 Task: Adjust the privacy and security settings in Chrome.
Action: Mouse moved to (1281, 41)
Screenshot: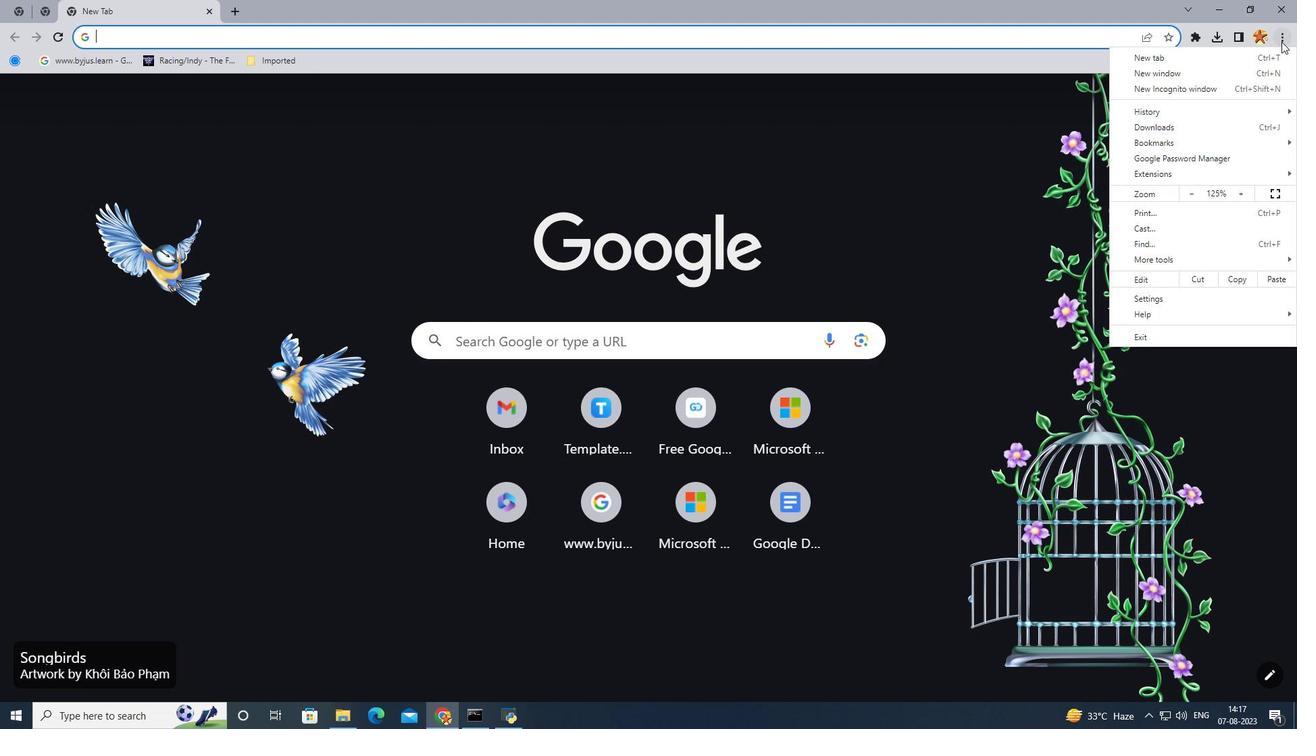 
Action: Mouse pressed left at (1281, 41)
Screenshot: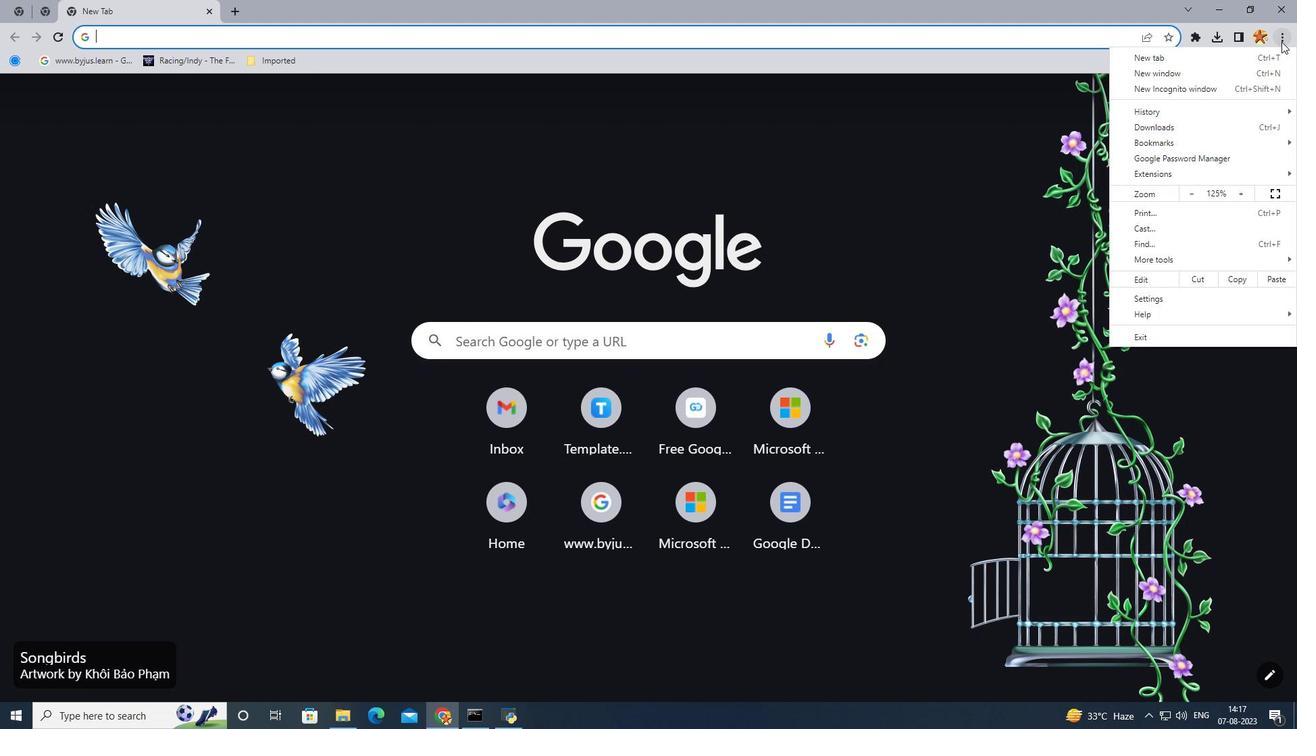 
Action: Mouse moved to (1125, 292)
Screenshot: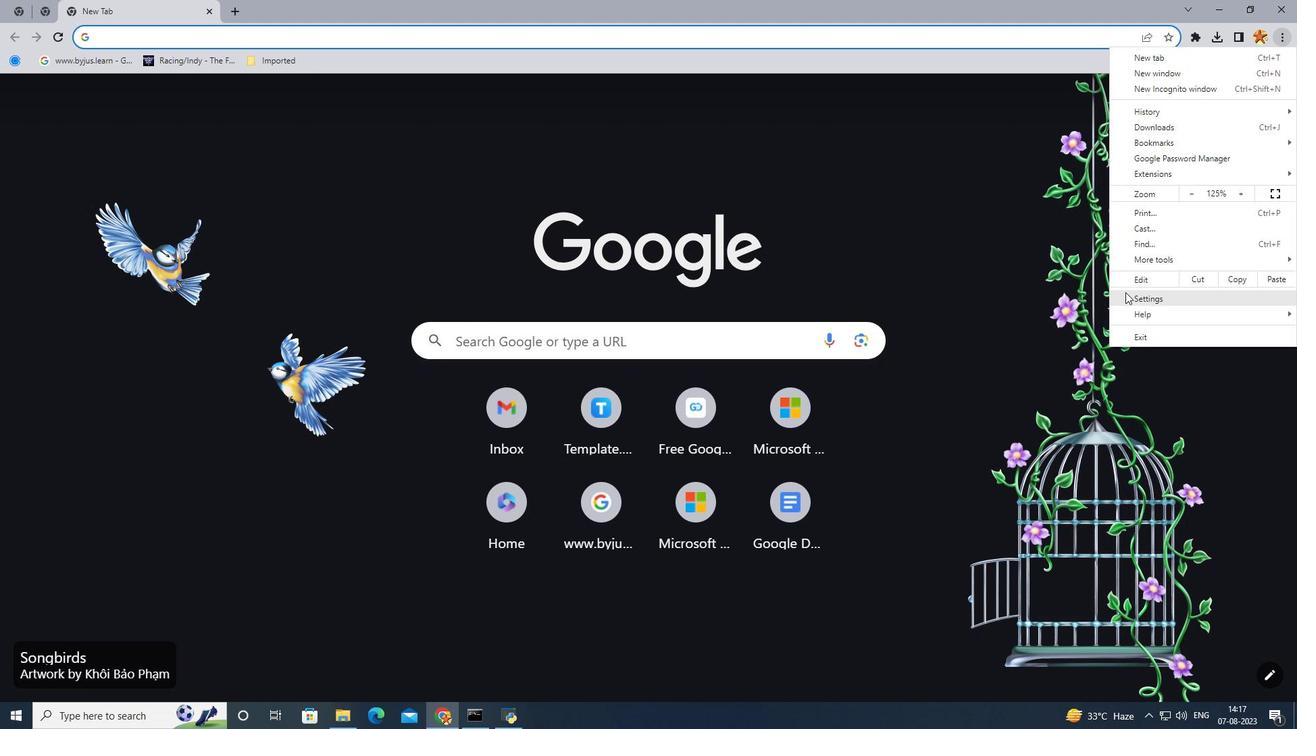 
Action: Mouse pressed left at (1125, 292)
Screenshot: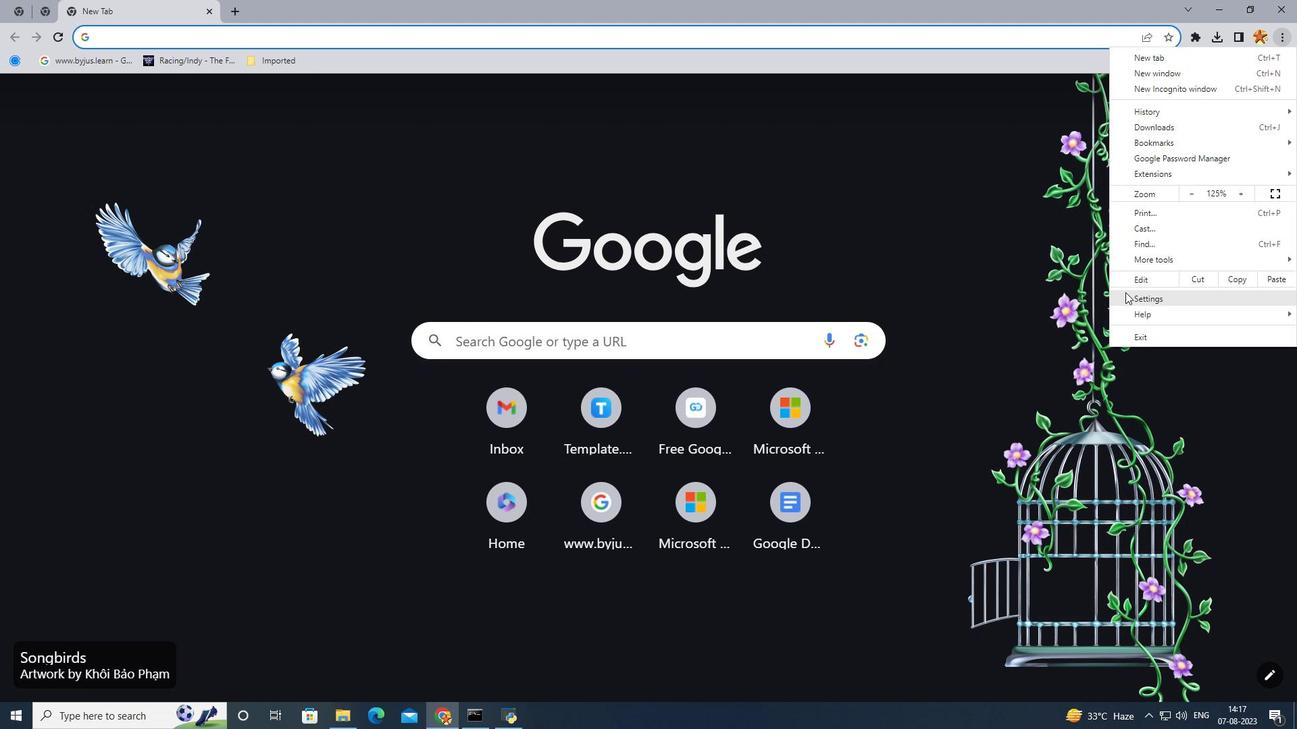 
Action: Mouse moved to (145, 200)
Screenshot: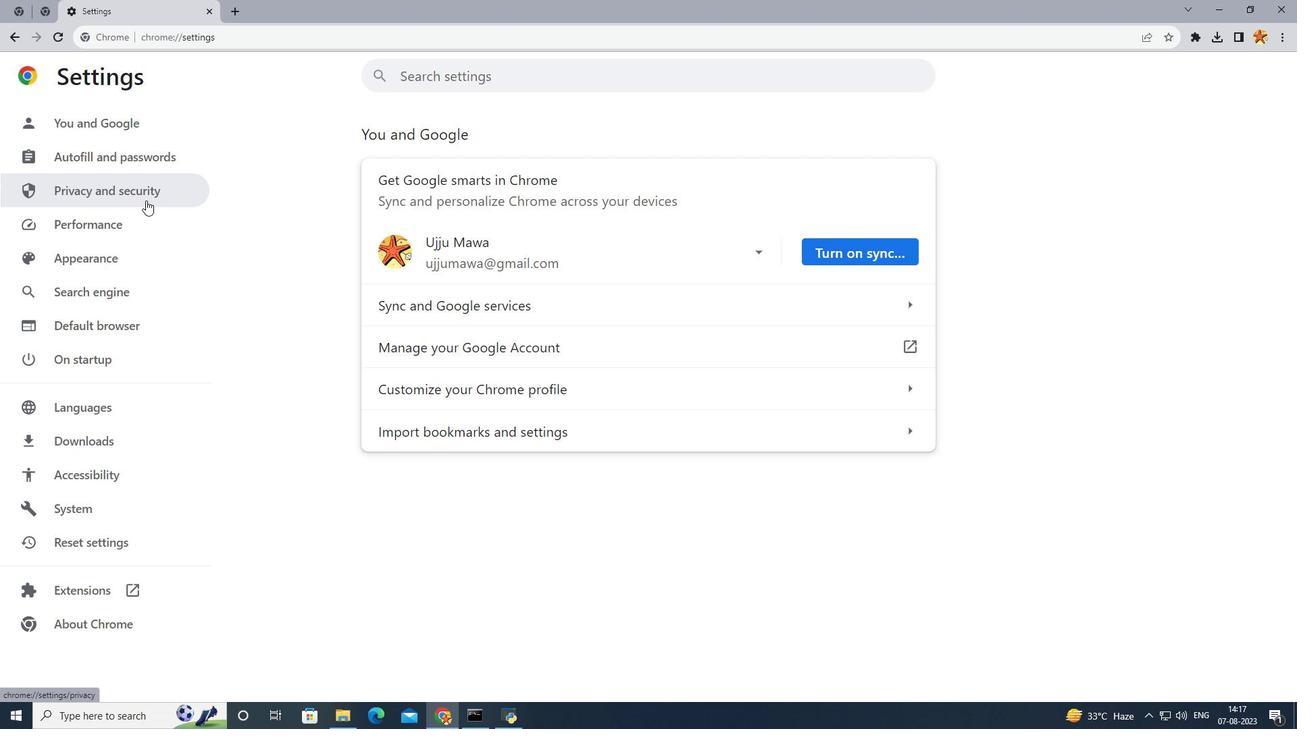 
Action: Mouse pressed left at (145, 200)
Screenshot: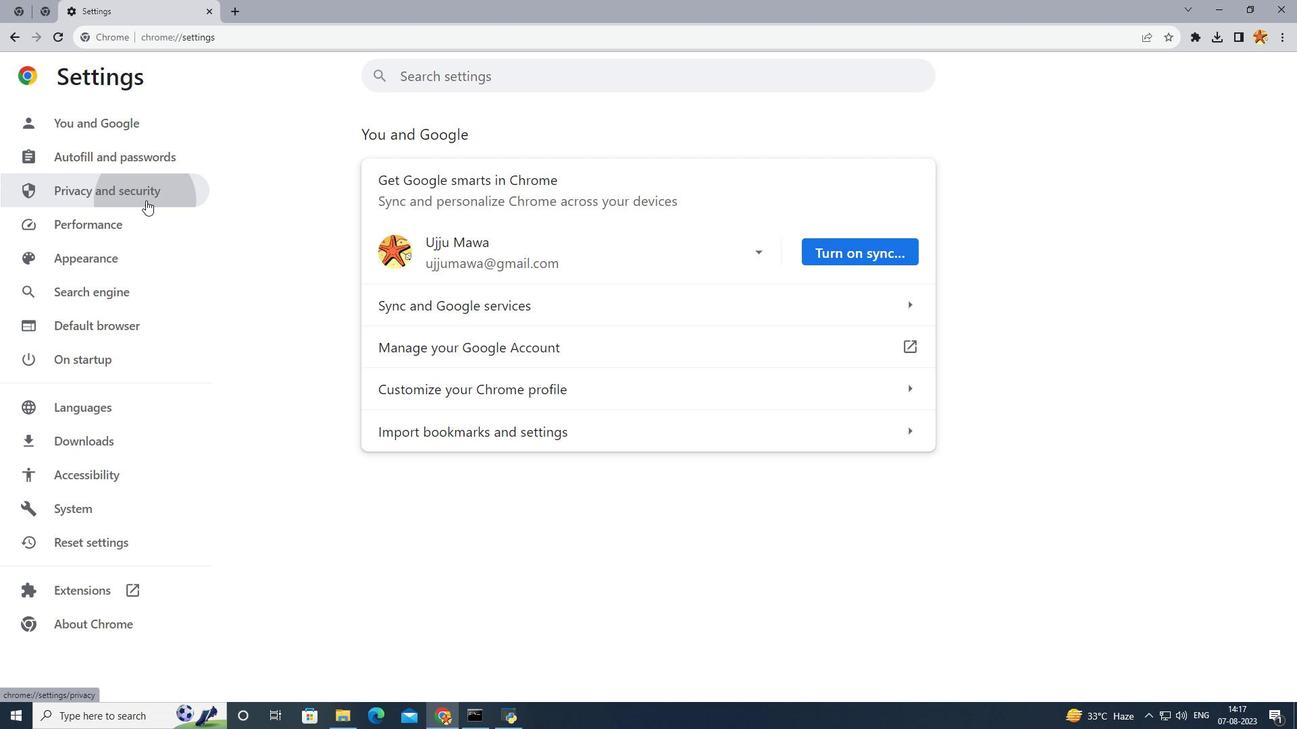 
Action: Mouse moved to (489, 293)
Screenshot: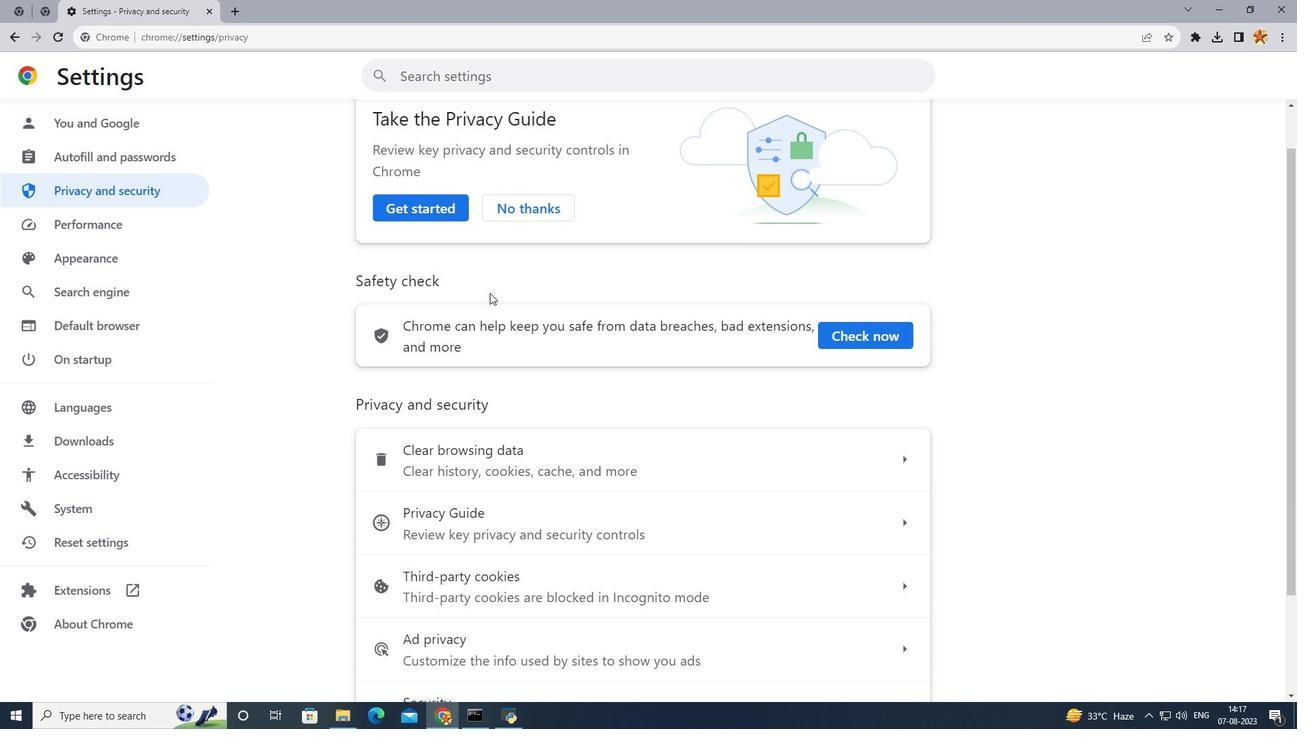 
Action: Mouse scrolled (489, 292) with delta (0, 0)
Screenshot: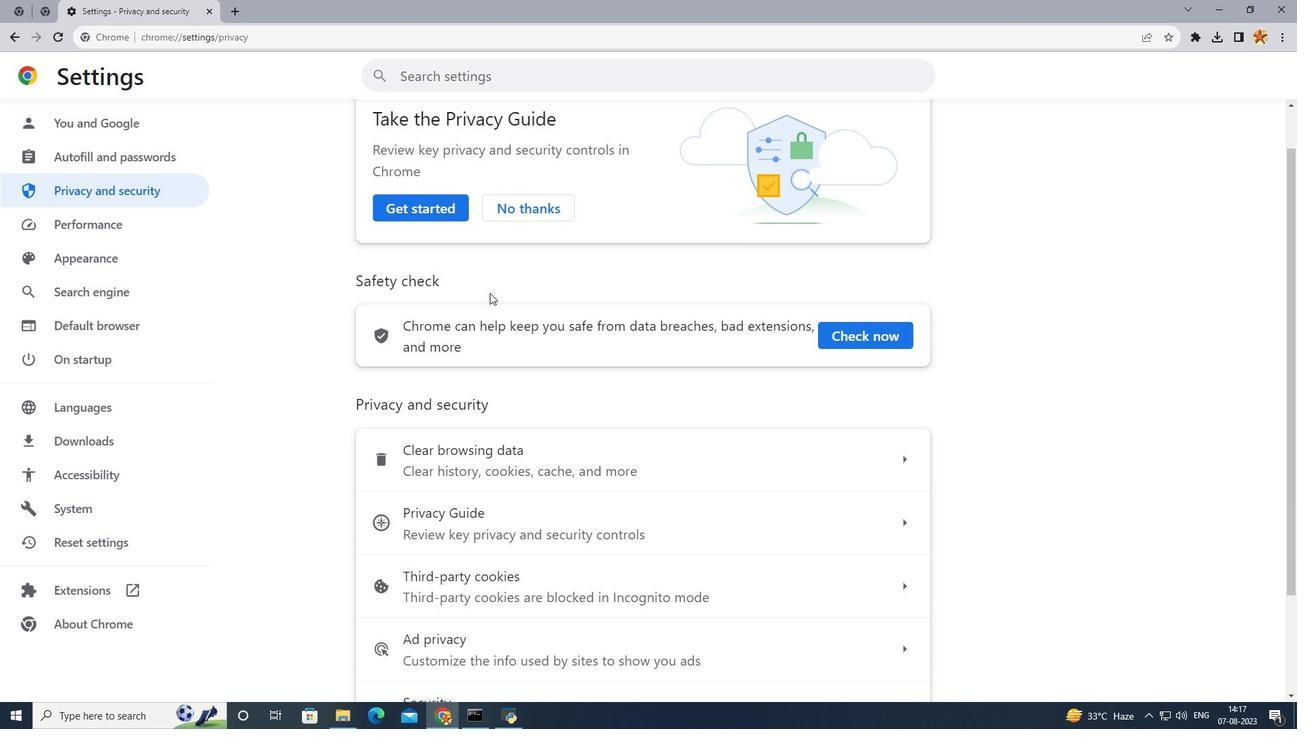 
Action: Mouse scrolled (489, 292) with delta (0, 0)
Screenshot: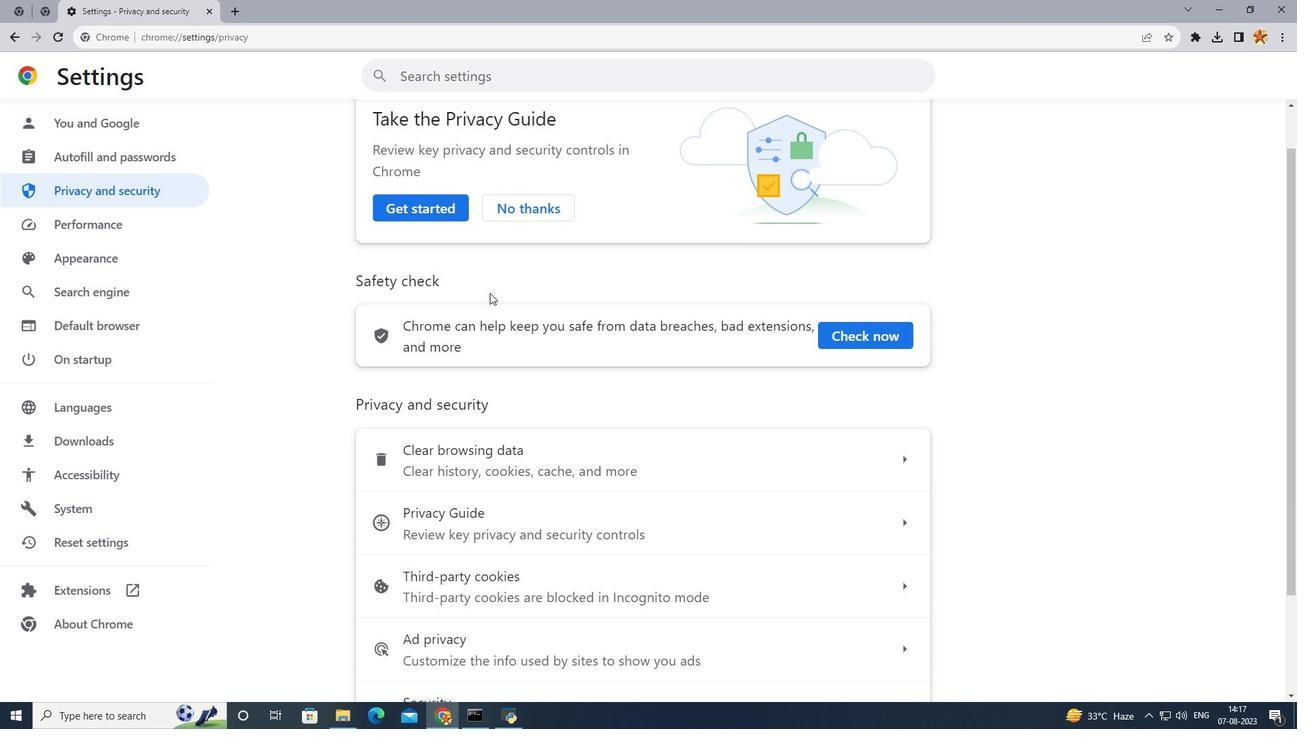 
Action: Mouse scrolled (489, 292) with delta (0, 0)
Screenshot: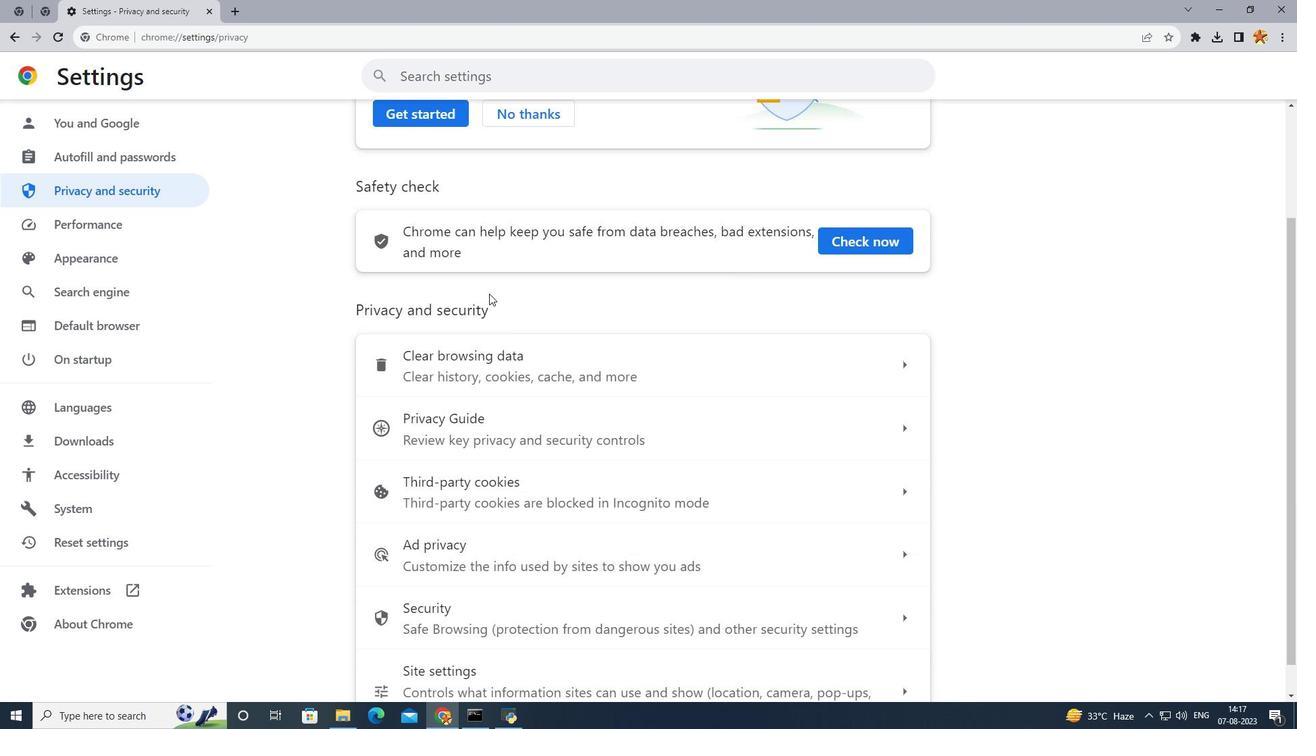 
Action: Mouse scrolled (489, 292) with delta (0, 0)
Screenshot: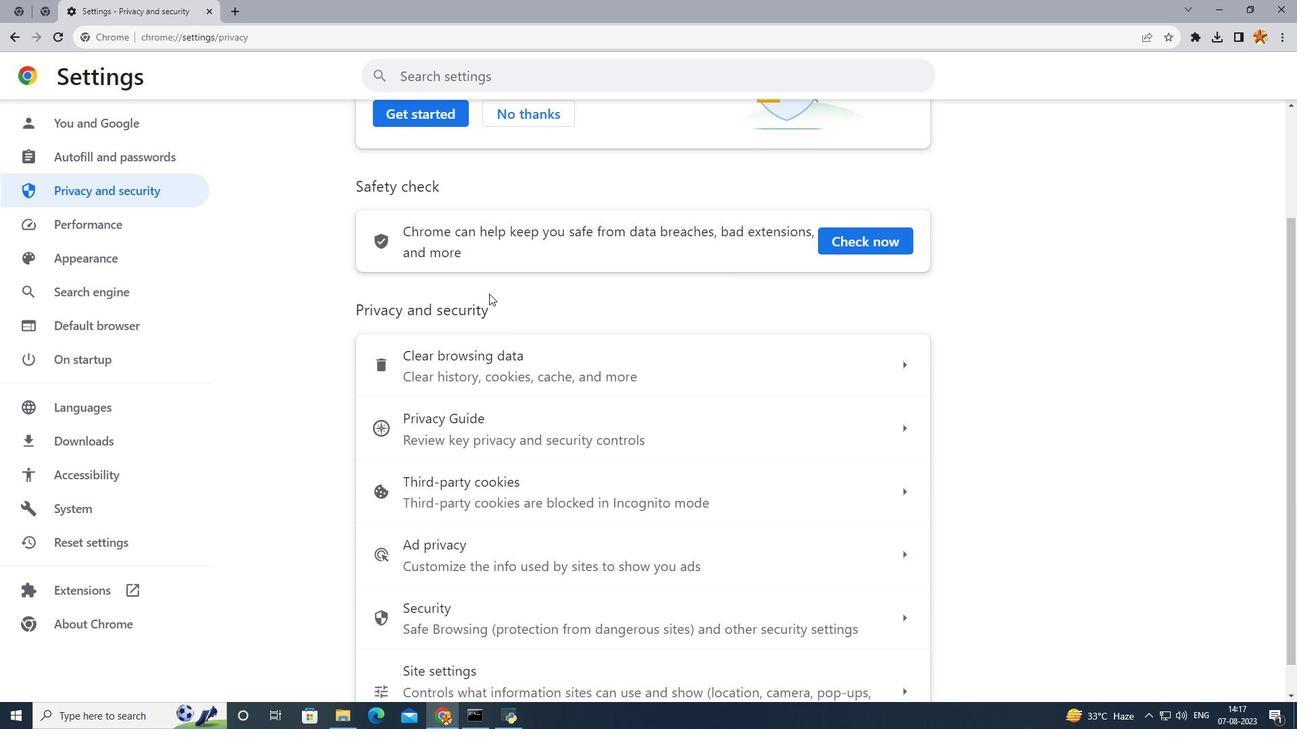 
Action: Mouse moved to (489, 293)
Screenshot: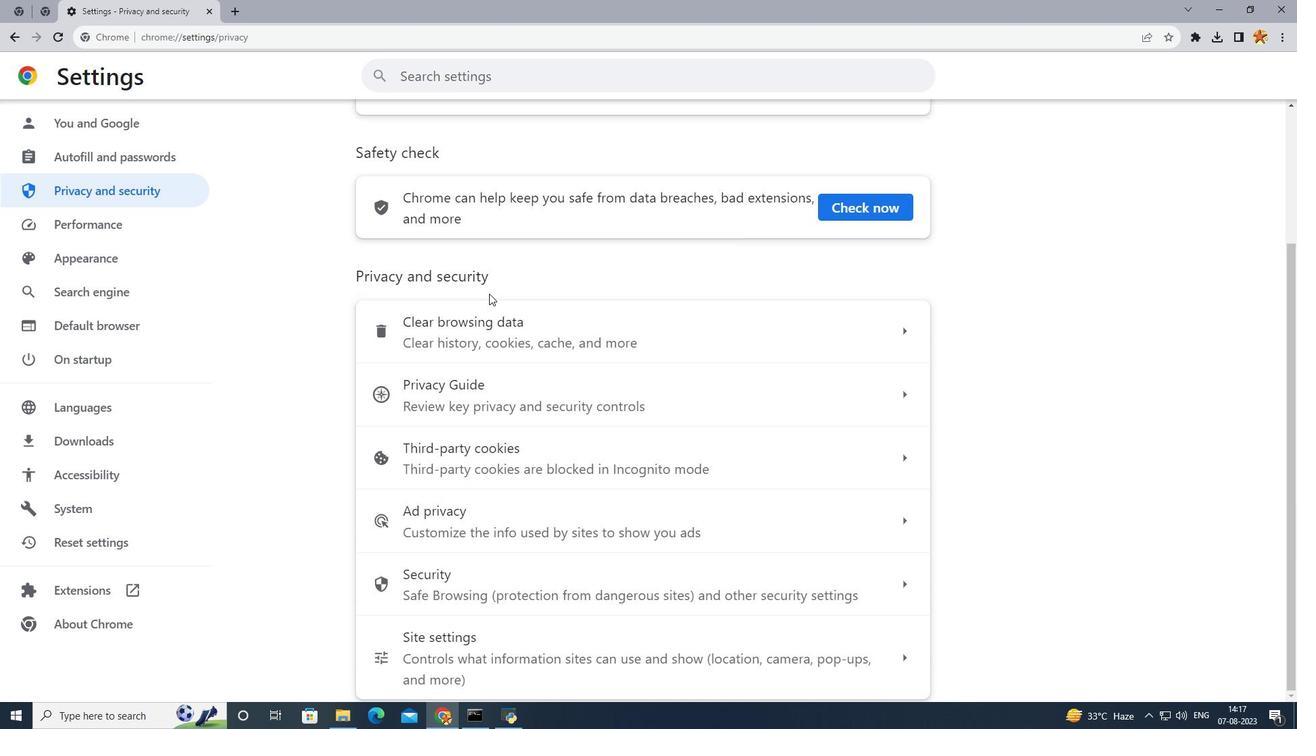 
Action: Mouse scrolled (489, 293) with delta (0, 0)
Screenshot: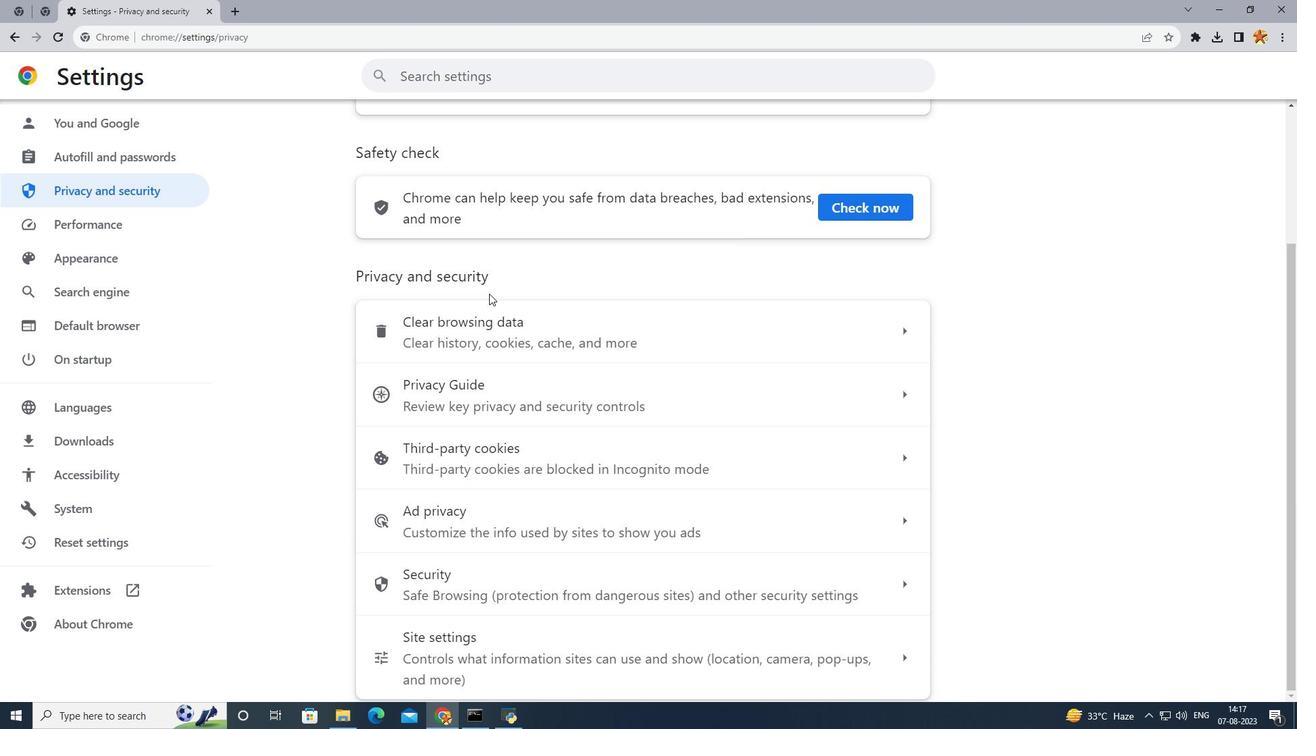 
Action: Mouse scrolled (489, 293) with delta (0, 0)
Screenshot: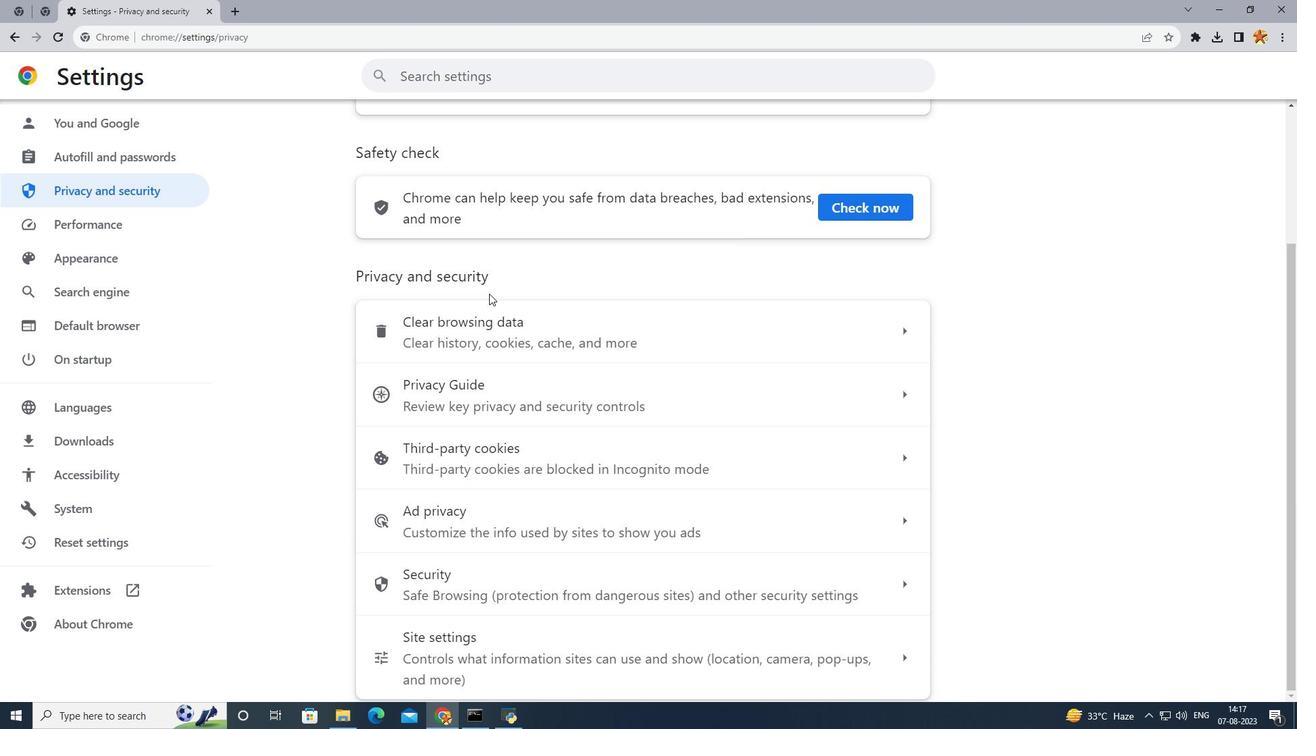 
Action: Mouse scrolled (489, 293) with delta (0, 0)
Screenshot: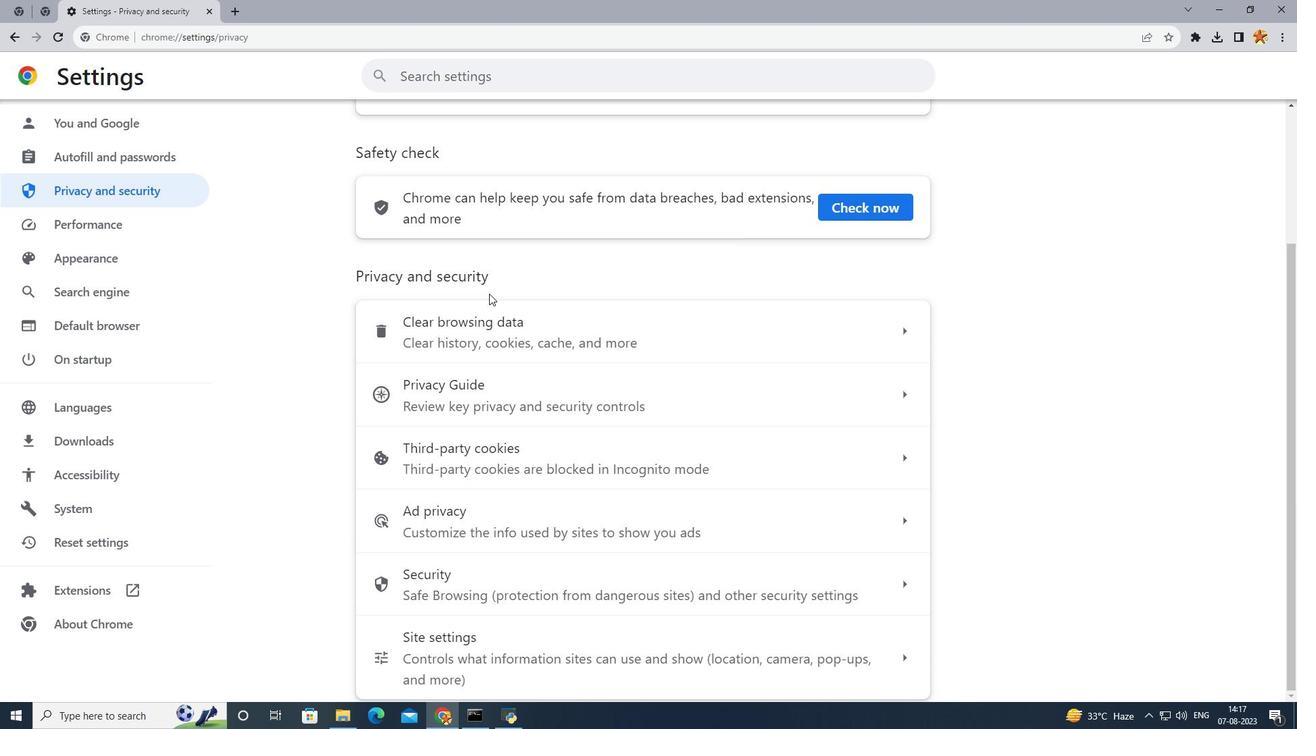 
Action: Mouse moved to (496, 390)
Screenshot: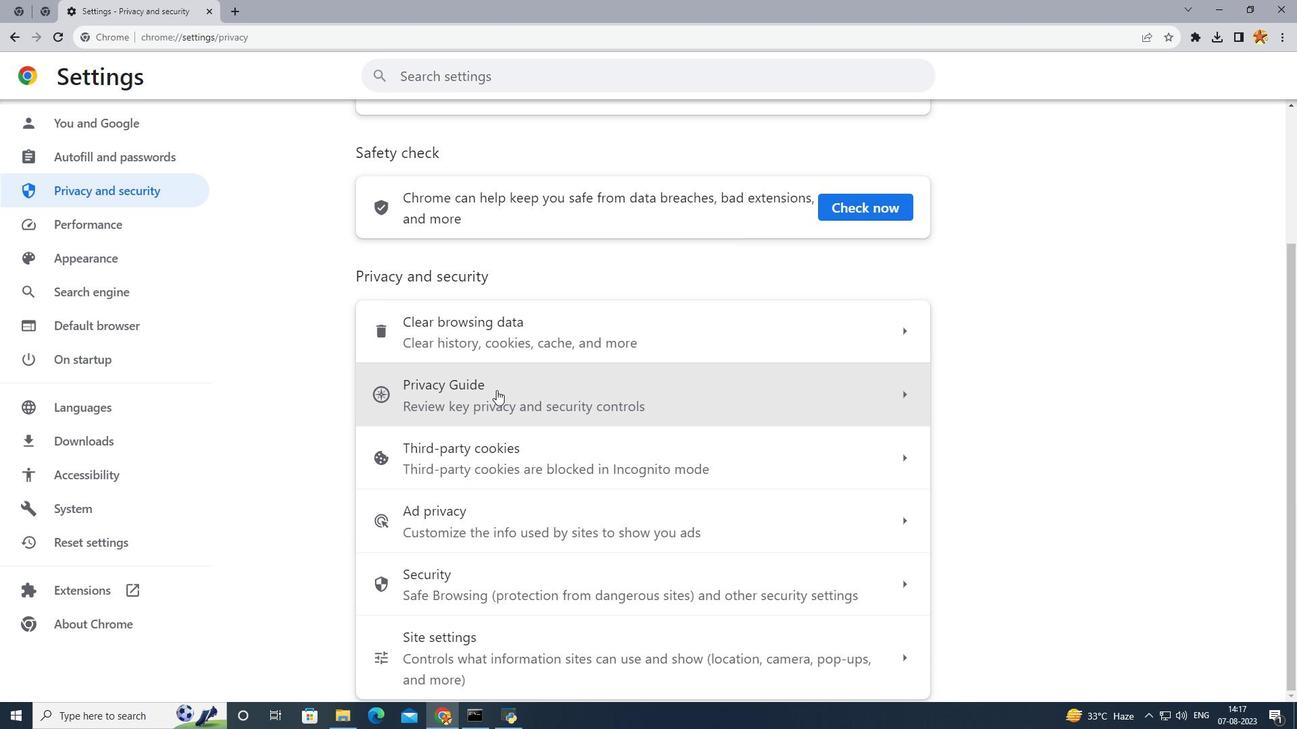 
Action: Mouse scrolled (496, 389) with delta (0, 0)
Screenshot: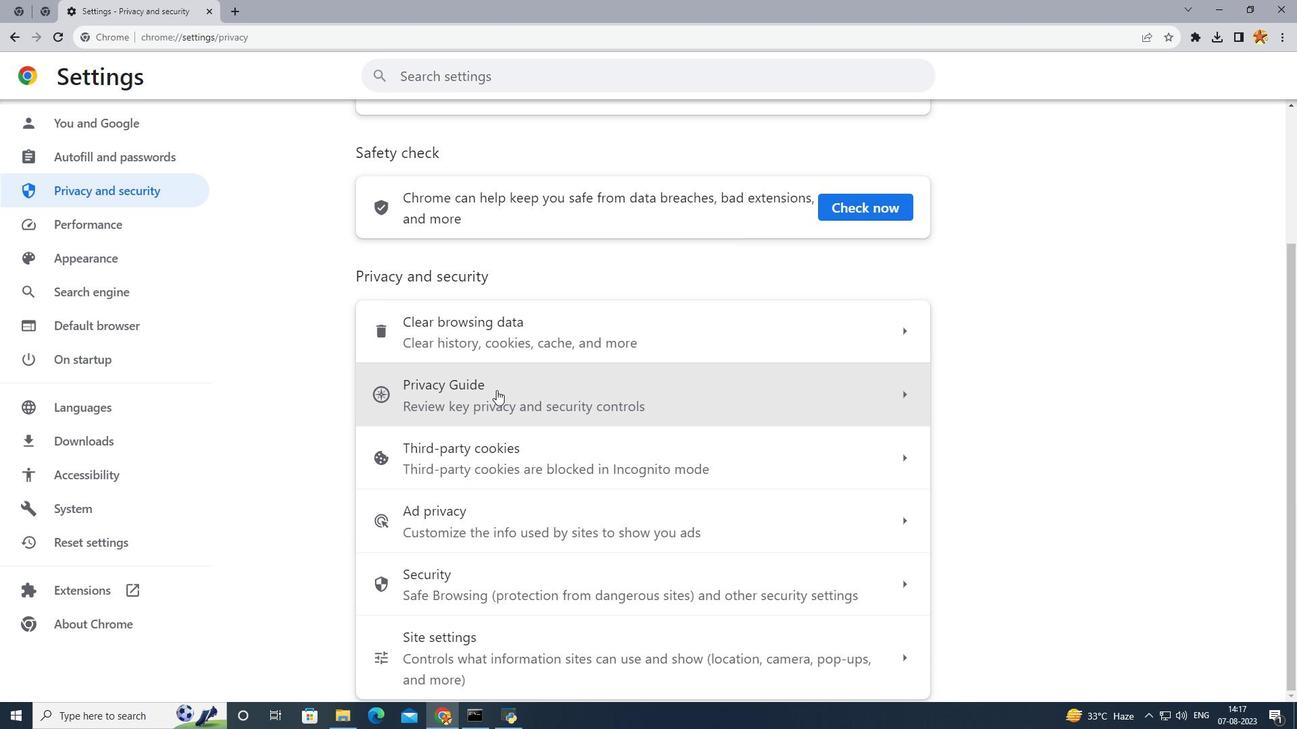 
Action: Mouse scrolled (496, 389) with delta (0, 0)
Screenshot: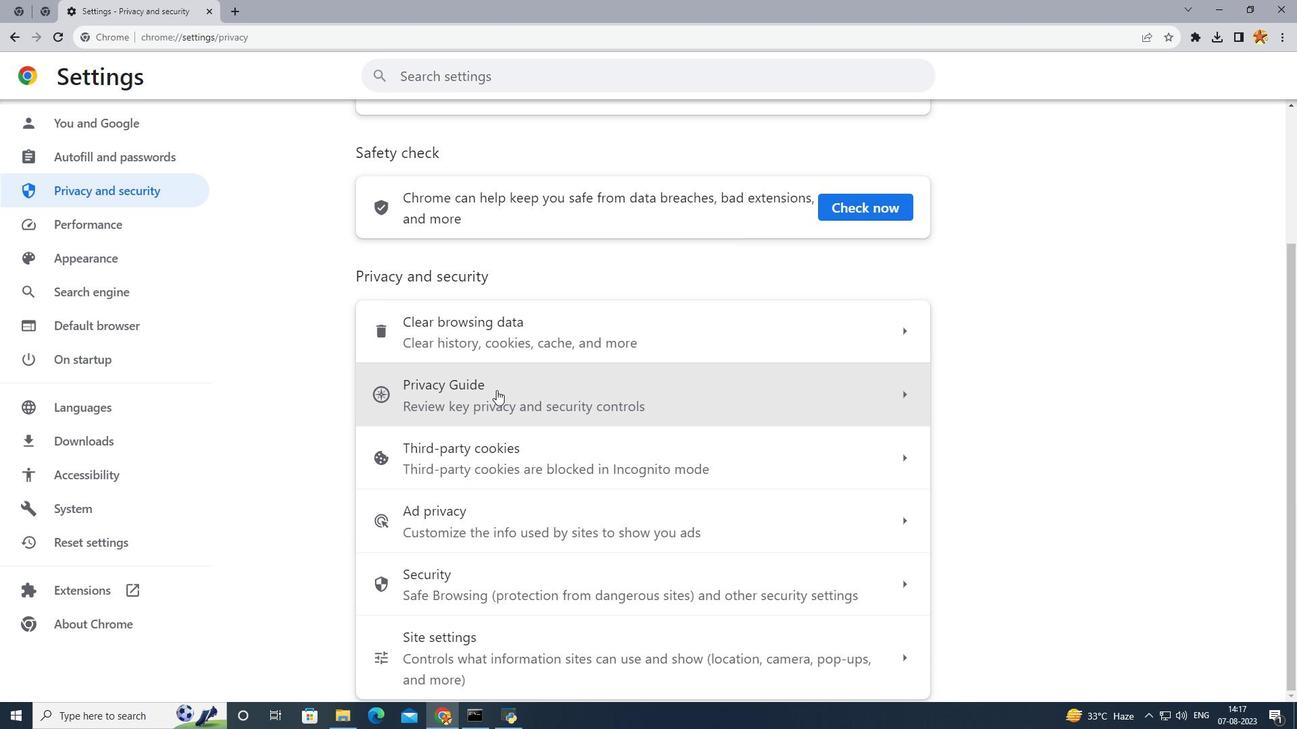 
Action: Mouse scrolled (496, 389) with delta (0, 0)
Screenshot: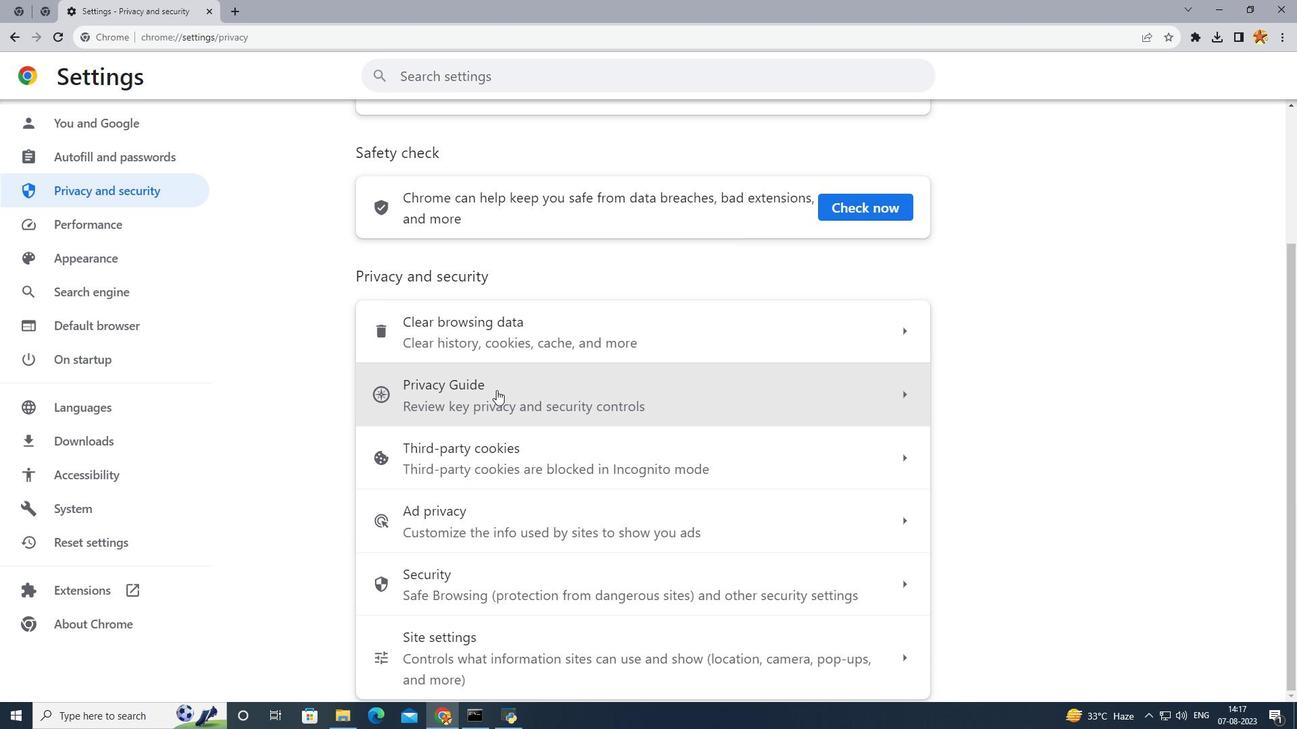 
Action: Mouse scrolled (496, 389) with delta (0, 0)
Screenshot: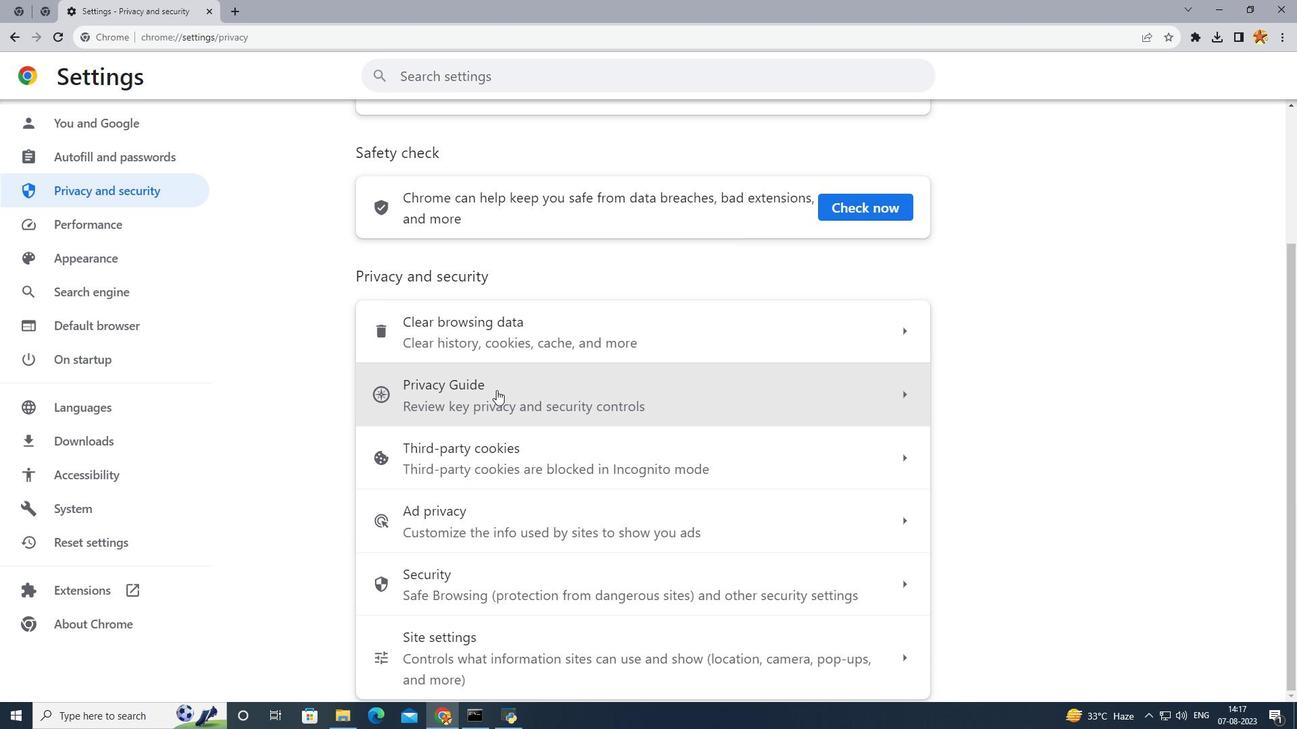 
Action: Mouse scrolled (496, 389) with delta (0, 0)
Screenshot: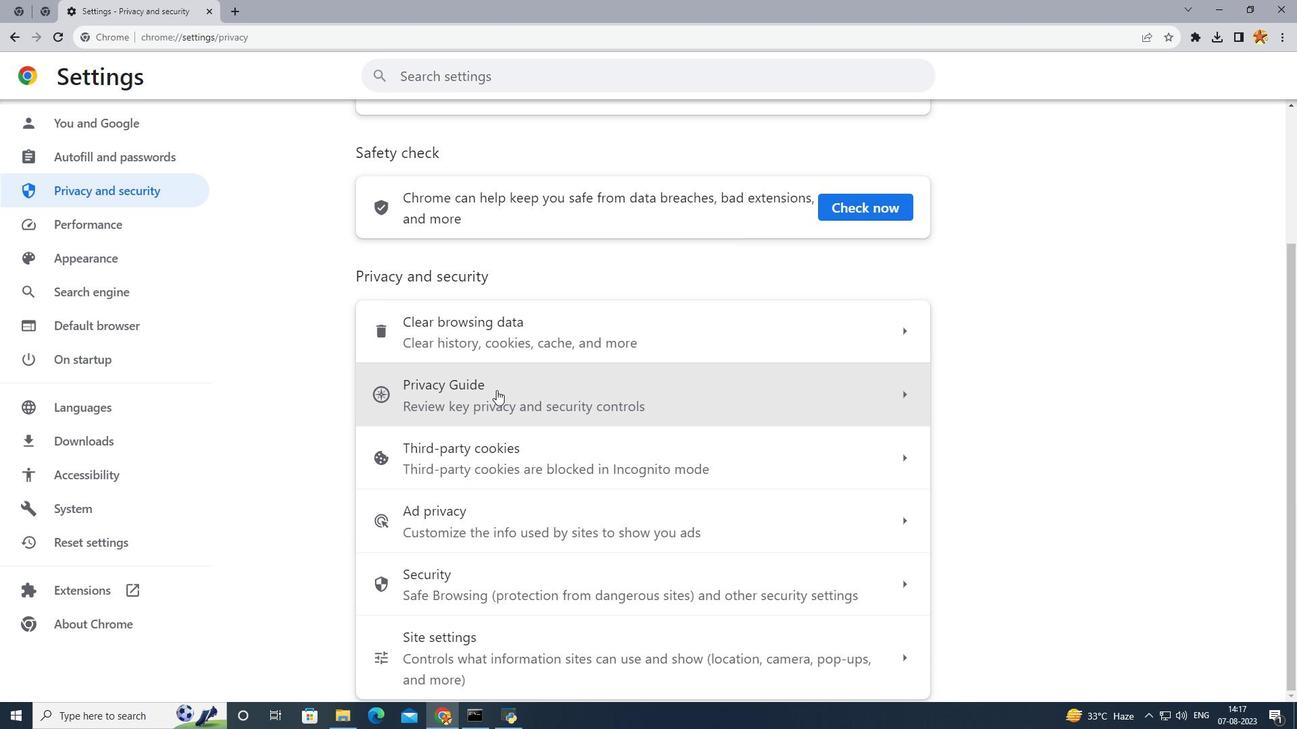 
Action: Mouse moved to (496, 448)
Screenshot: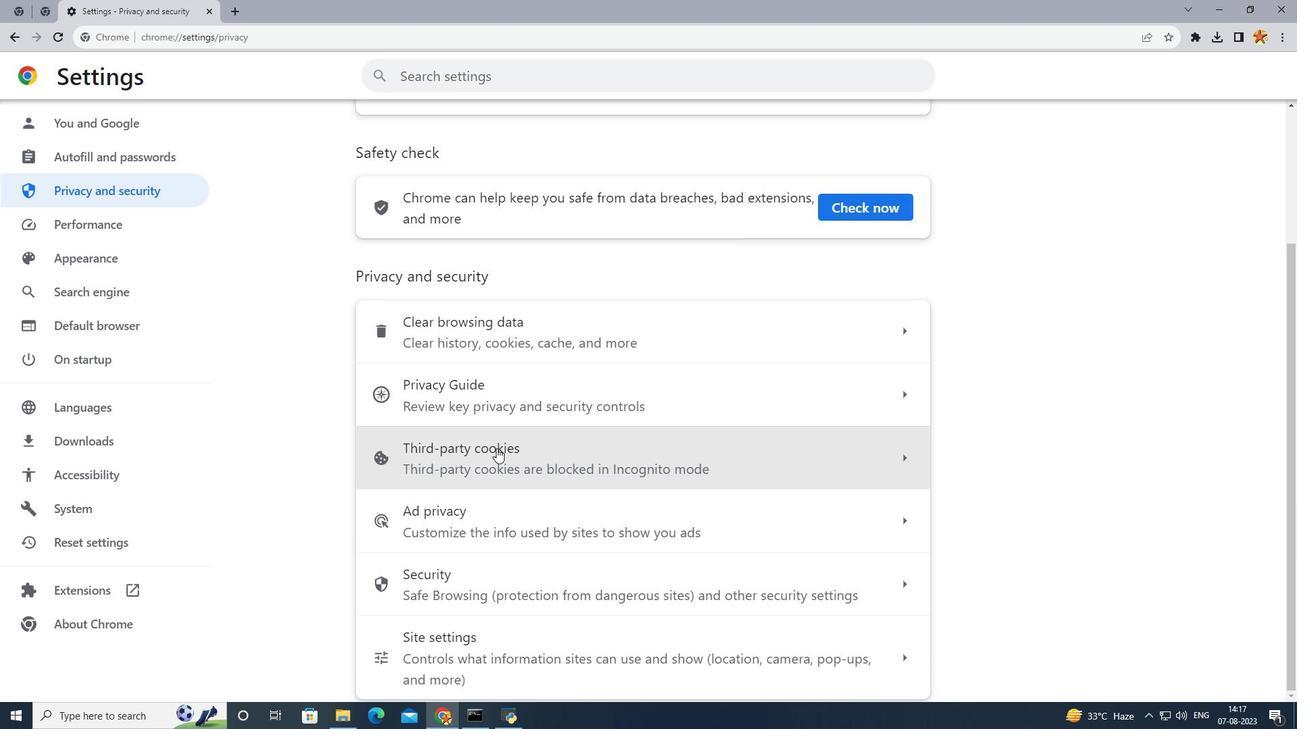 
Action: Mouse pressed left at (496, 448)
Screenshot: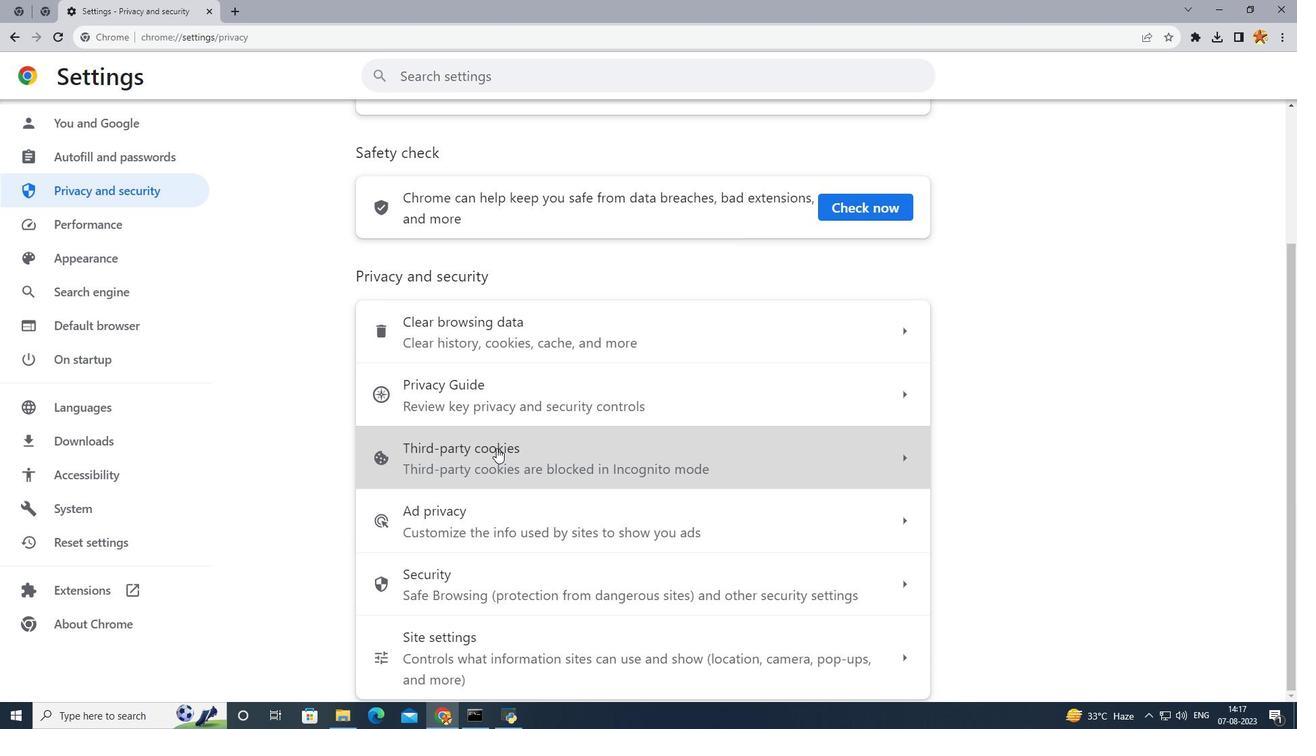 
Action: Mouse moved to (497, 446)
Screenshot: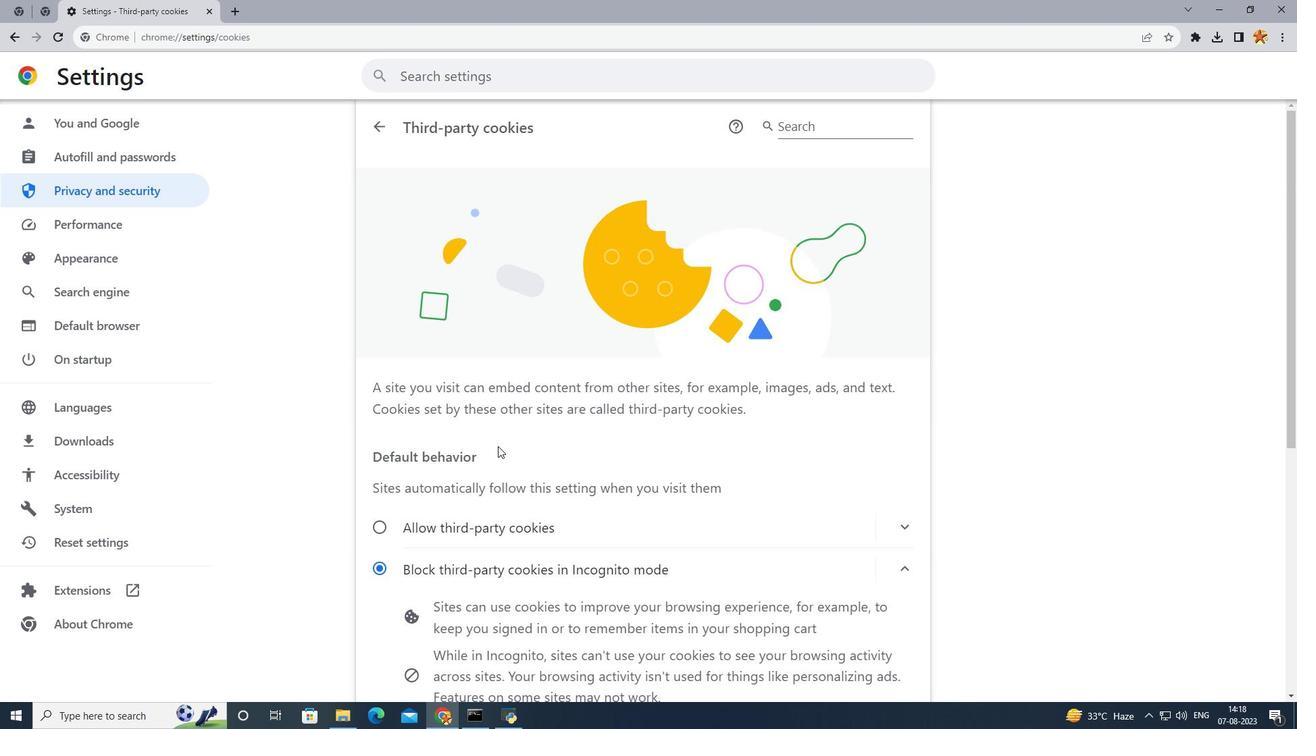 
Action: Mouse scrolled (497, 445) with delta (0, 0)
Screenshot: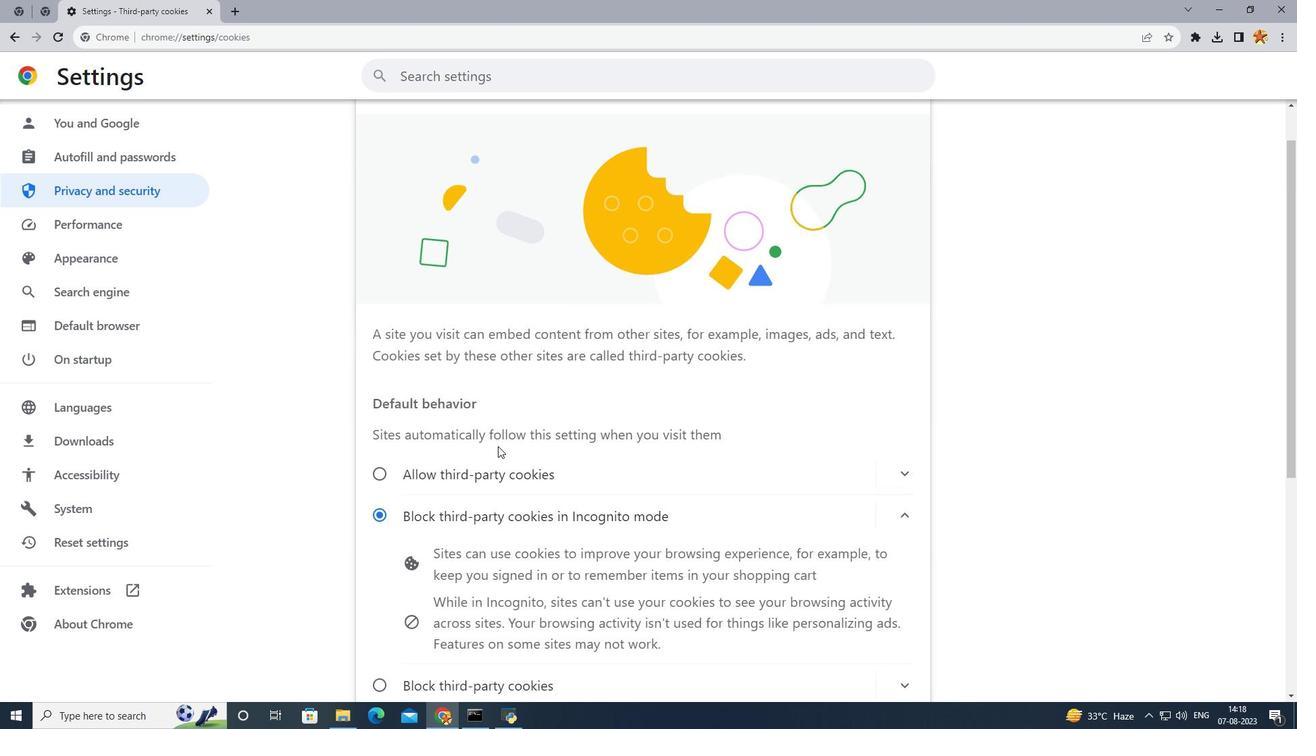 
Action: Mouse scrolled (497, 445) with delta (0, 0)
Screenshot: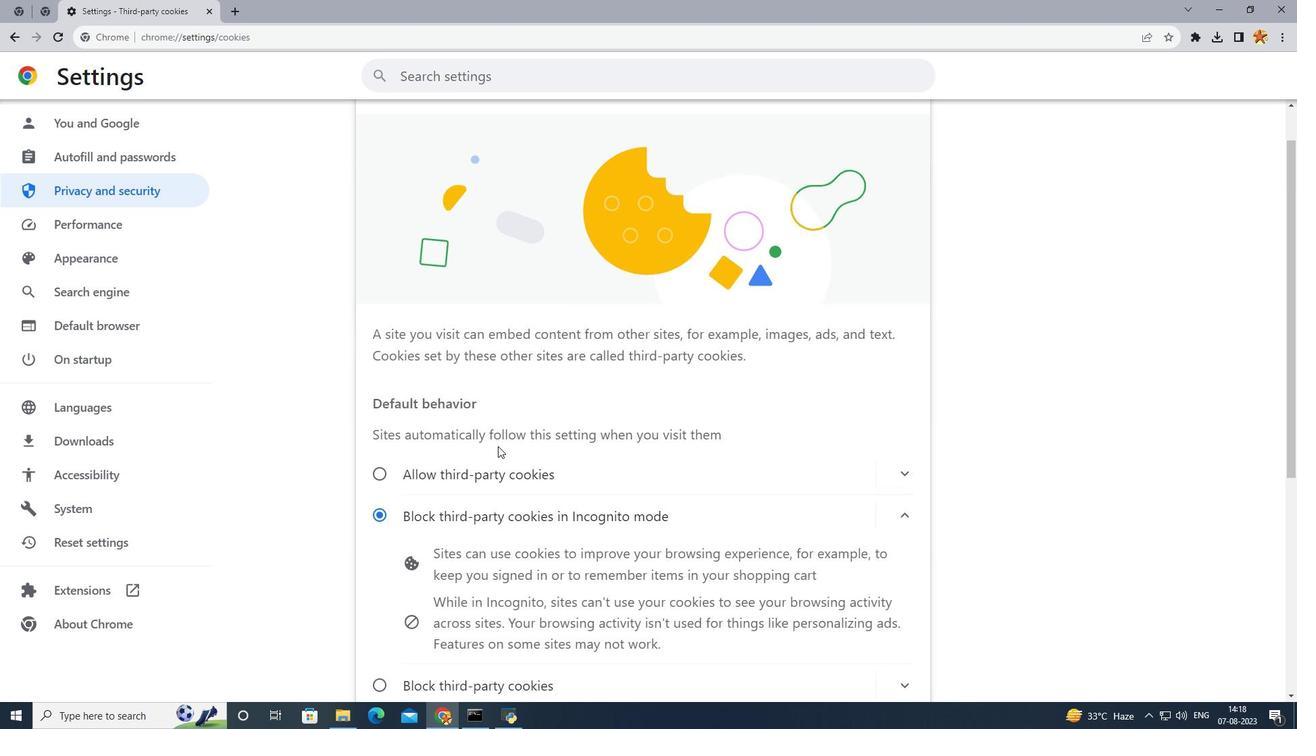 
Action: Mouse scrolled (497, 445) with delta (0, 0)
Screenshot: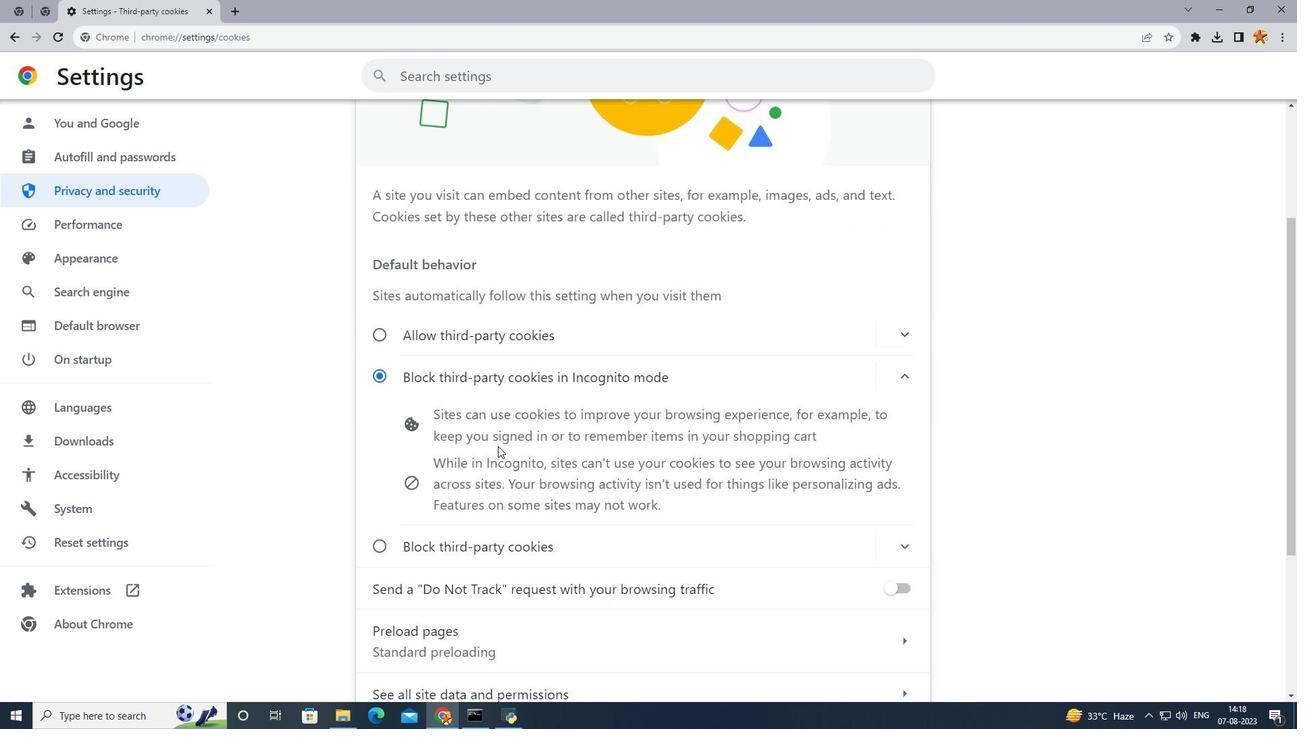 
Action: Mouse scrolled (497, 445) with delta (0, 0)
Screenshot: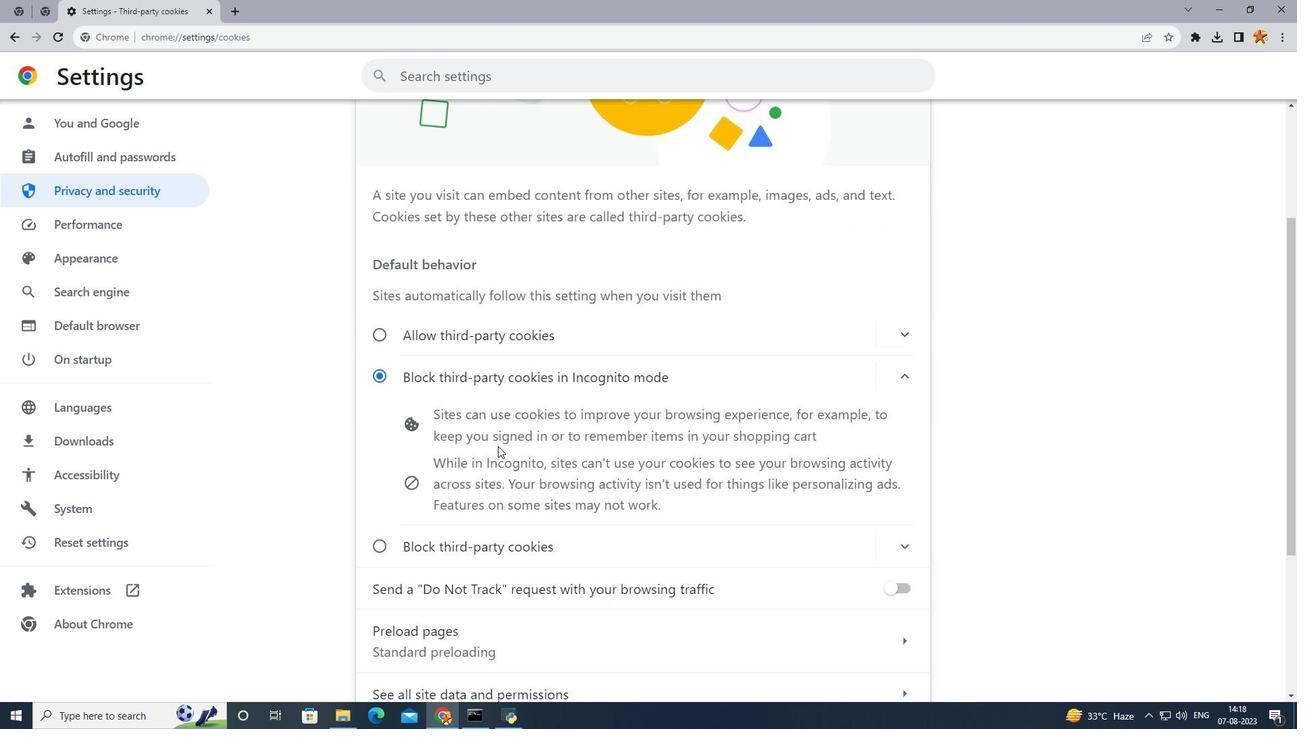 
Action: Mouse scrolled (497, 445) with delta (0, 0)
Screenshot: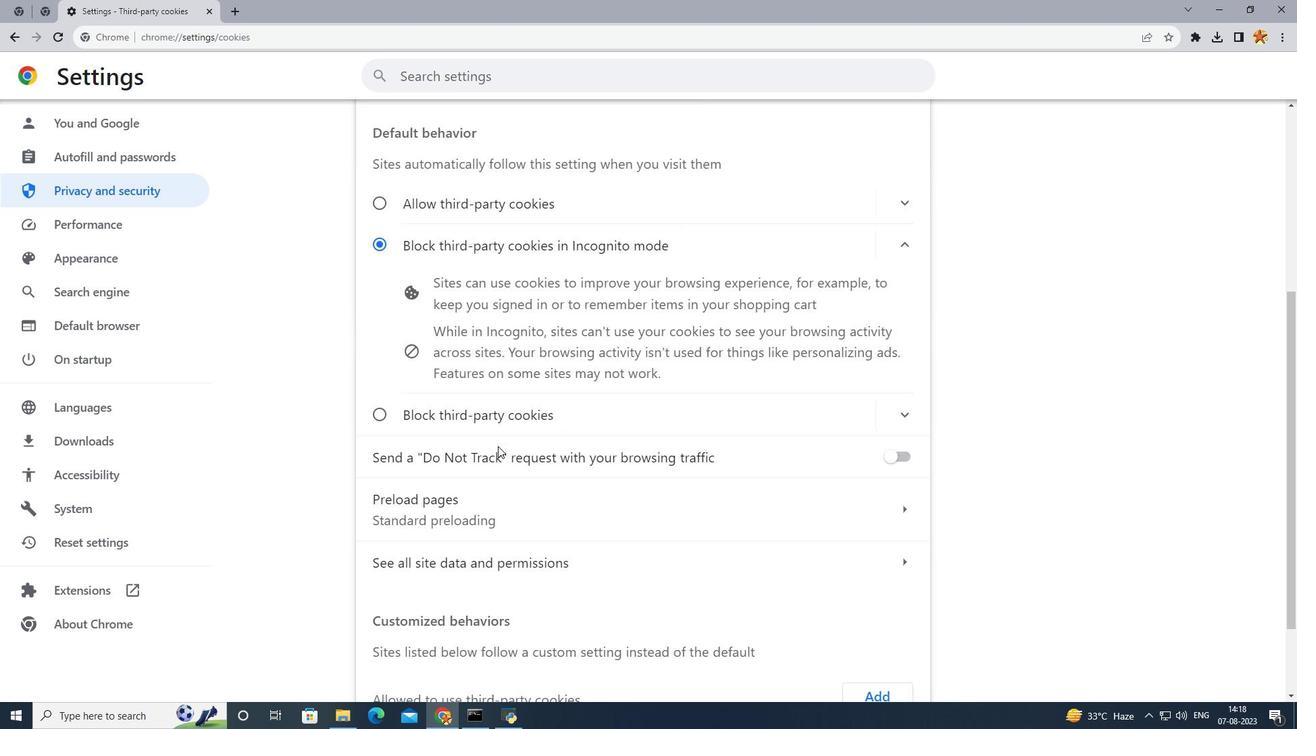 
Action: Mouse moved to (394, 399)
Screenshot: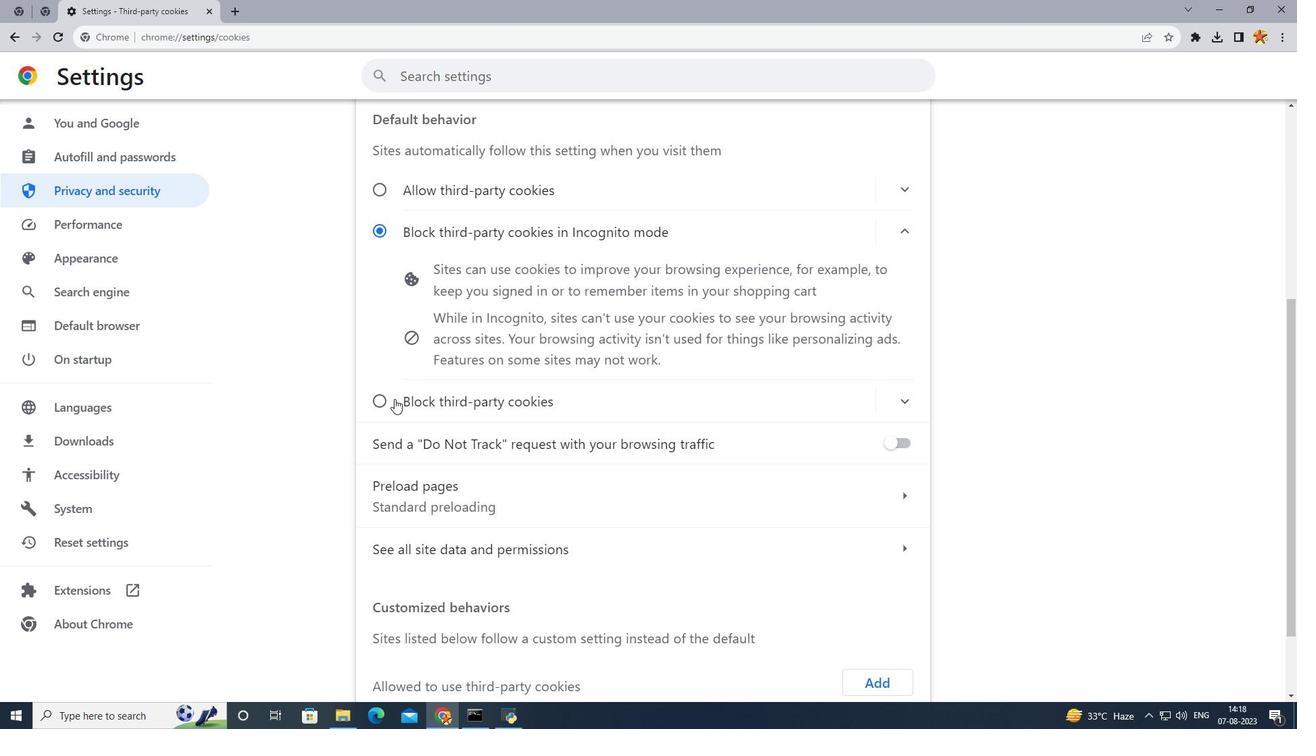 
Action: Mouse pressed left at (394, 399)
Screenshot: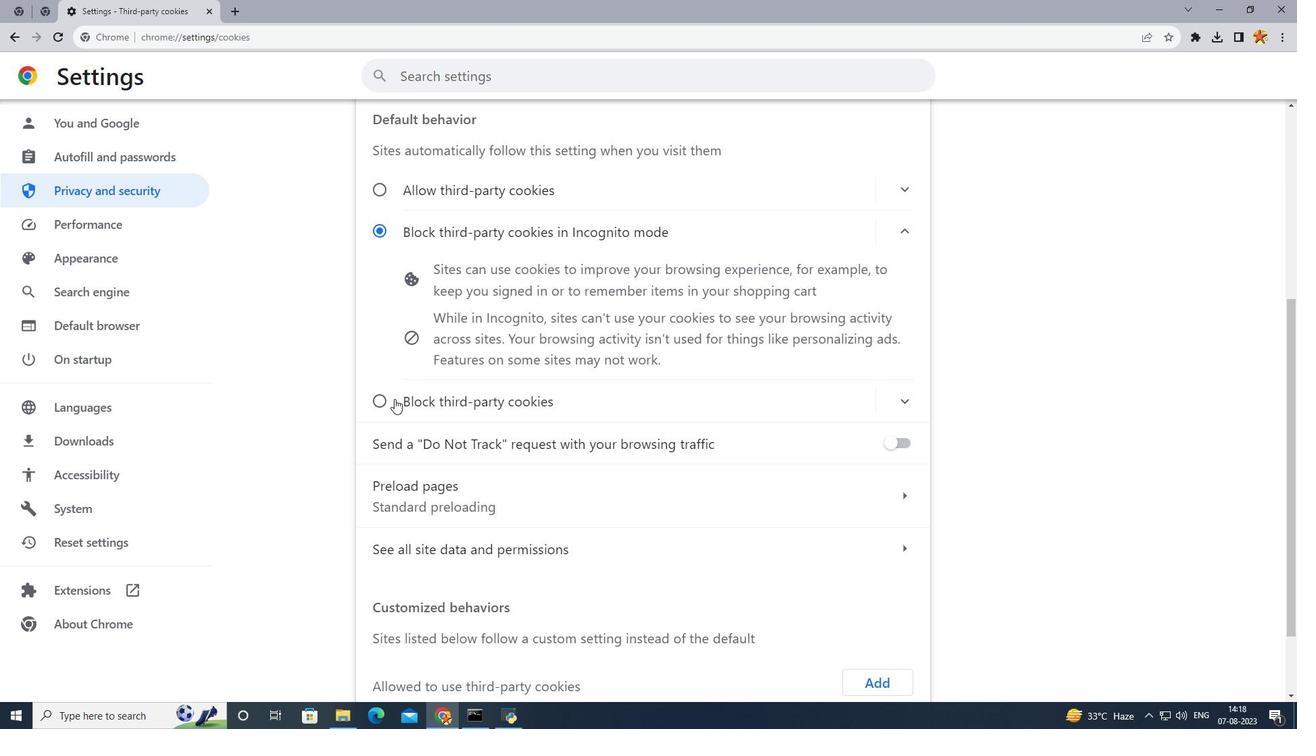 
Action: Mouse moved to (393, 237)
Screenshot: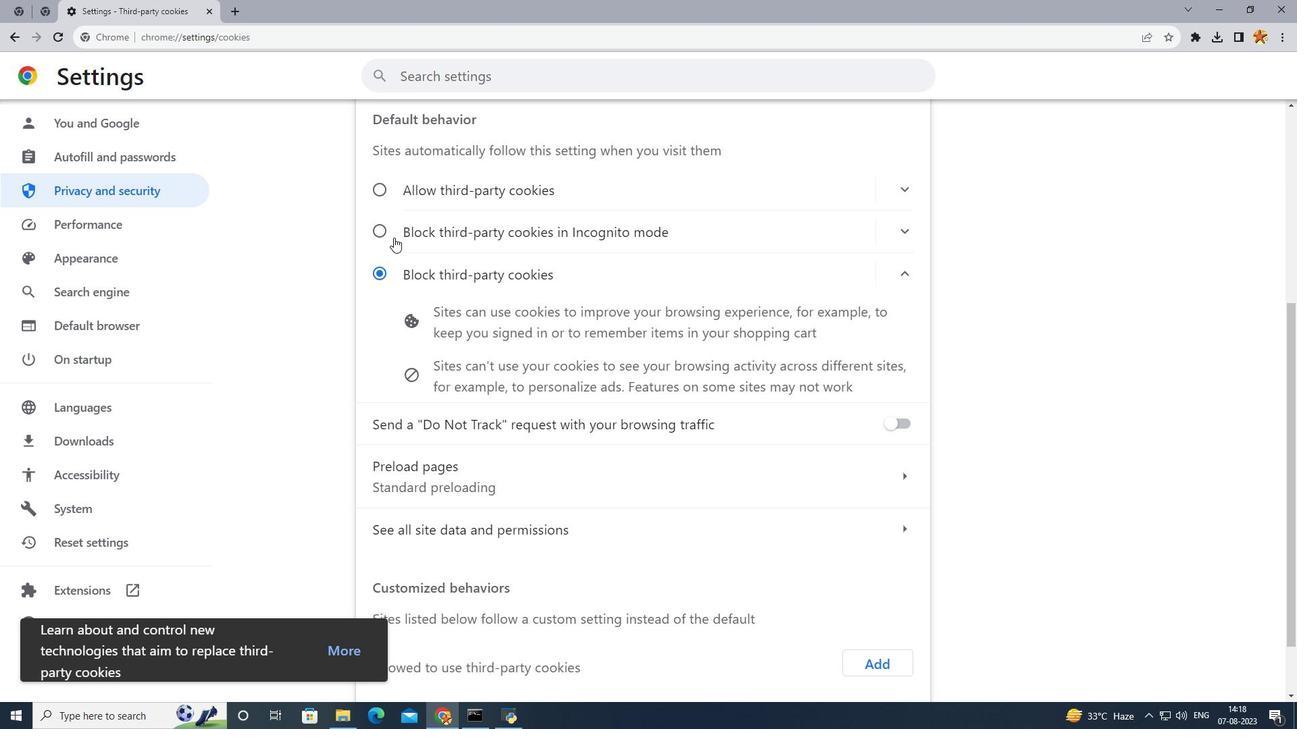 
Action: Mouse pressed left at (393, 237)
Screenshot: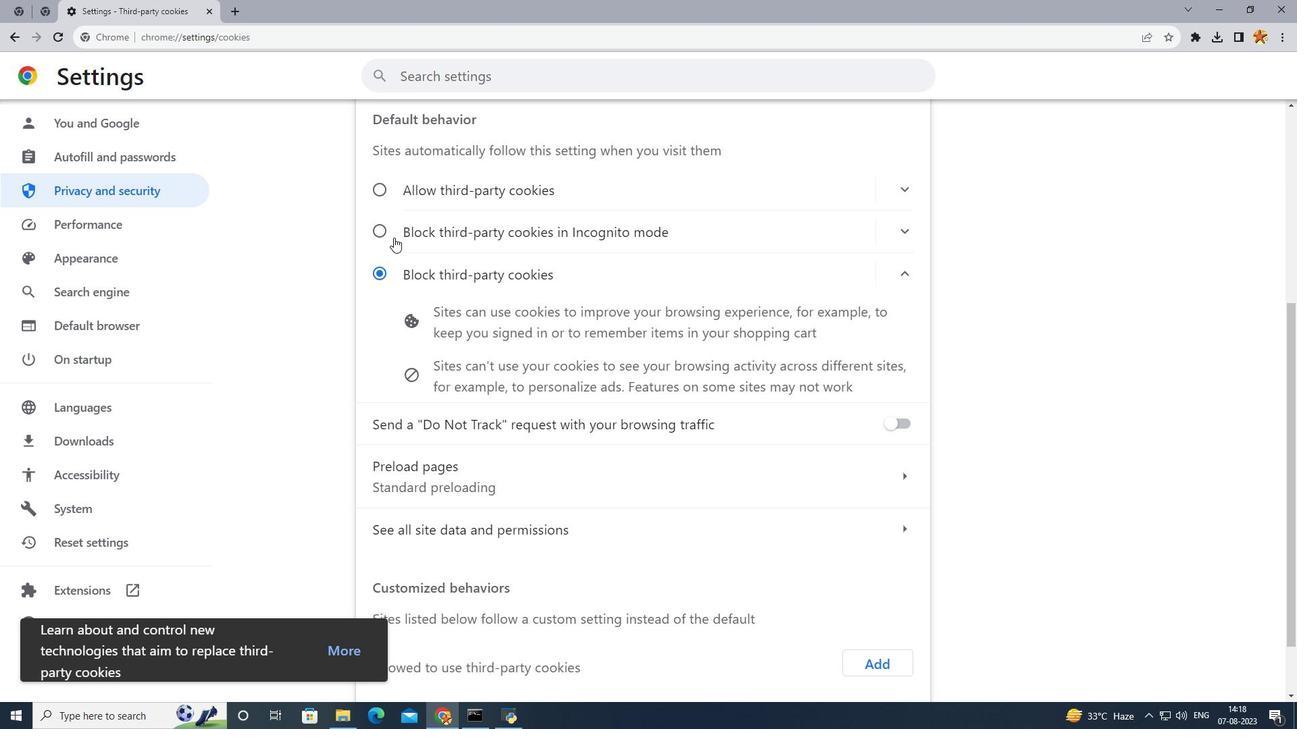 
Action: Mouse moved to (389, 395)
Screenshot: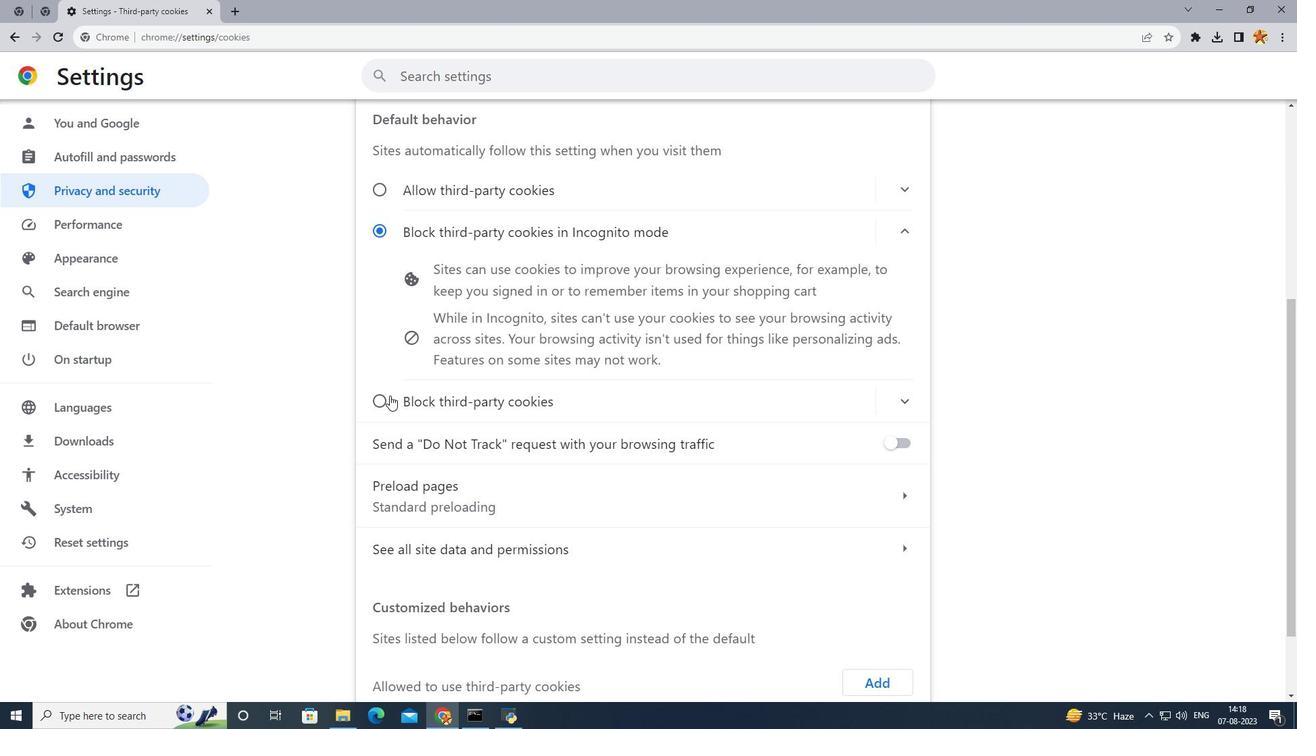 
Action: Mouse pressed left at (389, 395)
Screenshot: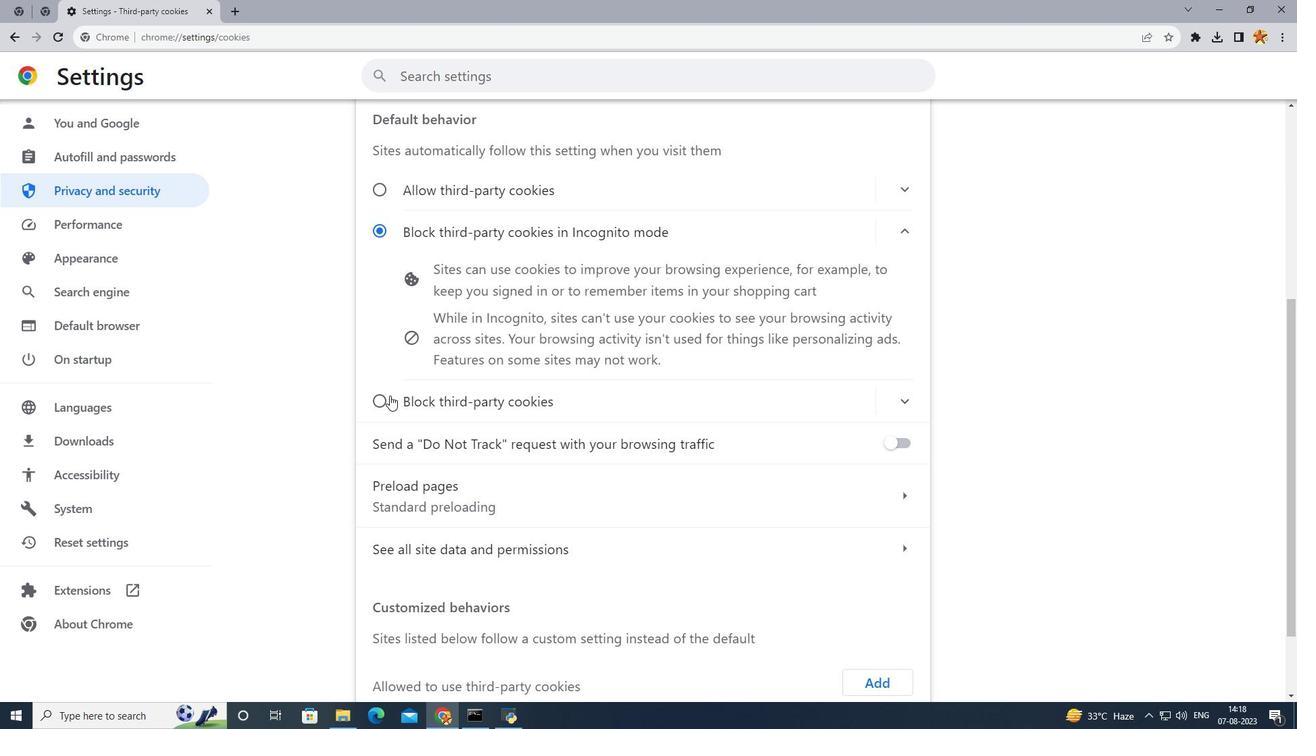 
Action: Mouse moved to (16, 35)
Screenshot: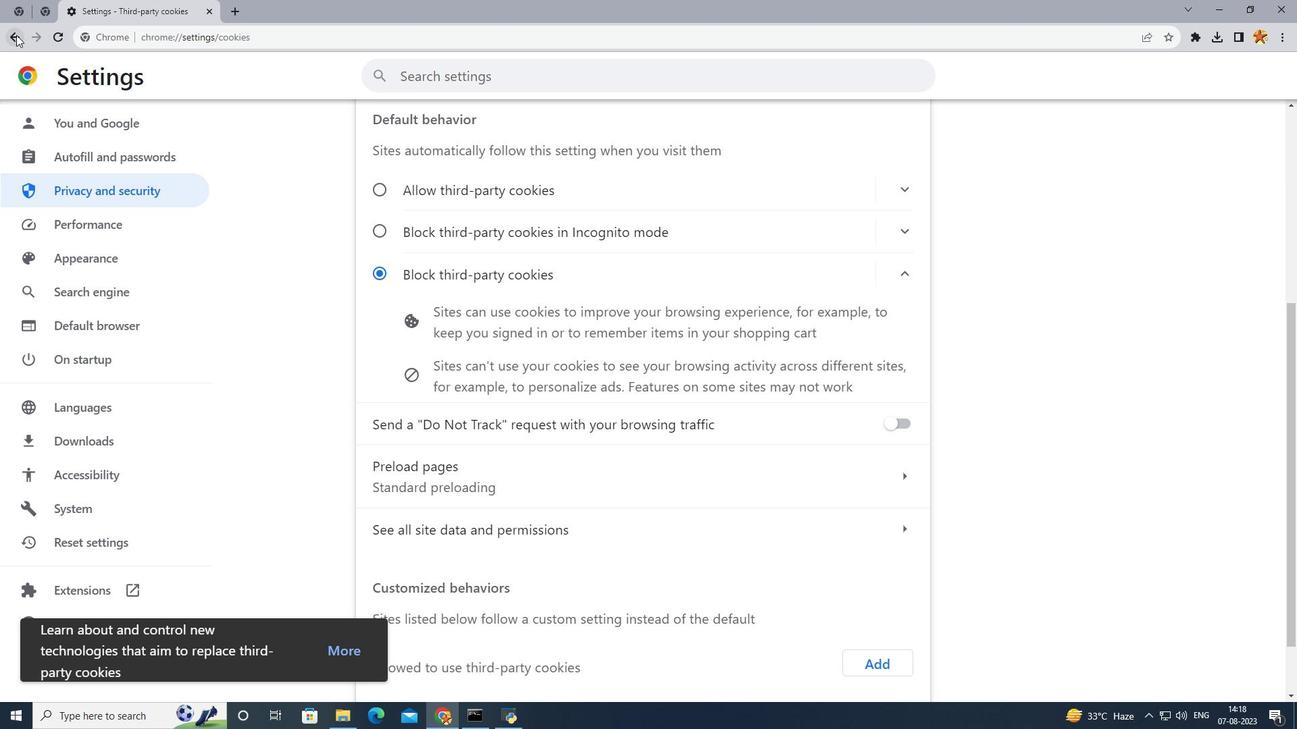 
Action: Mouse pressed left at (16, 35)
Screenshot: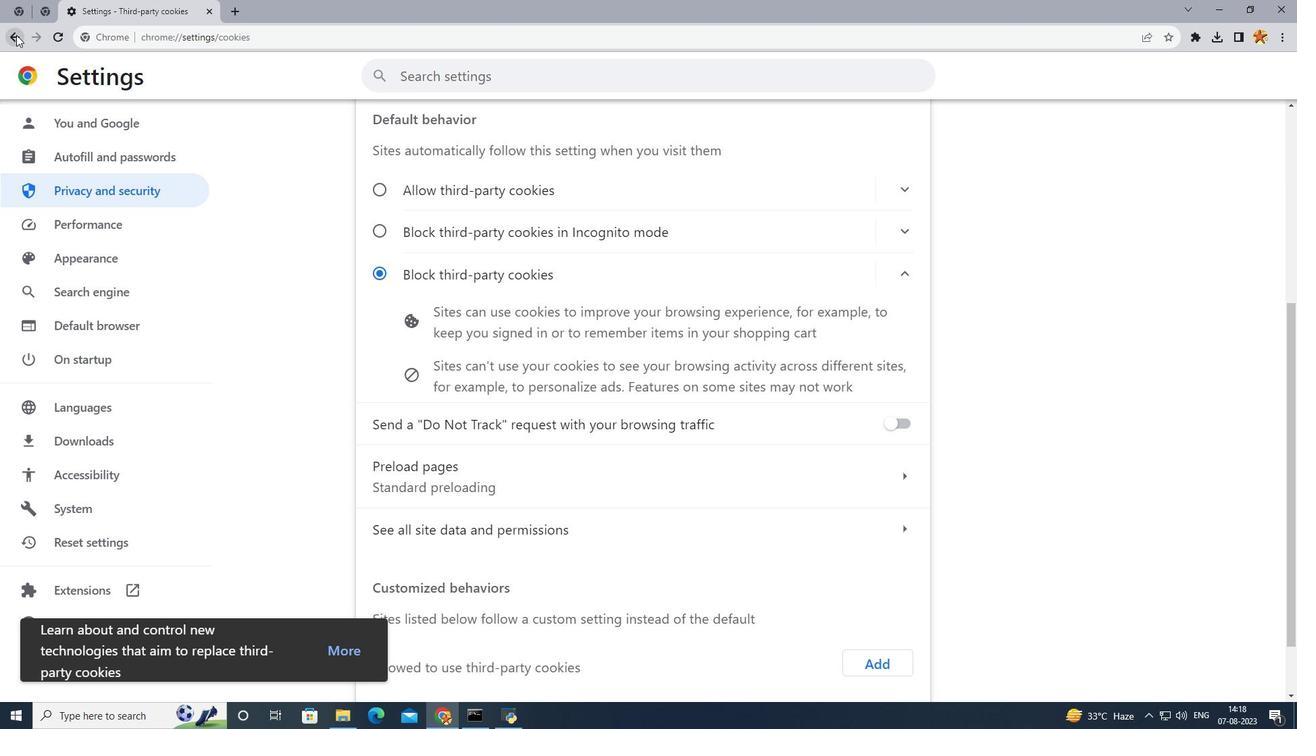 
Action: Mouse moved to (490, 391)
Screenshot: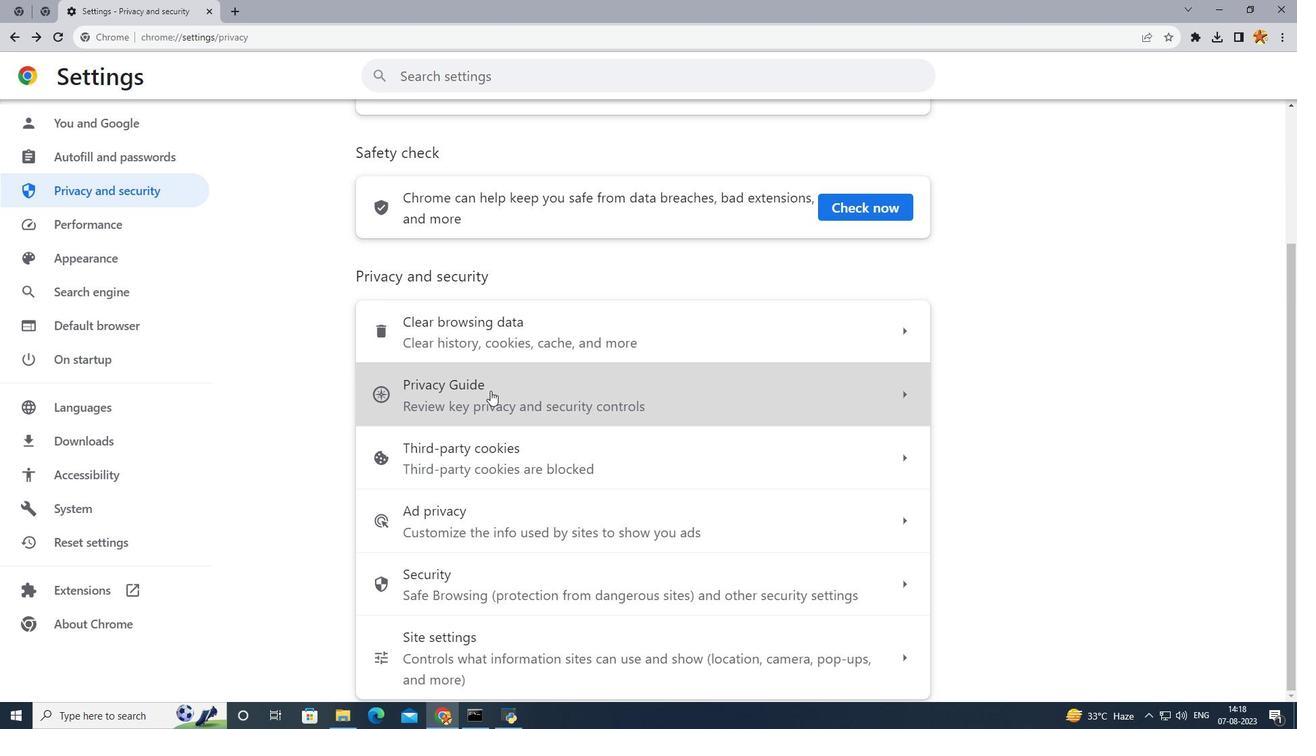
Action: Mouse pressed left at (490, 391)
Screenshot: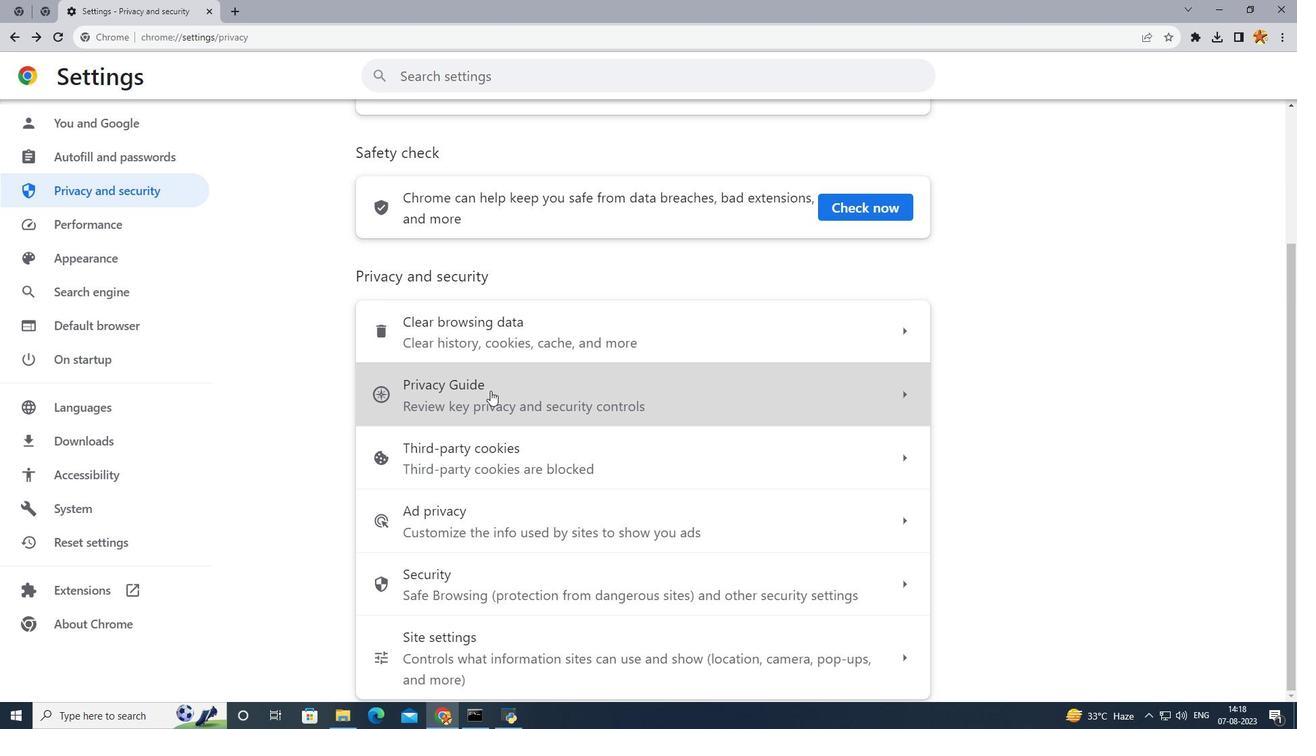 
Action: Mouse moved to (898, 445)
Screenshot: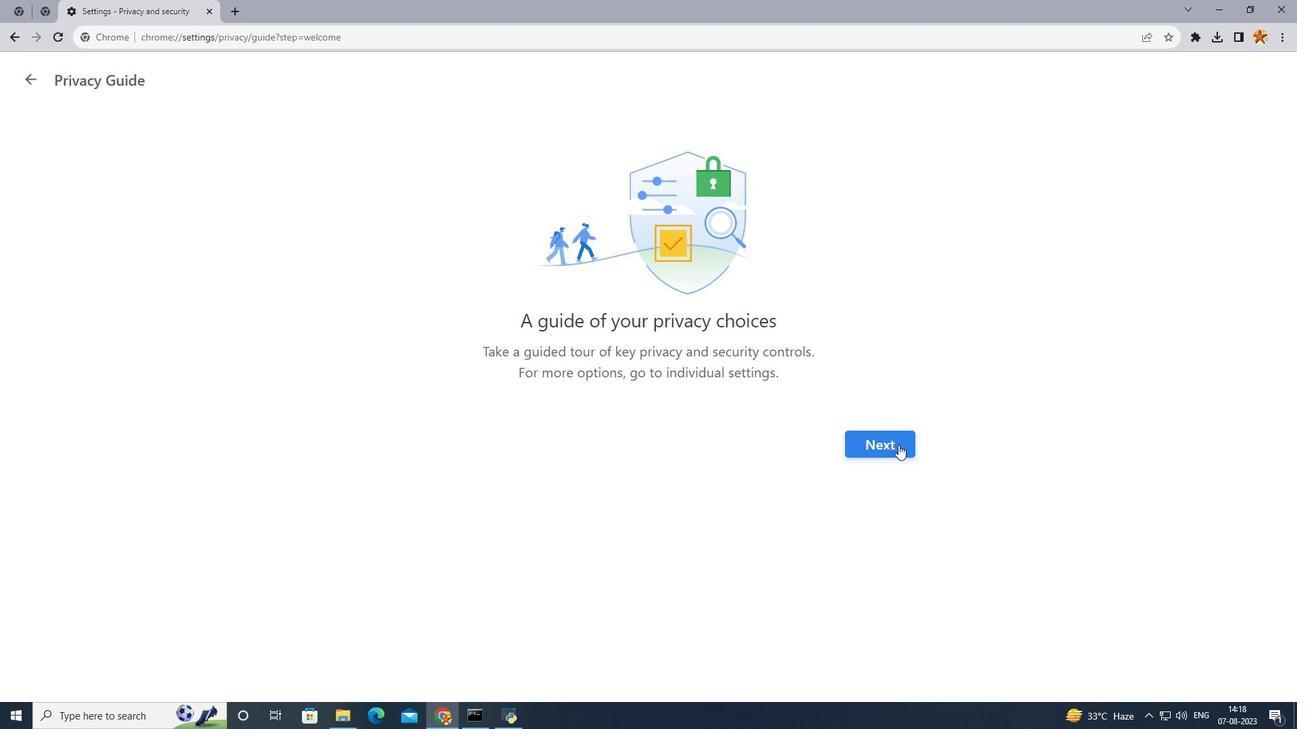 
Action: Mouse pressed left at (898, 445)
Screenshot: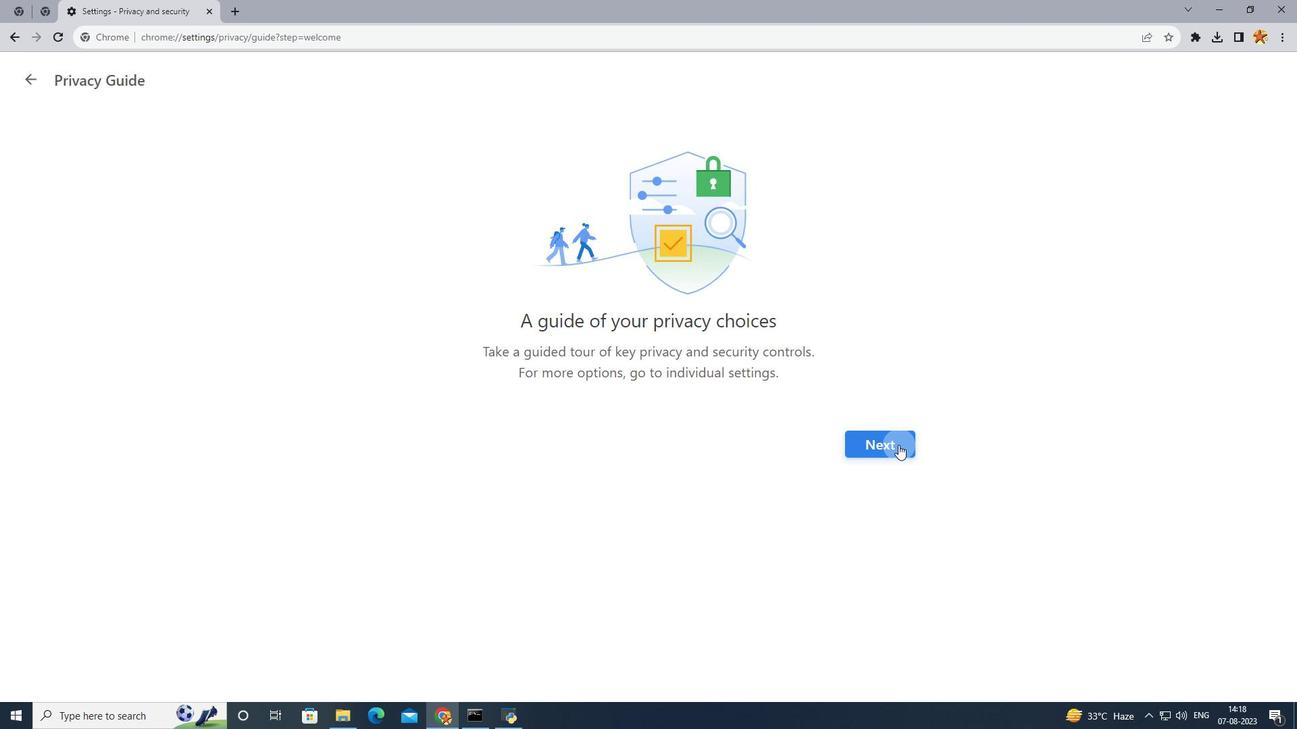 
Action: Mouse moved to (858, 564)
Screenshot: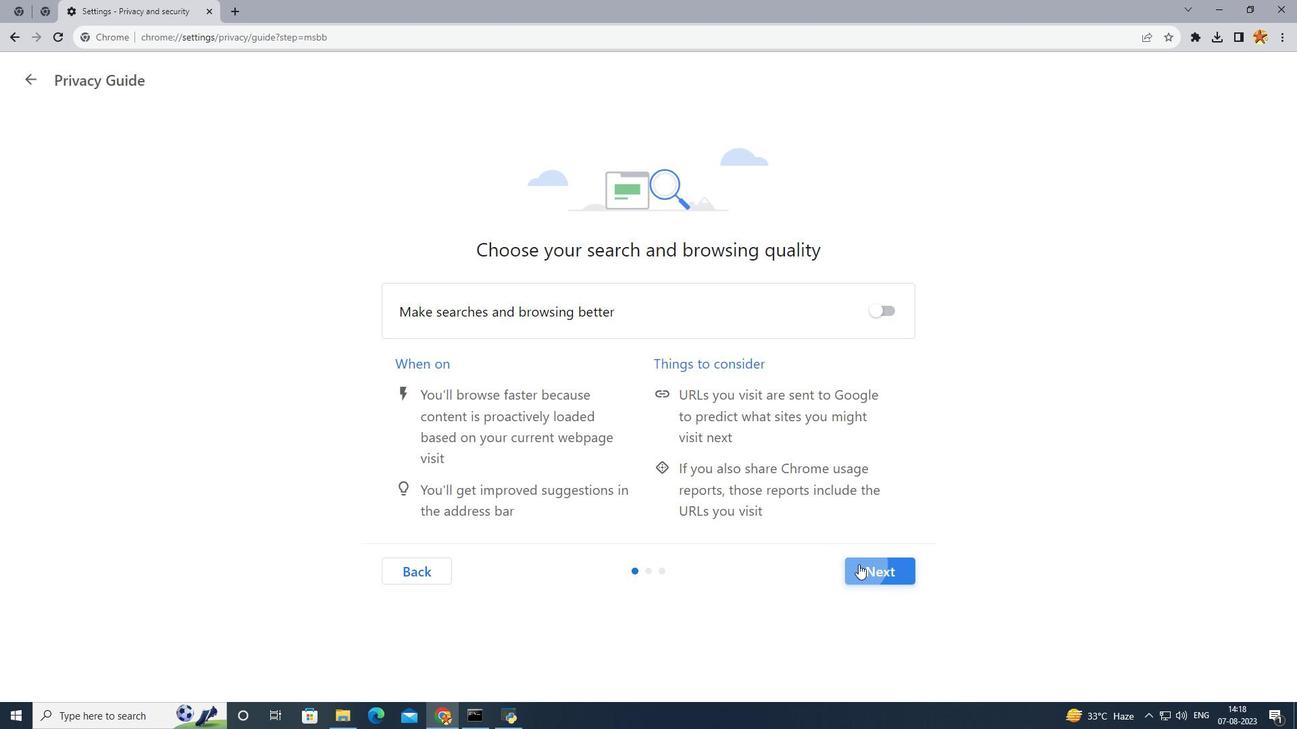
Action: Mouse pressed left at (858, 564)
Screenshot: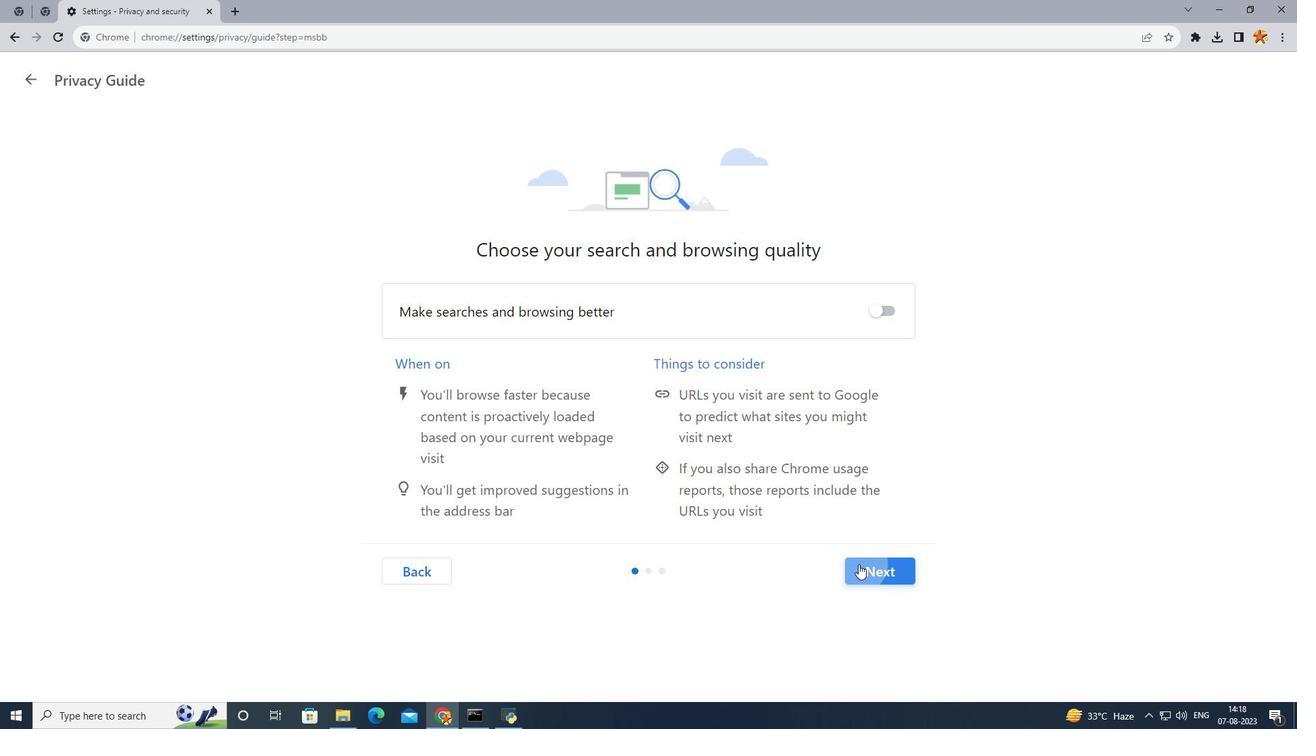 
Action: Mouse moved to (873, 655)
Screenshot: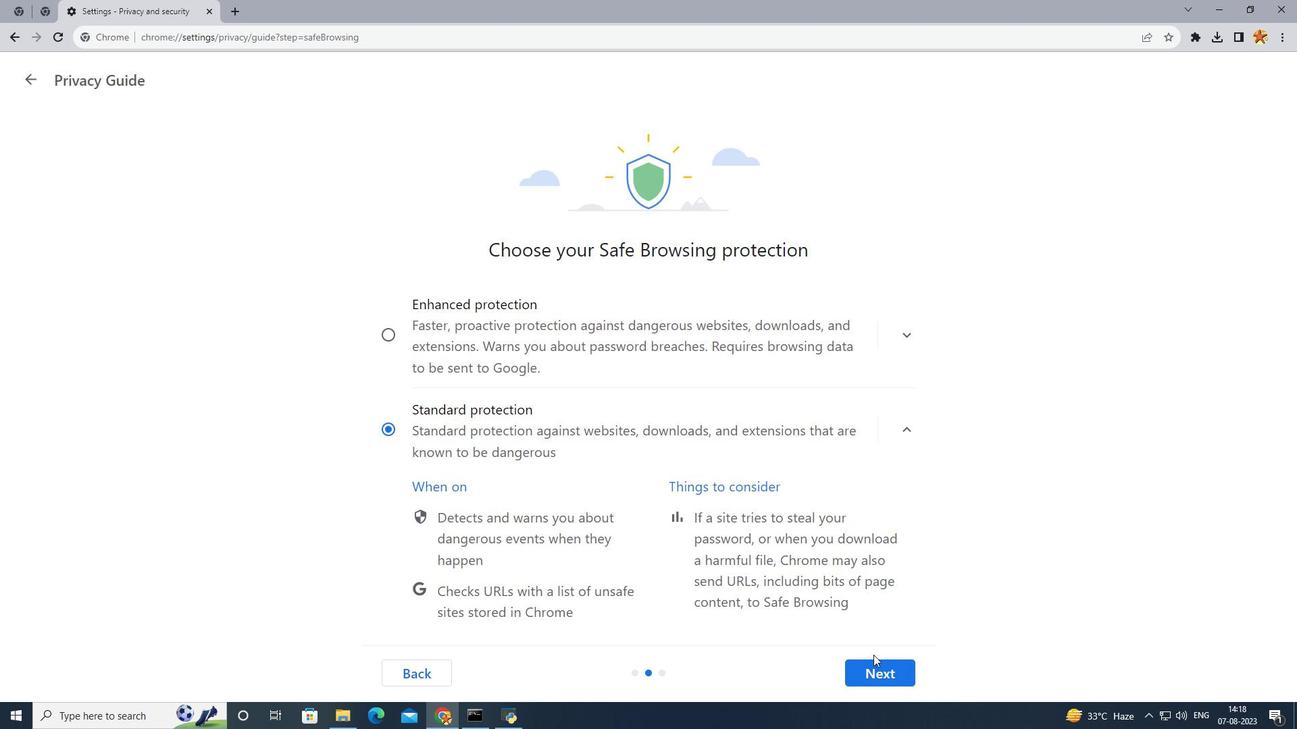
Action: Mouse pressed left at (873, 655)
Screenshot: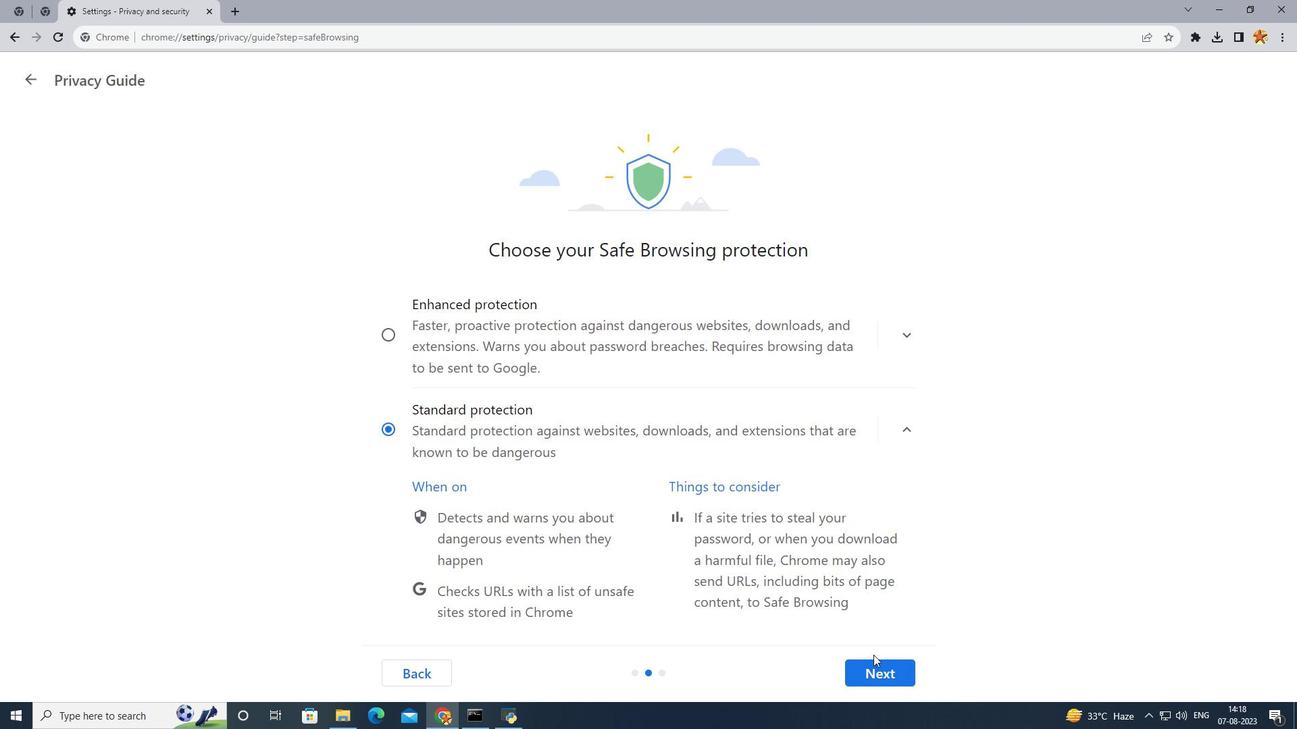 
Action: Mouse moved to (870, 670)
Screenshot: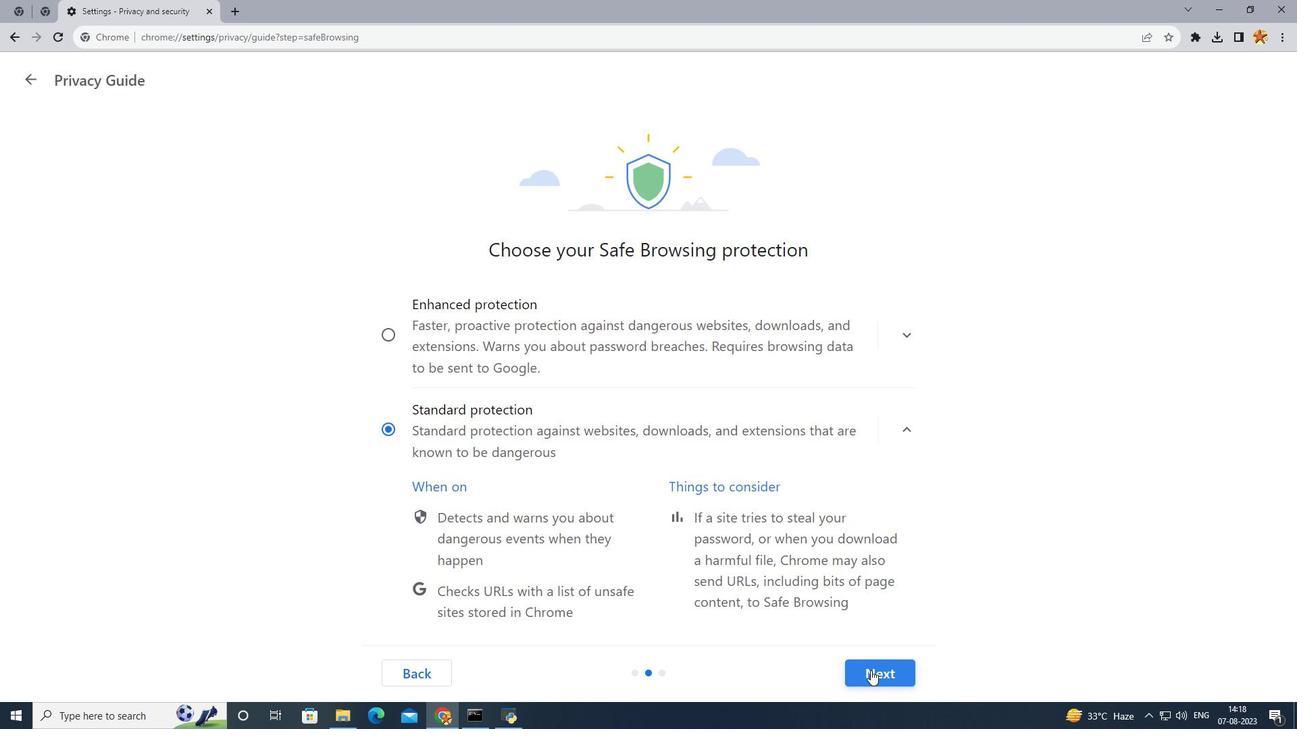 
Action: Mouse pressed left at (870, 670)
Screenshot: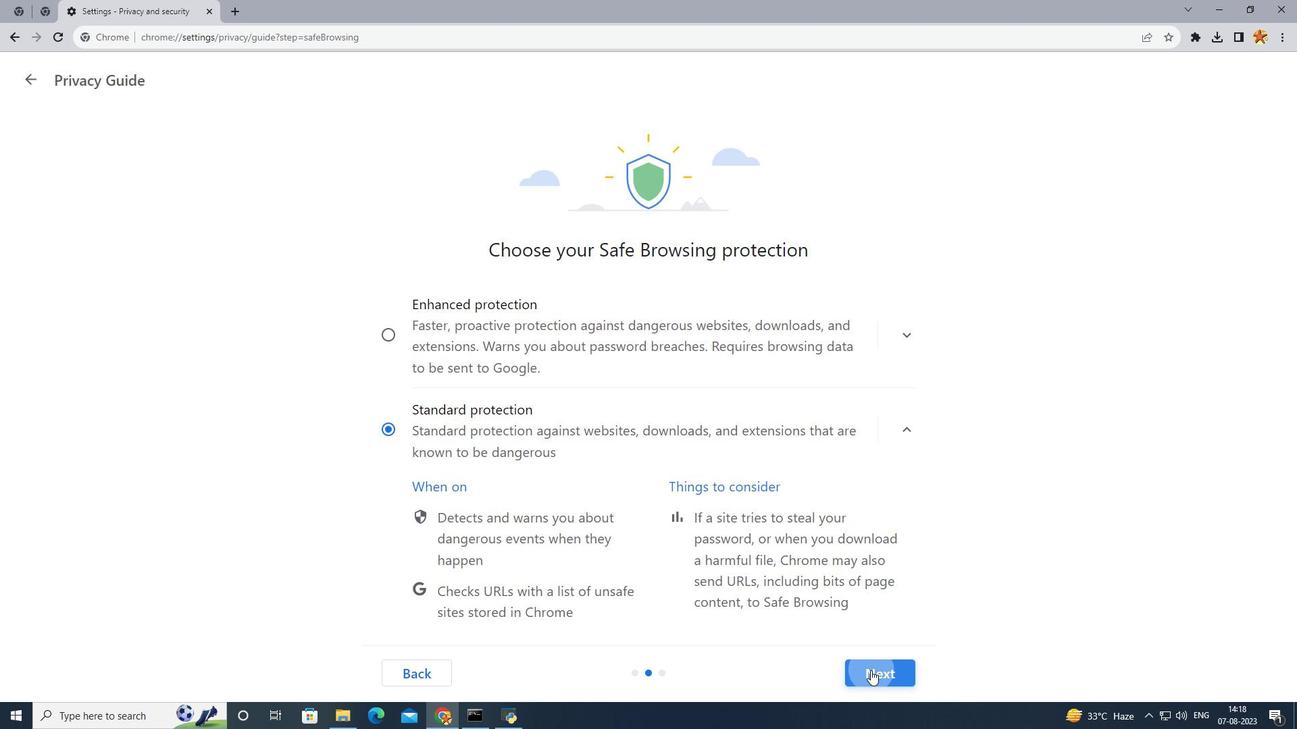 
Action: Mouse moved to (892, 620)
Screenshot: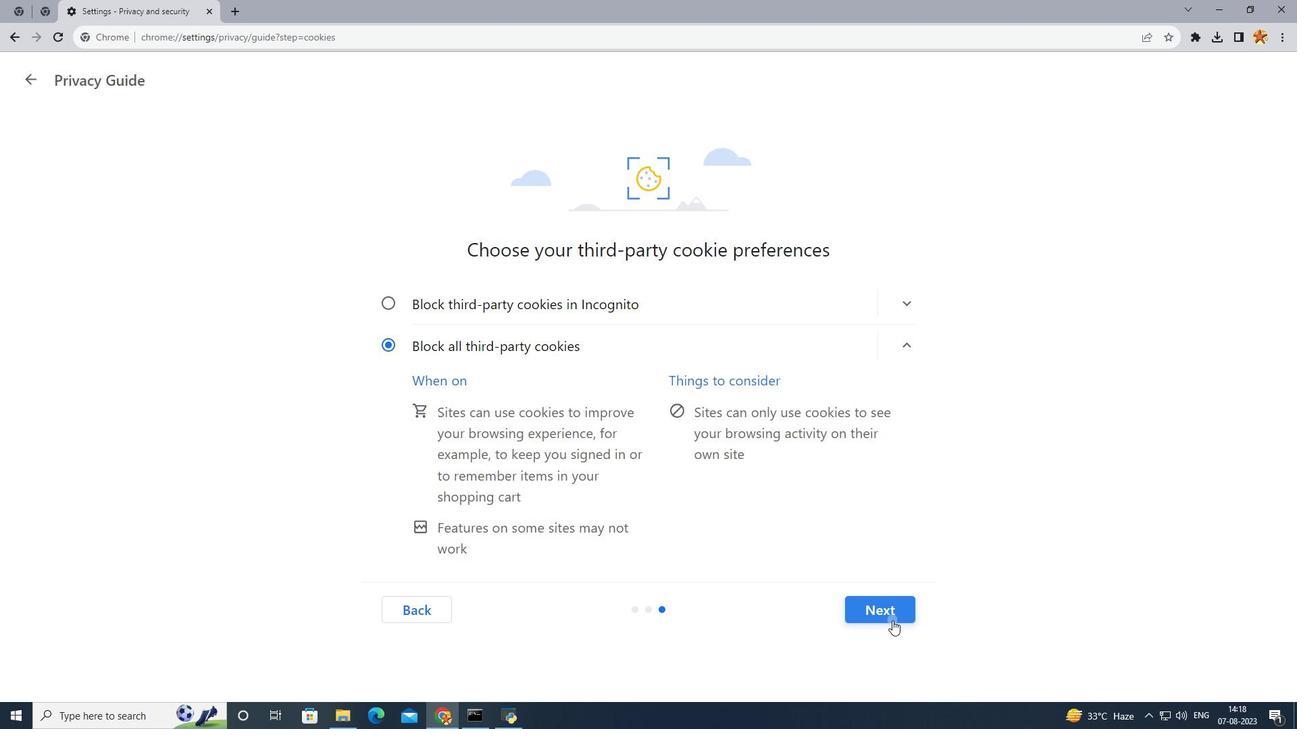
Action: Mouse pressed left at (892, 620)
Screenshot: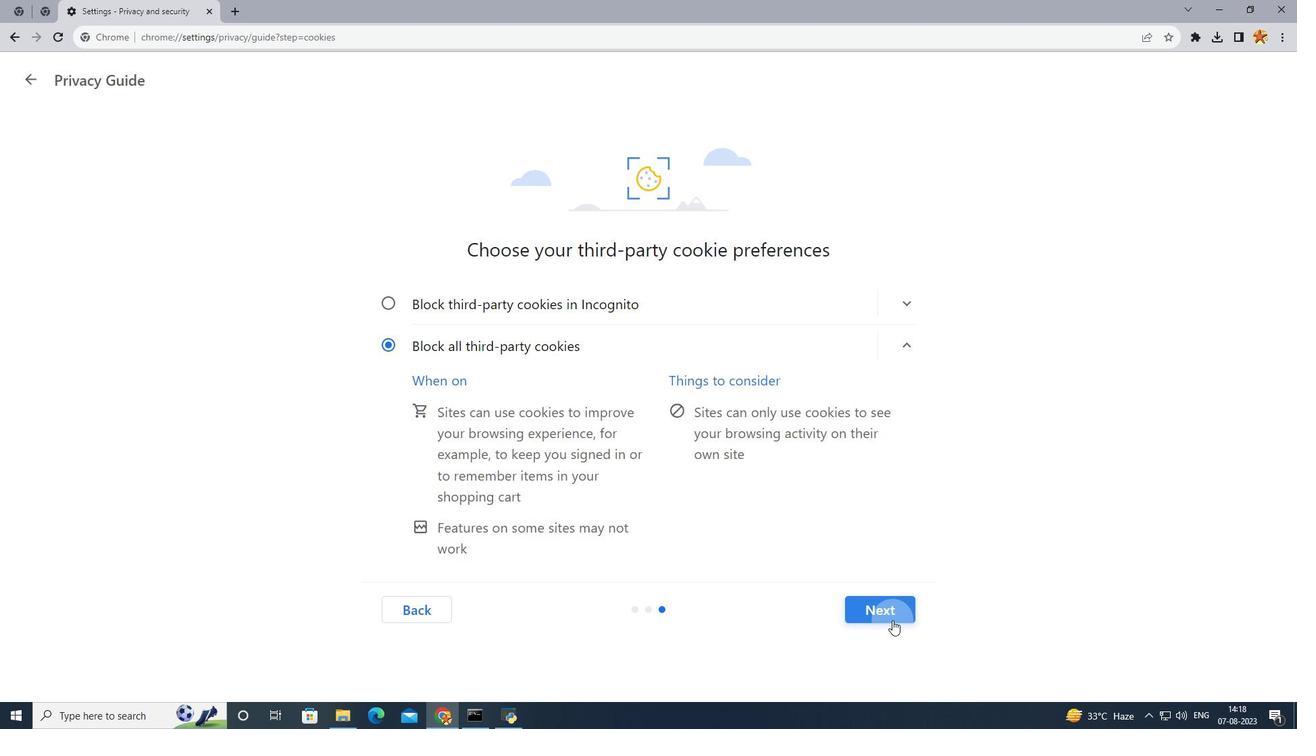 
Action: Mouse moved to (860, 506)
Screenshot: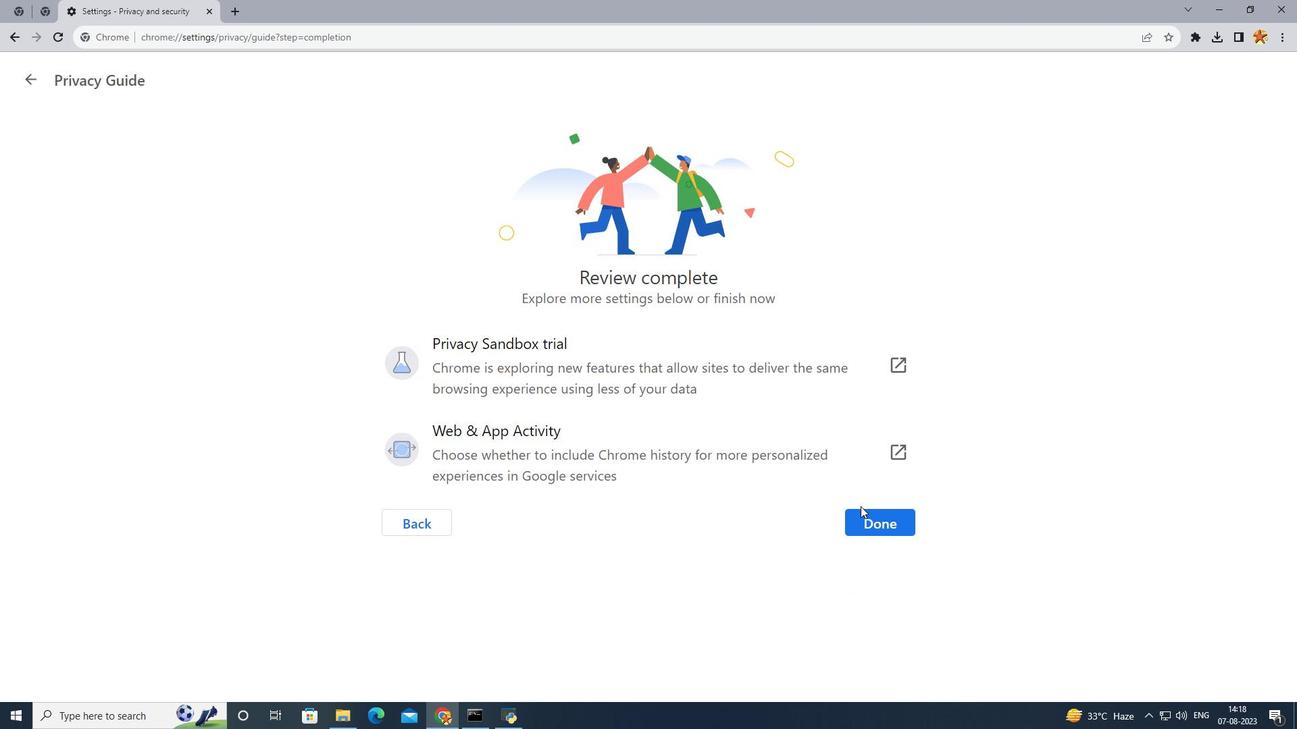 
Action: Mouse pressed left at (860, 506)
Screenshot: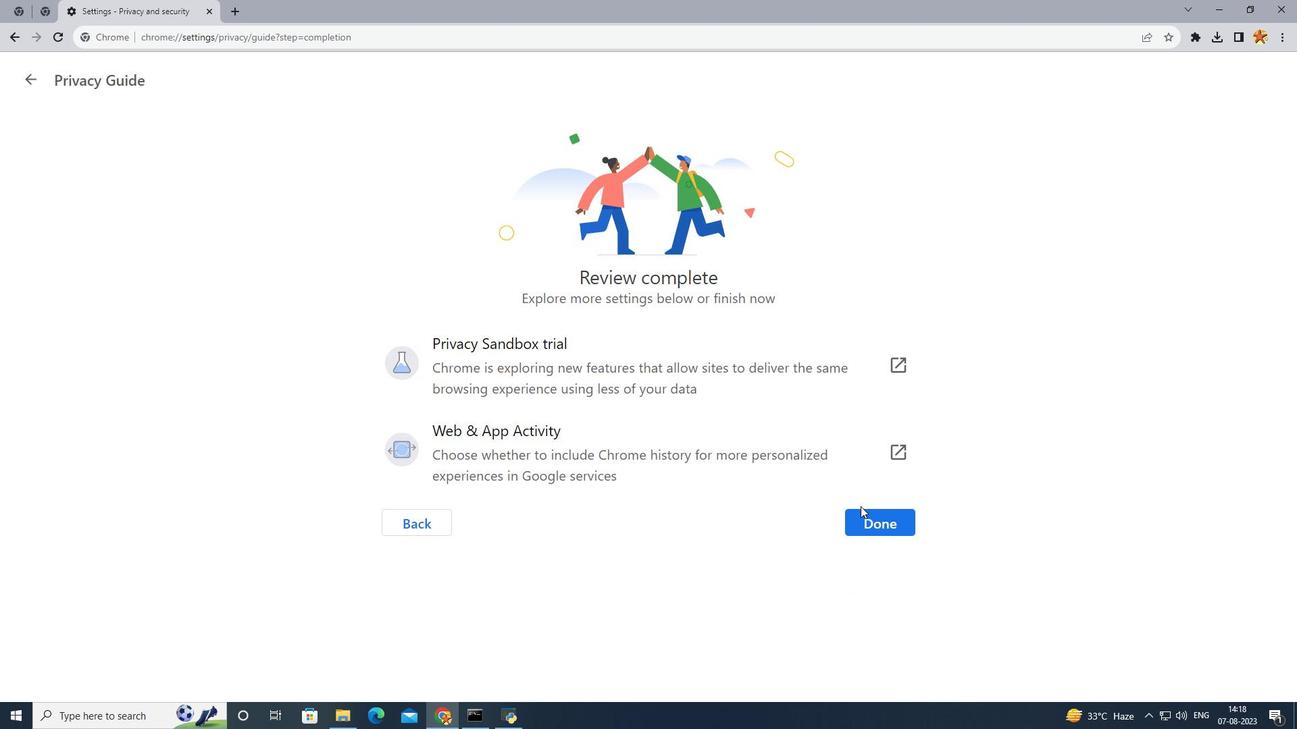 
Action: Mouse moved to (857, 522)
Screenshot: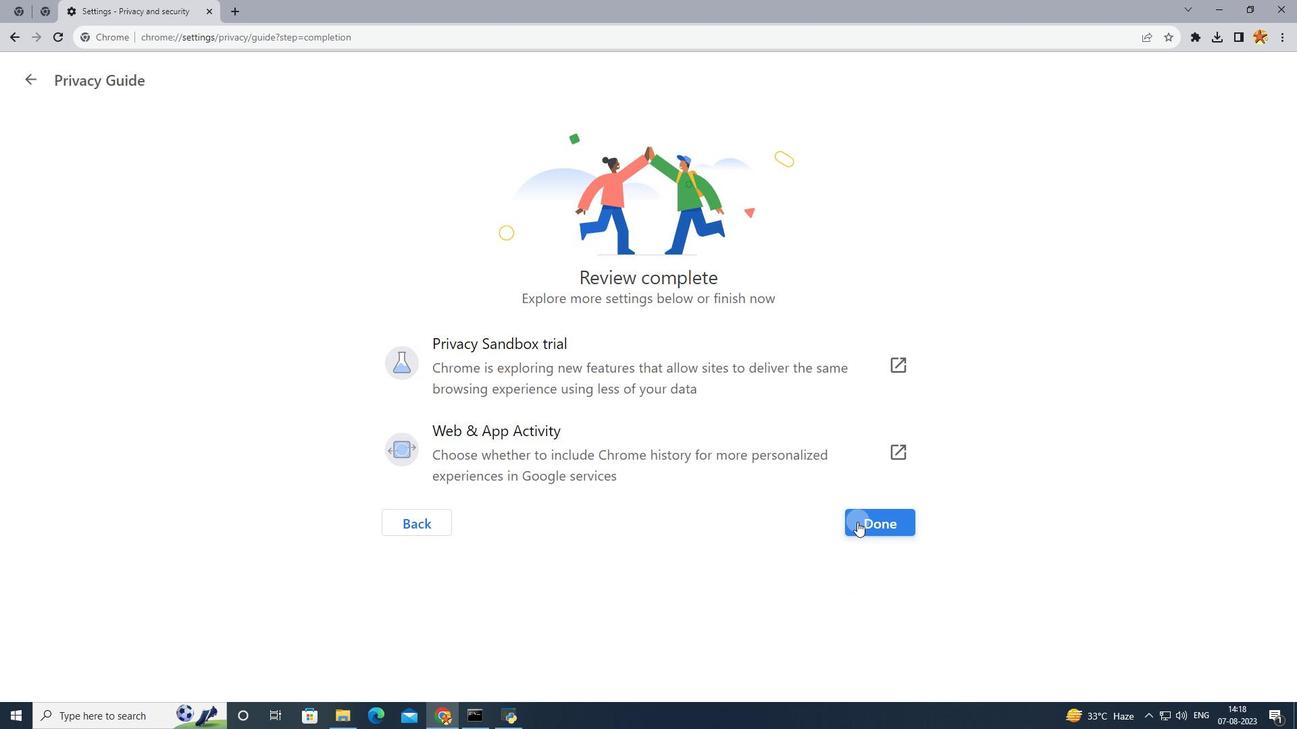 
Action: Mouse pressed left at (857, 522)
Screenshot: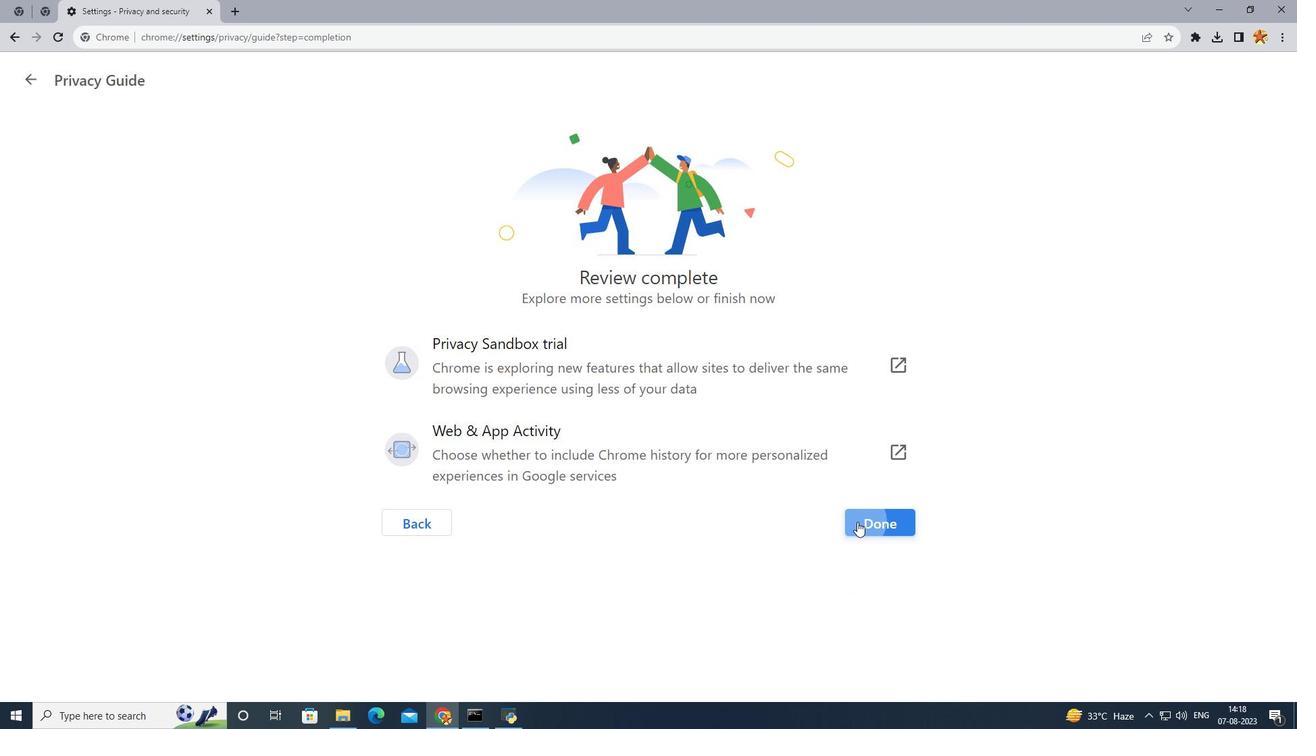 
Action: Mouse moved to (547, 367)
Screenshot: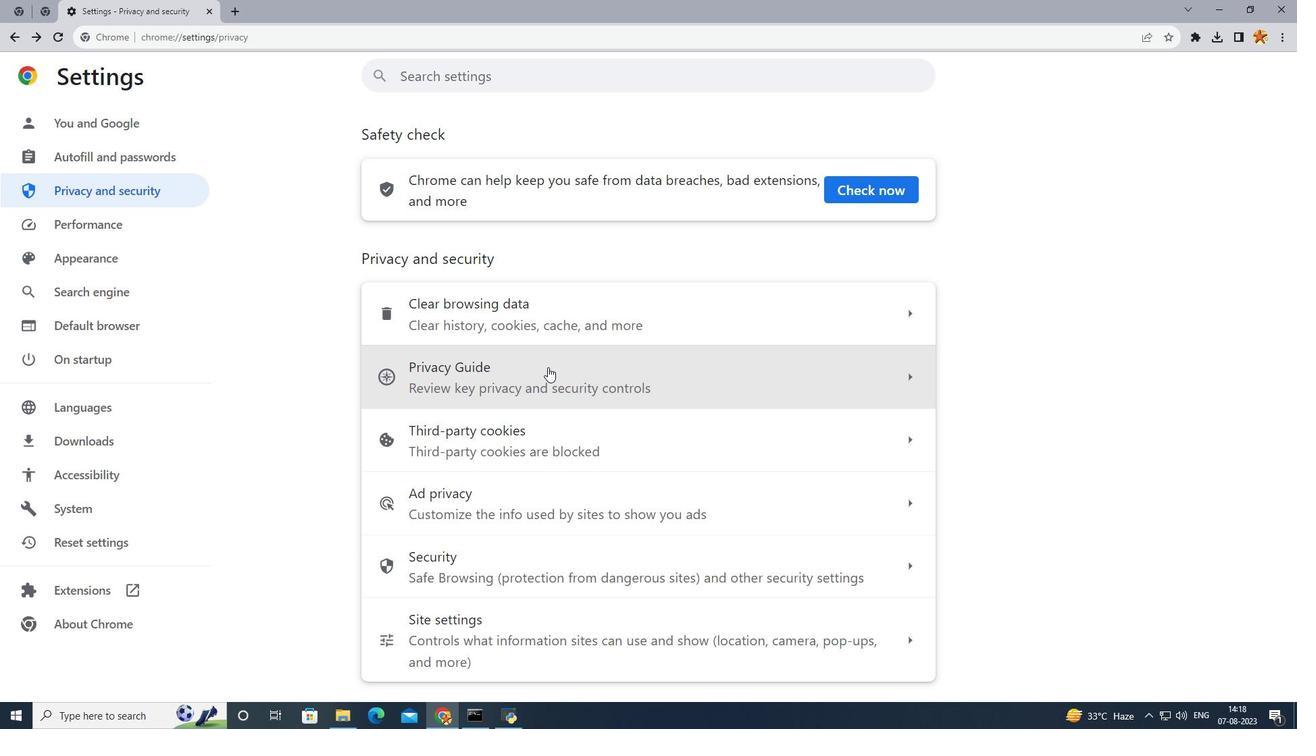 
Action: Mouse scrolled (547, 366) with delta (0, 0)
Screenshot: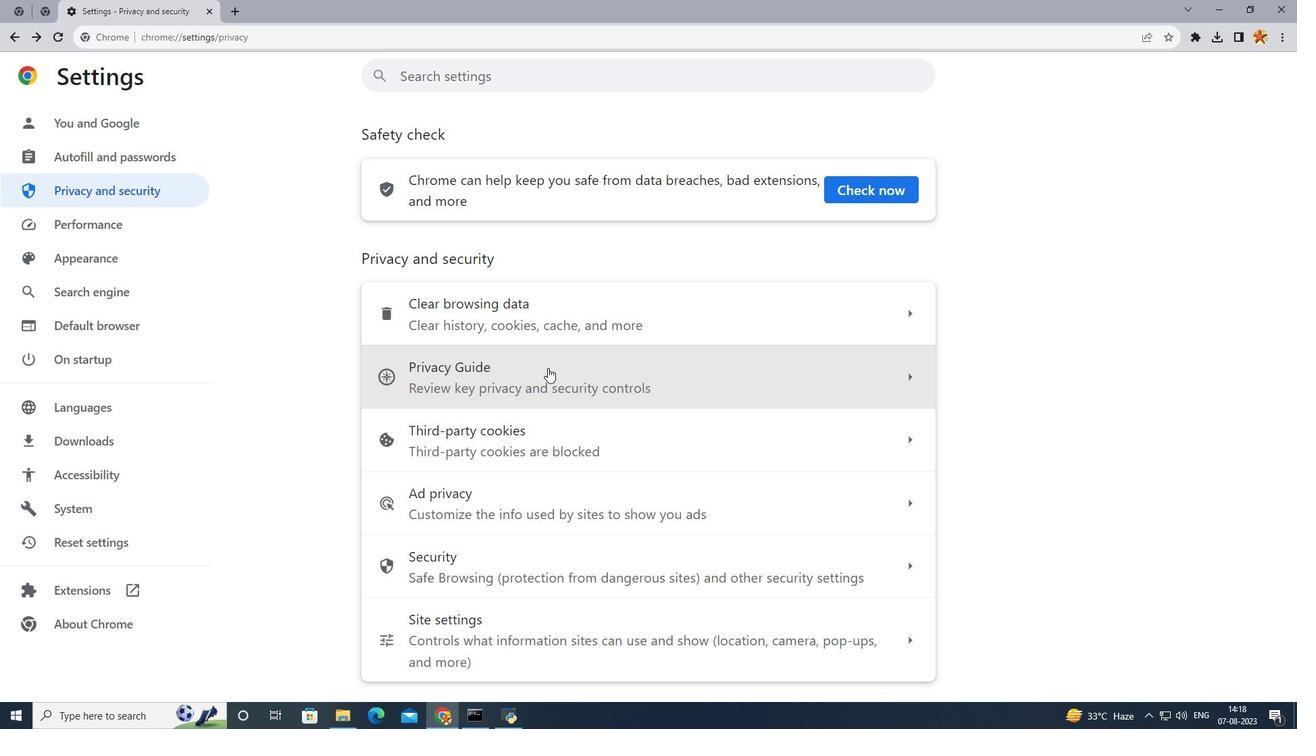 
Action: Mouse scrolled (547, 366) with delta (0, 0)
Screenshot: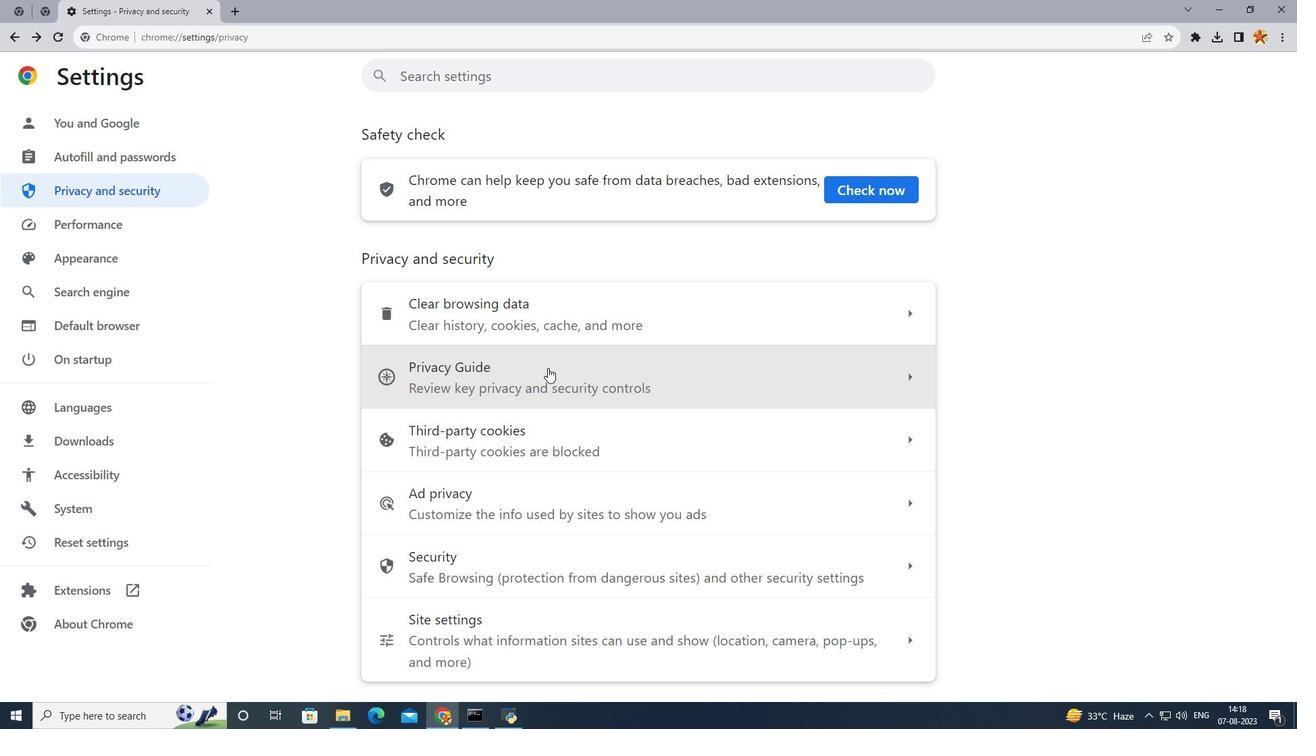 
Action: Mouse moved to (547, 367)
Screenshot: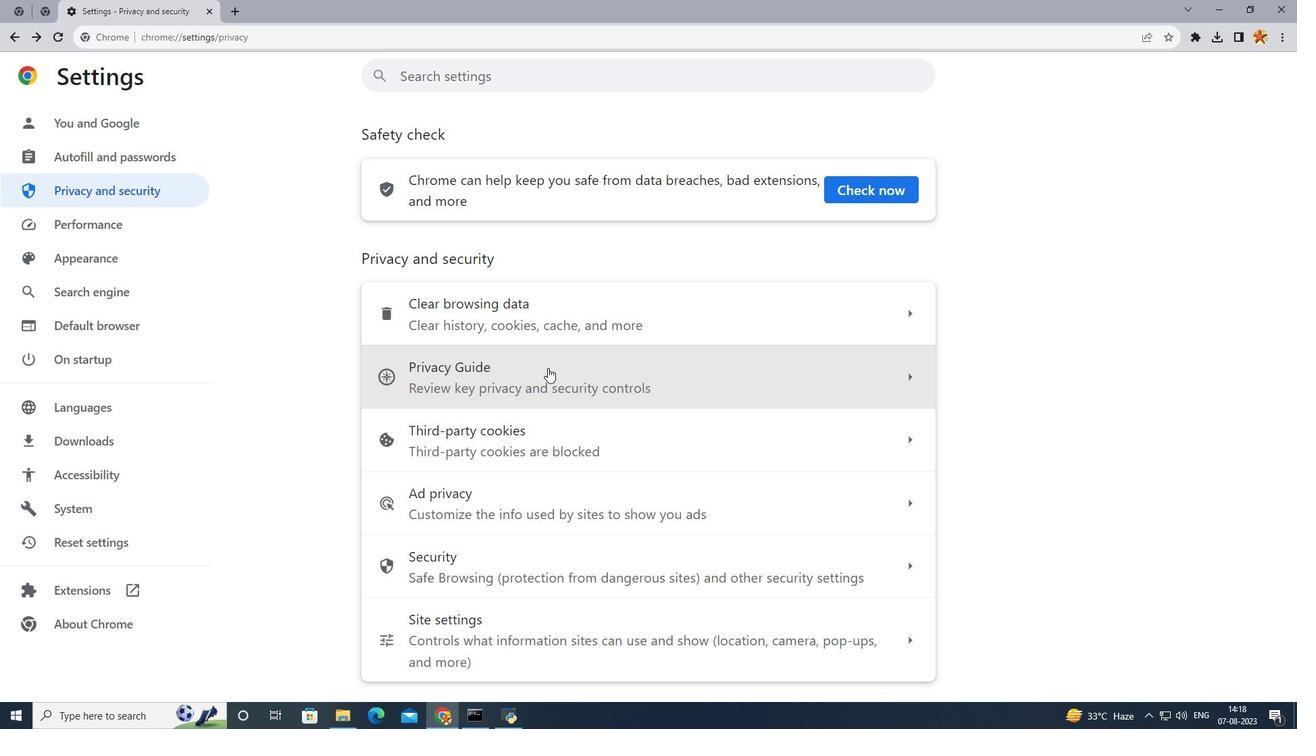 
Action: Mouse scrolled (547, 366) with delta (0, 0)
Screenshot: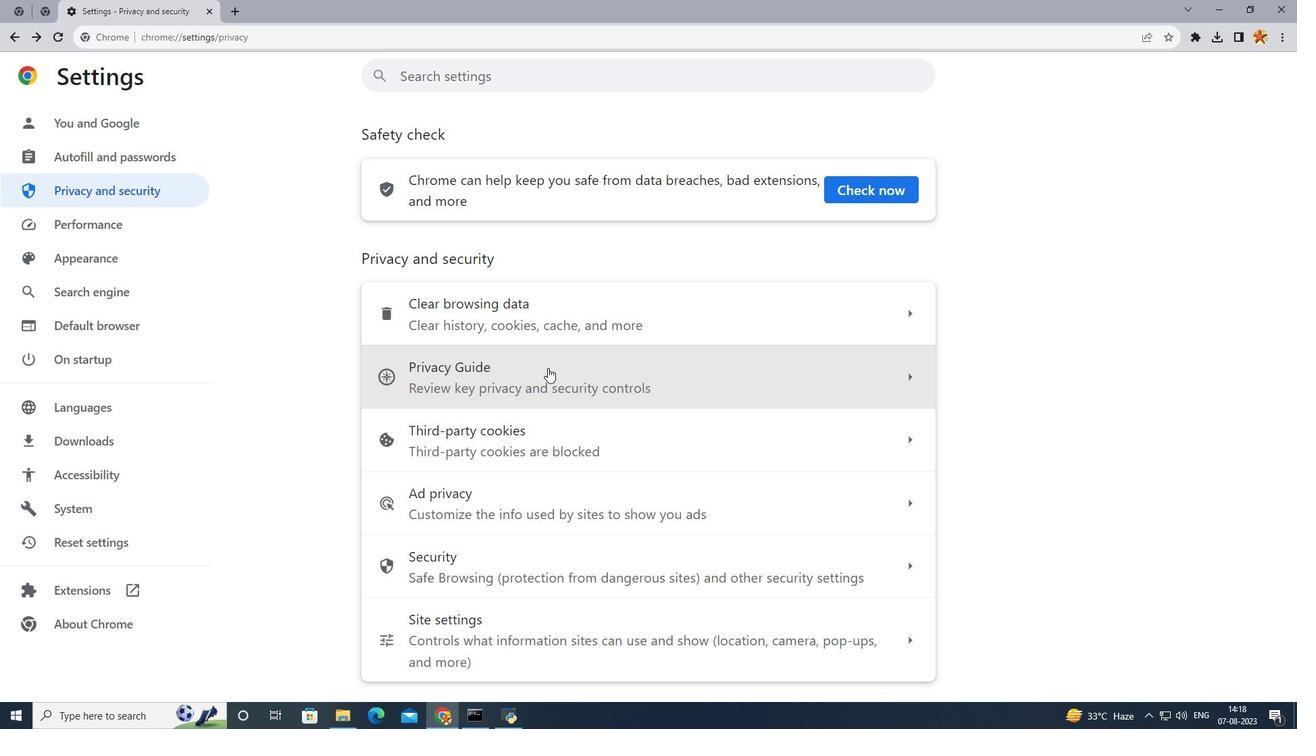 
Action: Mouse moved to (547, 368)
Screenshot: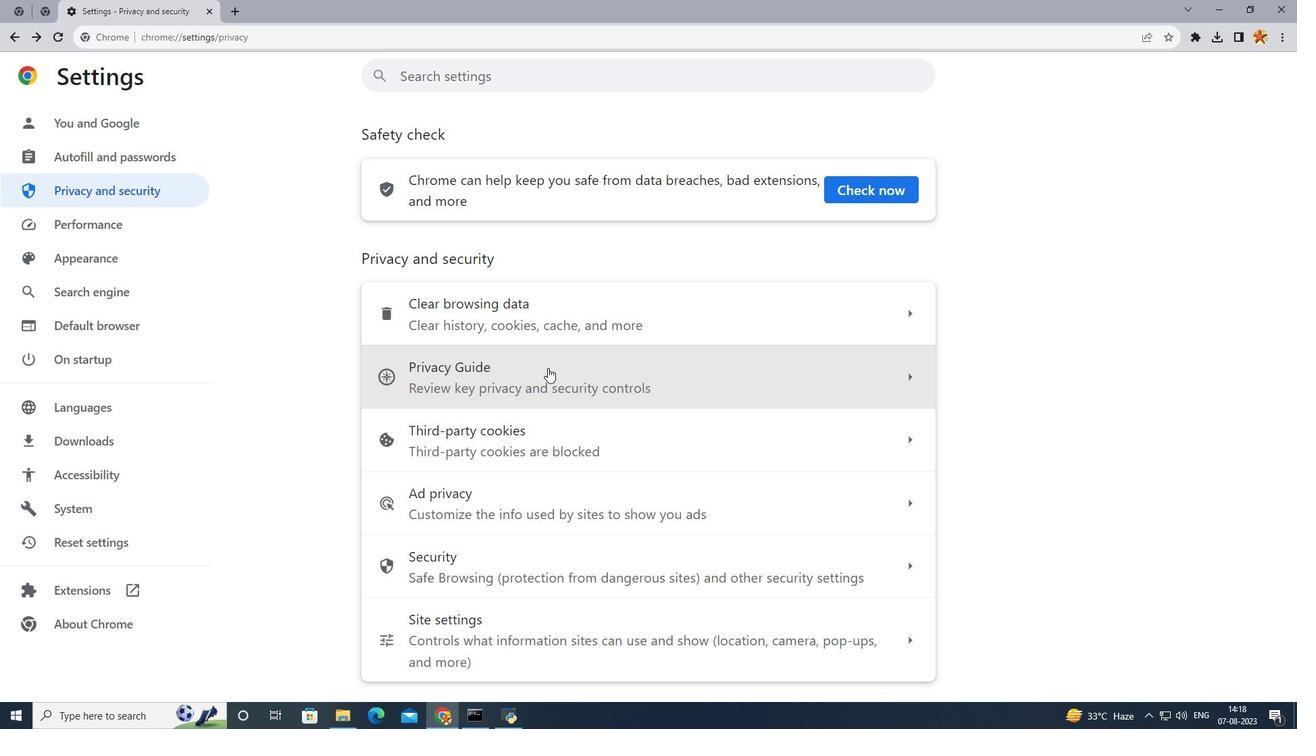 
Action: Mouse scrolled (547, 367) with delta (0, 0)
Screenshot: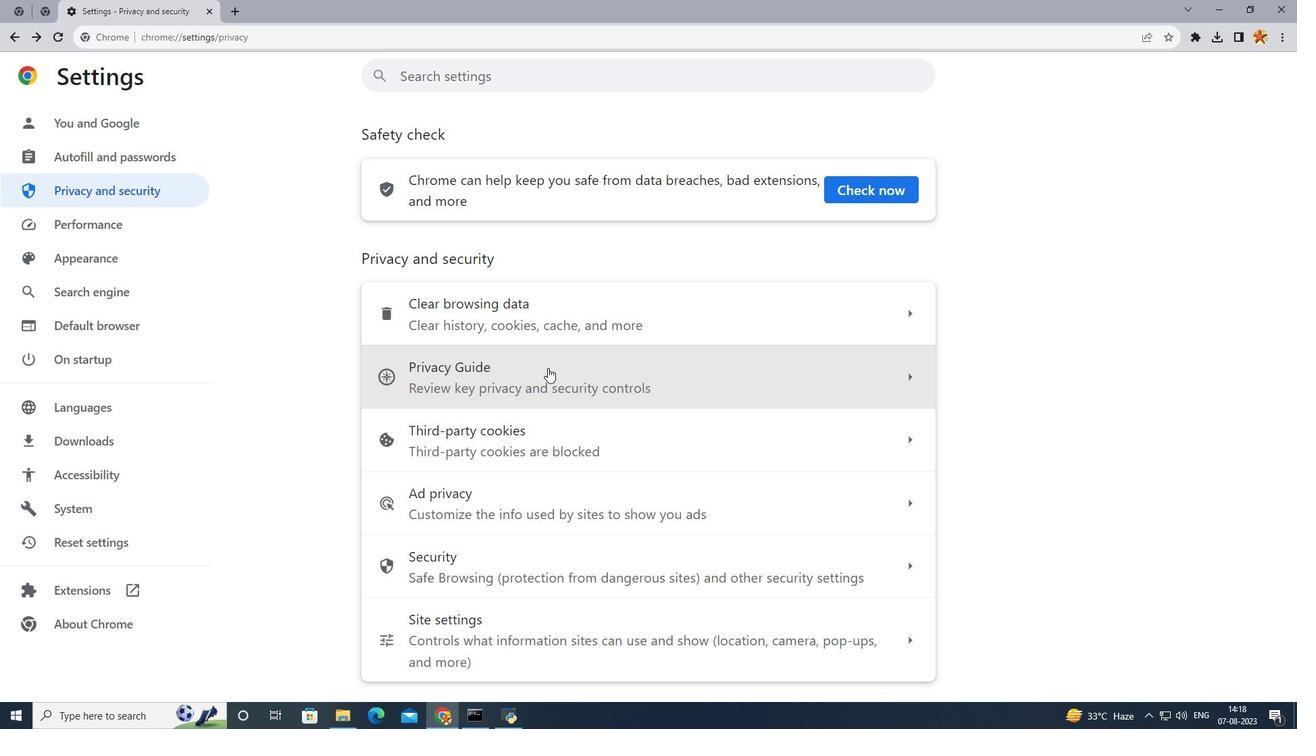 
Action: Mouse moved to (545, 493)
Screenshot: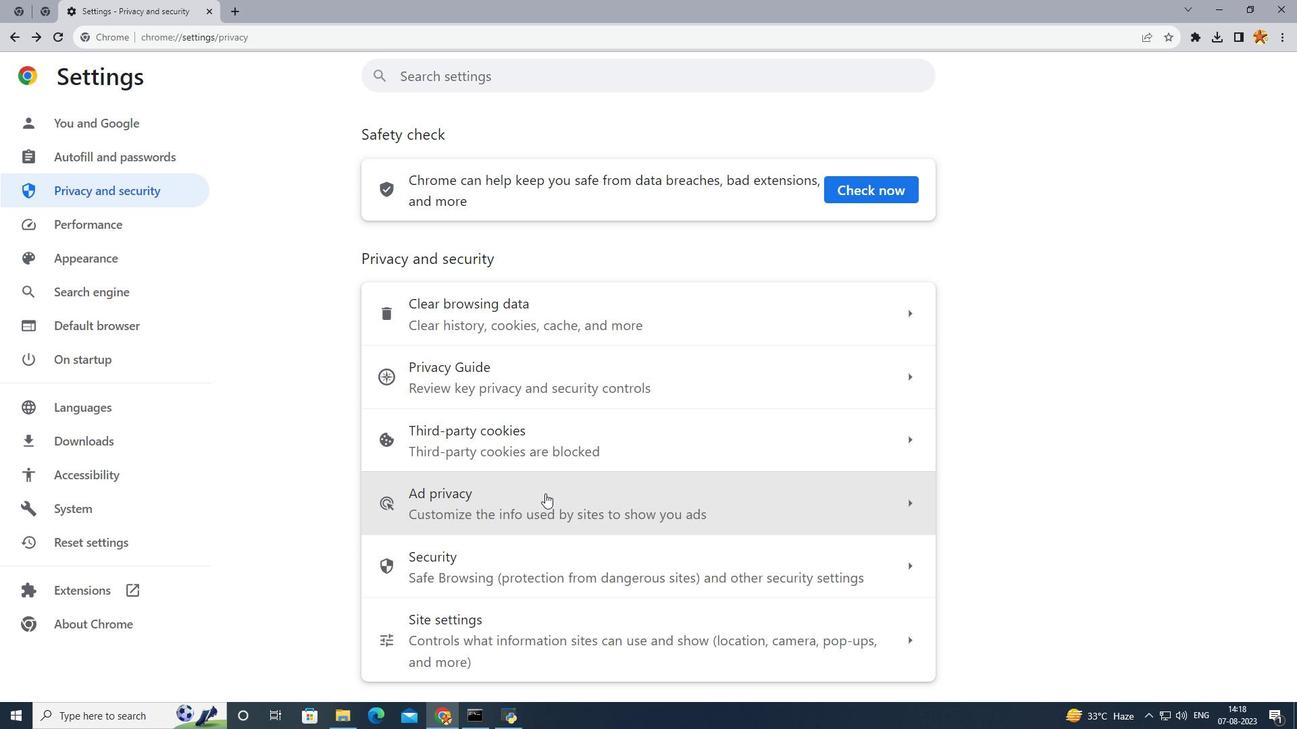 
Action: Mouse pressed left at (545, 493)
Screenshot: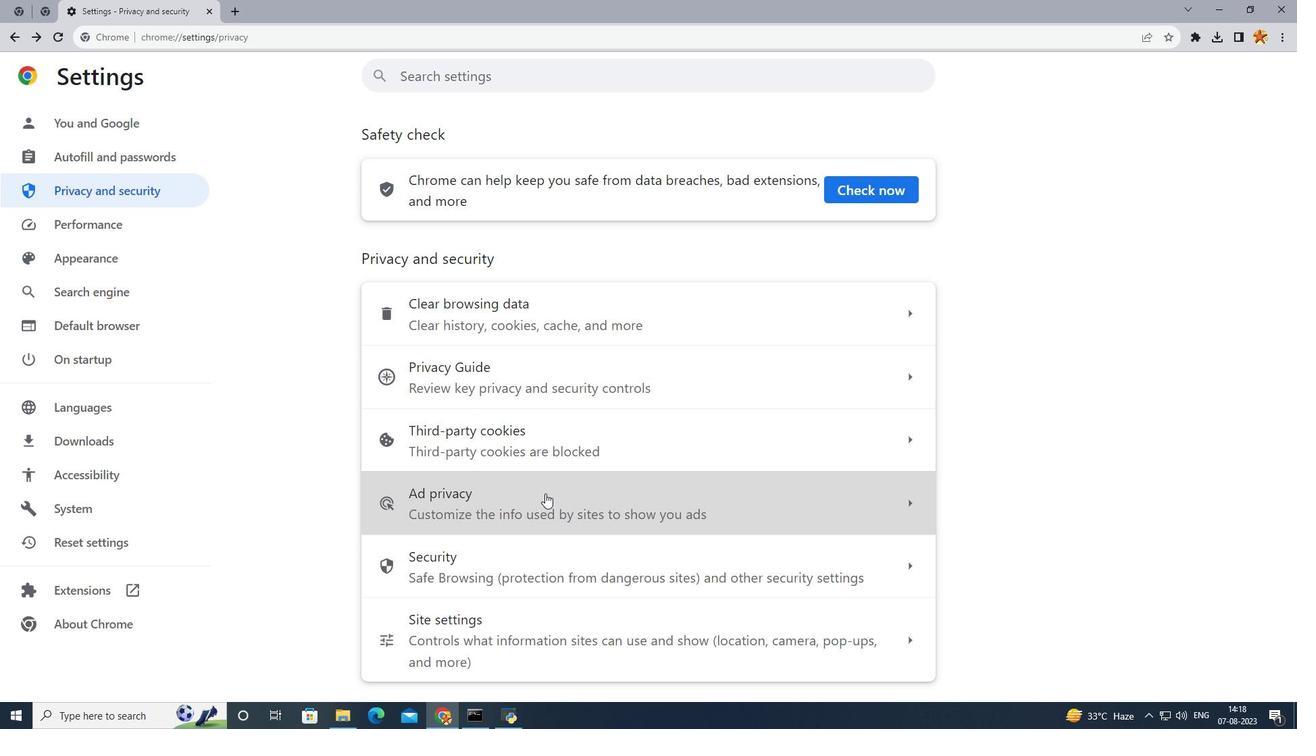 
Action: Mouse moved to (677, 413)
Screenshot: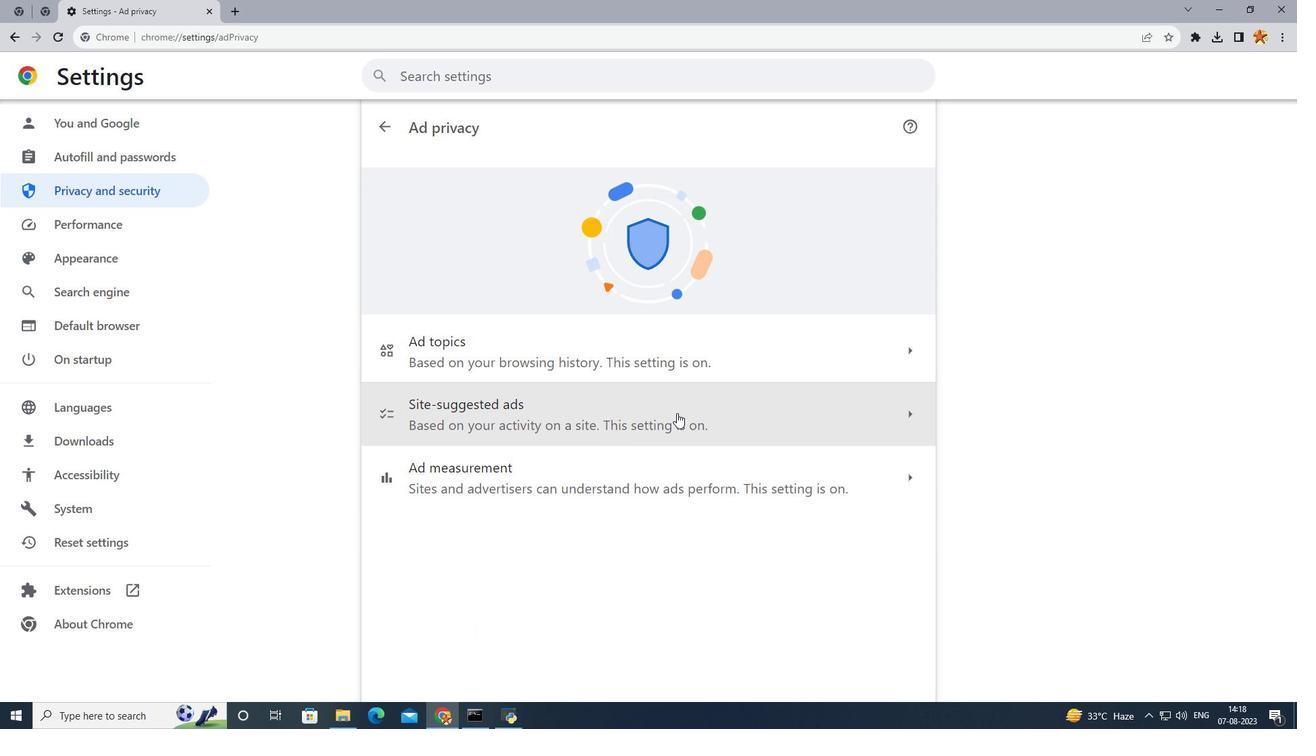 
Action: Mouse pressed left at (677, 413)
Screenshot: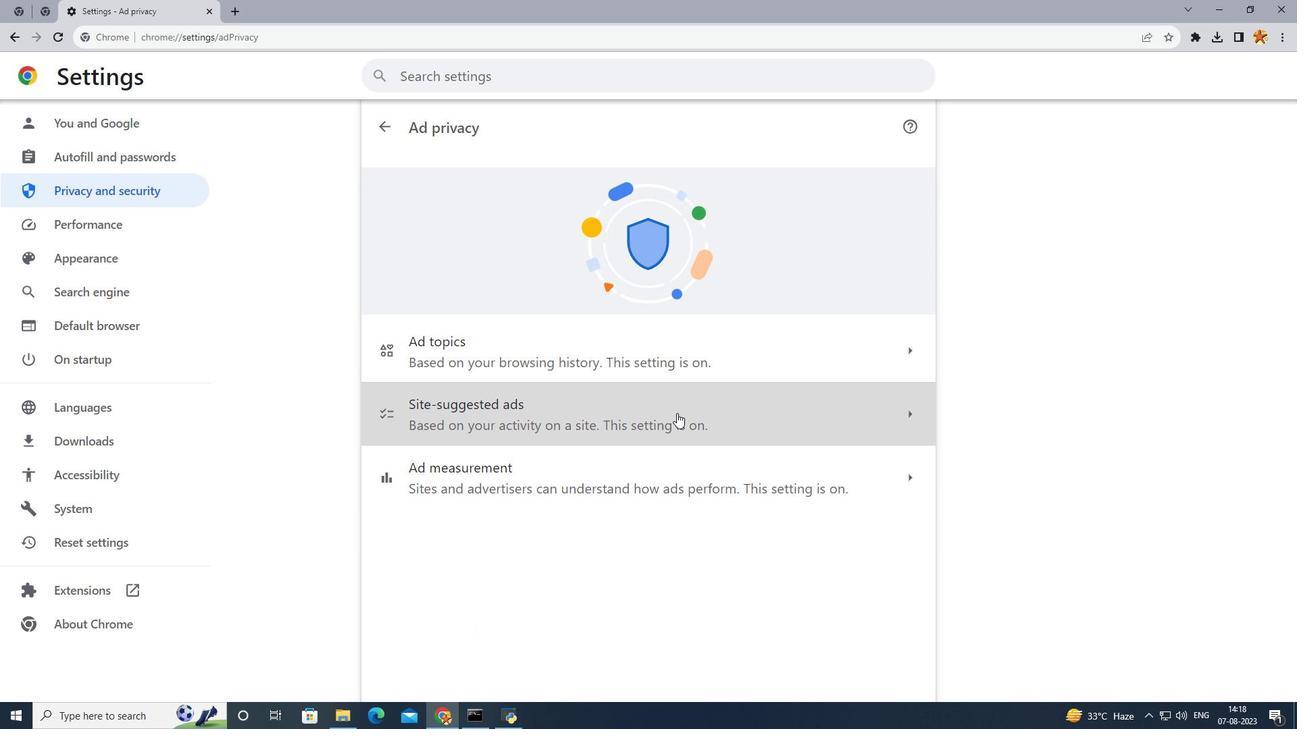 
Action: Mouse moved to (904, 214)
Screenshot: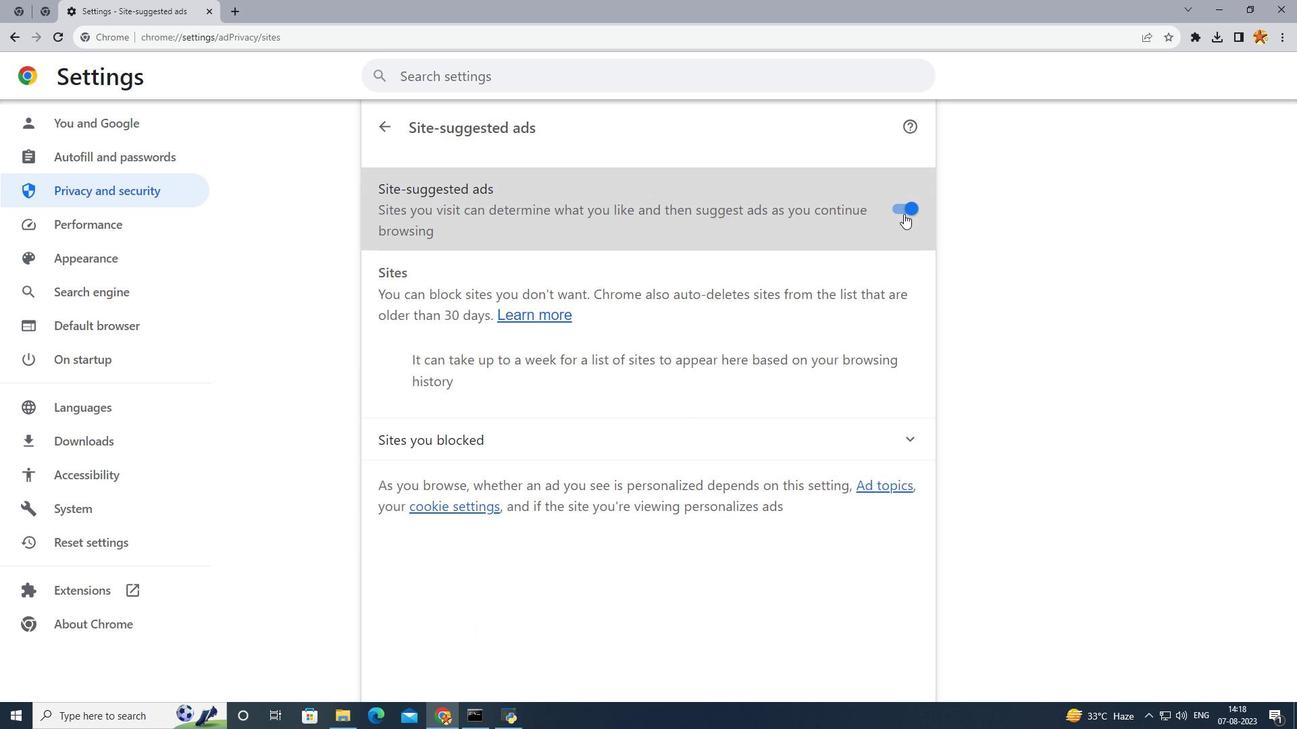 
Action: Mouse pressed left at (904, 214)
Screenshot: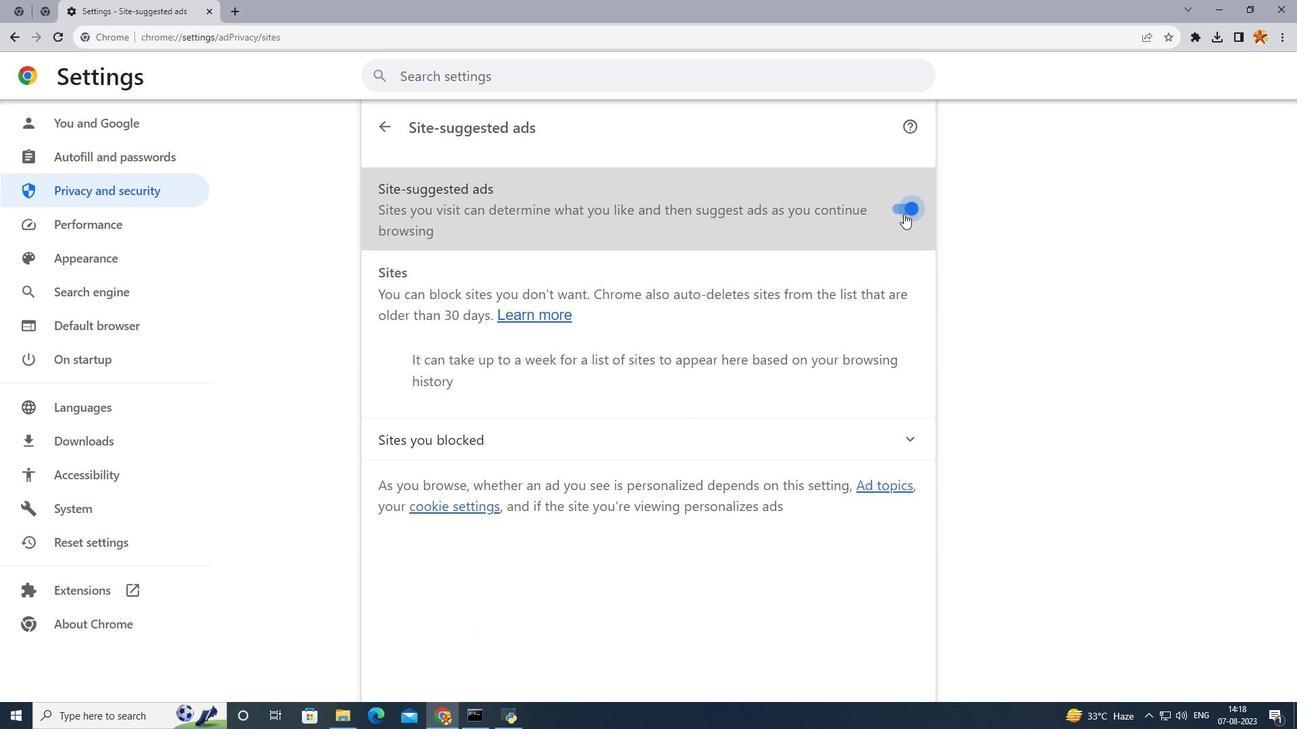 
Action: Mouse moved to (902, 215)
Screenshot: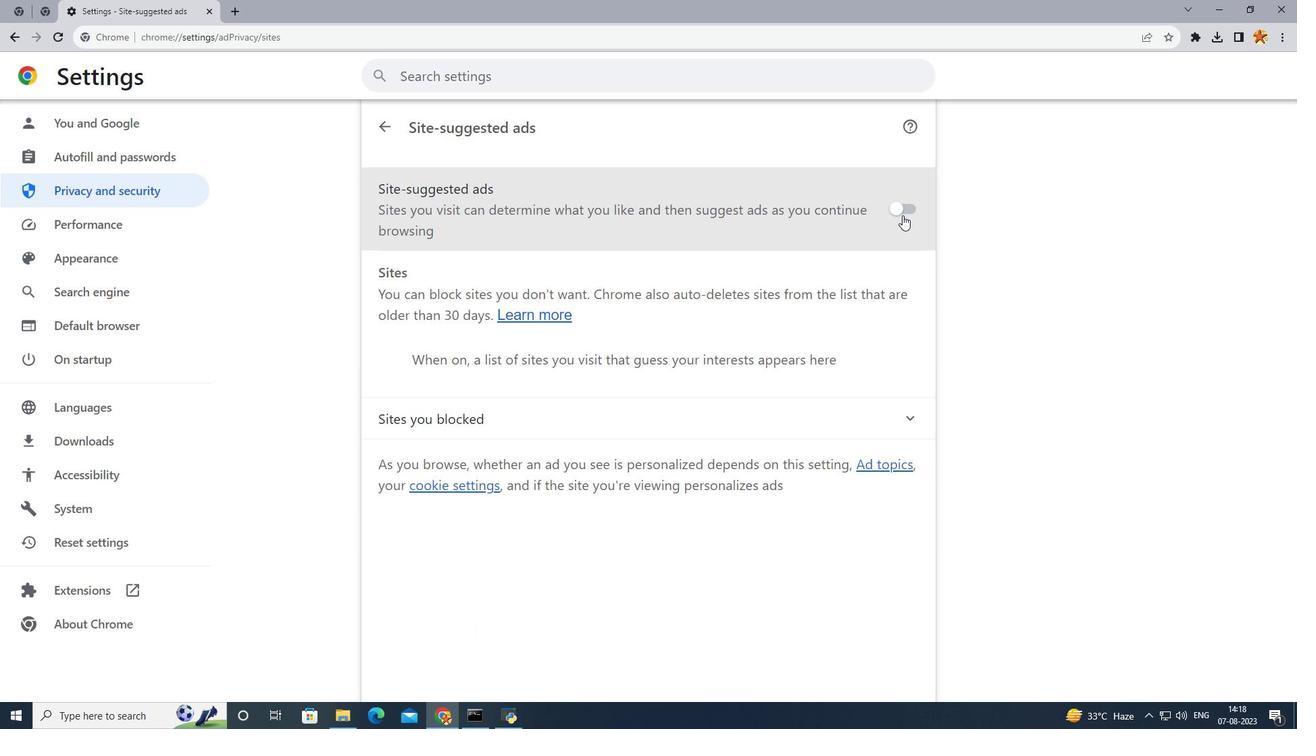 
Action: Mouse pressed left at (902, 215)
Screenshot: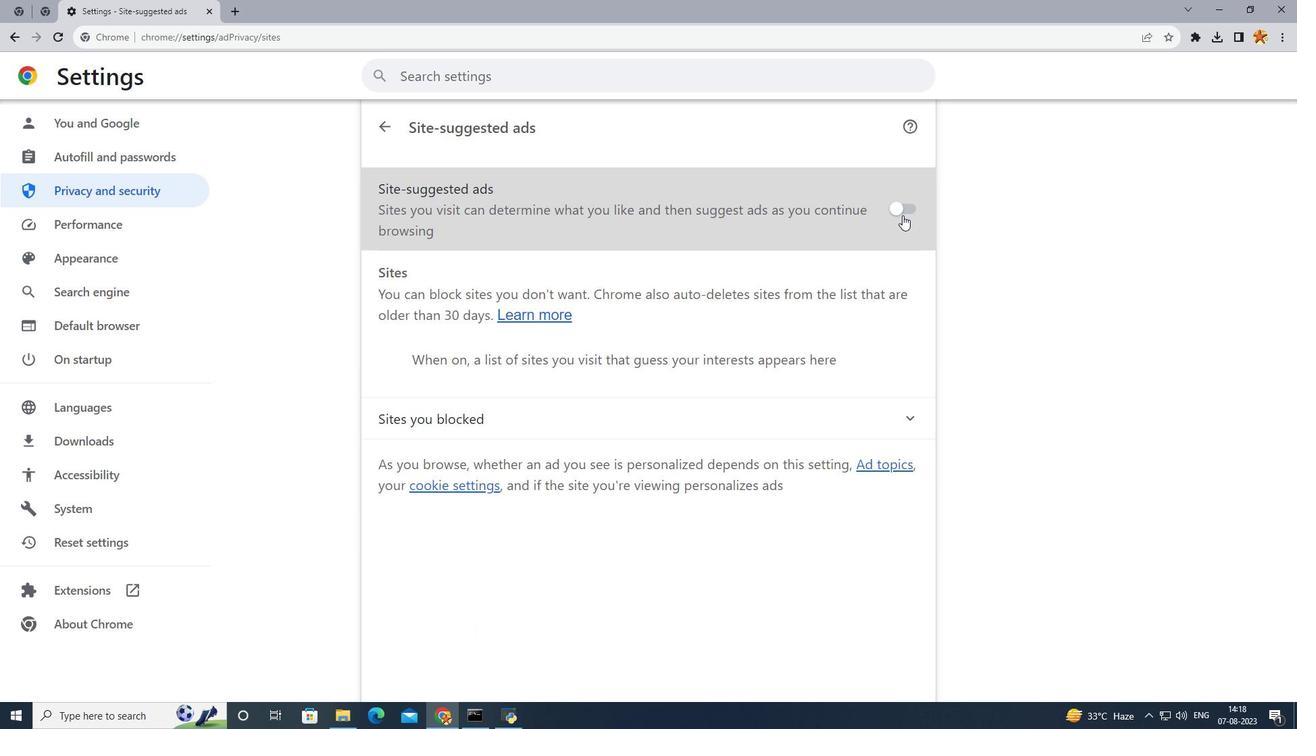 
Action: Mouse pressed left at (902, 215)
Screenshot: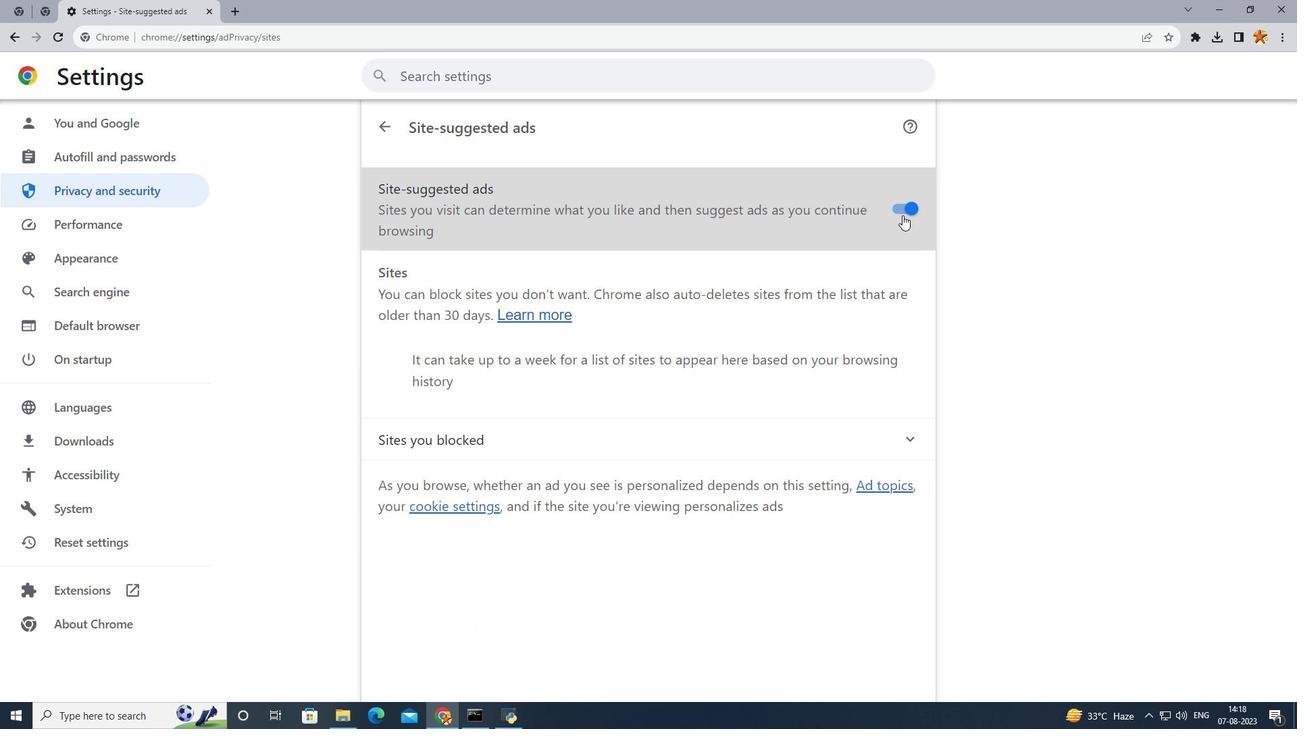 
Action: Mouse pressed left at (902, 215)
Screenshot: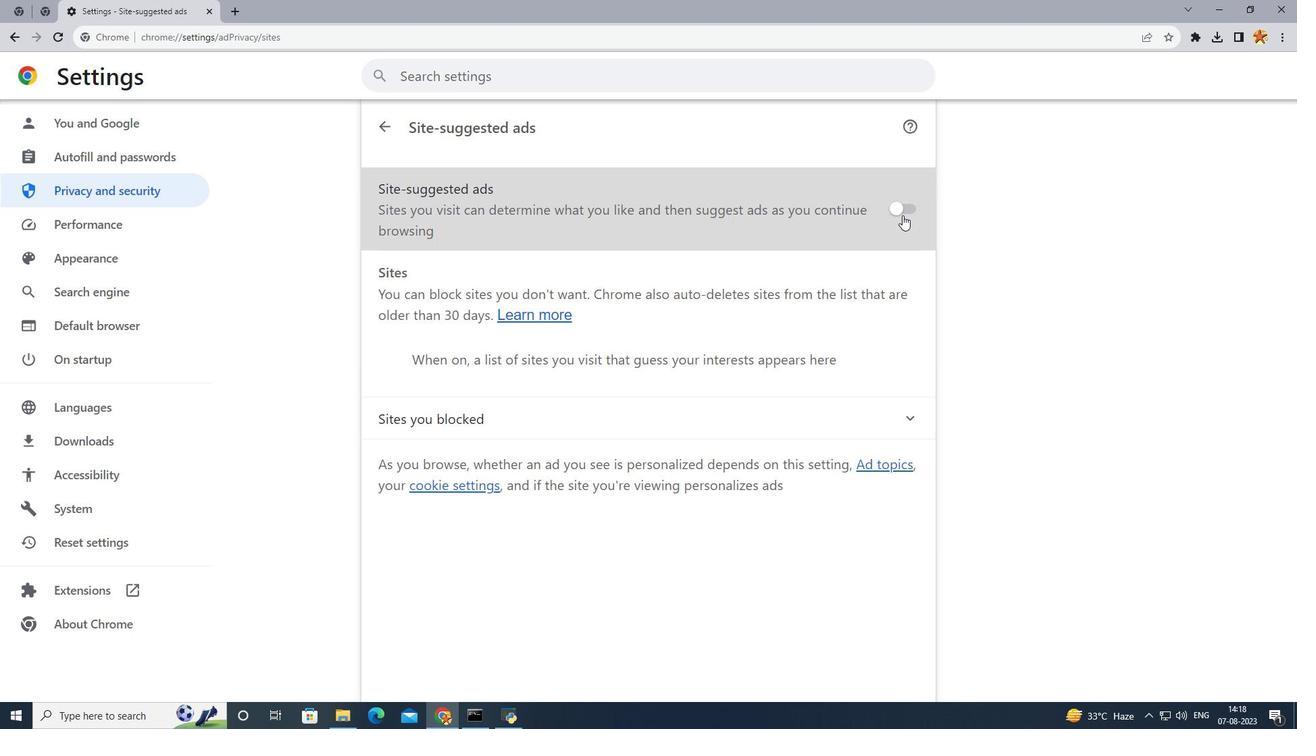 
Action: Mouse pressed left at (902, 215)
Screenshot: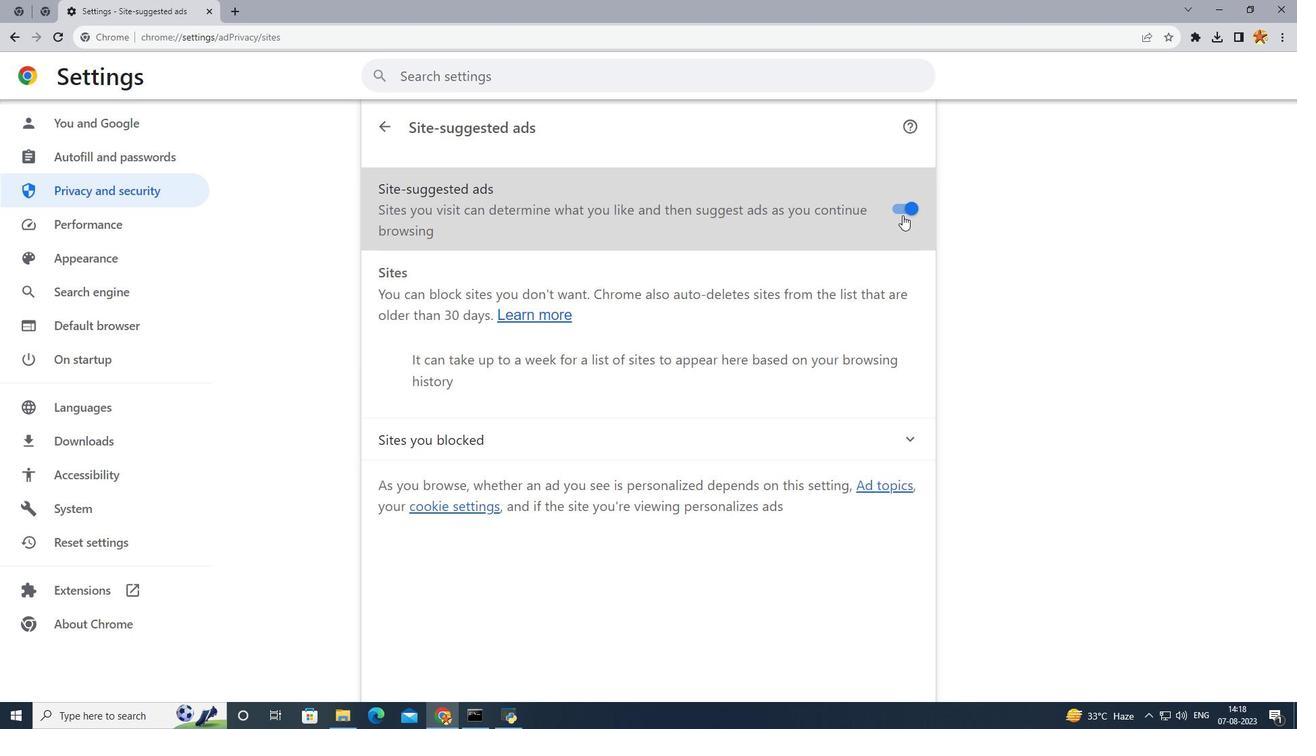 
Action: Mouse pressed left at (902, 215)
Screenshot: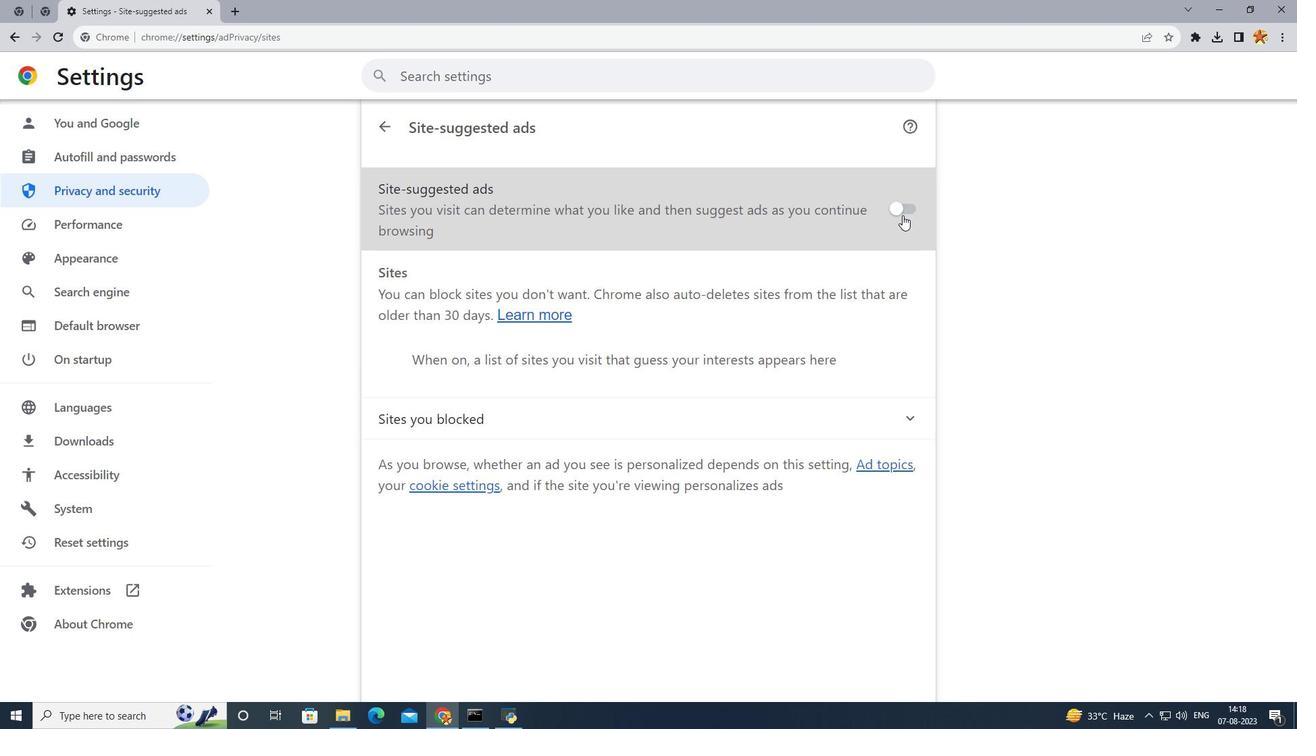 
Action: Mouse moved to (22, 34)
Screenshot: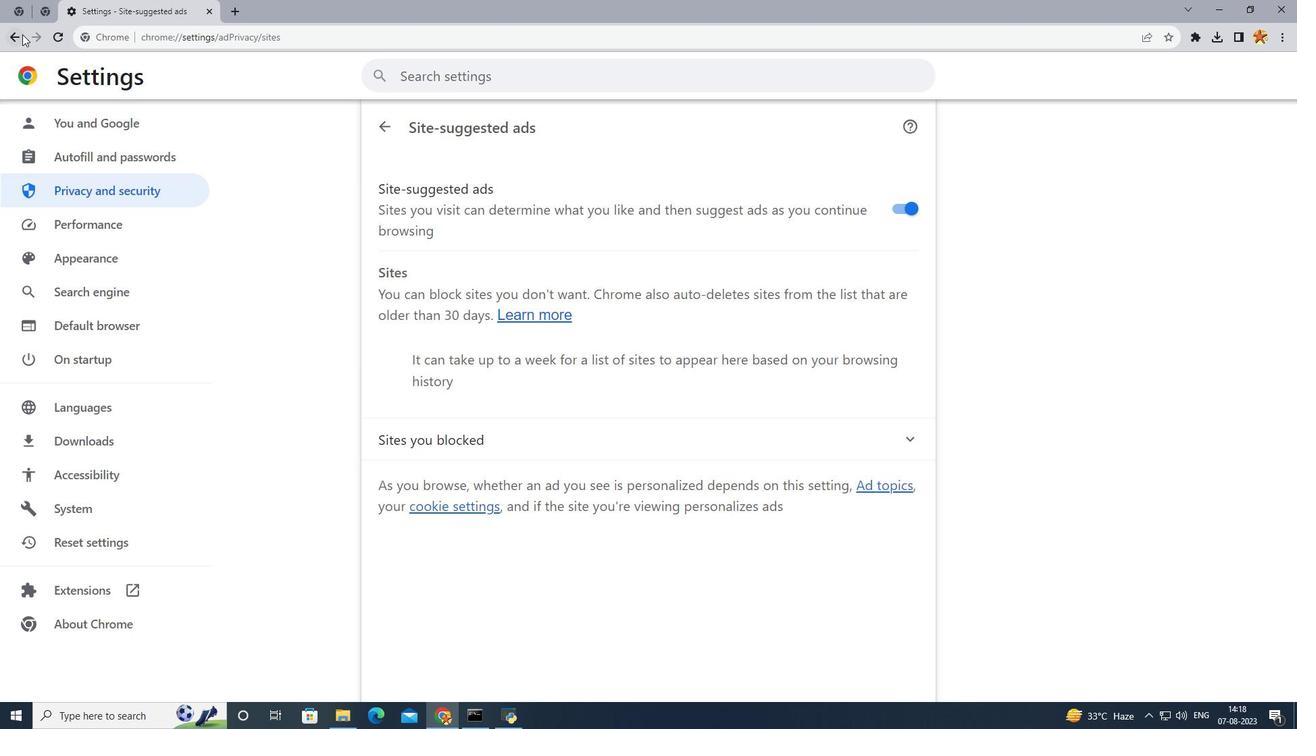 
Action: Mouse pressed left at (22, 34)
Screenshot: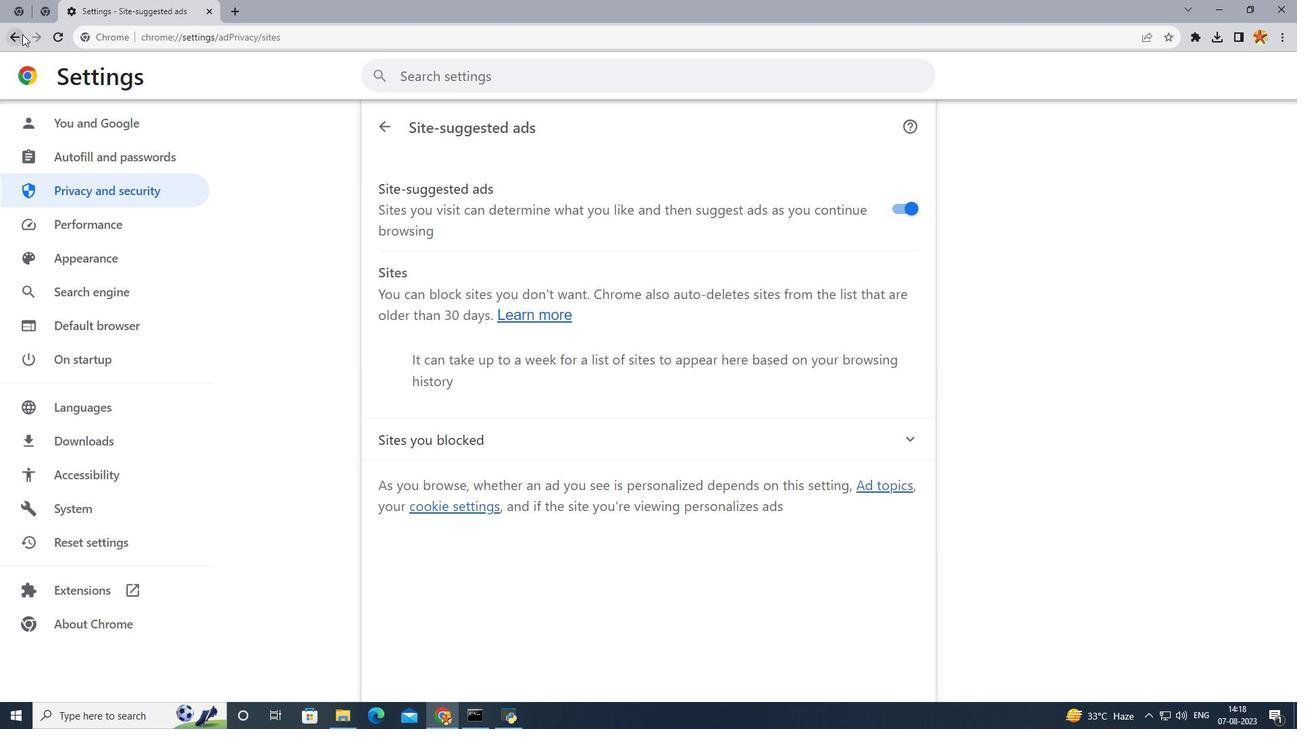 
Action: Mouse moved to (390, 130)
Screenshot: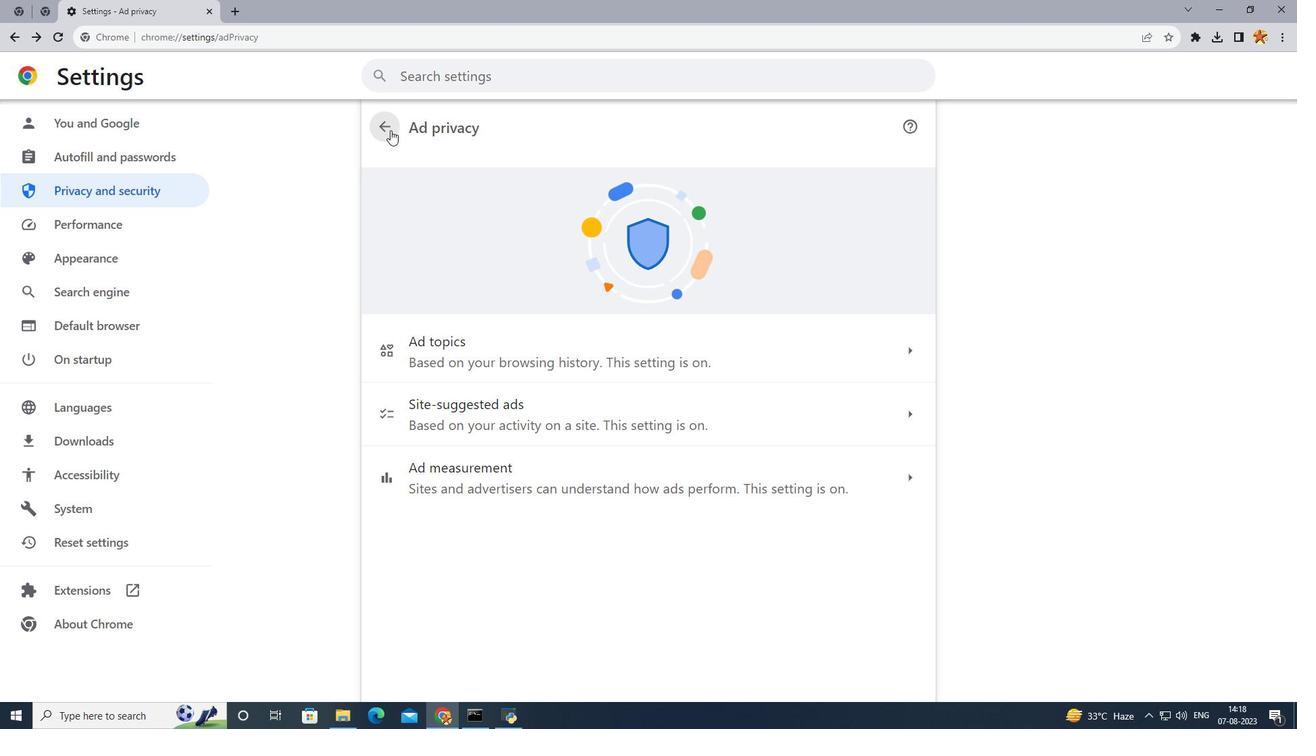 
Action: Mouse pressed left at (390, 130)
Screenshot: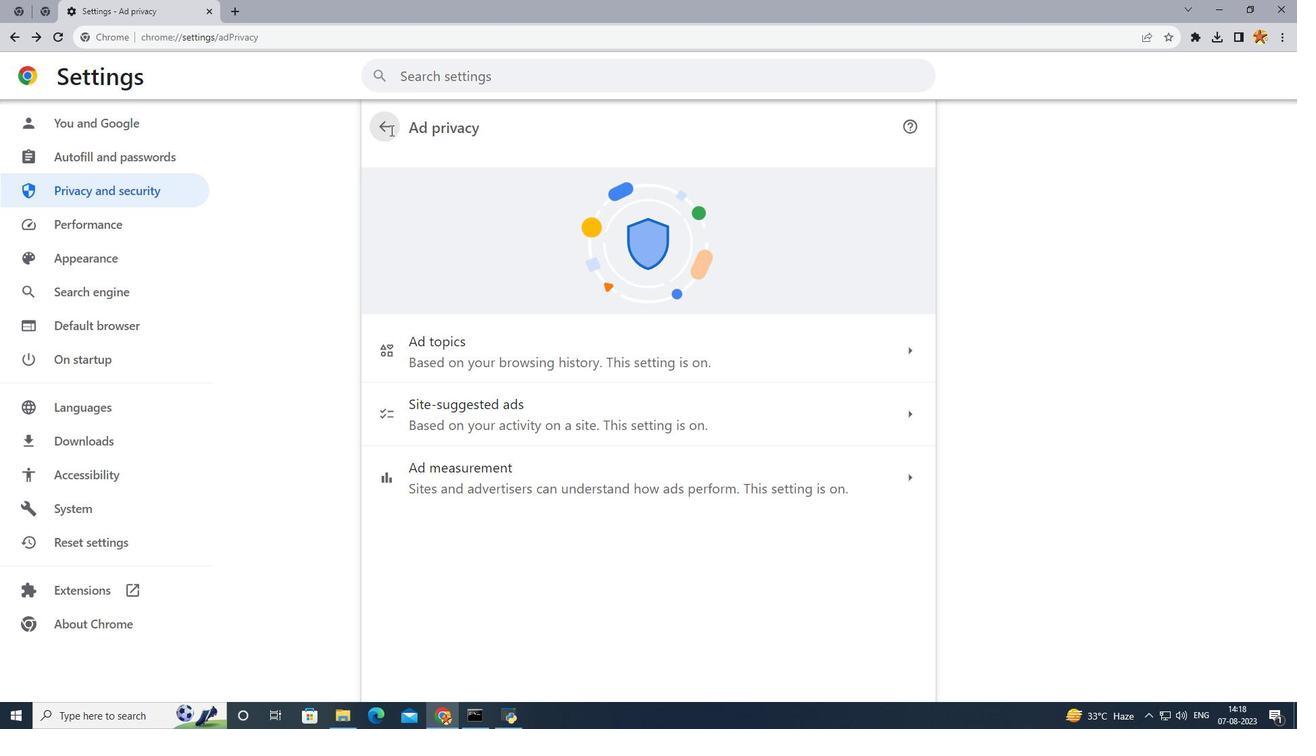 
Action: Mouse moved to (552, 471)
Screenshot: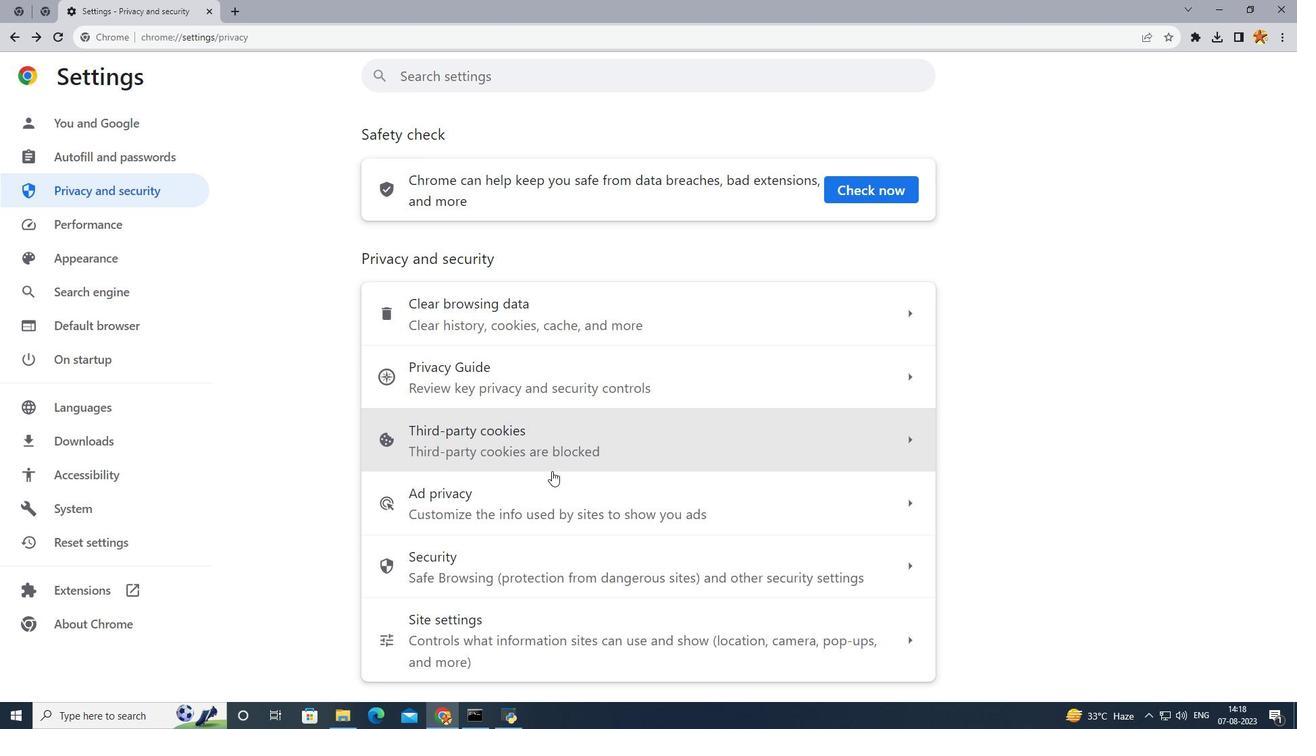 
Action: Mouse scrolled (552, 470) with delta (0, 0)
Screenshot: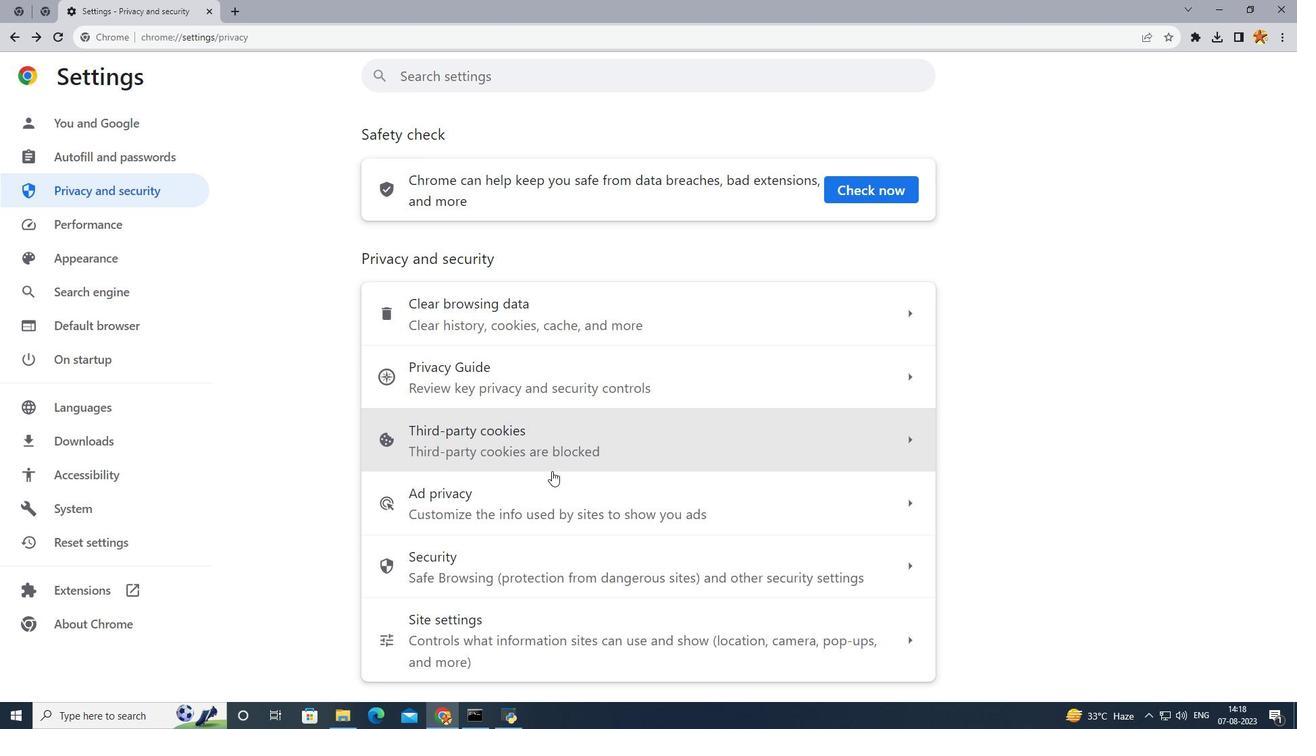 
Action: Mouse scrolled (552, 470) with delta (0, 0)
Screenshot: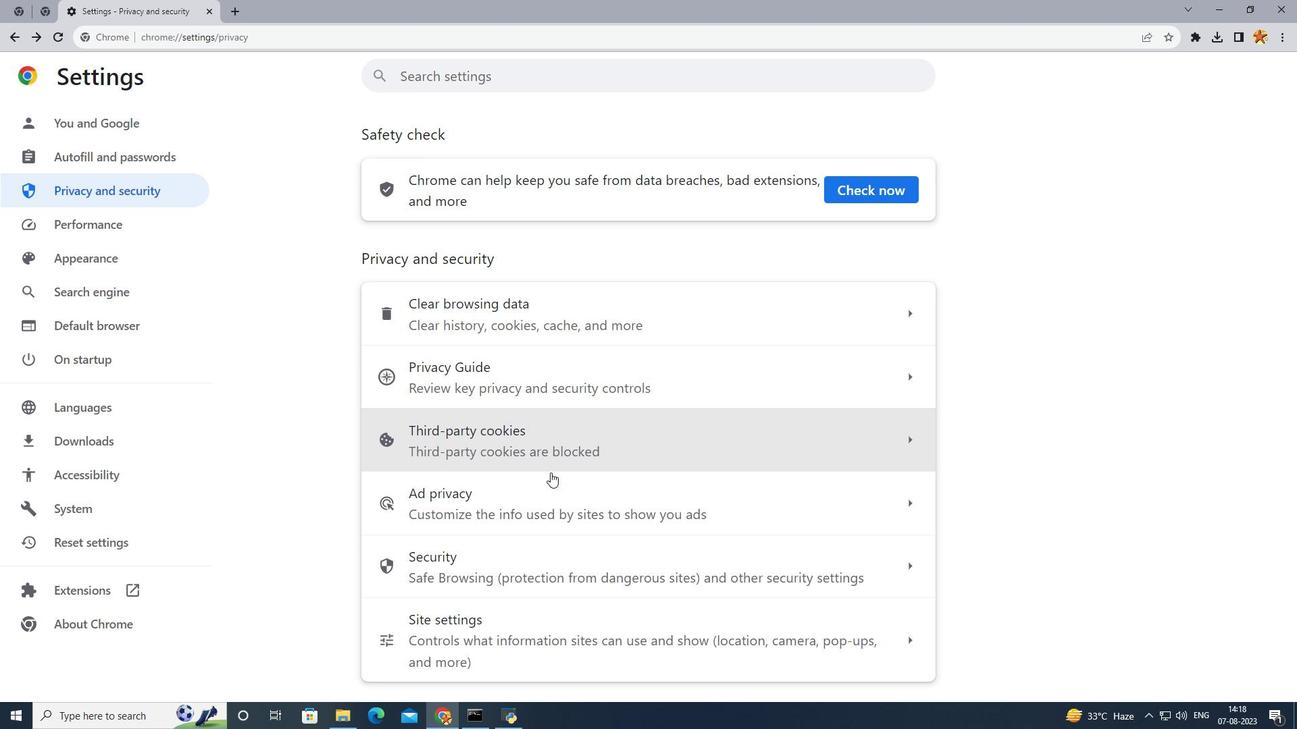 
Action: Mouse moved to (487, 561)
Screenshot: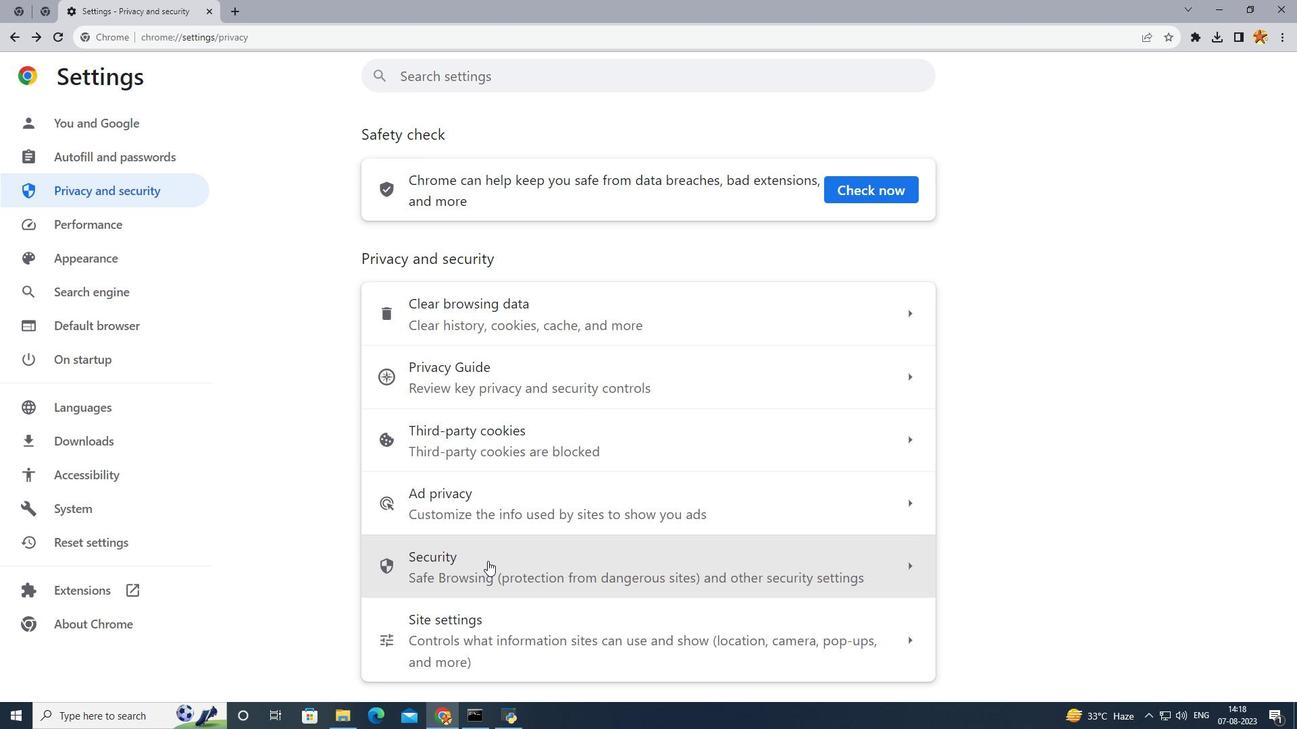 
Action: Mouse pressed left at (487, 561)
Screenshot: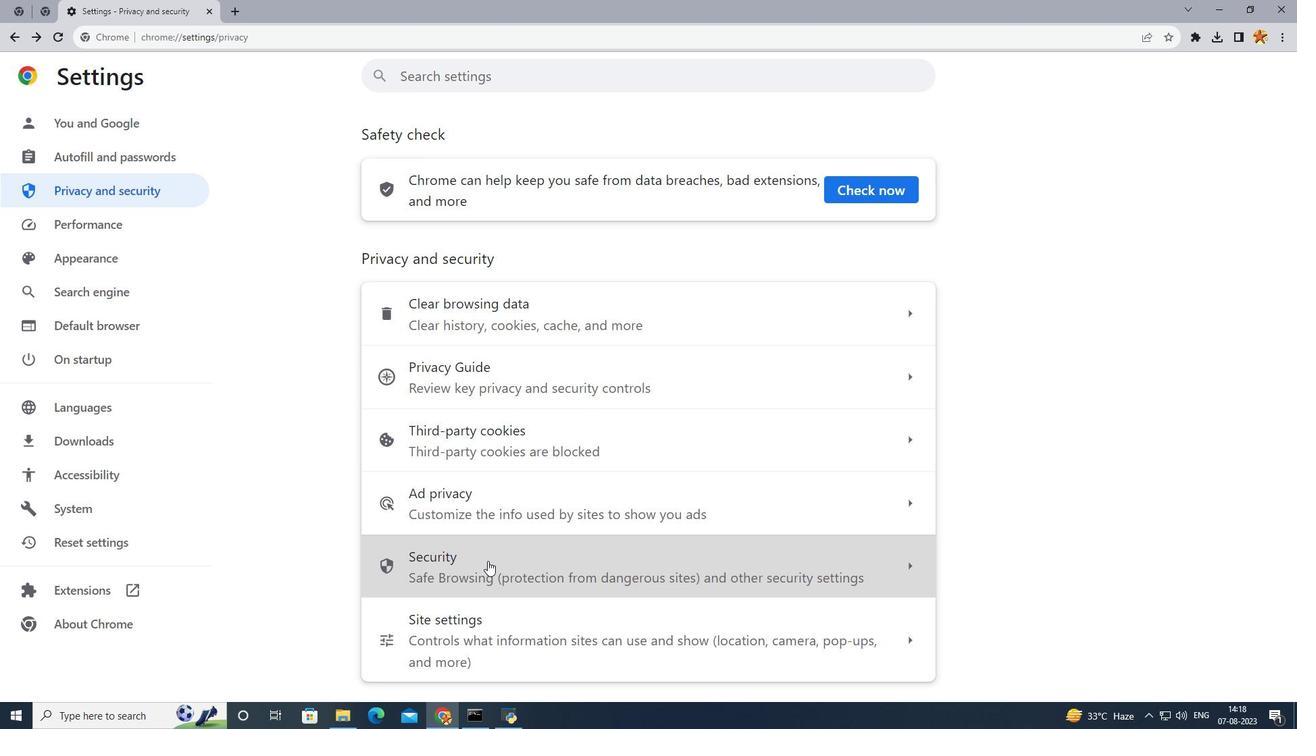
Action: Mouse moved to (773, 472)
Screenshot: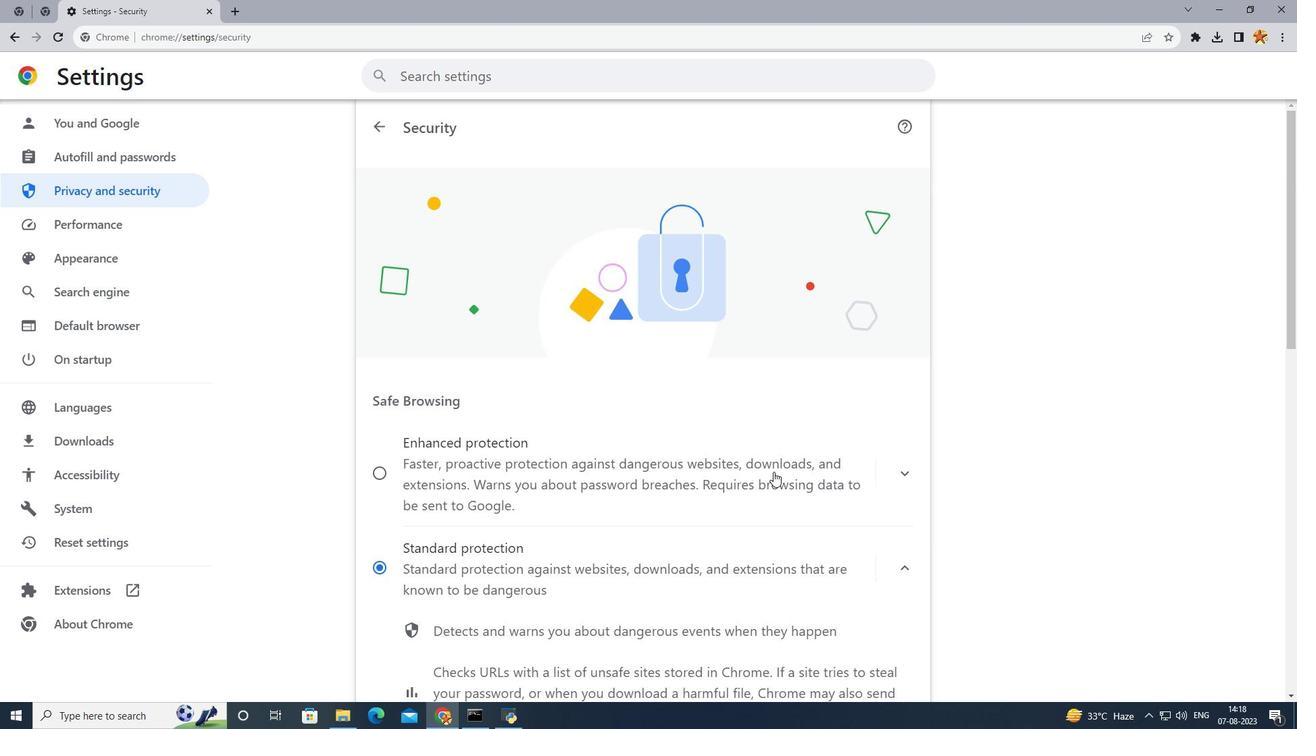 
Action: Mouse scrolled (773, 471) with delta (0, 0)
Screenshot: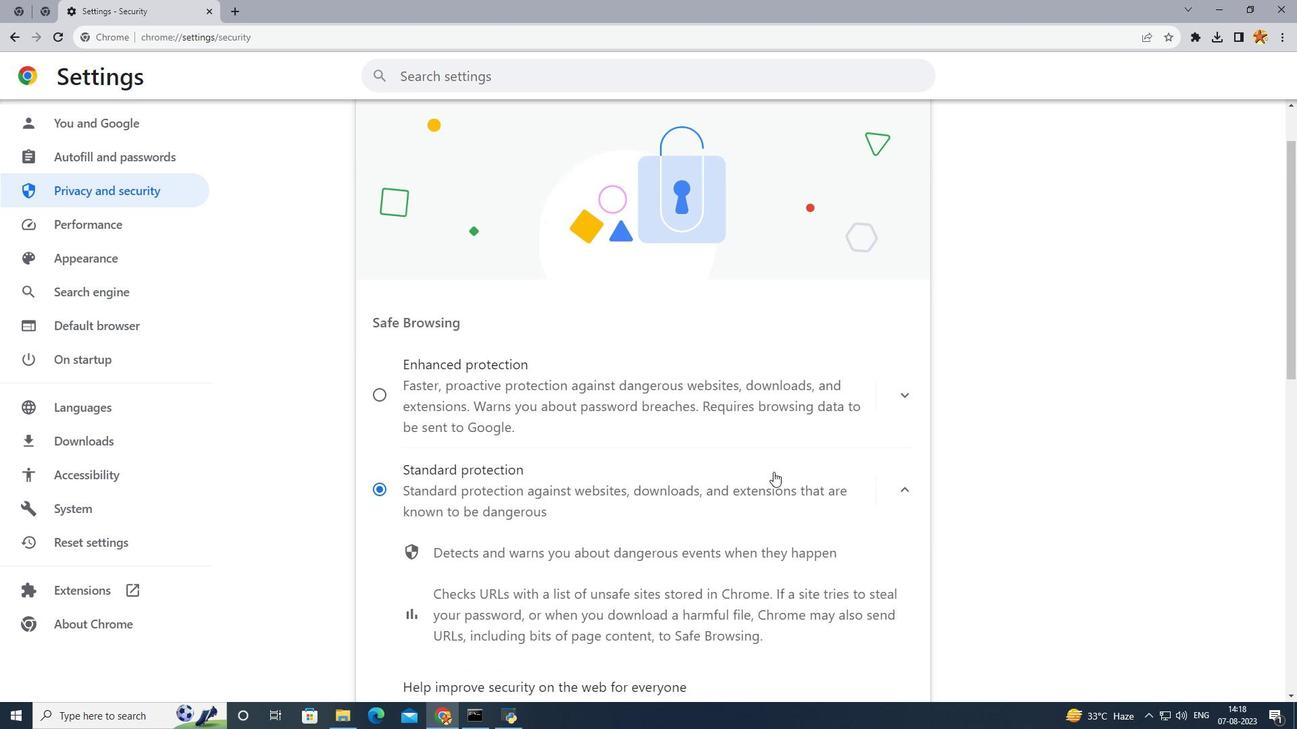 
Action: Mouse scrolled (773, 471) with delta (0, 0)
Screenshot: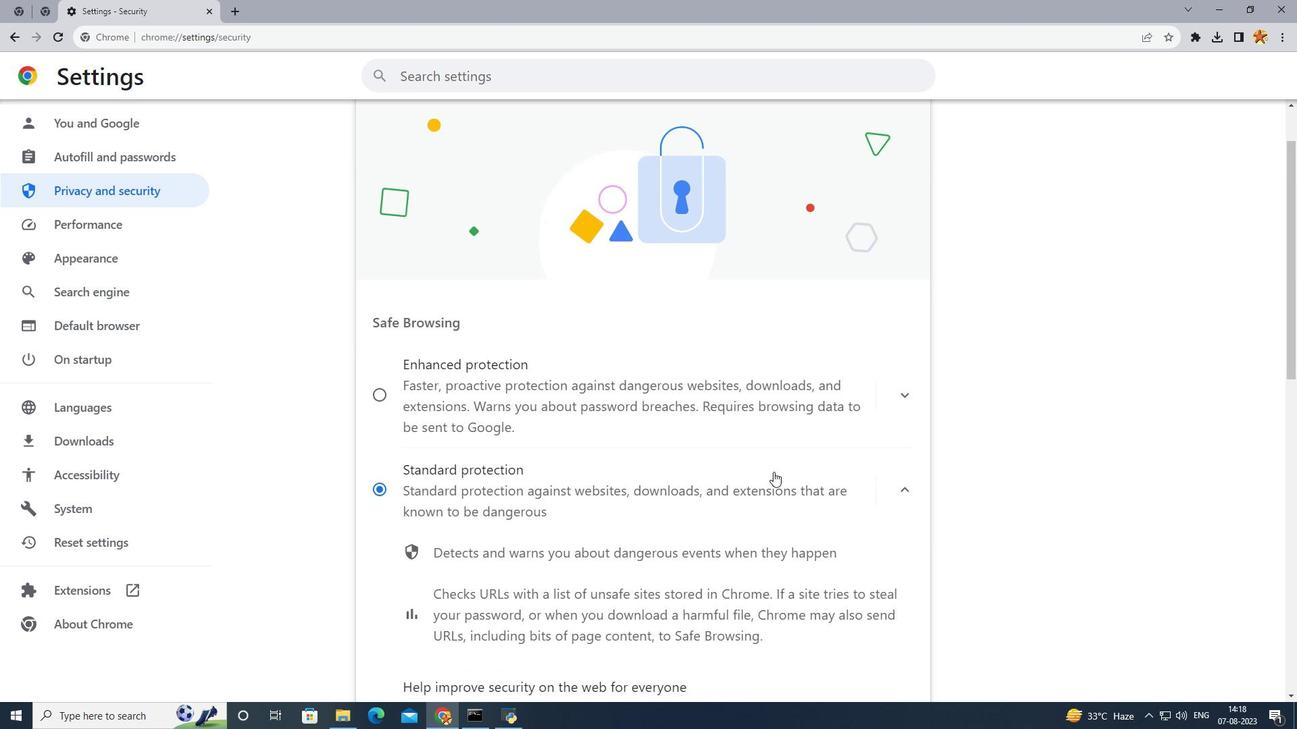 
Action: Mouse scrolled (773, 471) with delta (0, 0)
Screenshot: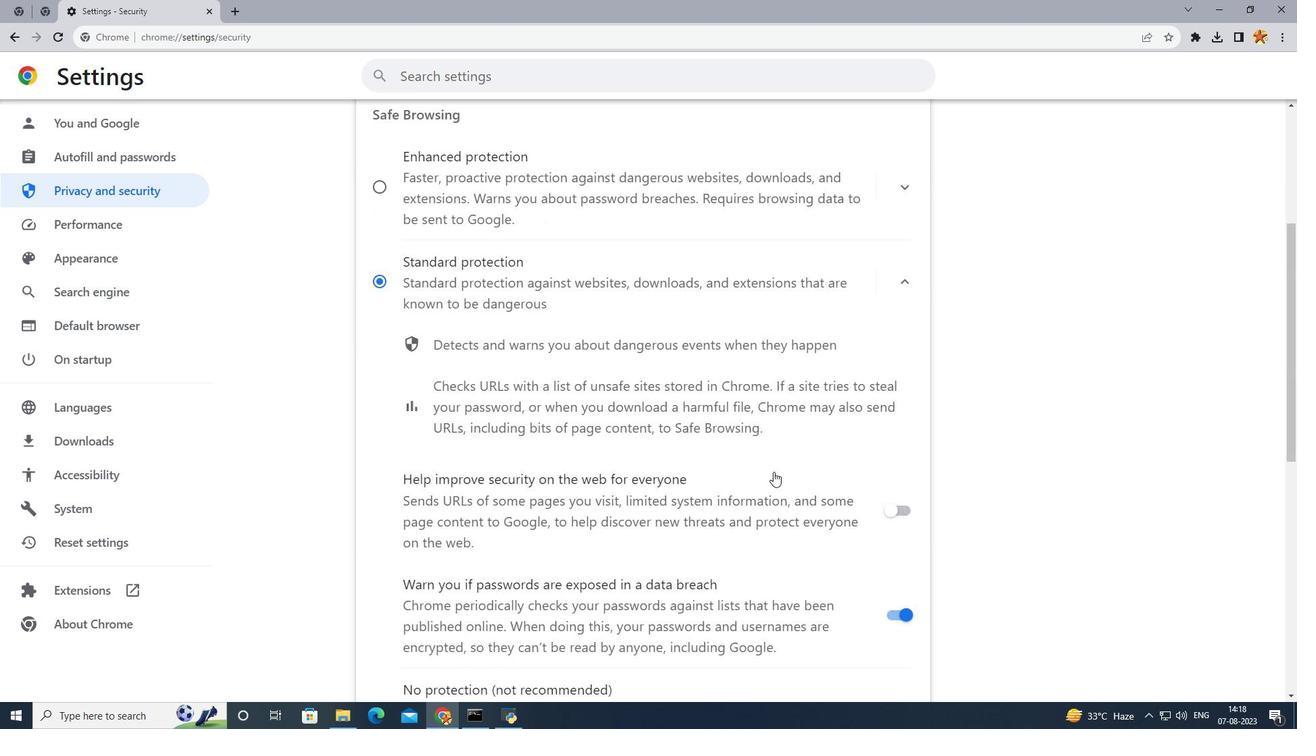 
Action: Mouse scrolled (773, 471) with delta (0, 0)
Screenshot: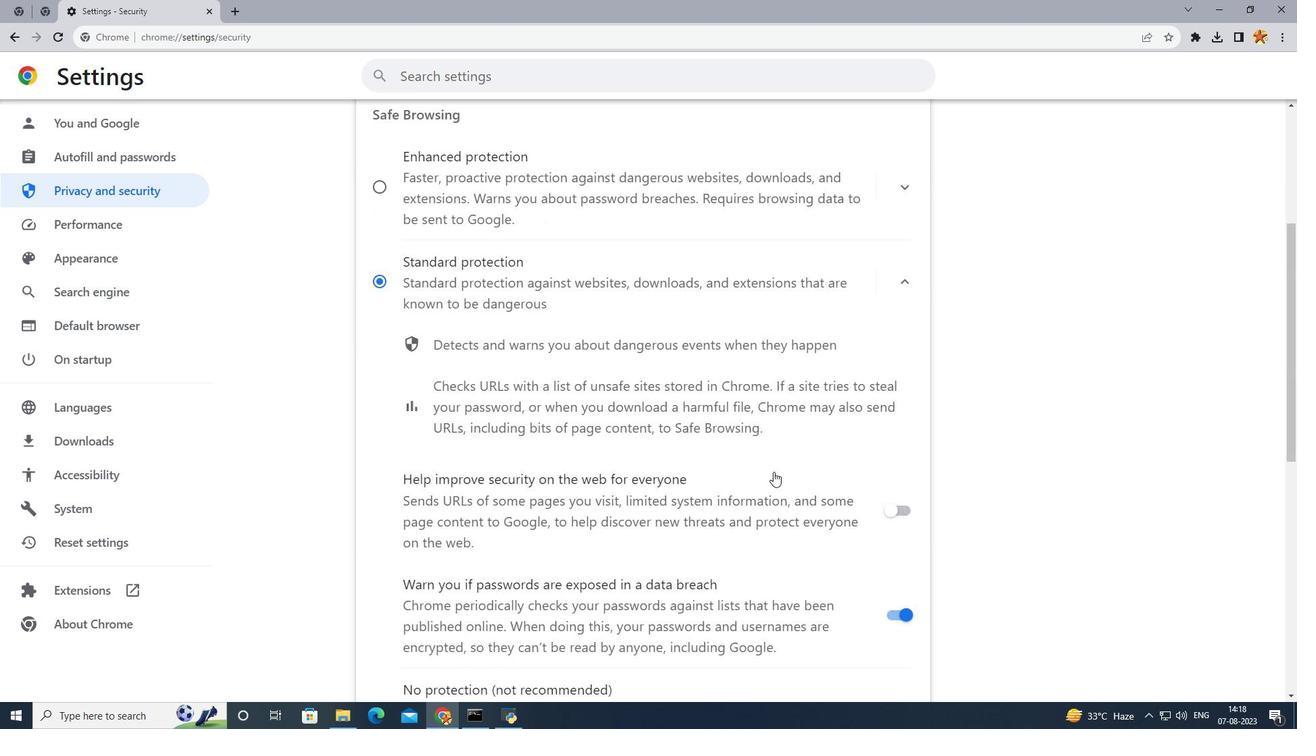 
Action: Mouse scrolled (773, 471) with delta (0, 0)
Screenshot: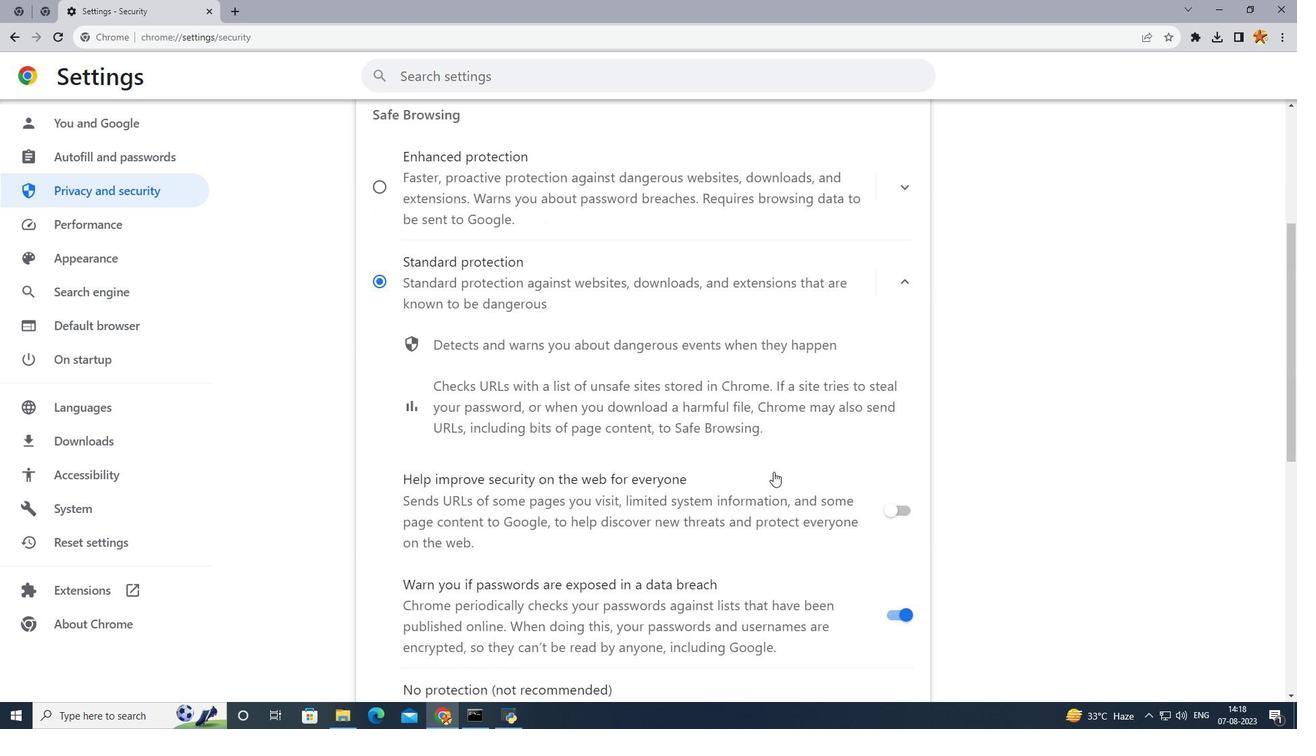 
Action: Mouse moved to (490, 298)
Screenshot: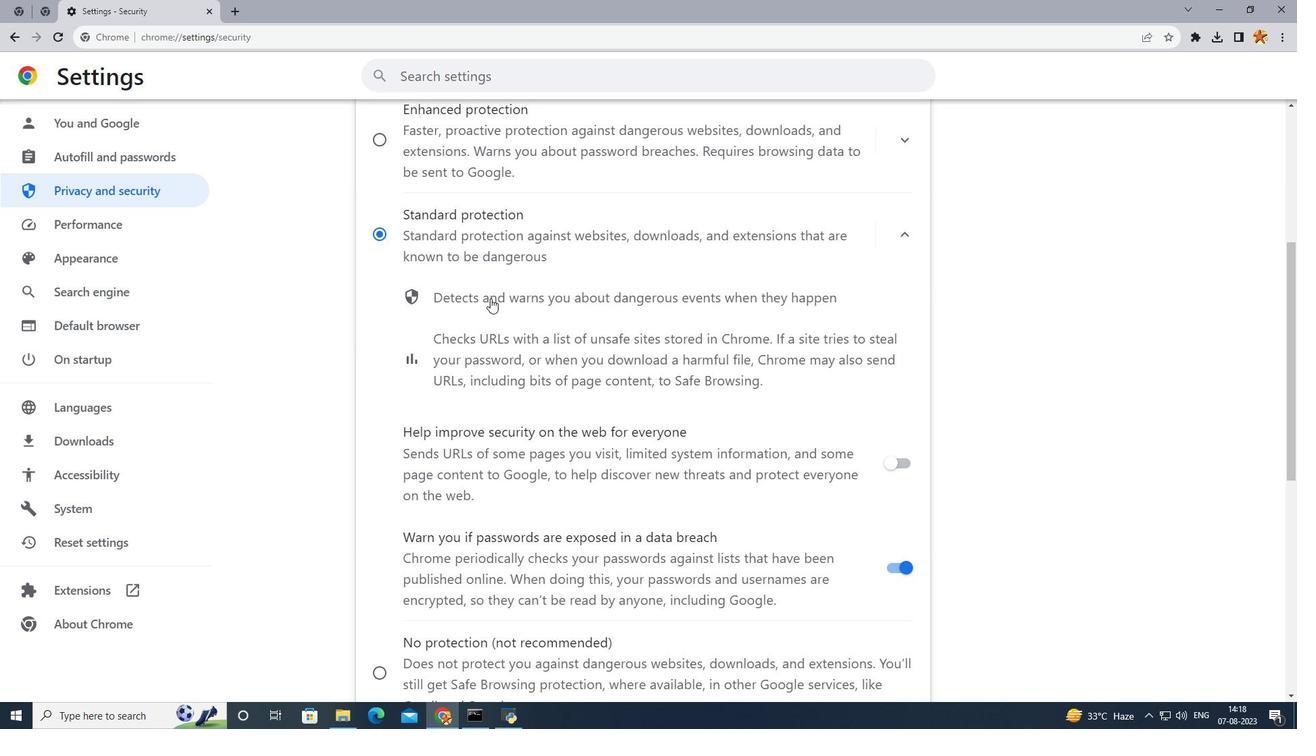 
Action: Mouse scrolled (490, 299) with delta (0, 0)
Screenshot: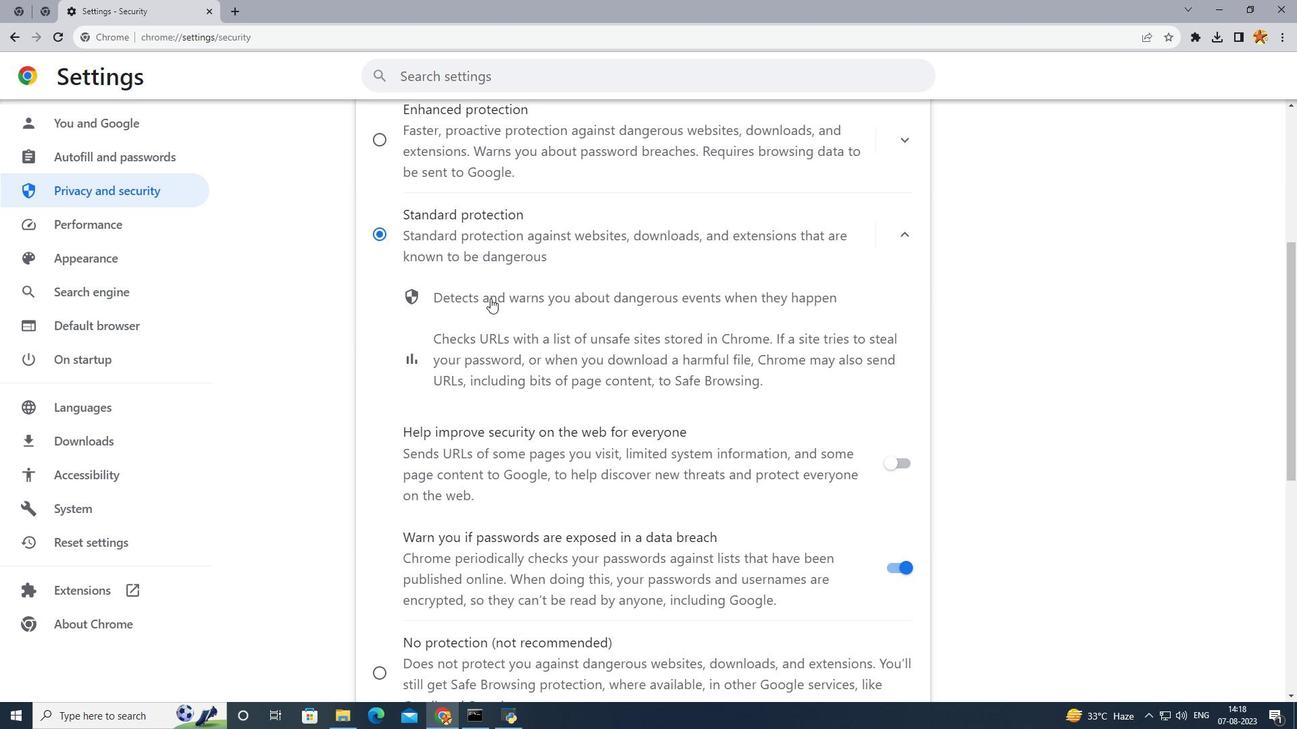 
Action: Mouse scrolled (490, 299) with delta (0, 0)
Screenshot: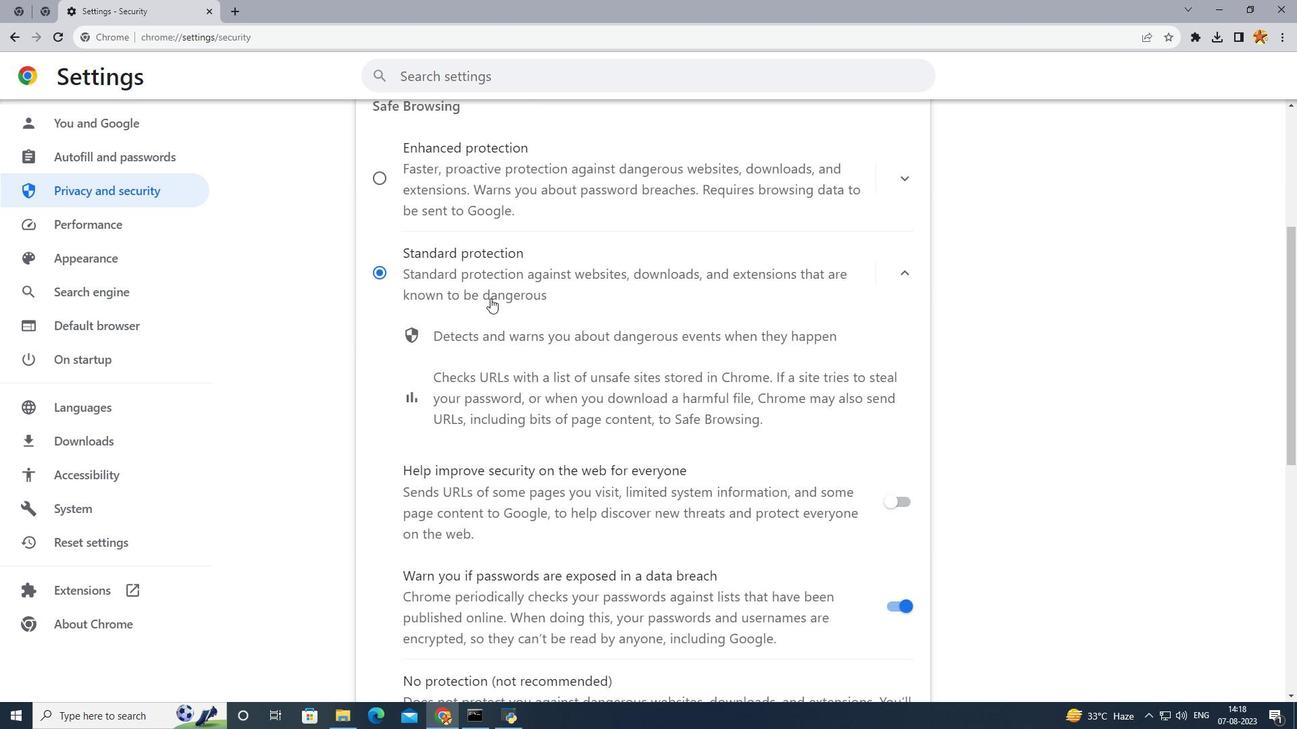 
Action: Mouse scrolled (490, 299) with delta (0, 0)
Screenshot: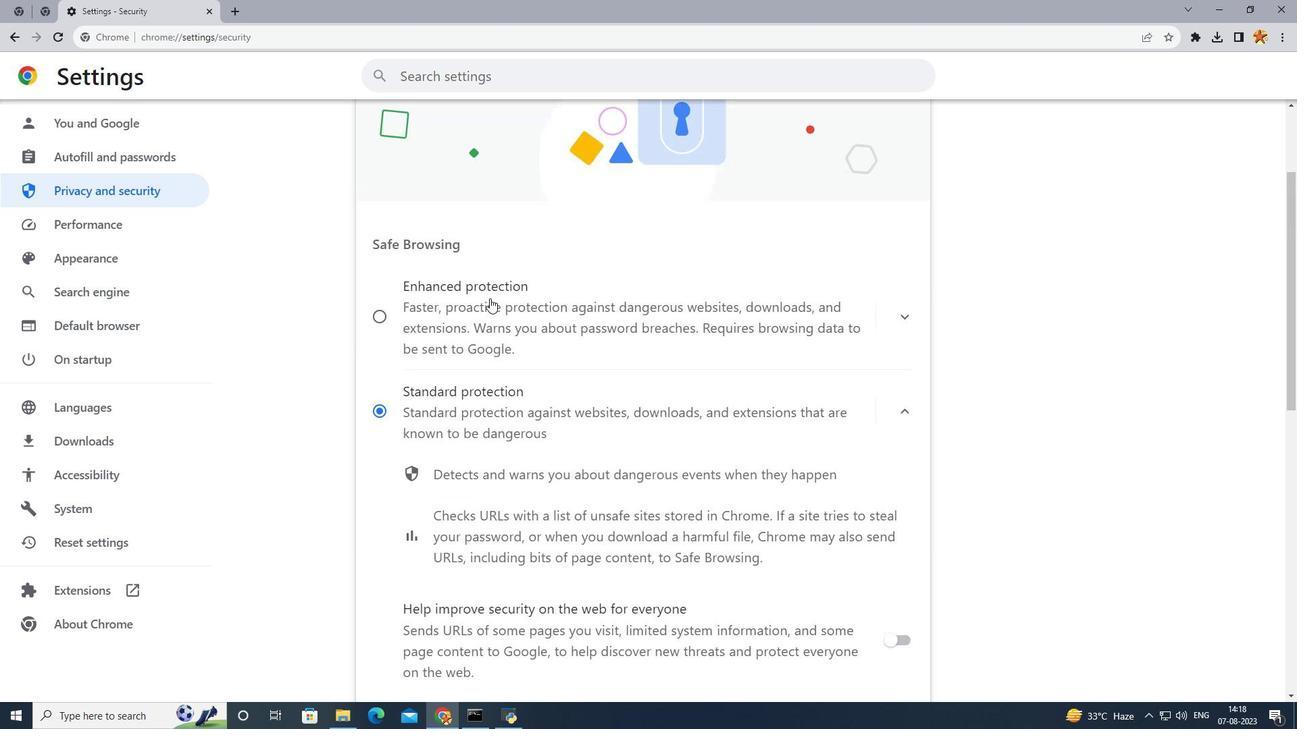 
Action: Mouse moved to (464, 324)
Screenshot: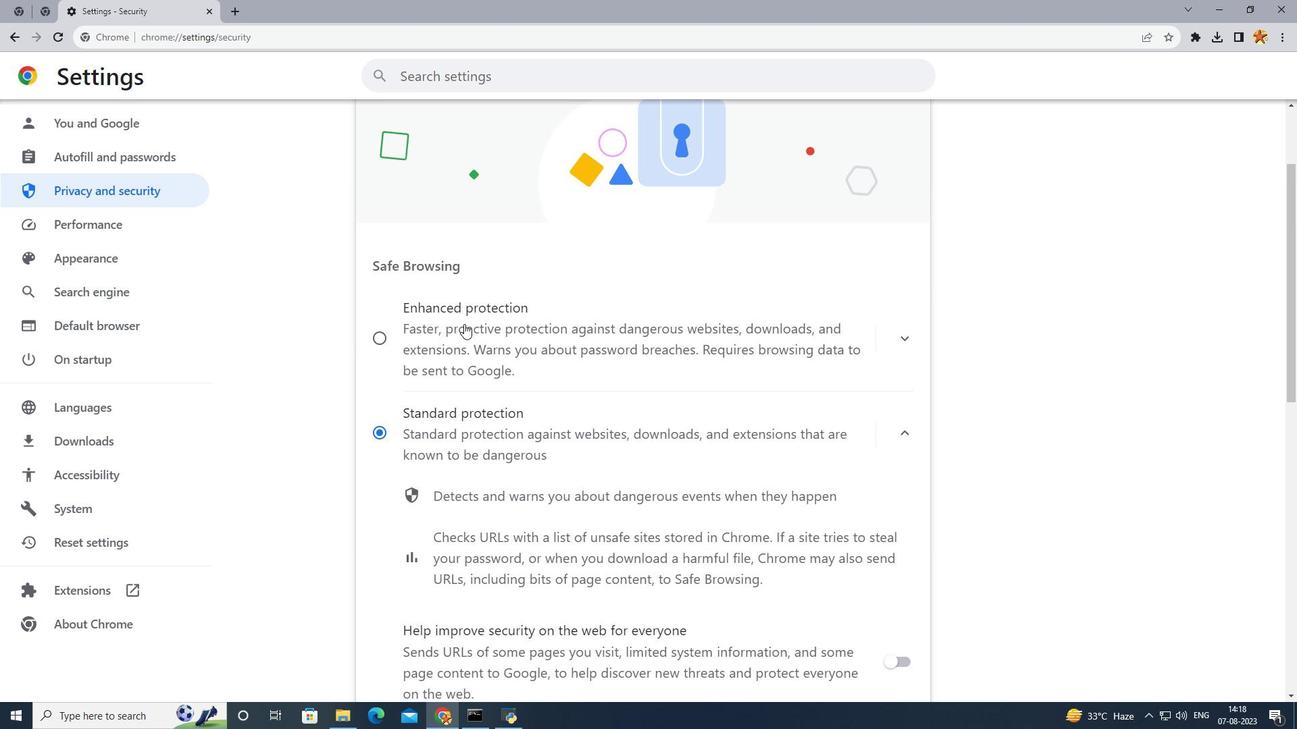
Action: Mouse pressed left at (464, 324)
Screenshot: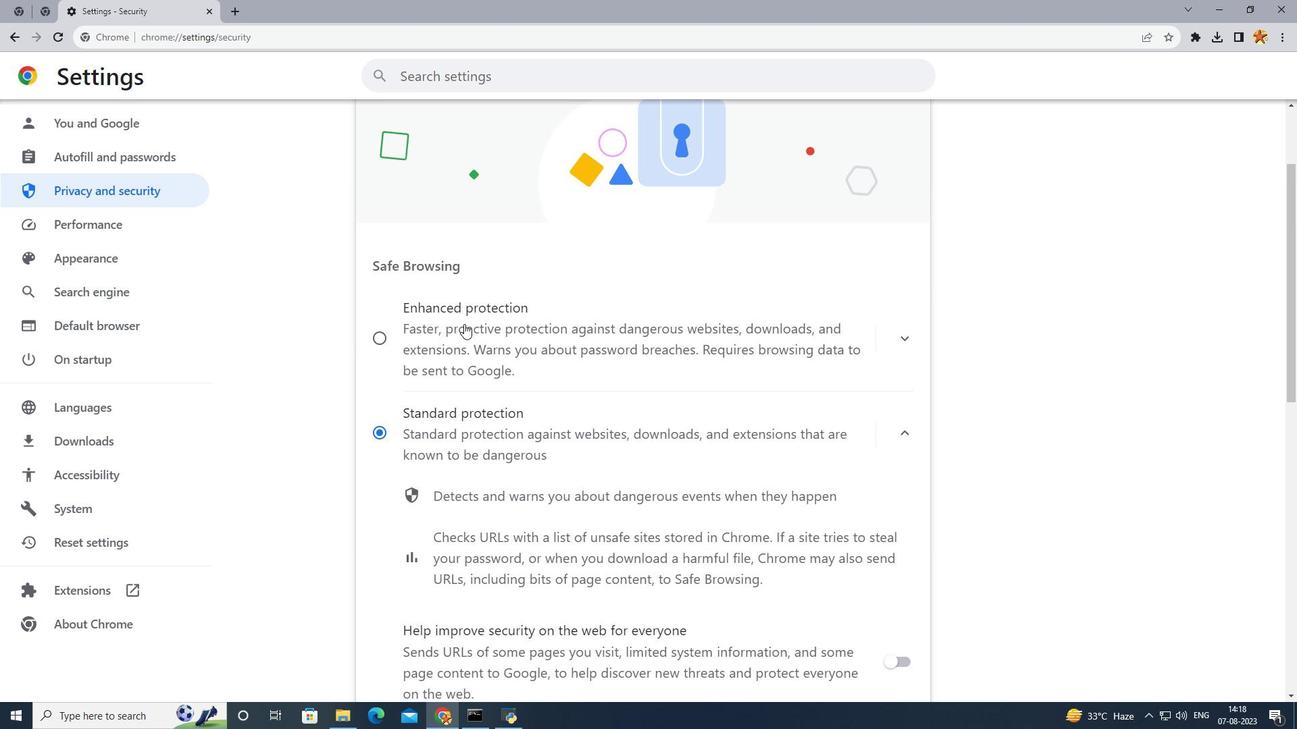
Action: Mouse scrolled (464, 323) with delta (0, 0)
Screenshot: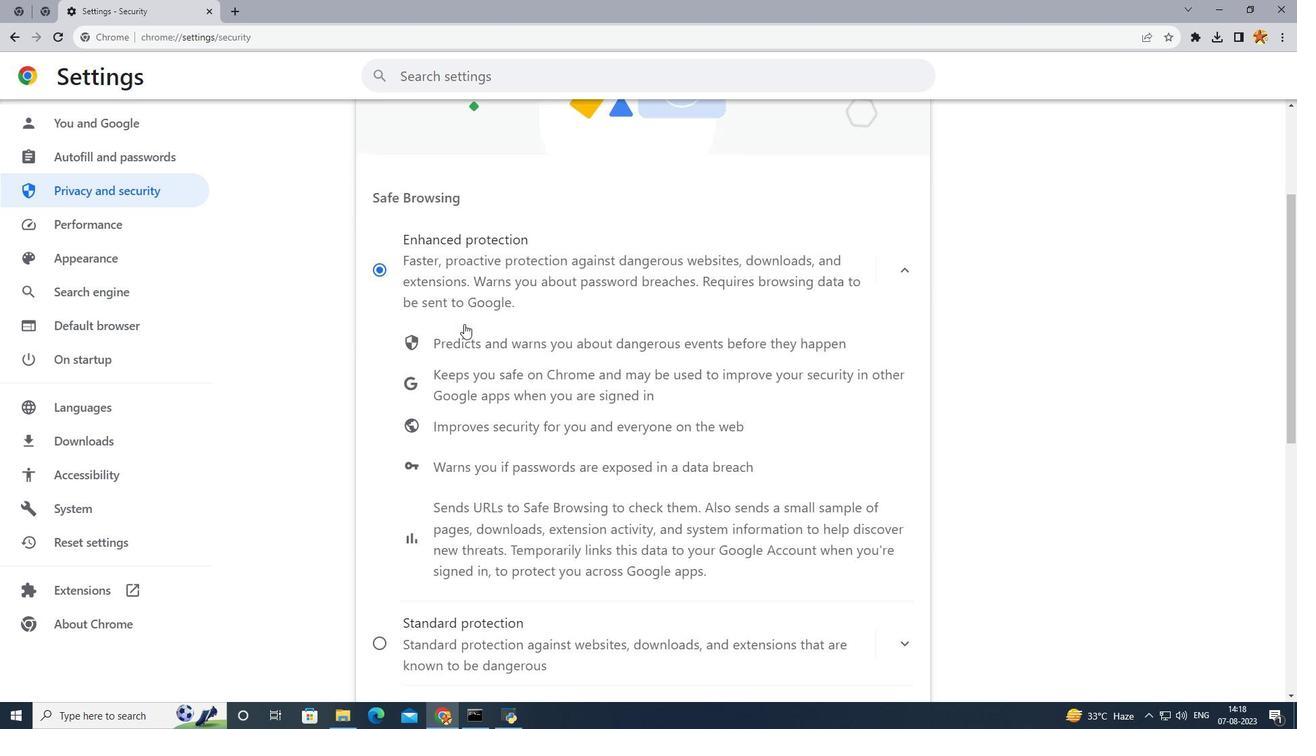 
Action: Mouse scrolled (464, 323) with delta (0, 0)
Screenshot: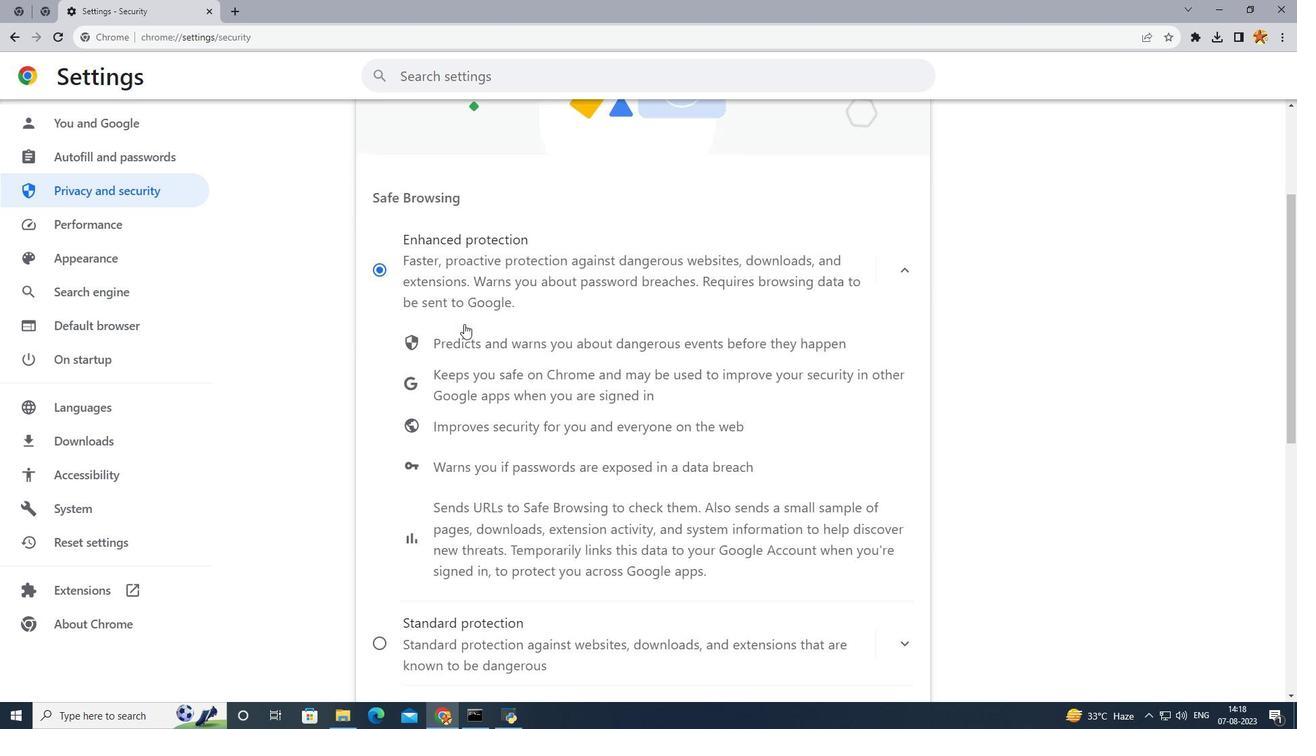 
Action: Mouse scrolled (464, 323) with delta (0, 0)
Screenshot: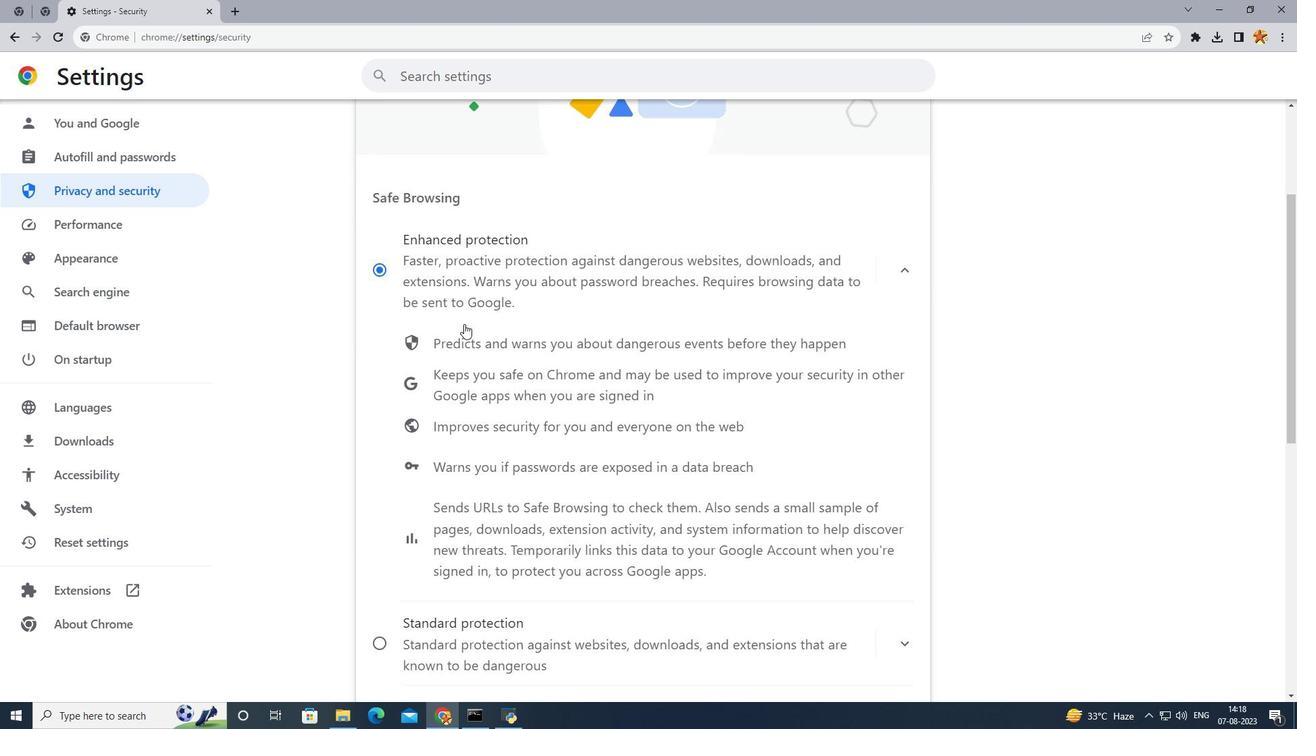
Action: Mouse scrolled (464, 323) with delta (0, 0)
Screenshot: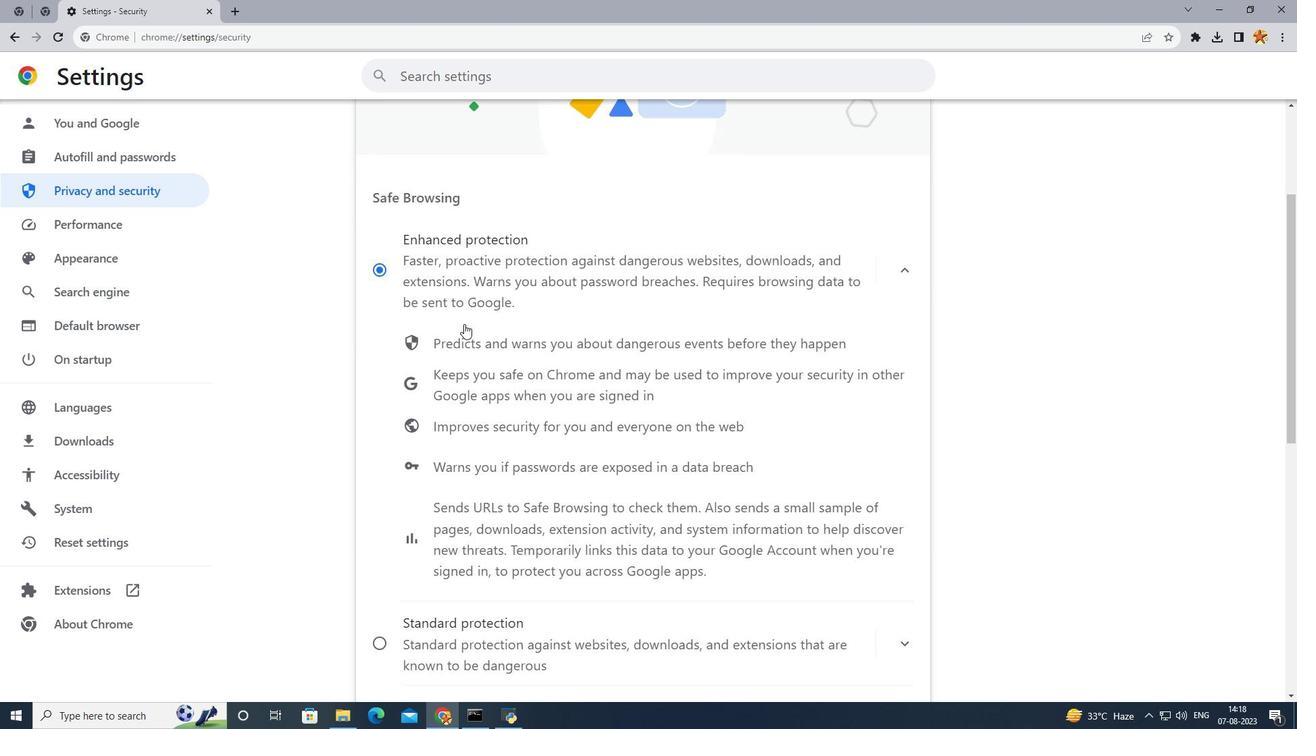 
Action: Mouse scrolled (464, 323) with delta (0, 0)
Screenshot: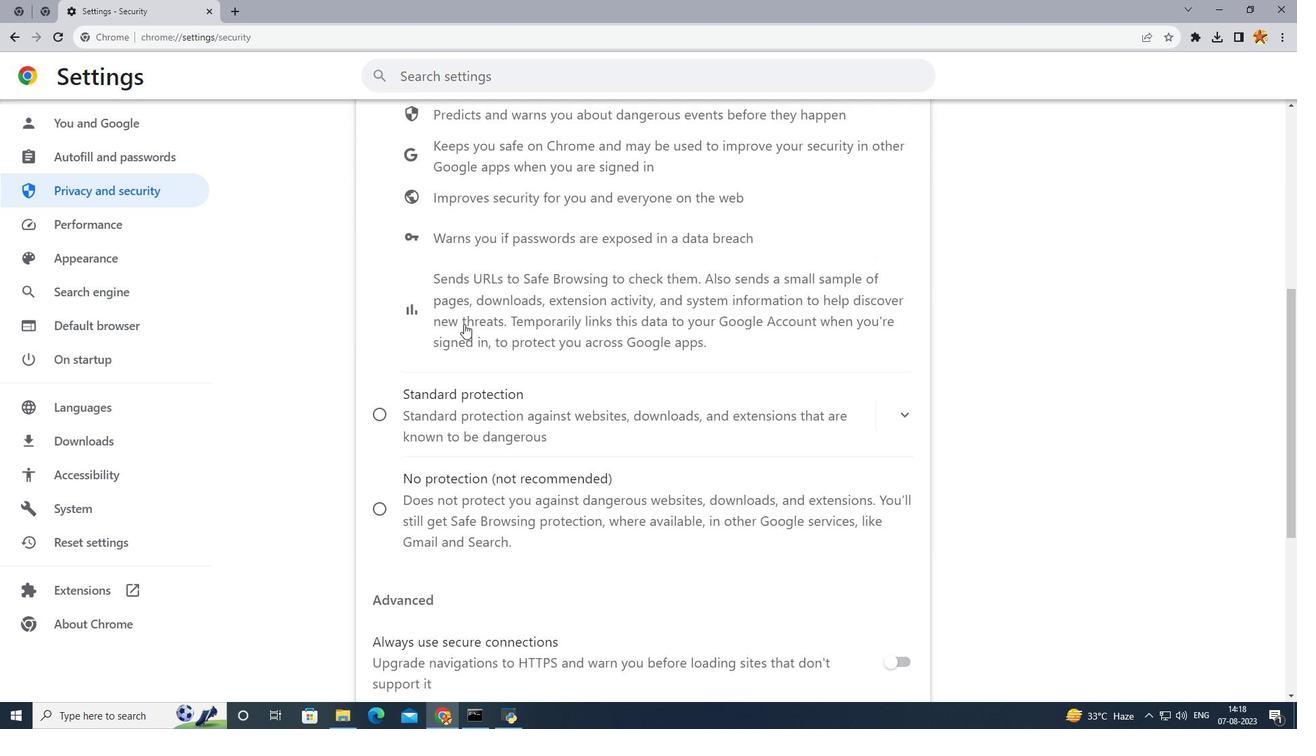 
Action: Mouse scrolled (464, 323) with delta (0, 0)
Screenshot: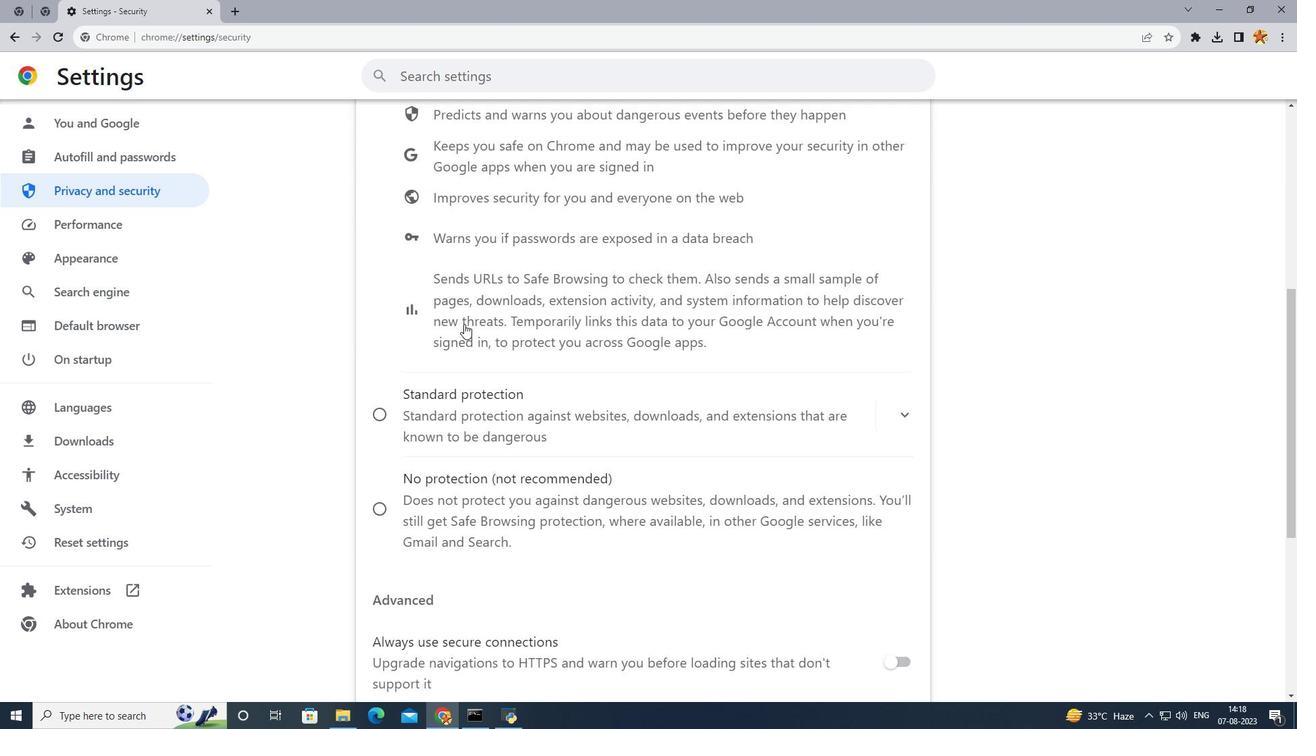 
Action: Mouse scrolled (464, 323) with delta (0, 0)
Screenshot: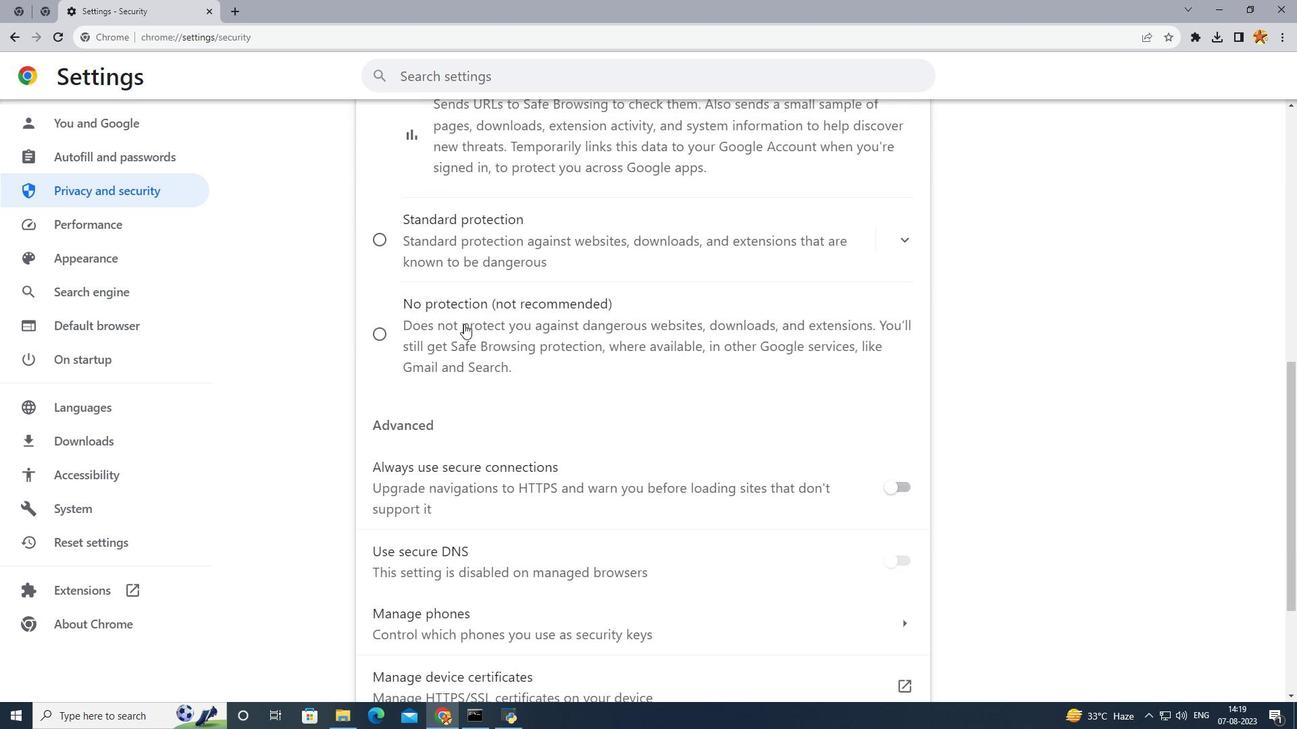 
Action: Mouse scrolled (464, 325) with delta (0, 0)
Screenshot: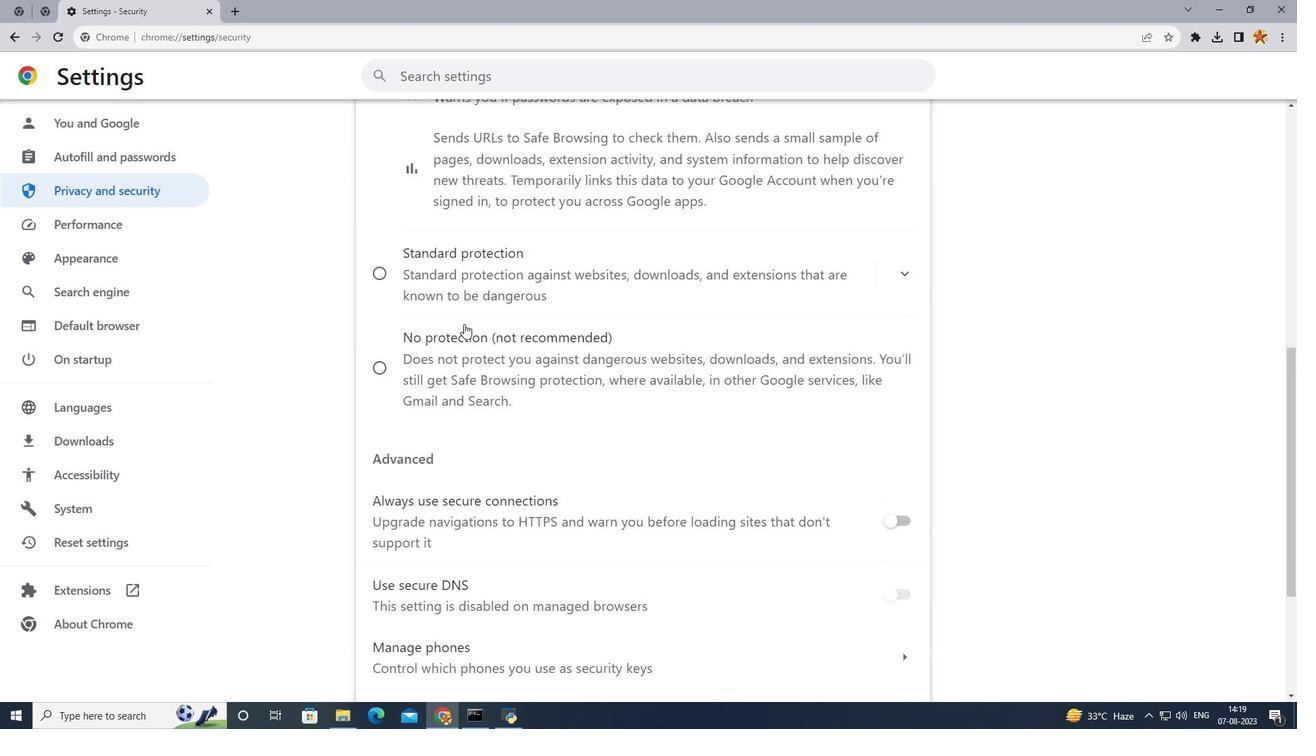 
Action: Mouse scrolled (464, 325) with delta (0, 0)
Screenshot: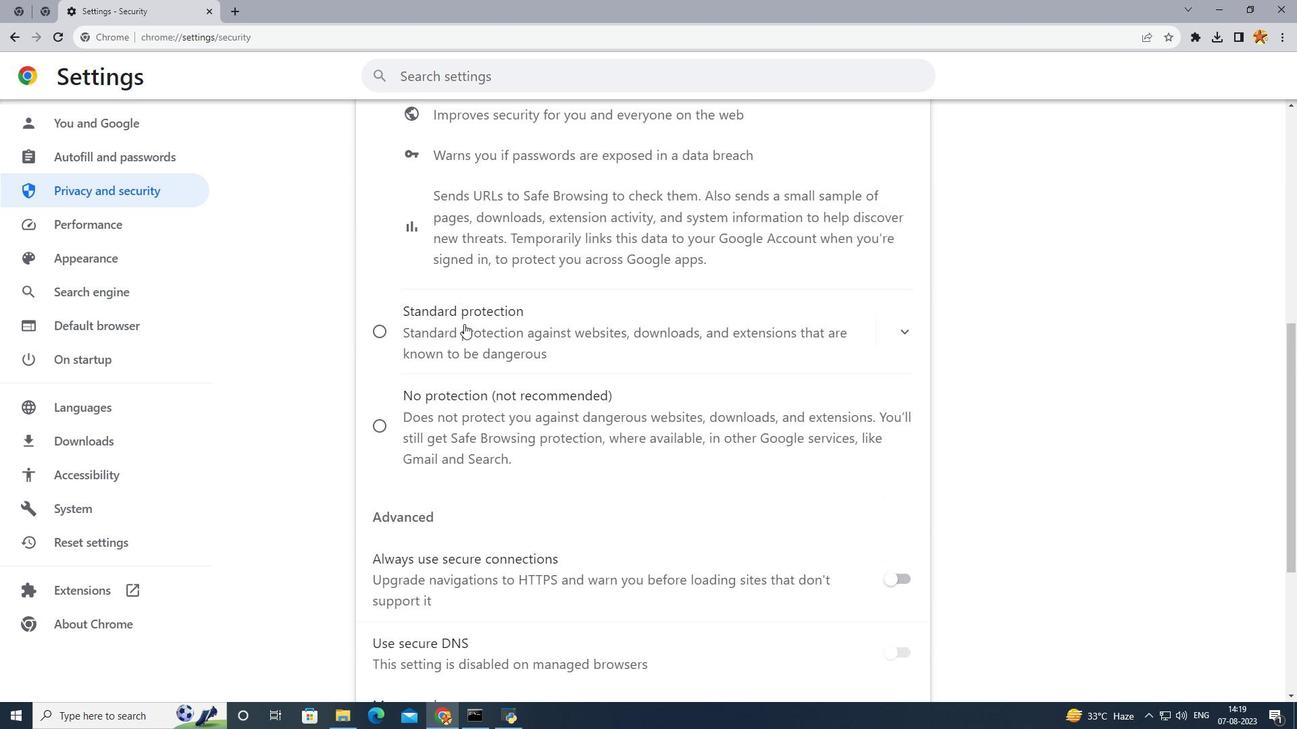 
Action: Mouse scrolled (464, 325) with delta (0, 0)
Screenshot: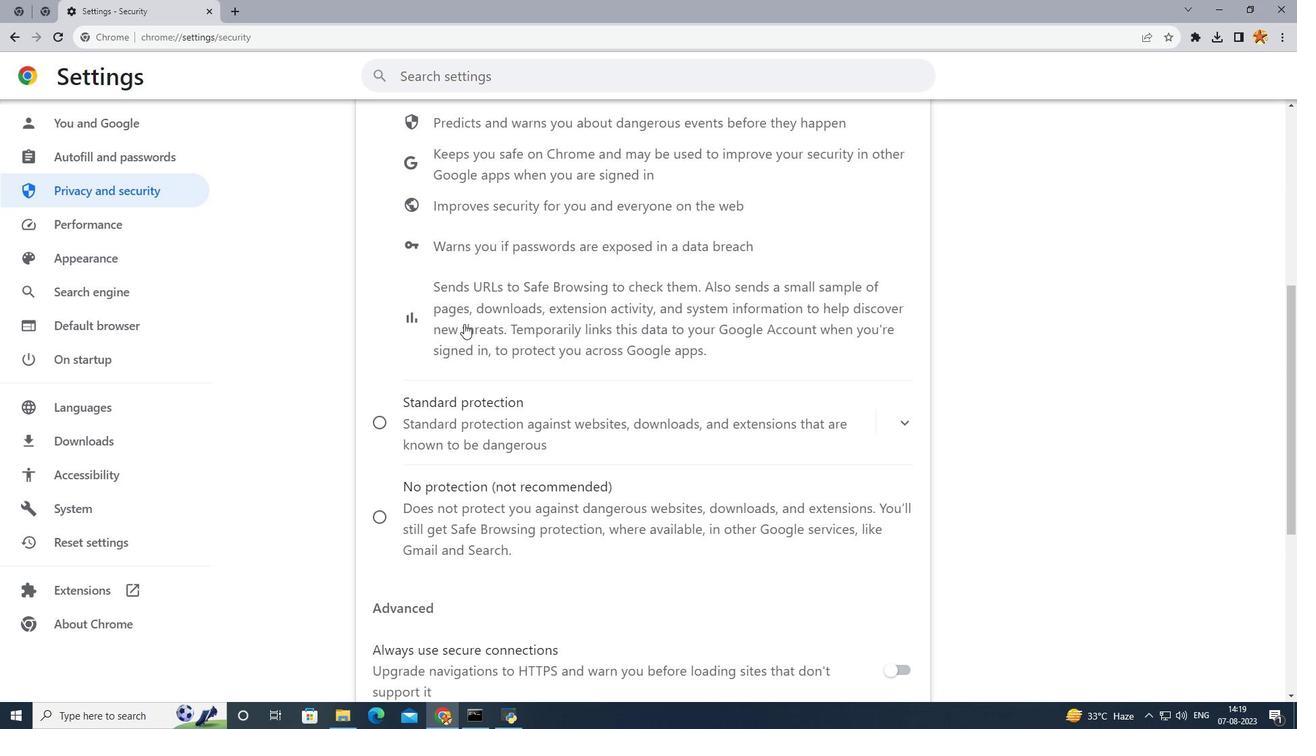 
Action: Mouse scrolled (464, 325) with delta (0, 0)
Screenshot: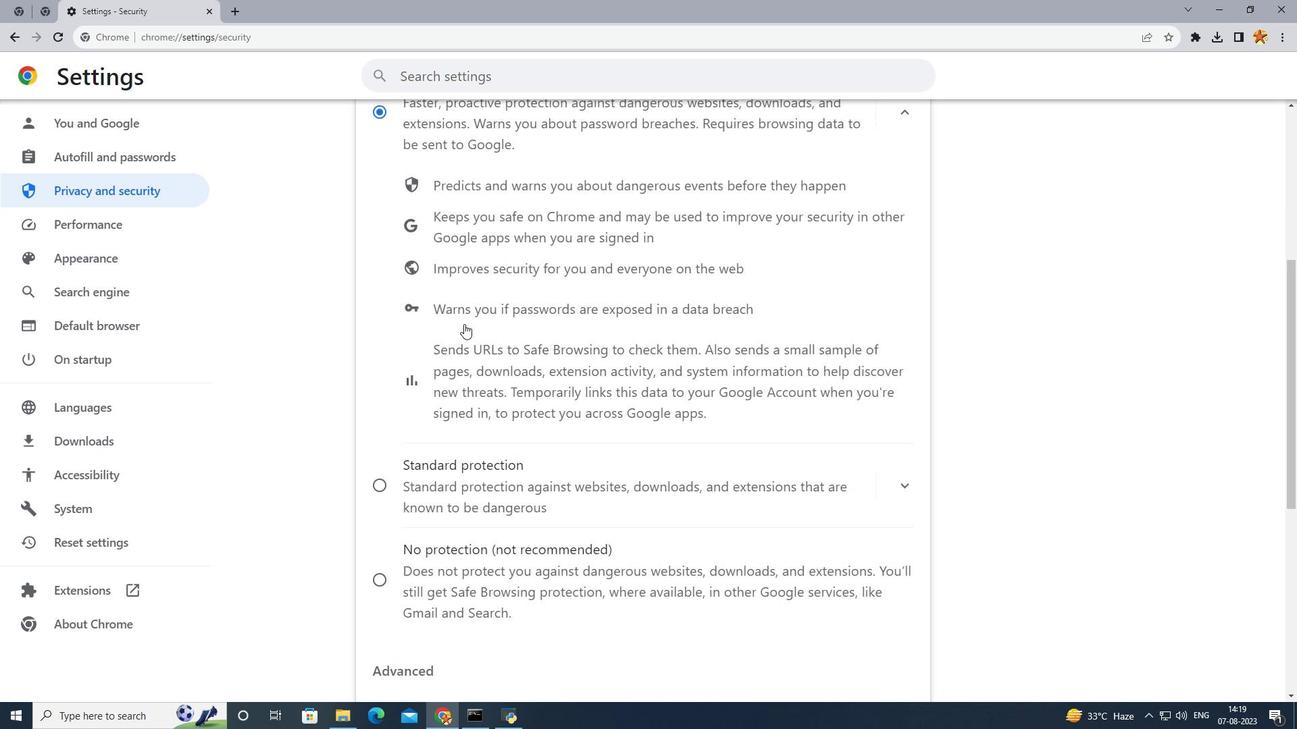 
Action: Mouse scrolled (464, 325) with delta (0, 0)
Screenshot: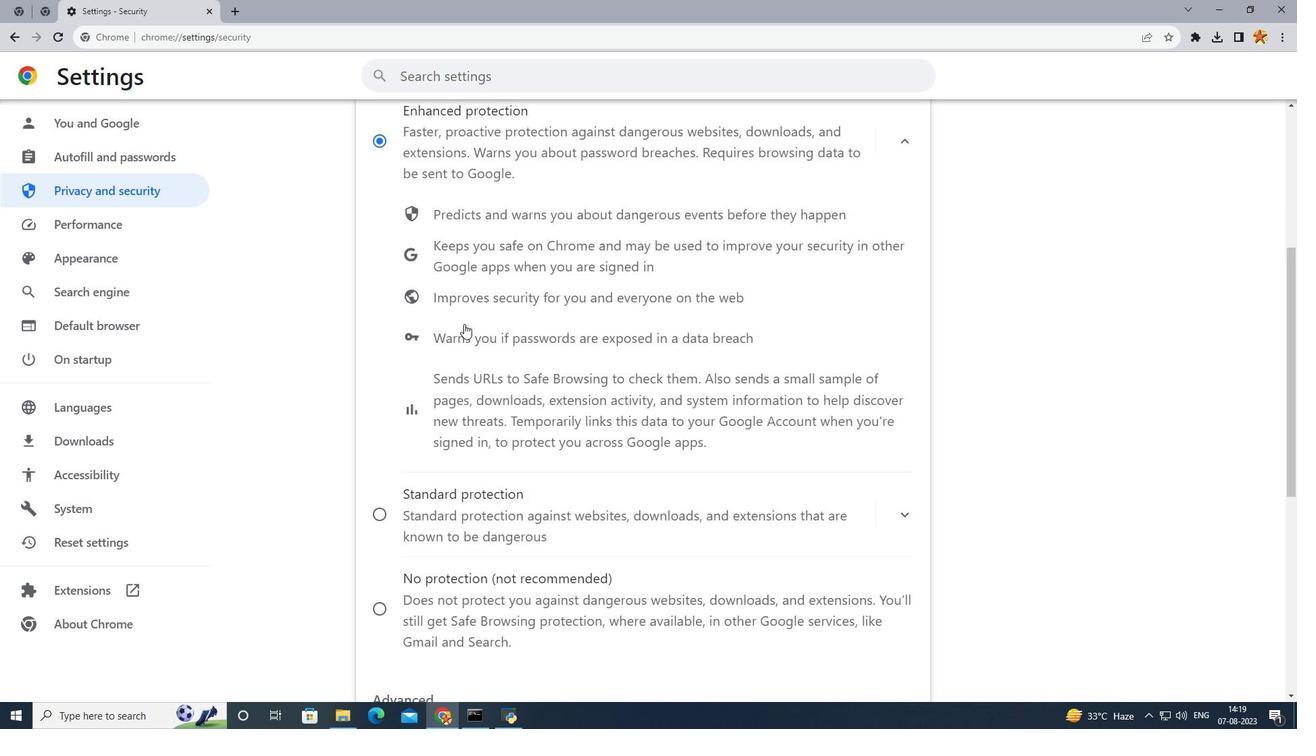 
Action: Mouse scrolled (464, 325) with delta (0, 0)
Screenshot: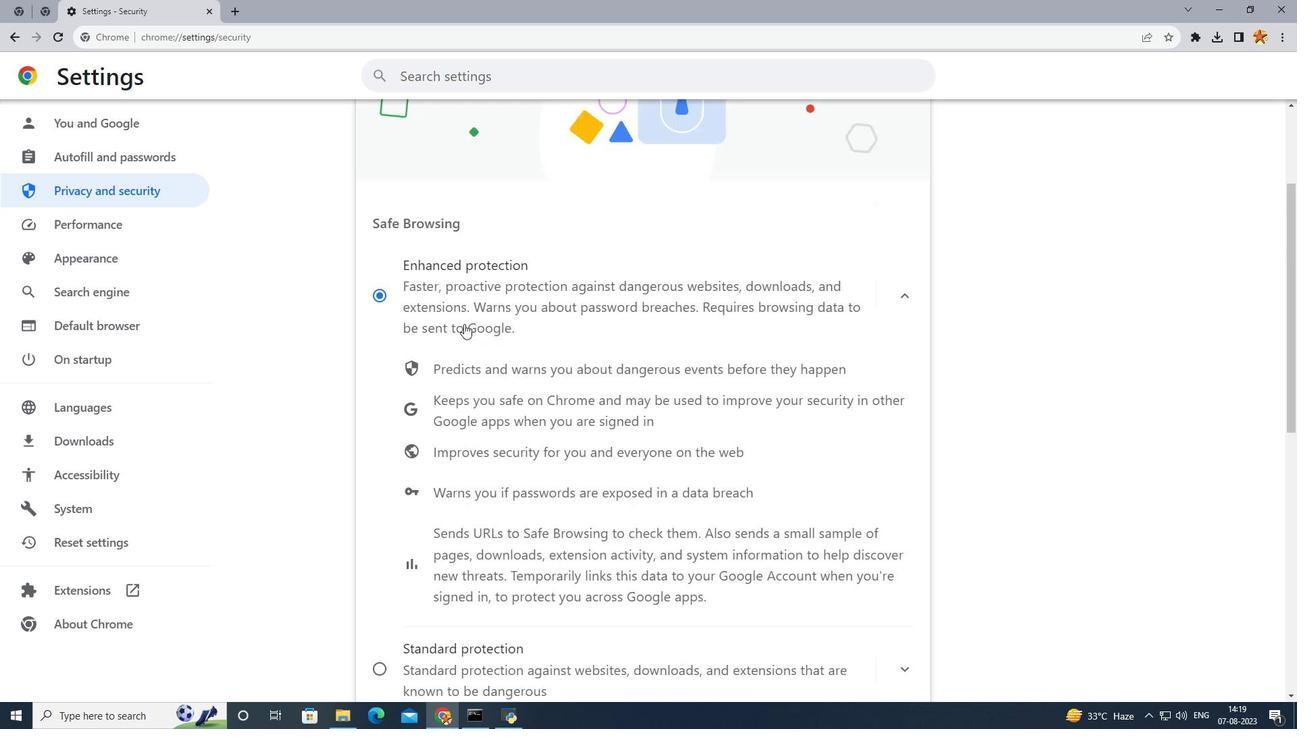 
Action: Mouse scrolled (464, 325) with delta (0, 0)
Screenshot: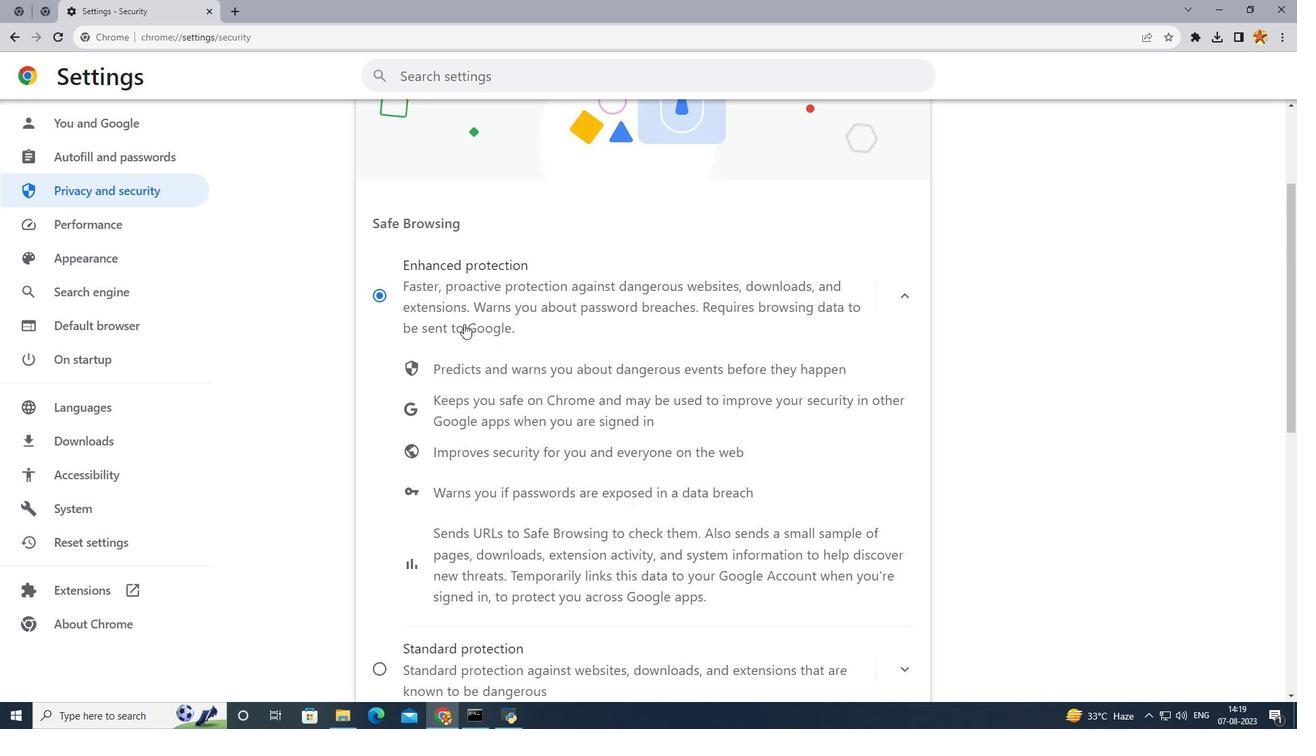 
Action: Mouse scrolled (464, 325) with delta (0, 0)
Screenshot: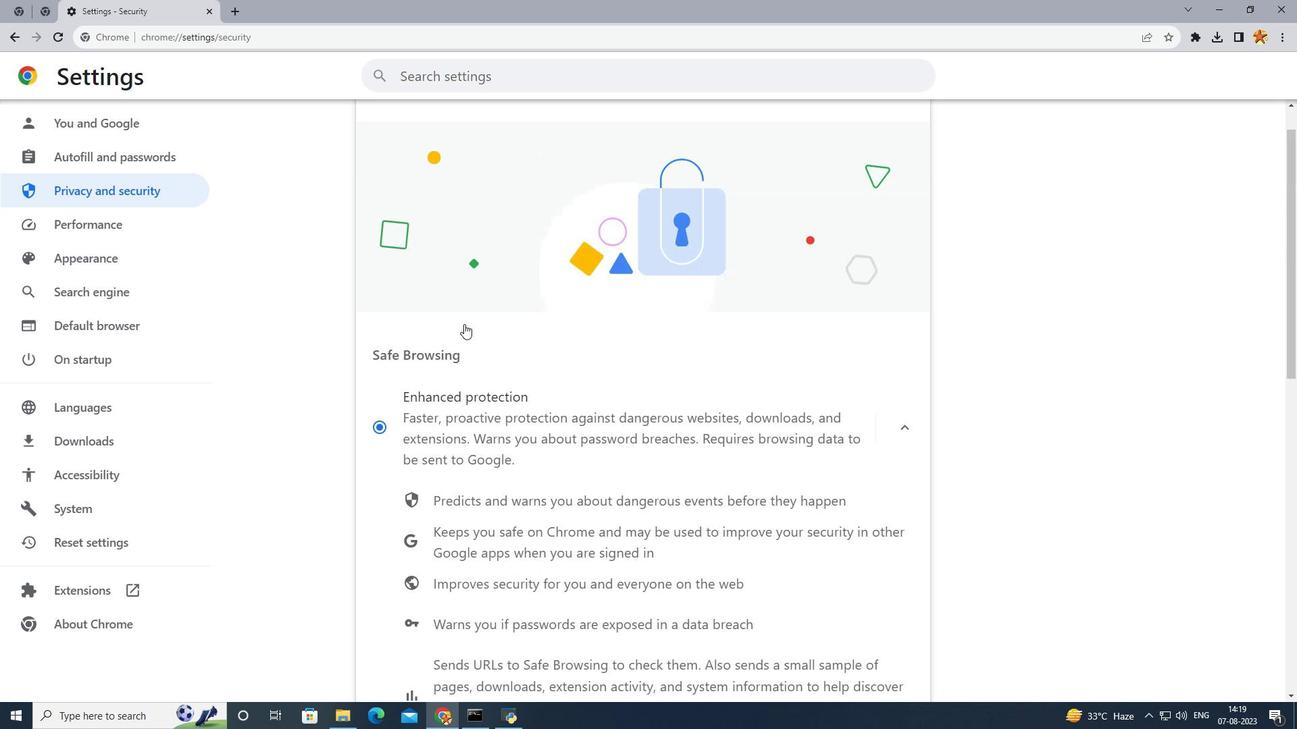 
Action: Mouse scrolled (464, 325) with delta (0, 0)
Screenshot: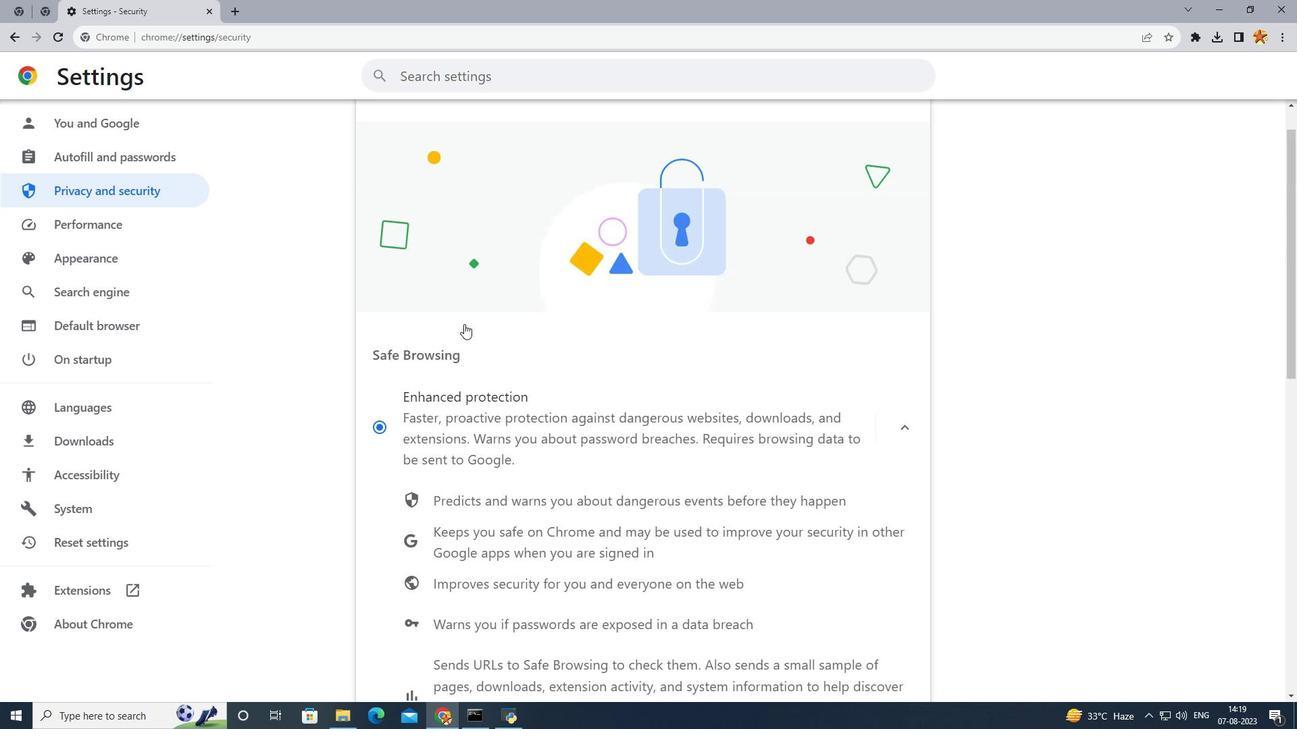 
Action: Mouse scrolled (464, 325) with delta (0, 0)
Screenshot: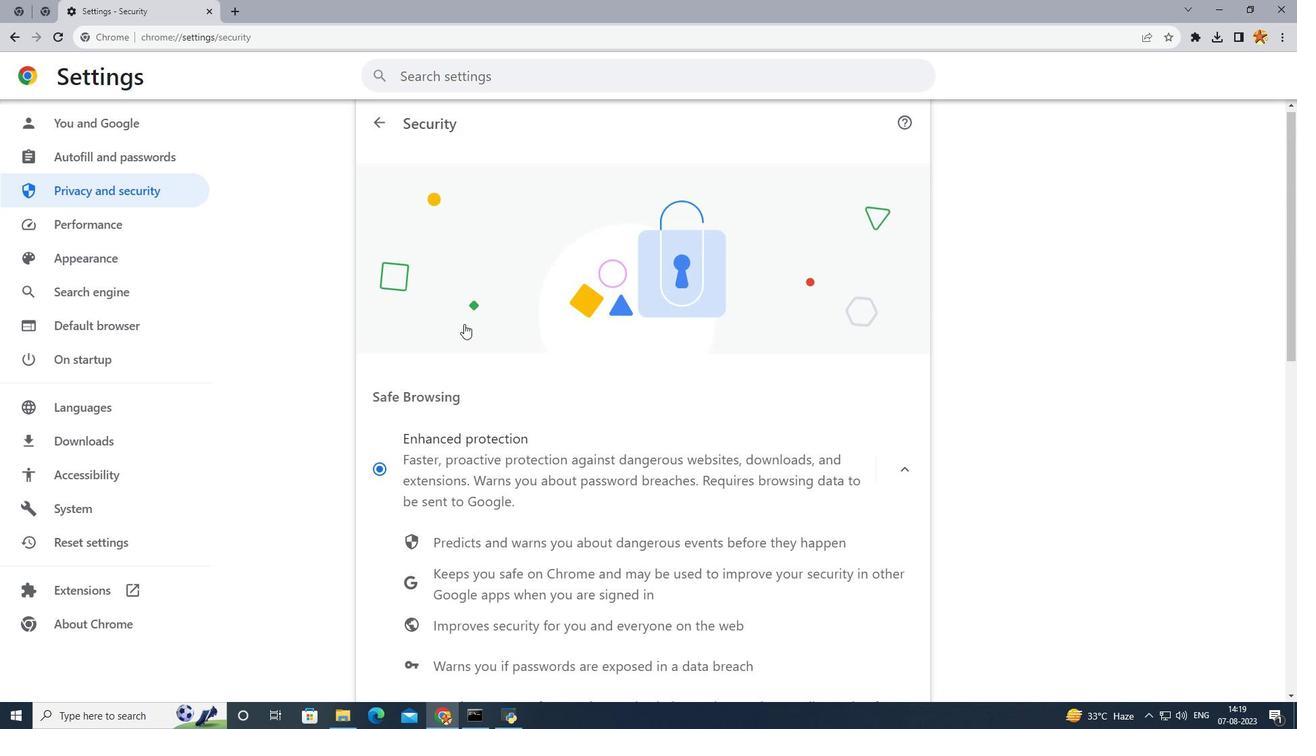 
Action: Mouse scrolled (464, 323) with delta (0, 0)
Screenshot: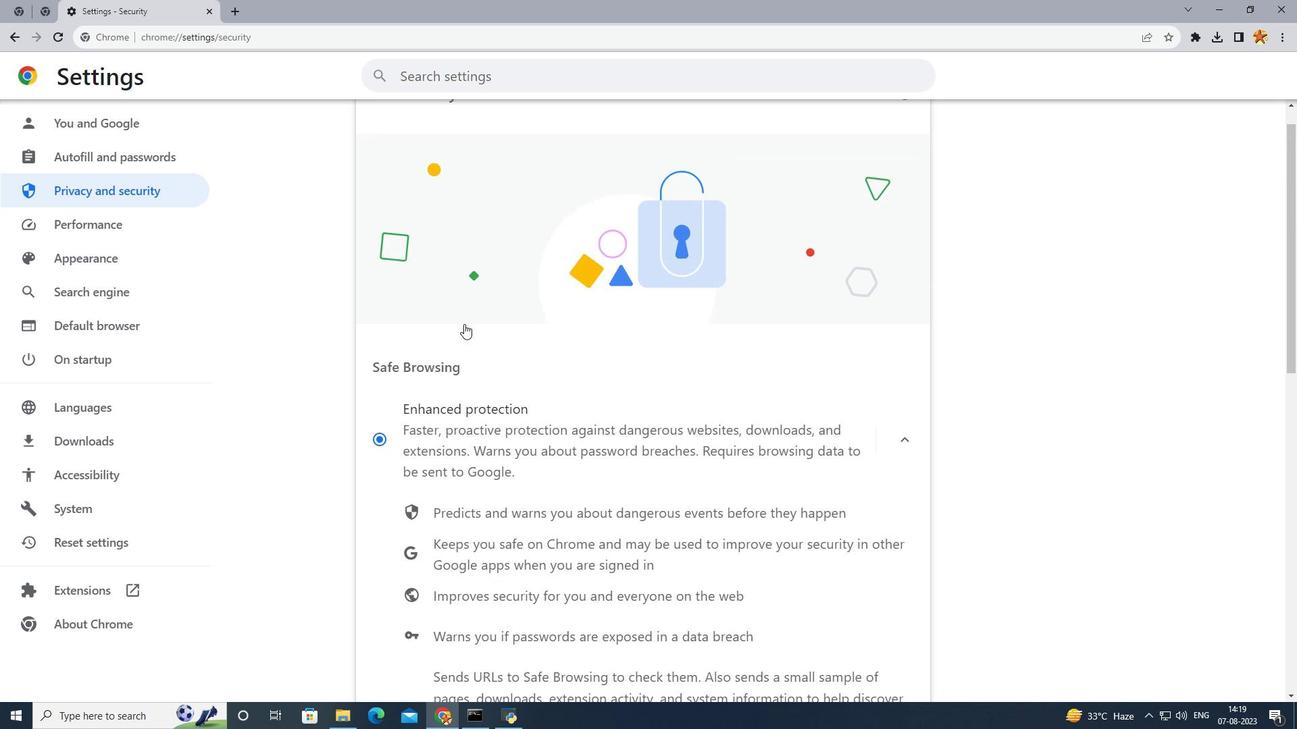 
Action: Mouse scrolled (464, 325) with delta (0, 0)
Screenshot: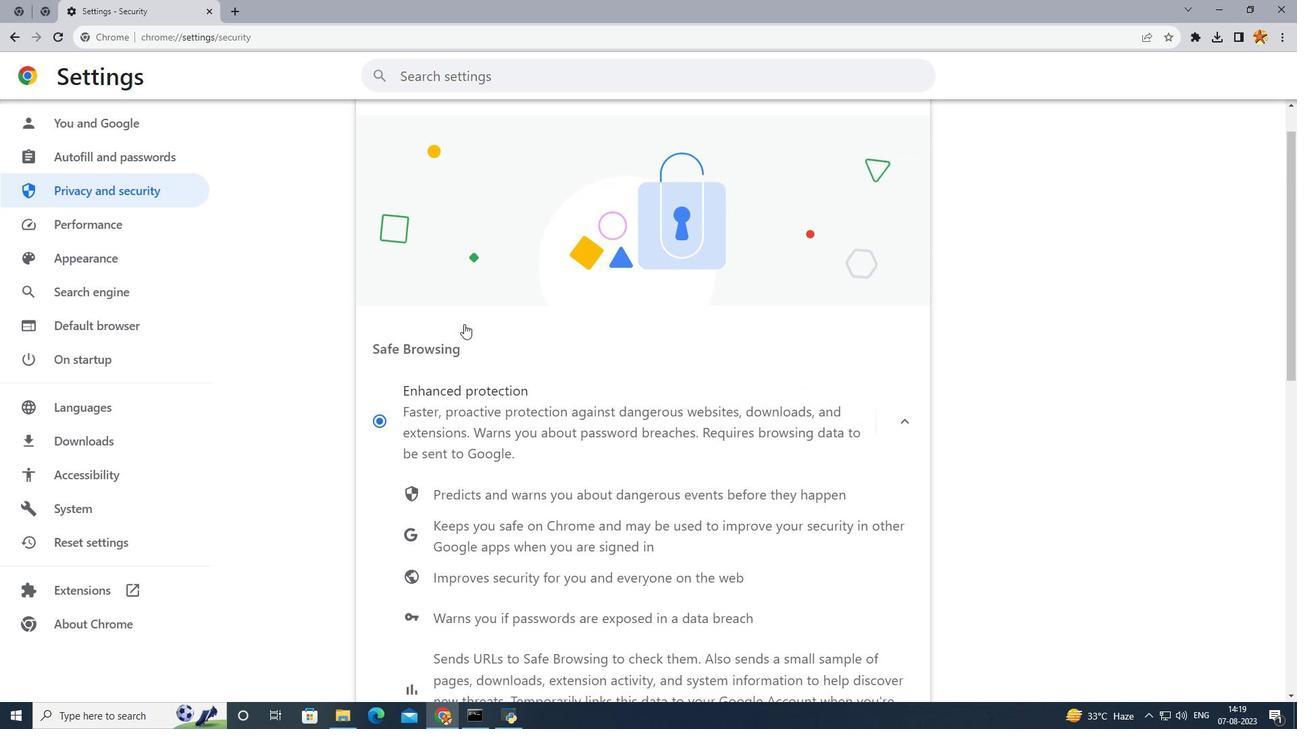 
Action: Mouse scrolled (464, 325) with delta (0, 0)
Screenshot: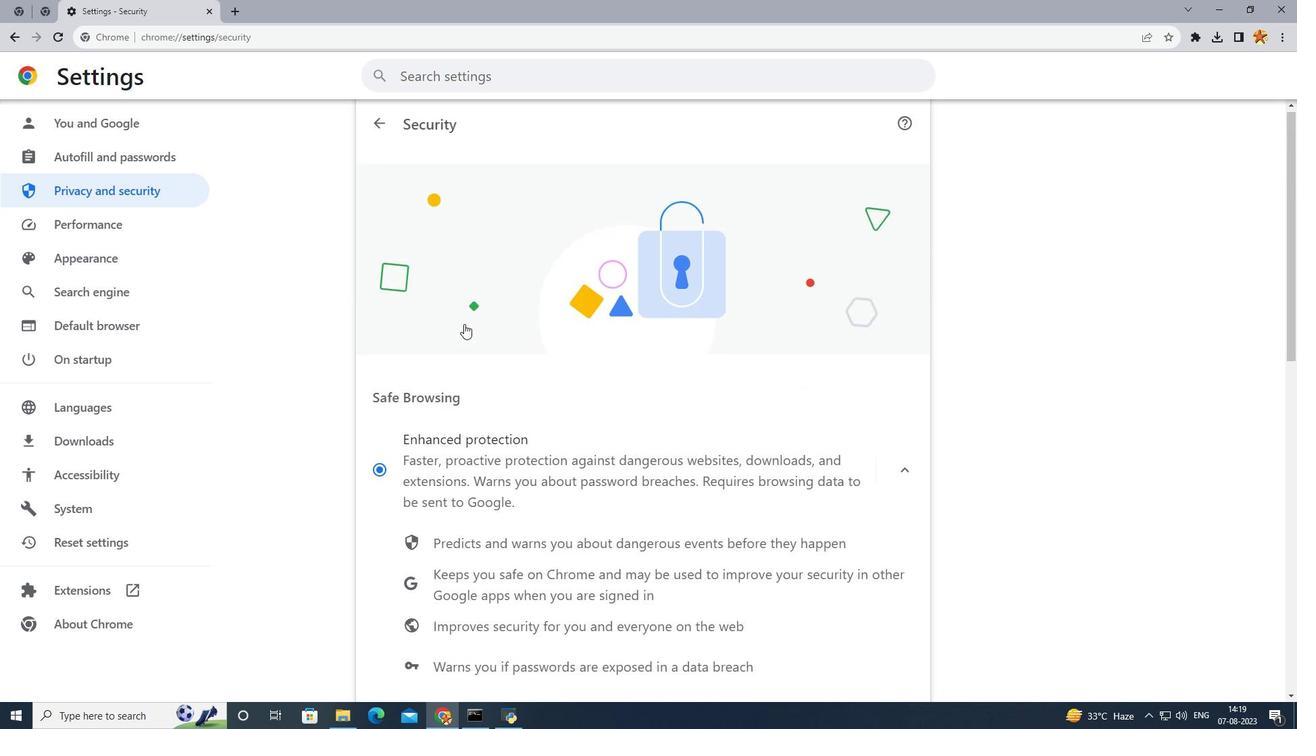 
Action: Mouse scrolled (464, 325) with delta (0, 0)
Screenshot: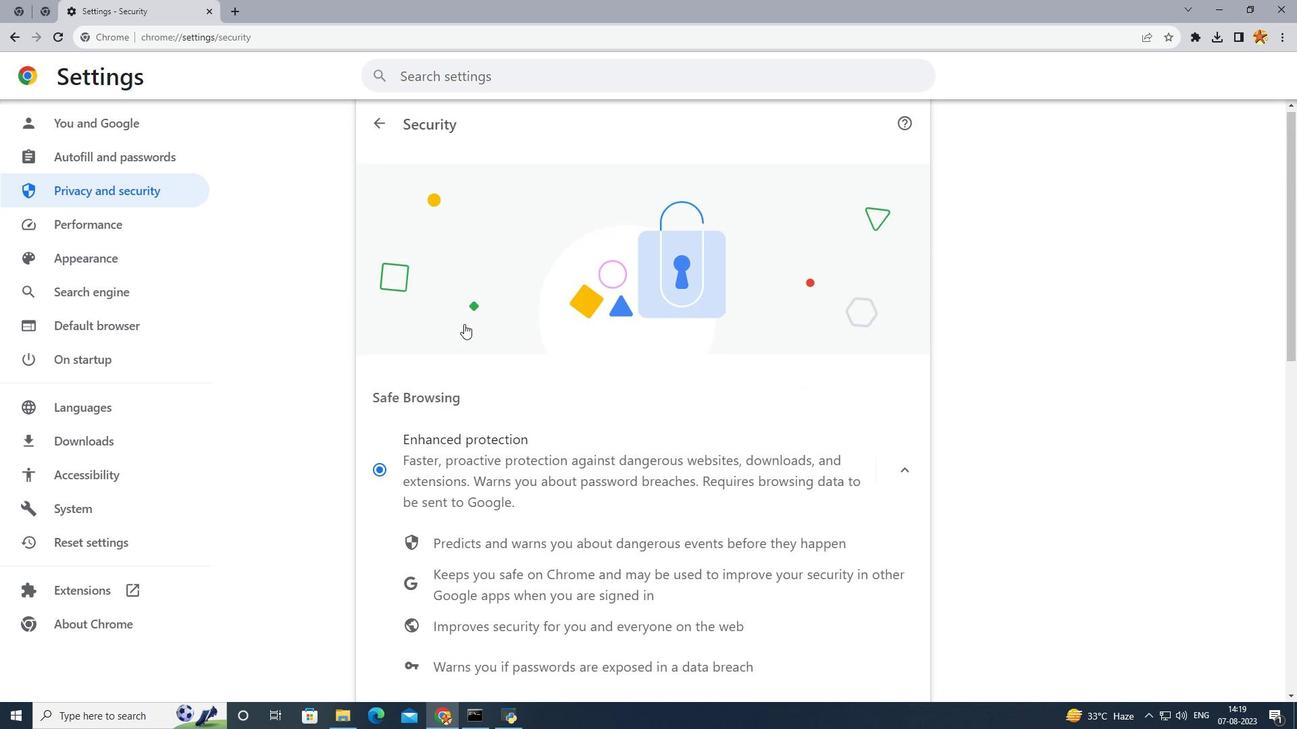 
Action: Mouse scrolled (464, 325) with delta (0, 0)
Screenshot: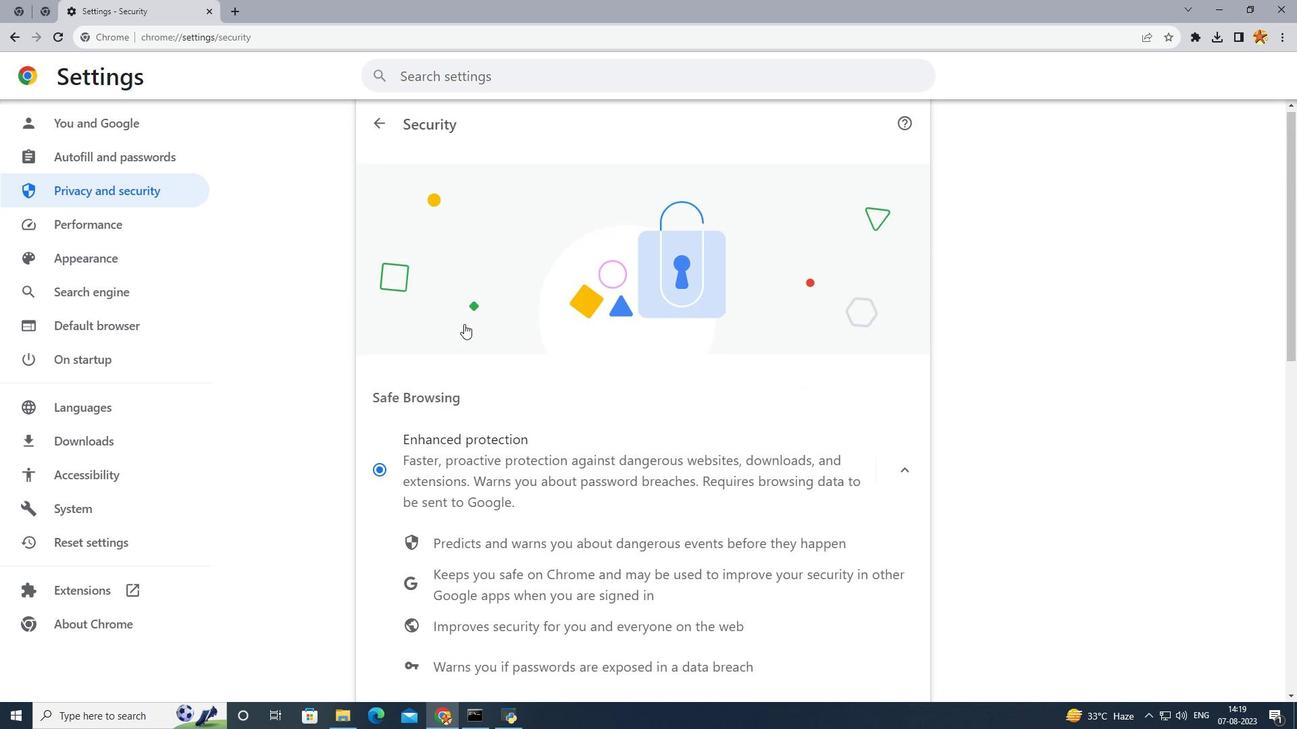 
Action: Mouse scrolled (464, 325) with delta (0, 0)
Screenshot: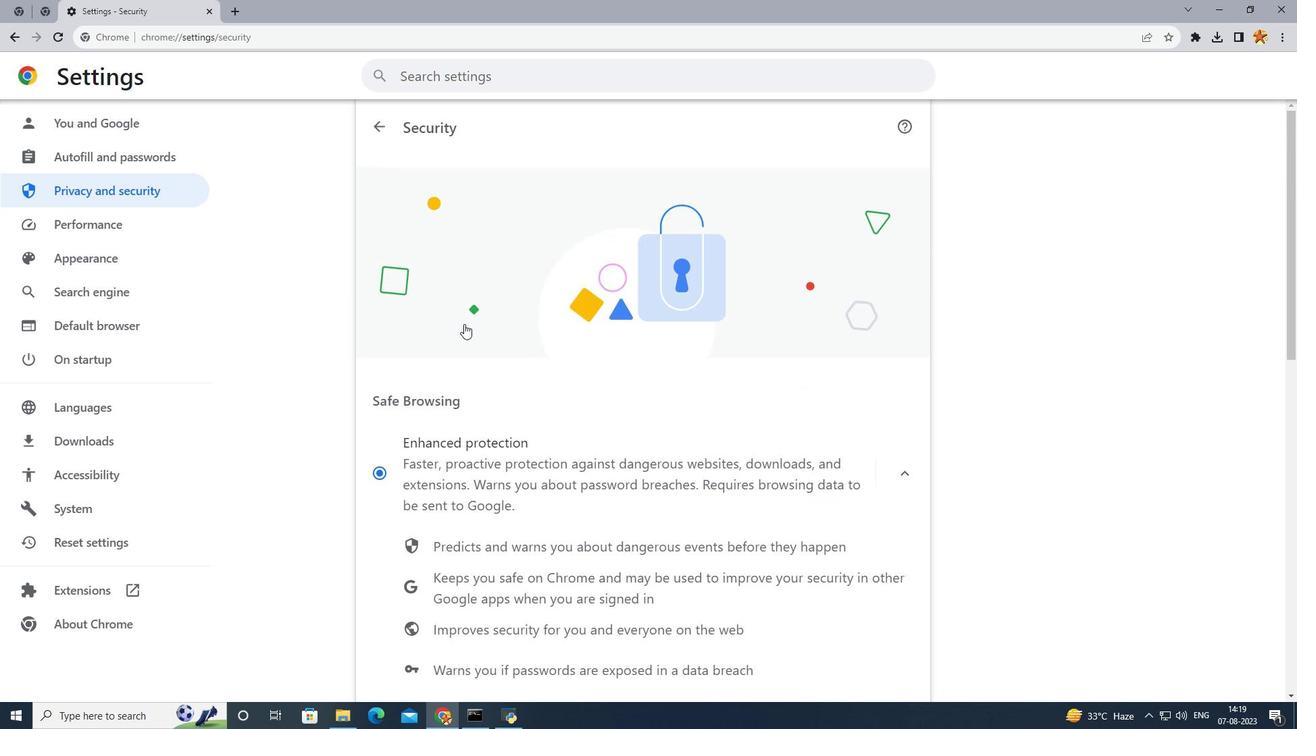 
Action: Mouse scrolled (464, 323) with delta (0, 0)
Screenshot: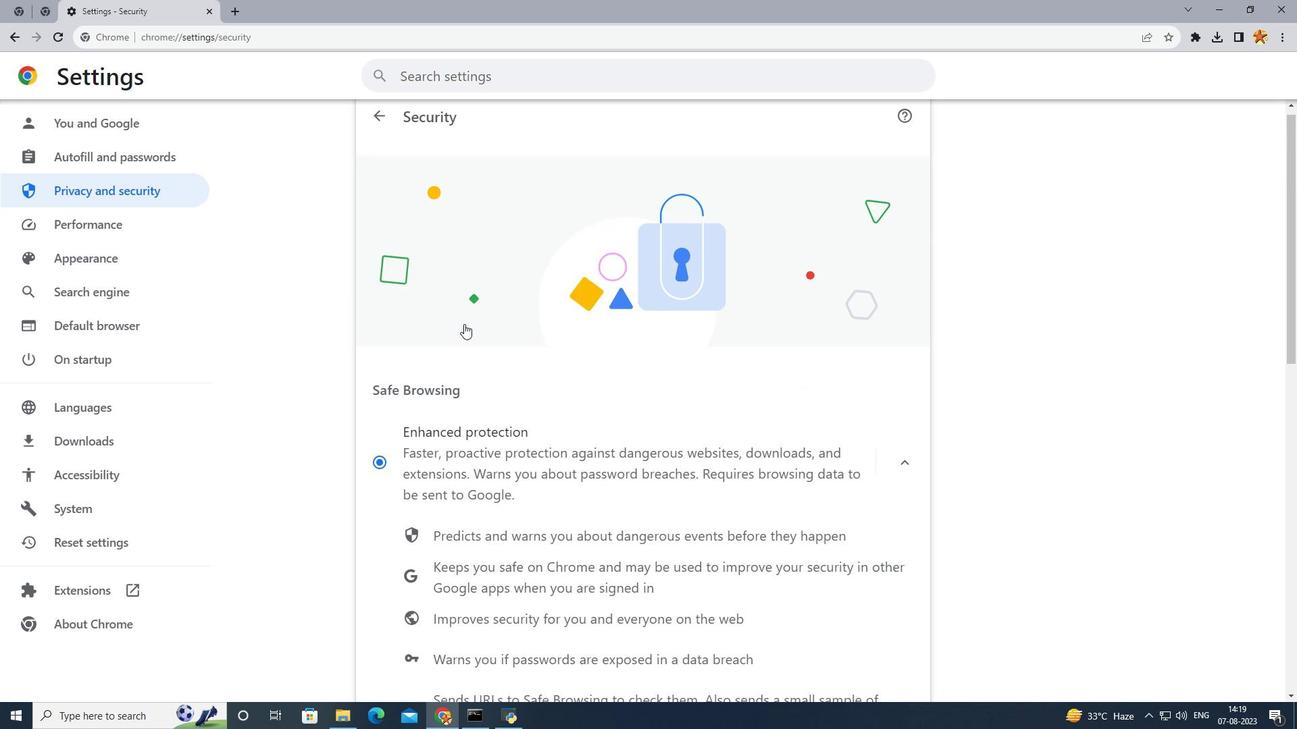 
Action: Mouse scrolled (464, 323) with delta (0, 0)
Screenshot: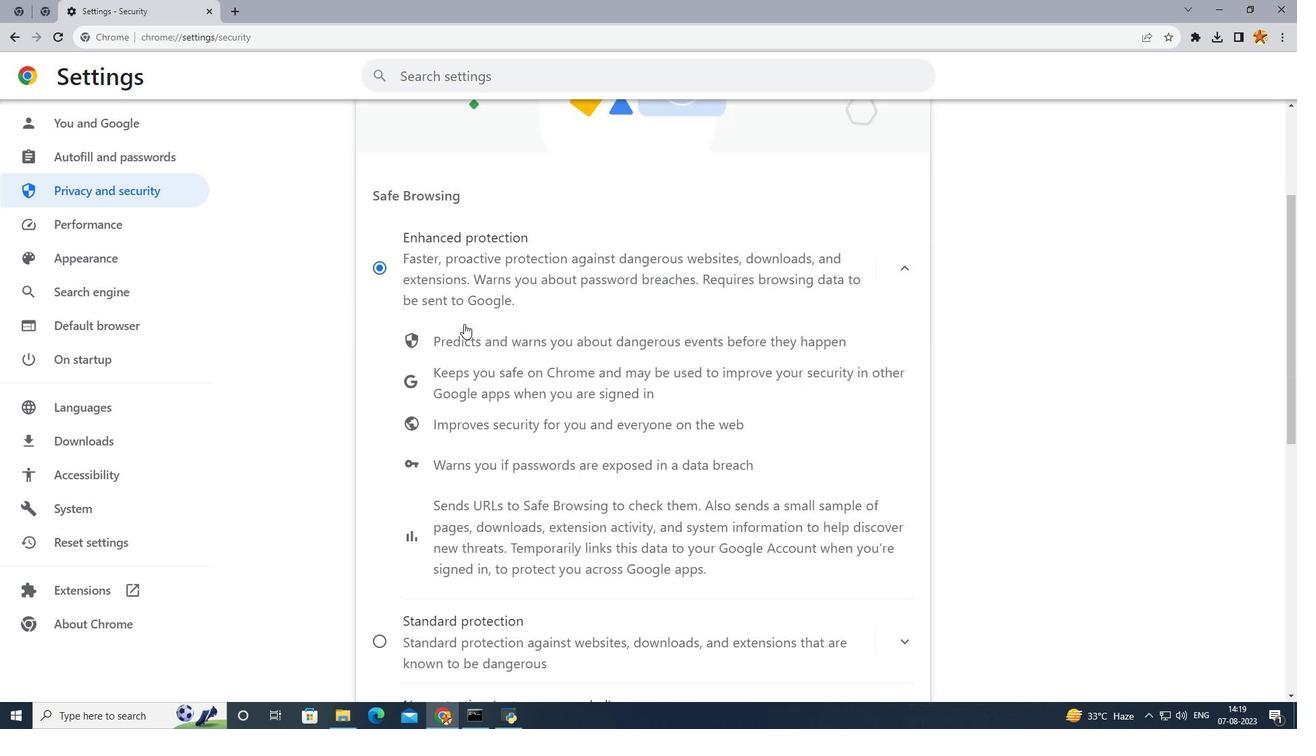
Action: Mouse scrolled (464, 323) with delta (0, 0)
Screenshot: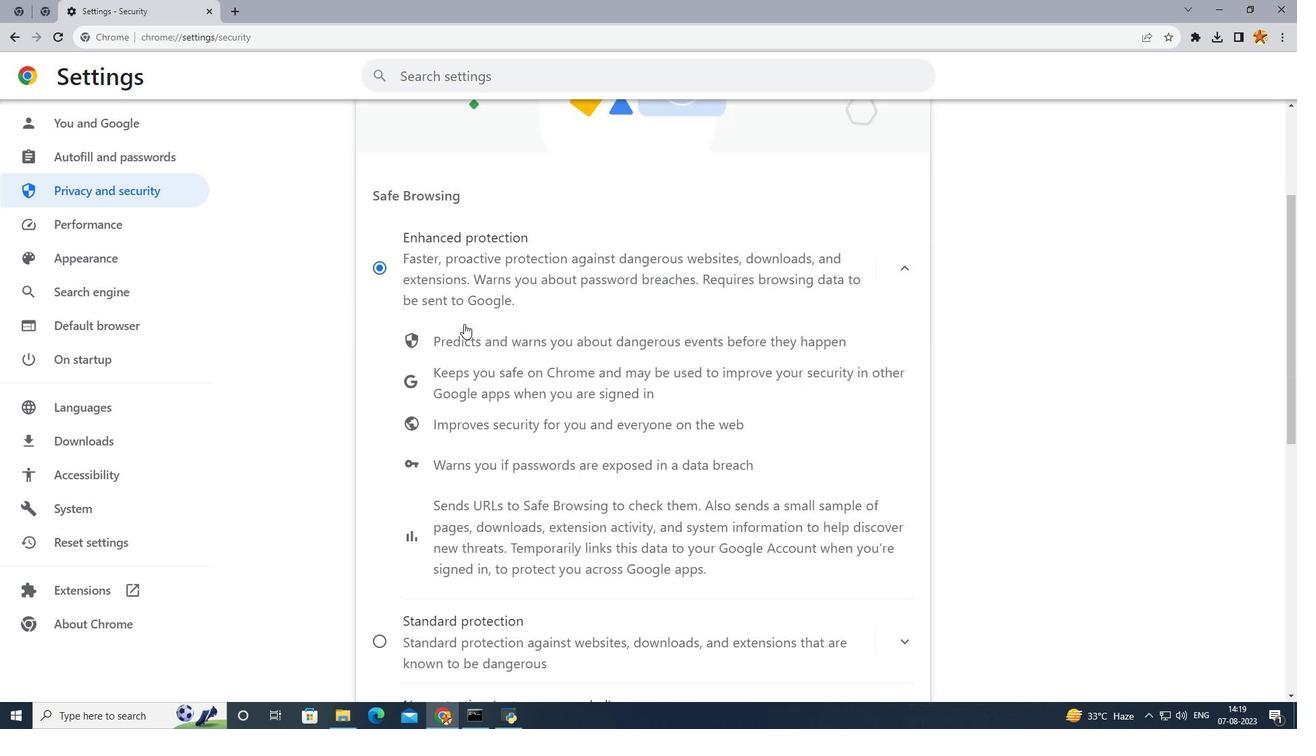 
Action: Mouse scrolled (464, 323) with delta (0, 0)
Screenshot: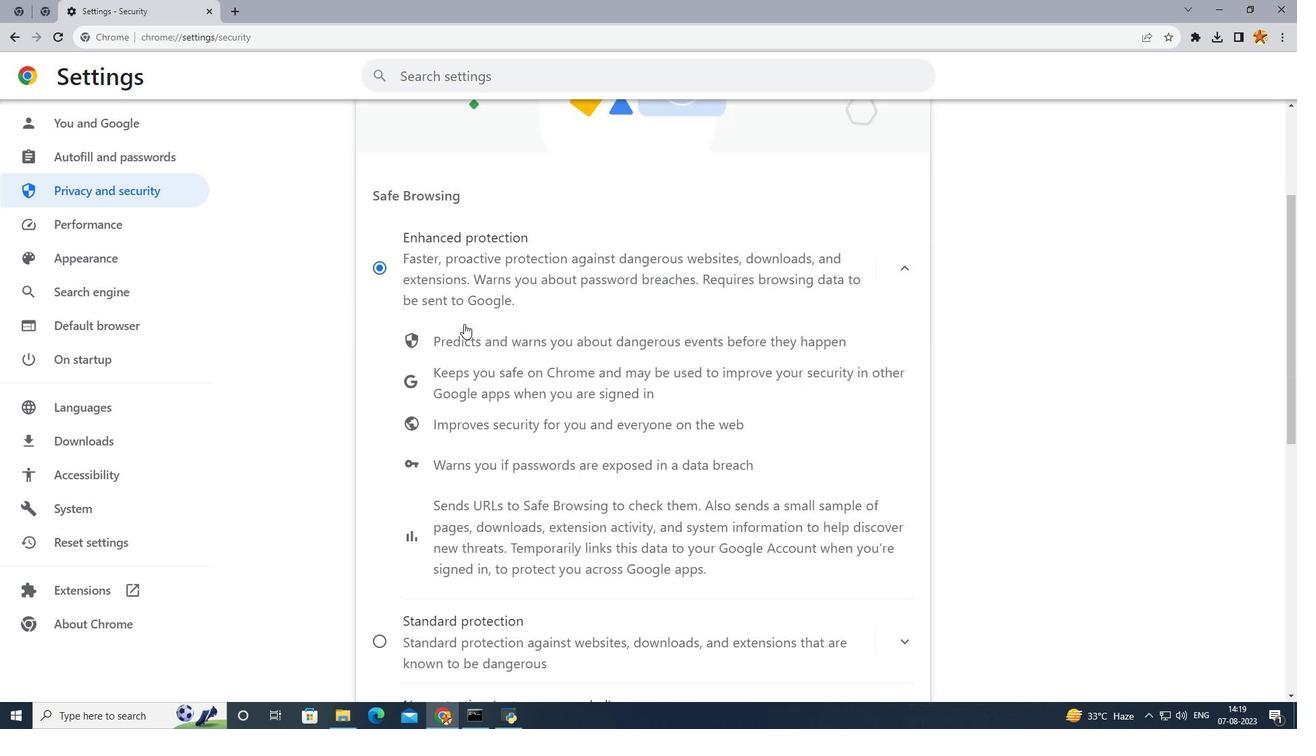 
Action: Mouse scrolled (464, 323) with delta (0, 0)
Screenshot: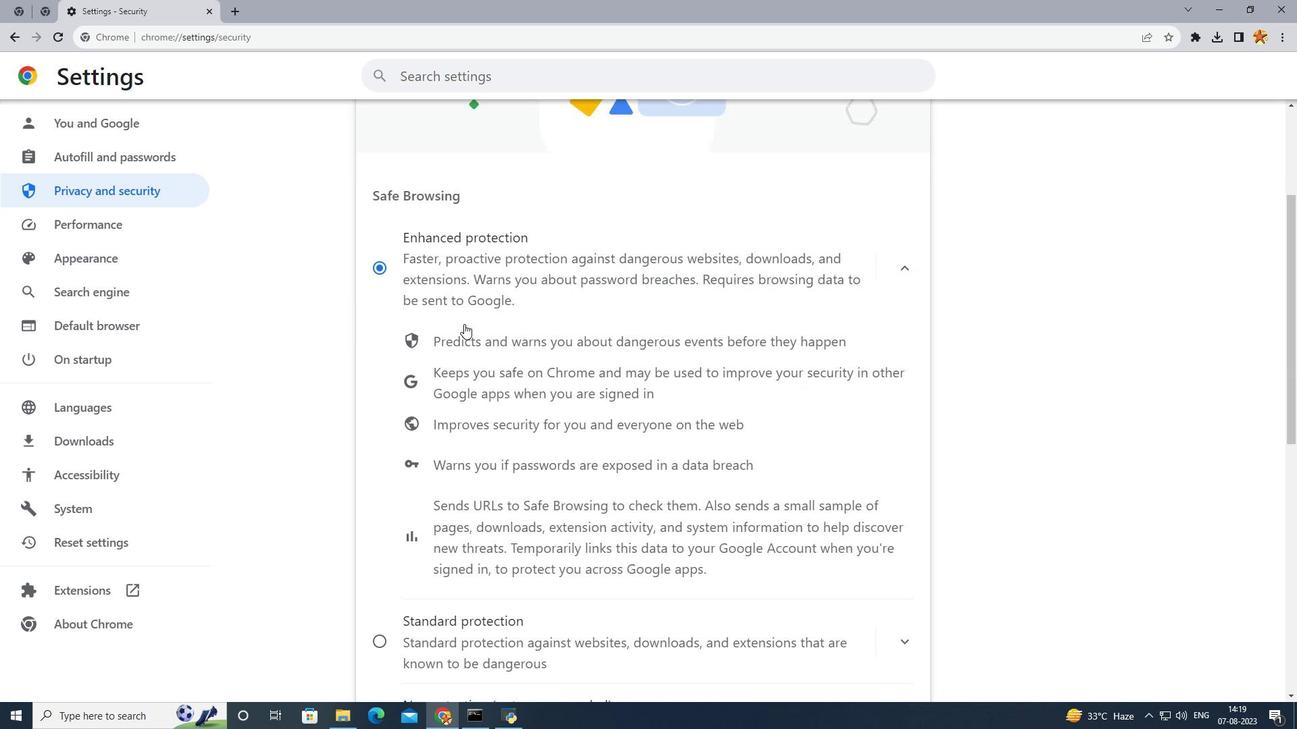 
Action: Mouse scrolled (464, 323) with delta (0, 0)
Screenshot: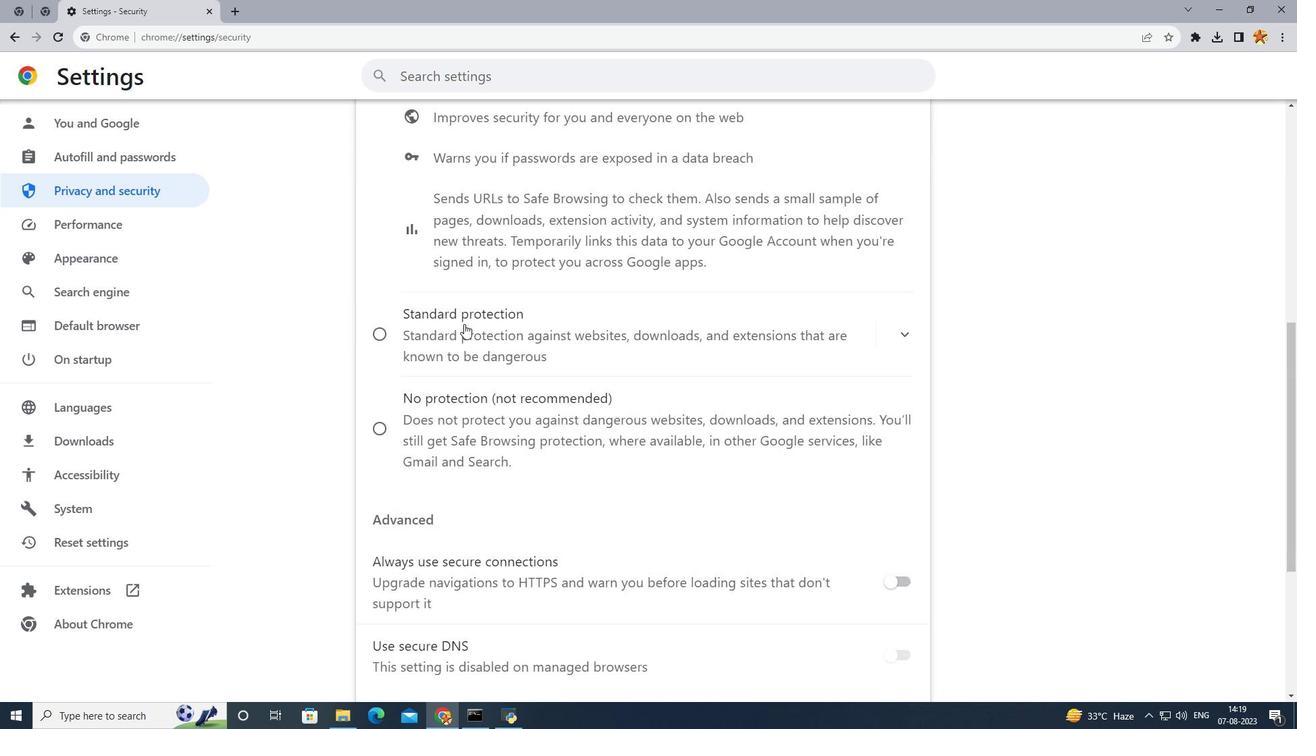 
Action: Mouse scrolled (464, 323) with delta (0, 0)
Screenshot: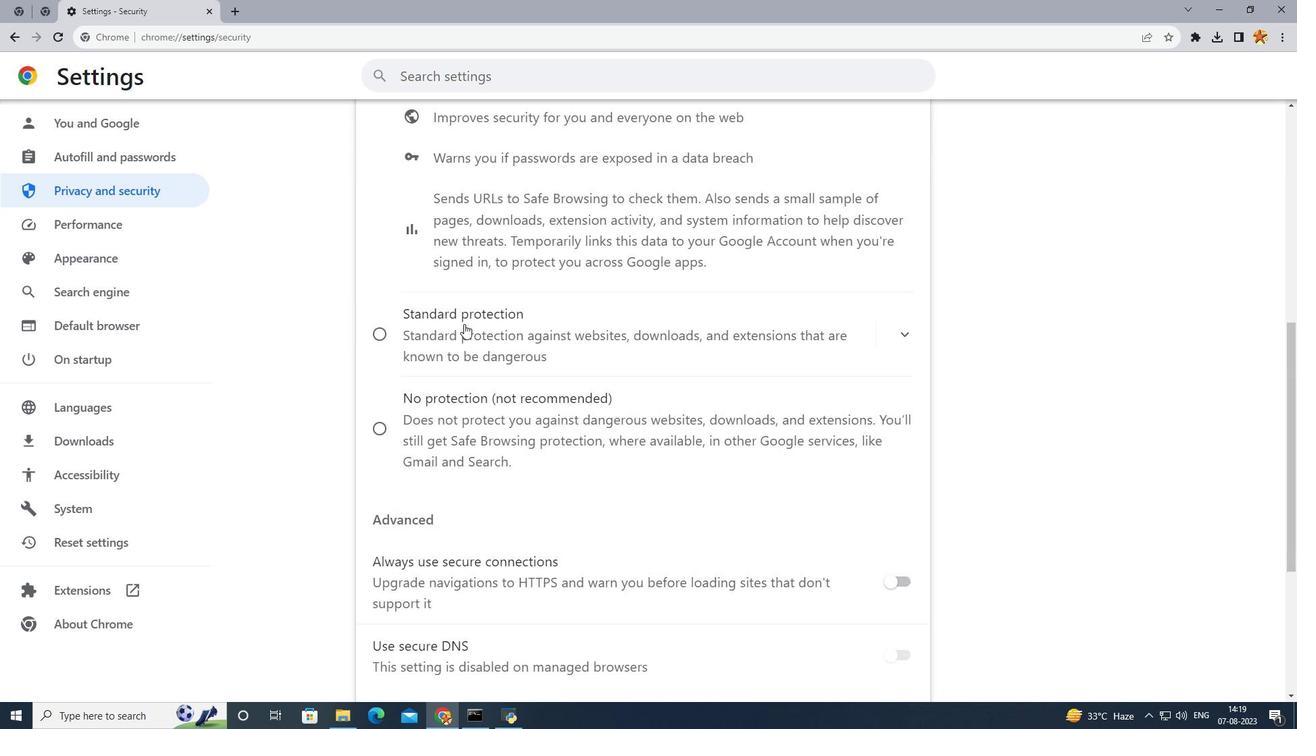 
Action: Mouse scrolled (464, 323) with delta (0, 0)
Screenshot: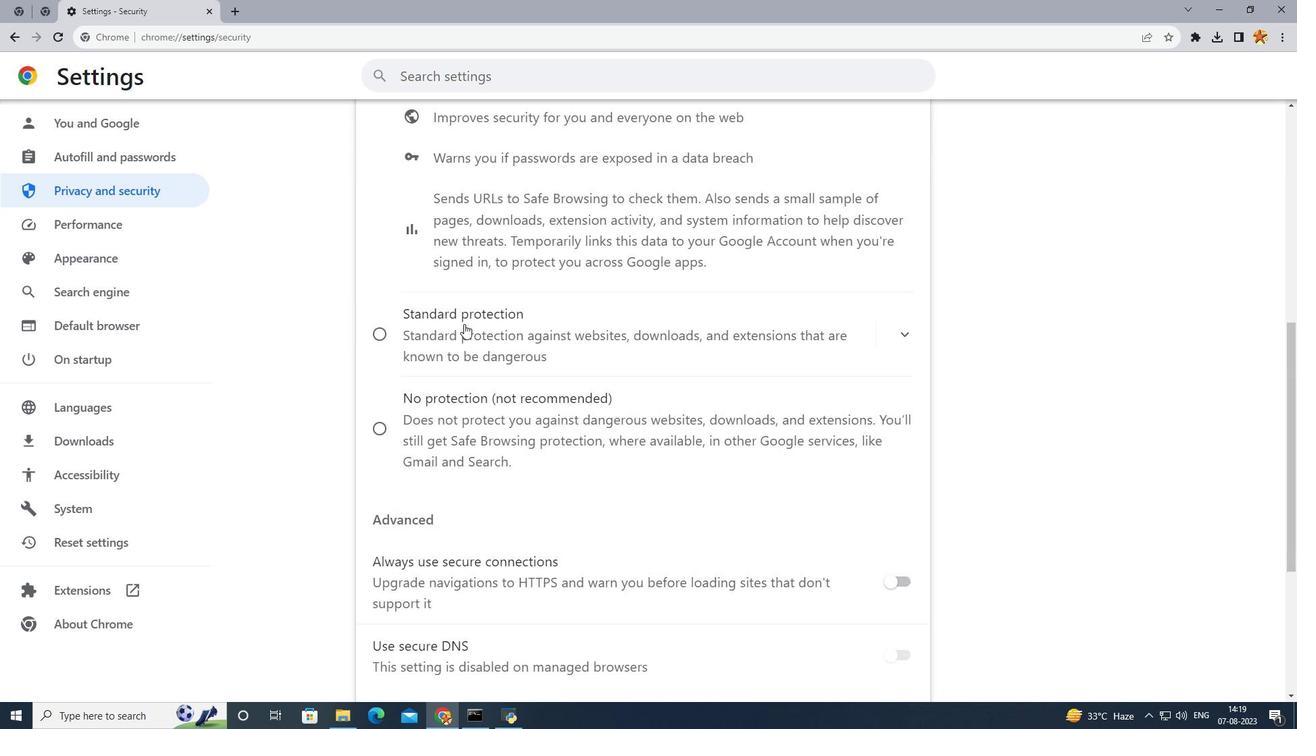 
Action: Mouse scrolled (464, 323) with delta (0, 0)
Screenshot: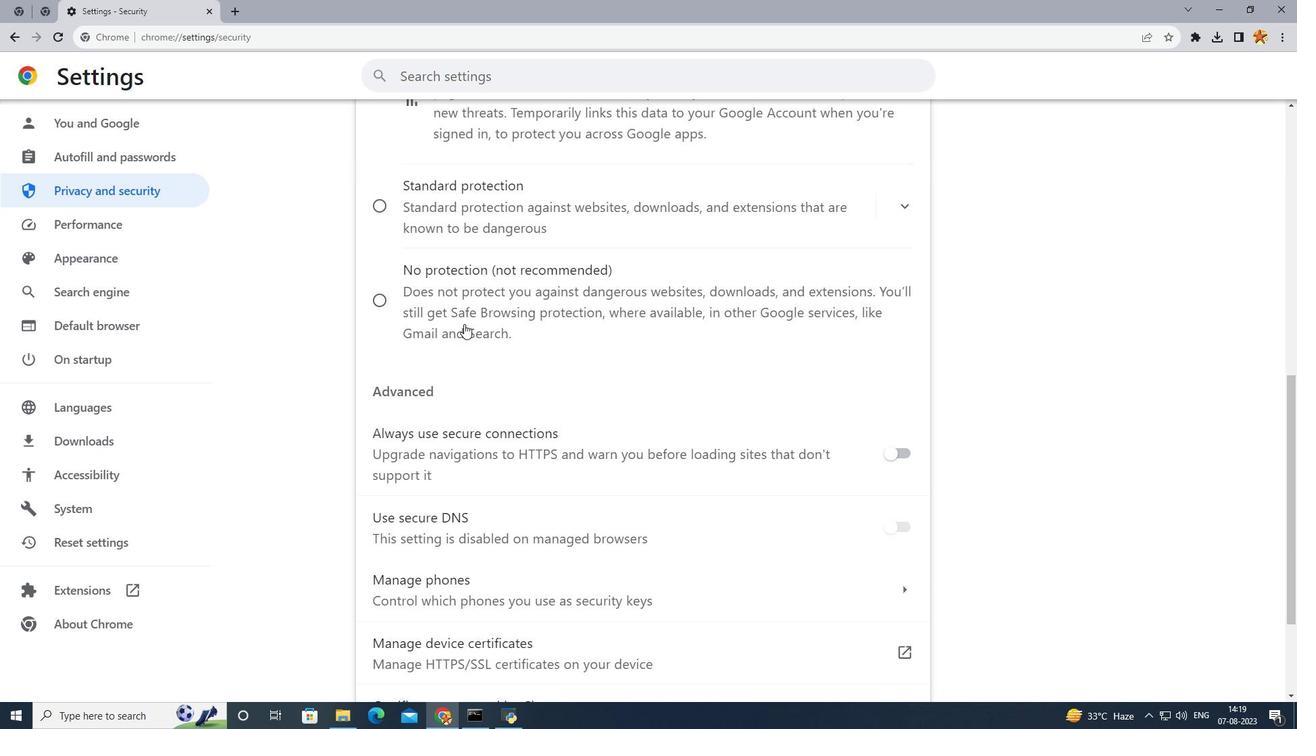 
Action: Mouse scrolled (464, 323) with delta (0, 0)
Screenshot: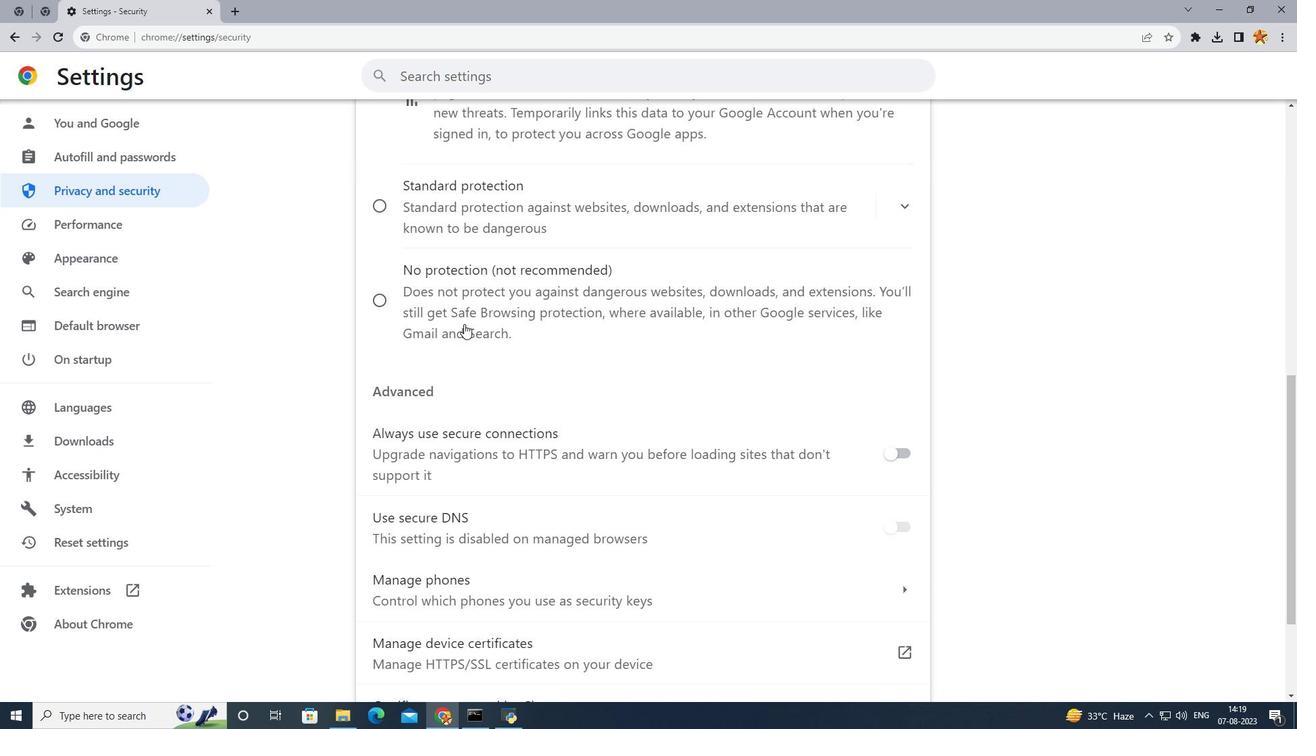 
Action: Mouse scrolled (464, 322) with delta (0, -1)
Screenshot: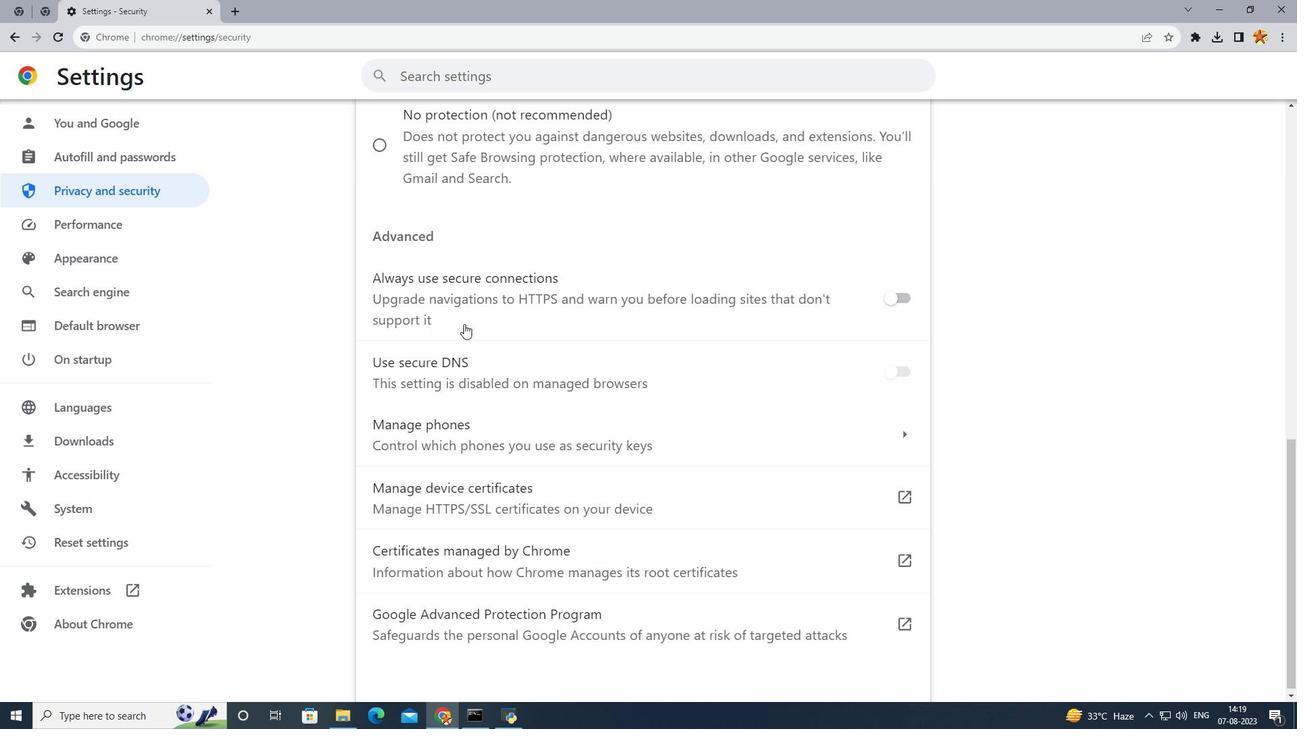 
Action: Mouse scrolled (464, 323) with delta (0, 0)
Screenshot: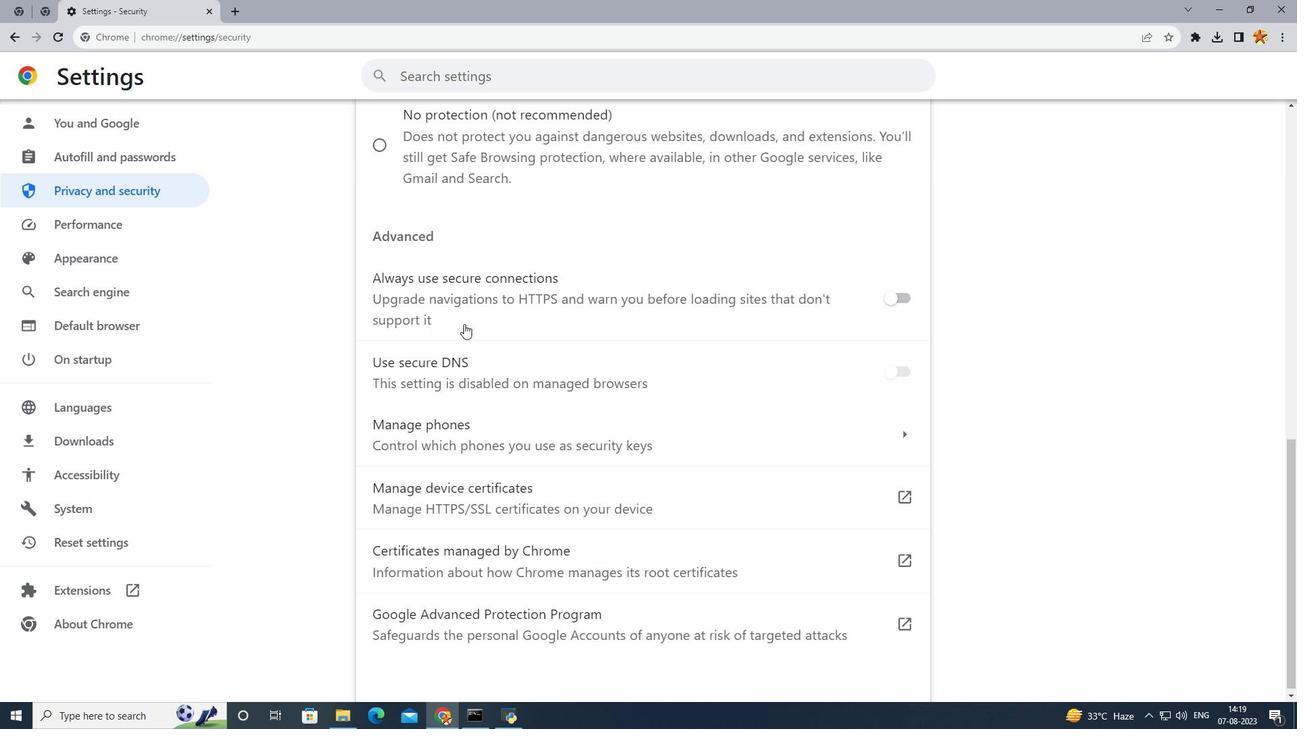 
Action: Mouse scrolled (464, 323) with delta (0, 0)
Screenshot: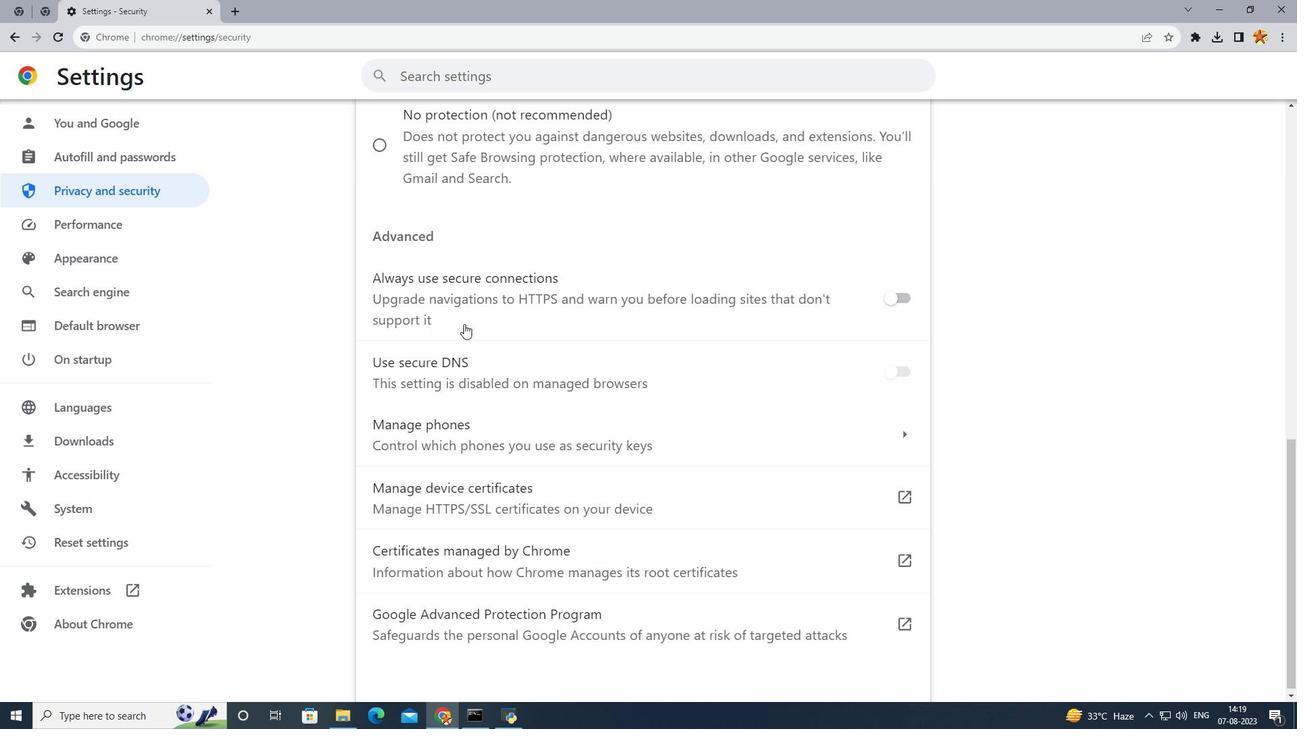 
Action: Mouse scrolled (464, 323) with delta (0, 0)
Screenshot: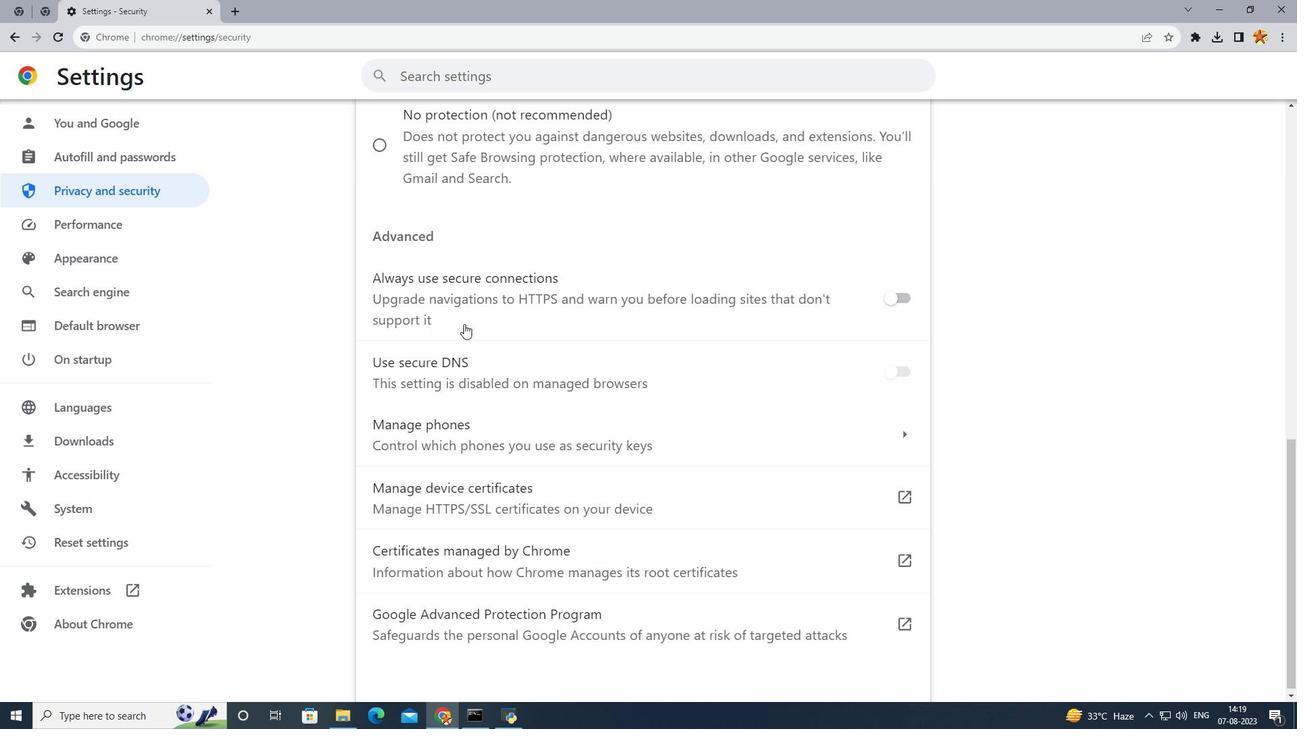 
Action: Mouse scrolled (464, 323) with delta (0, 0)
Screenshot: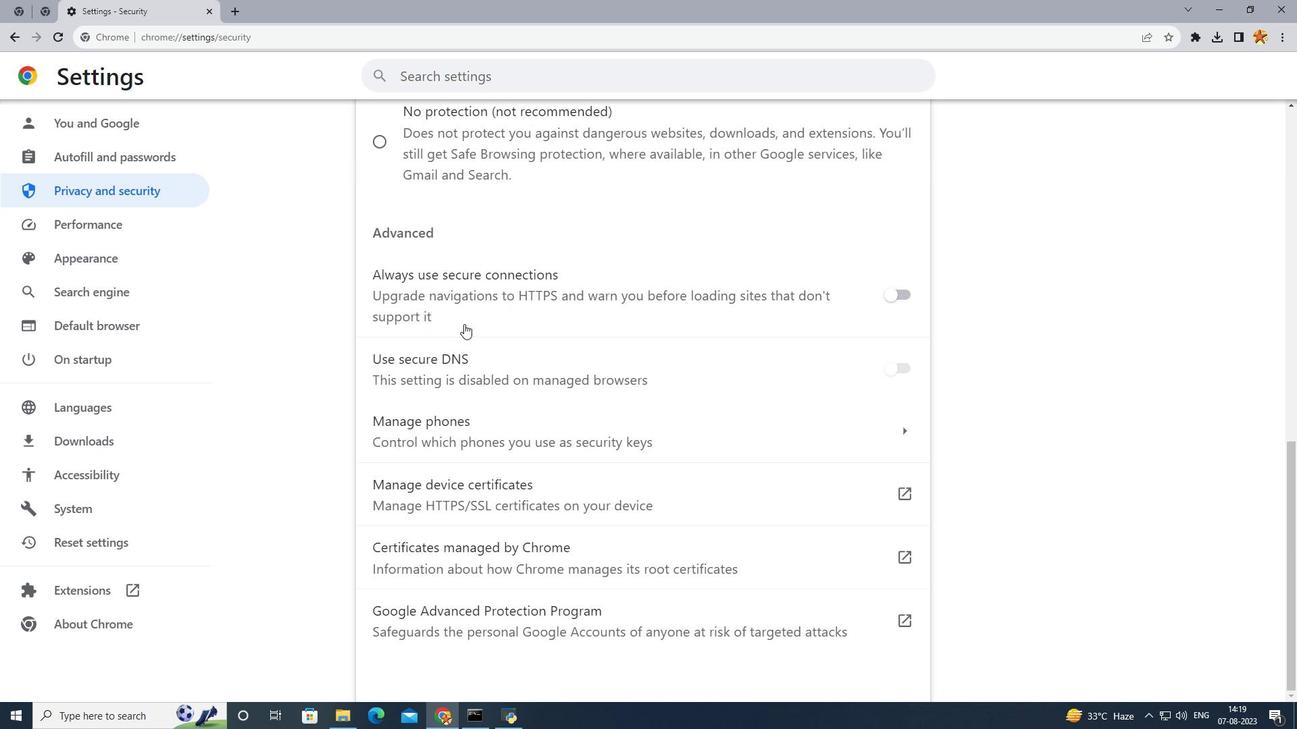 
Action: Mouse moved to (479, 322)
Screenshot: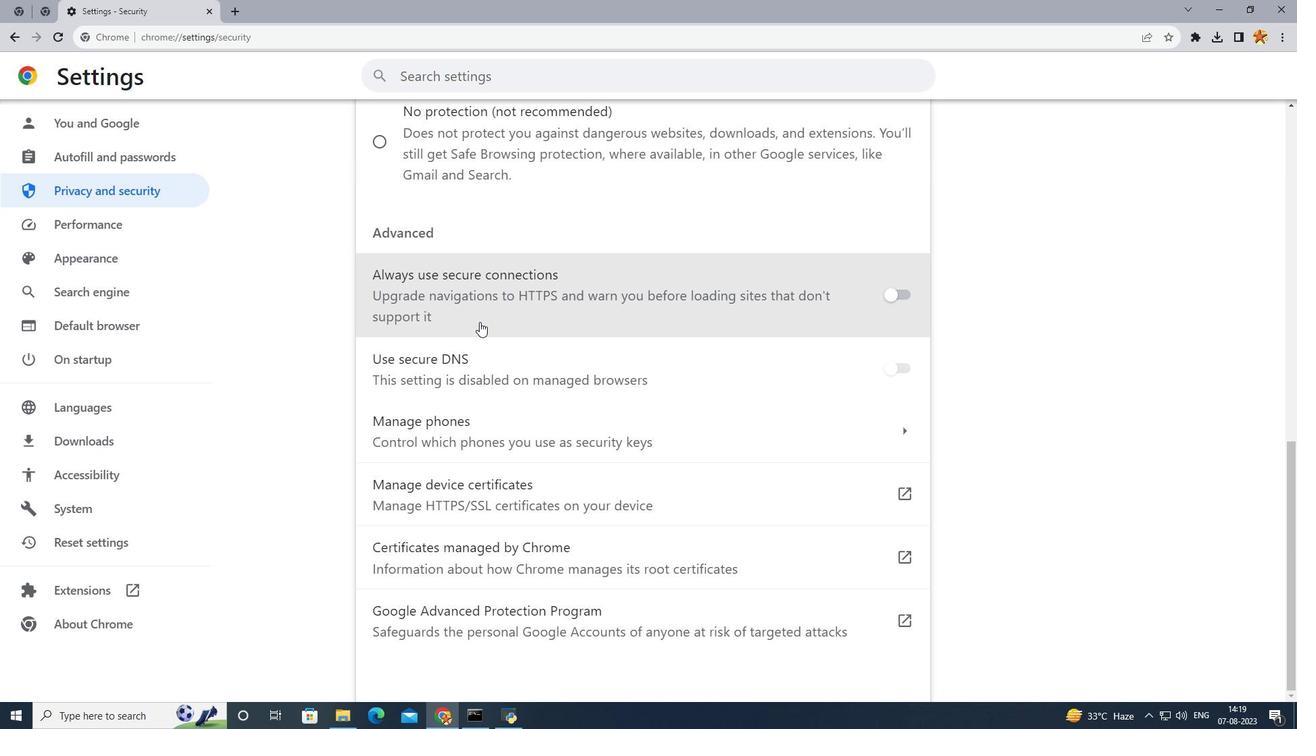
Action: Mouse scrolled (479, 321) with delta (0, 0)
Screenshot: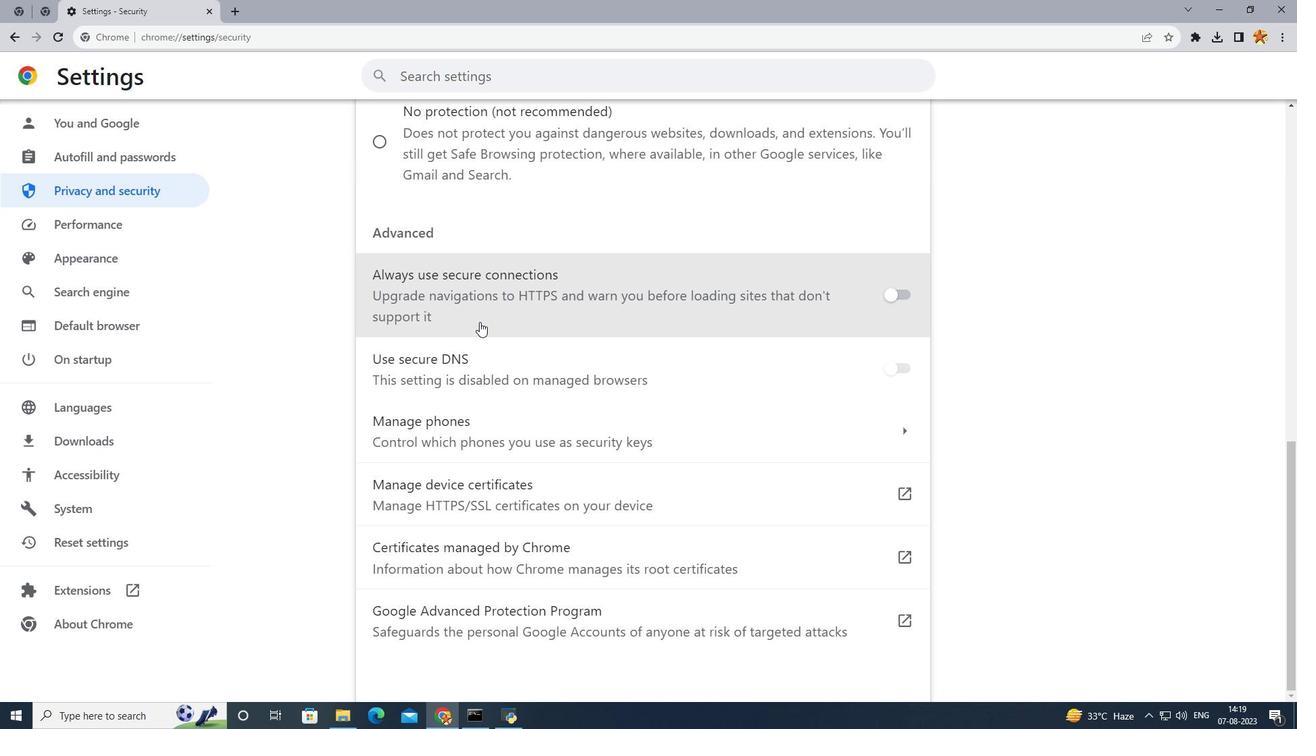 
Action: Mouse scrolled (479, 321) with delta (0, 0)
Screenshot: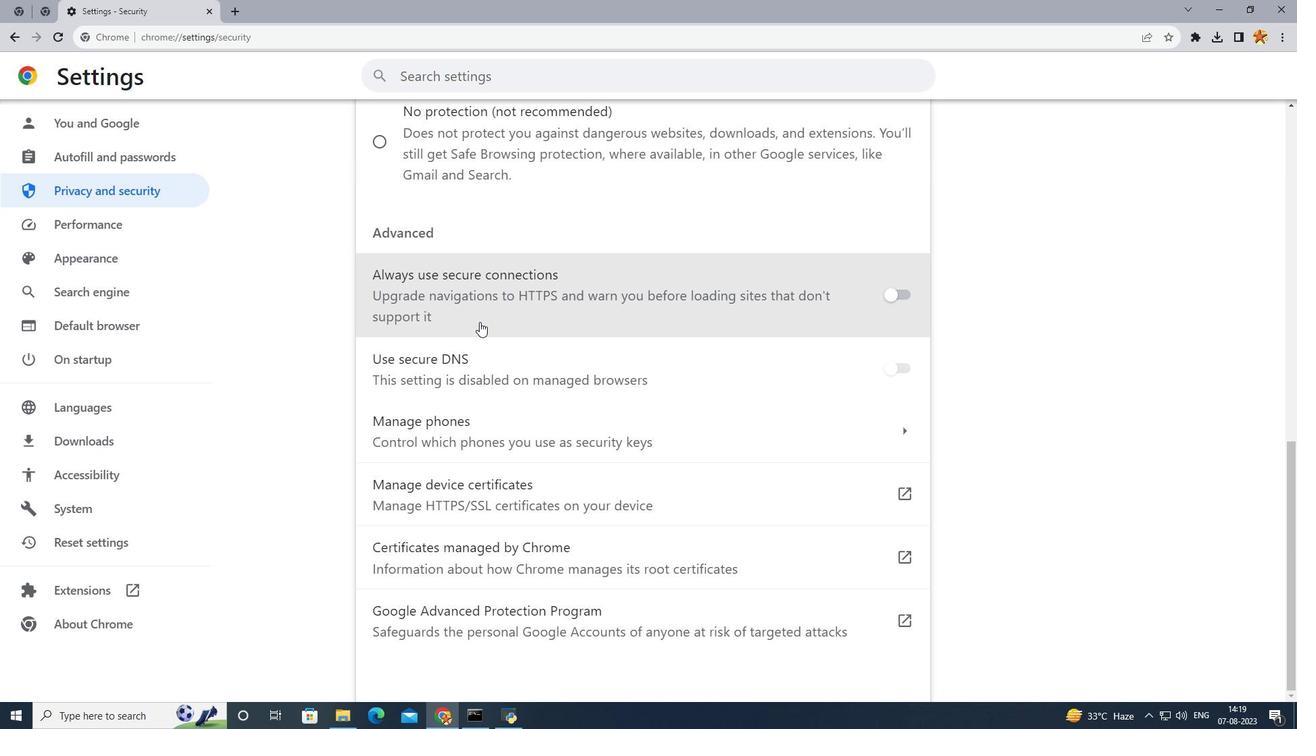 
Action: Mouse moved to (479, 322)
Screenshot: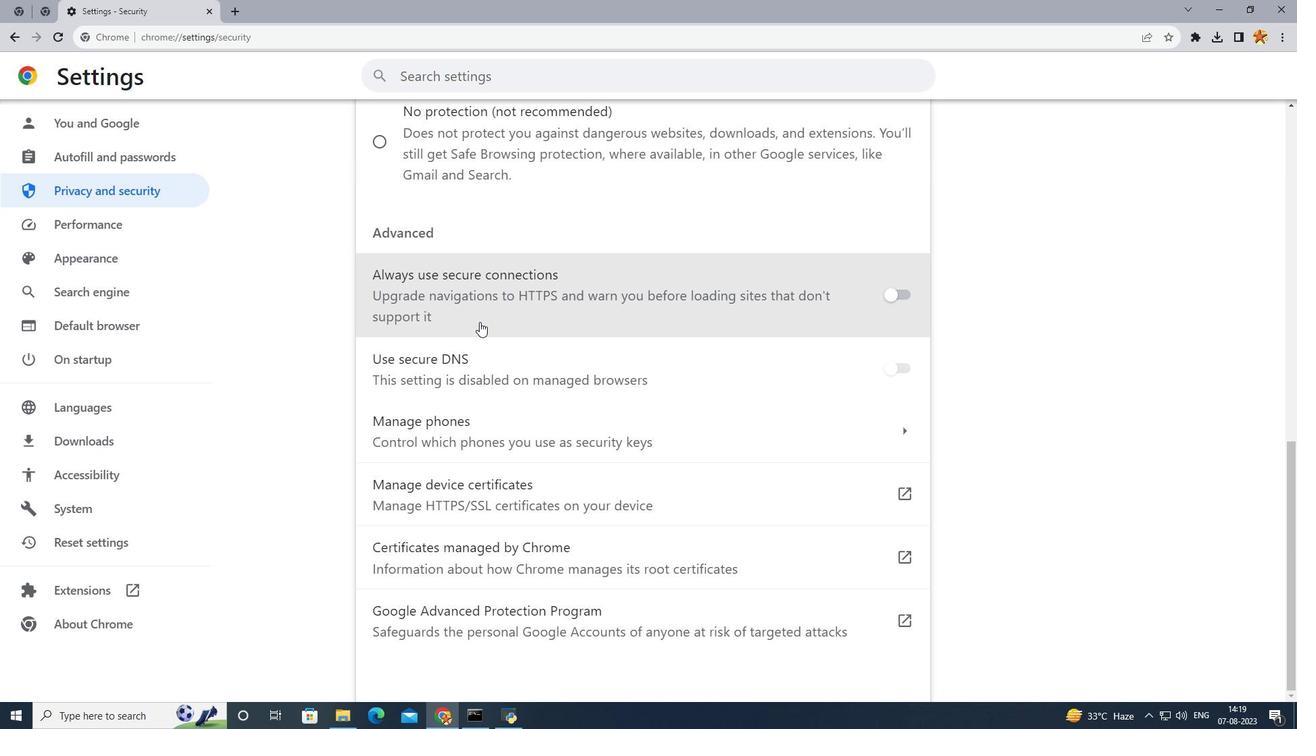 
Action: Mouse scrolled (479, 320) with delta (0, -1)
Screenshot: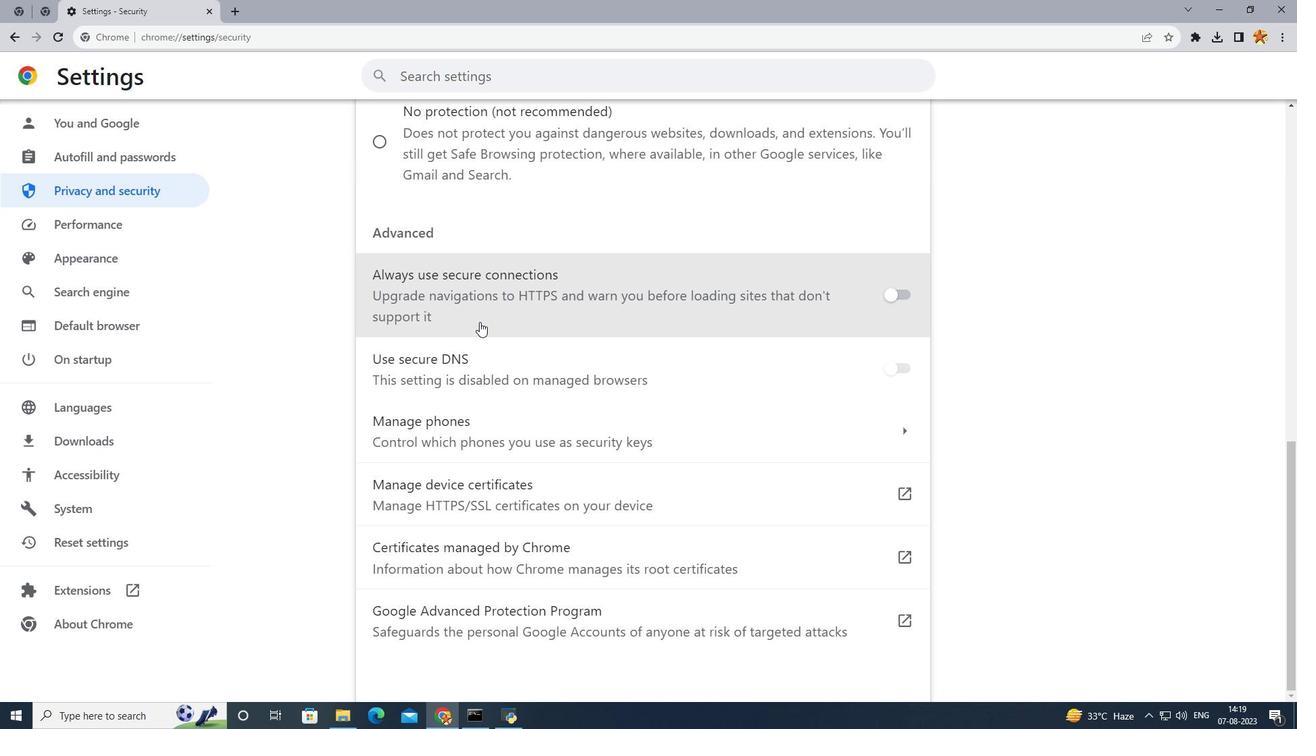 
Action: Mouse scrolled (479, 321) with delta (0, 0)
Screenshot: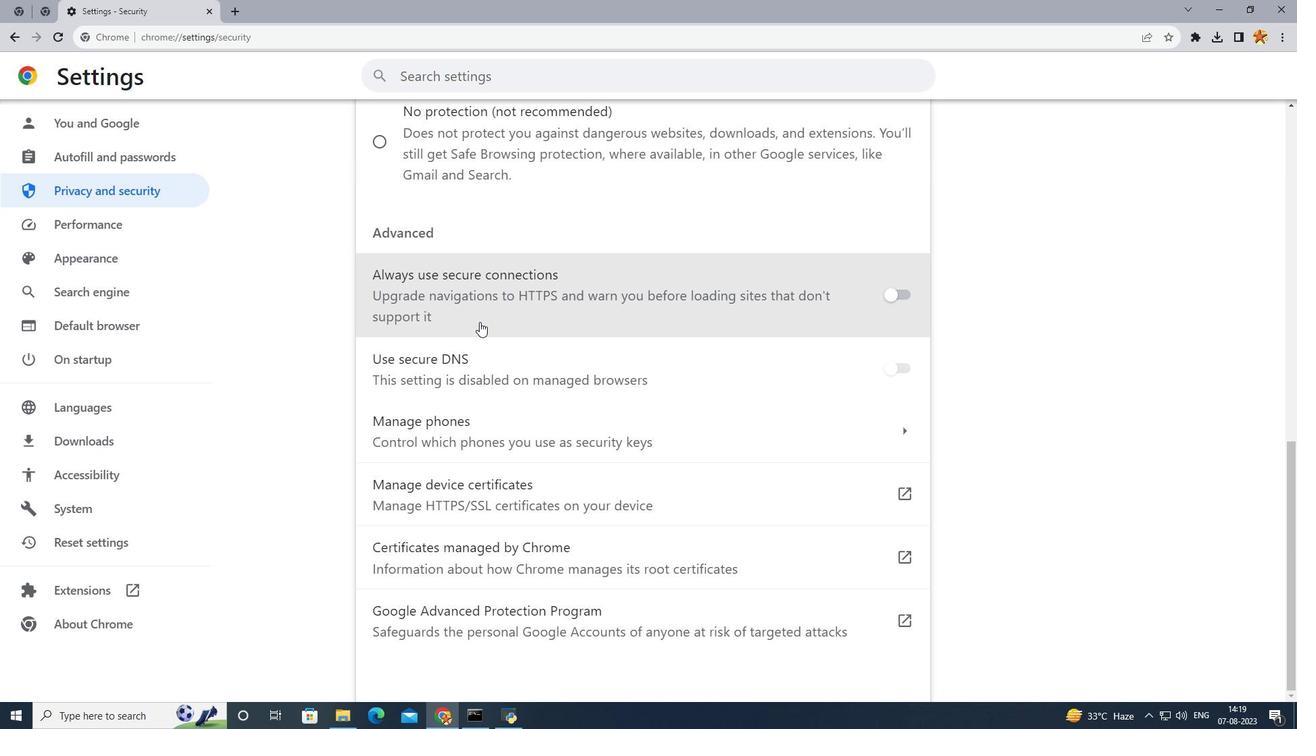 
Action: Mouse scrolled (479, 321) with delta (0, 0)
Screenshot: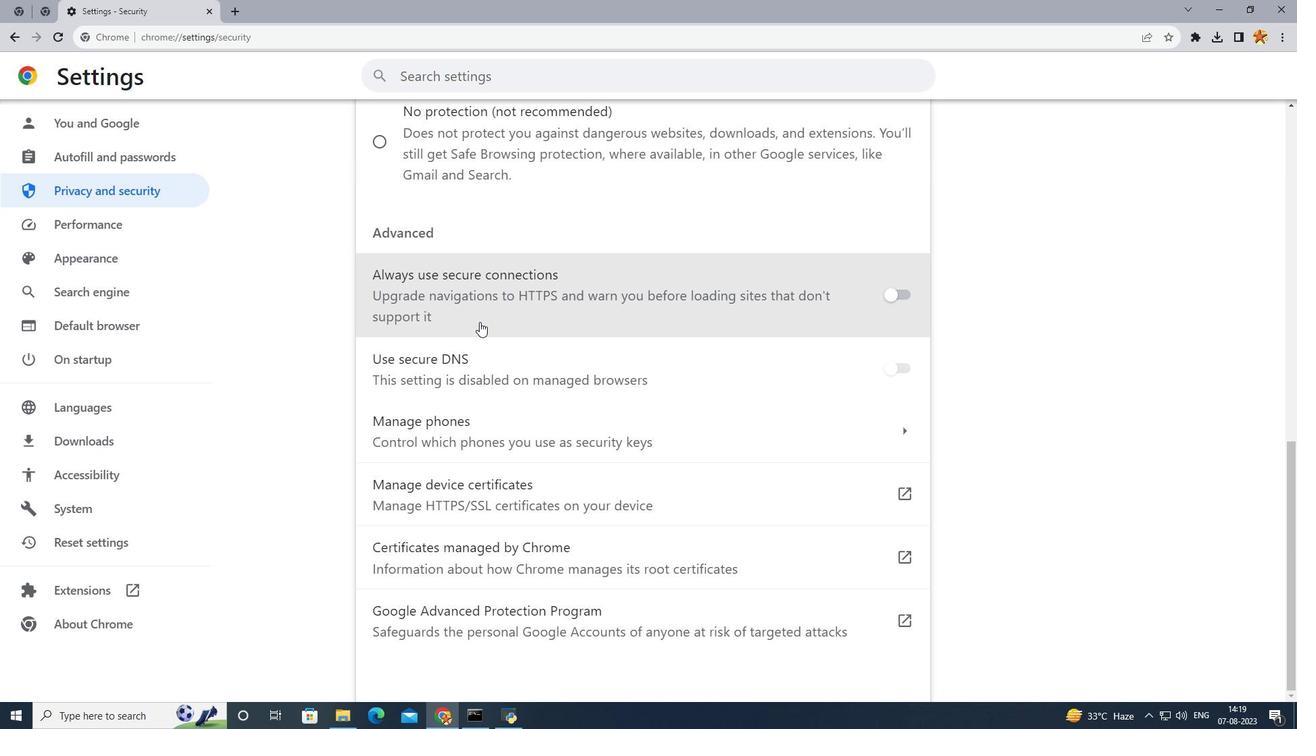 
Action: Mouse scrolled (479, 321) with delta (0, 0)
Screenshot: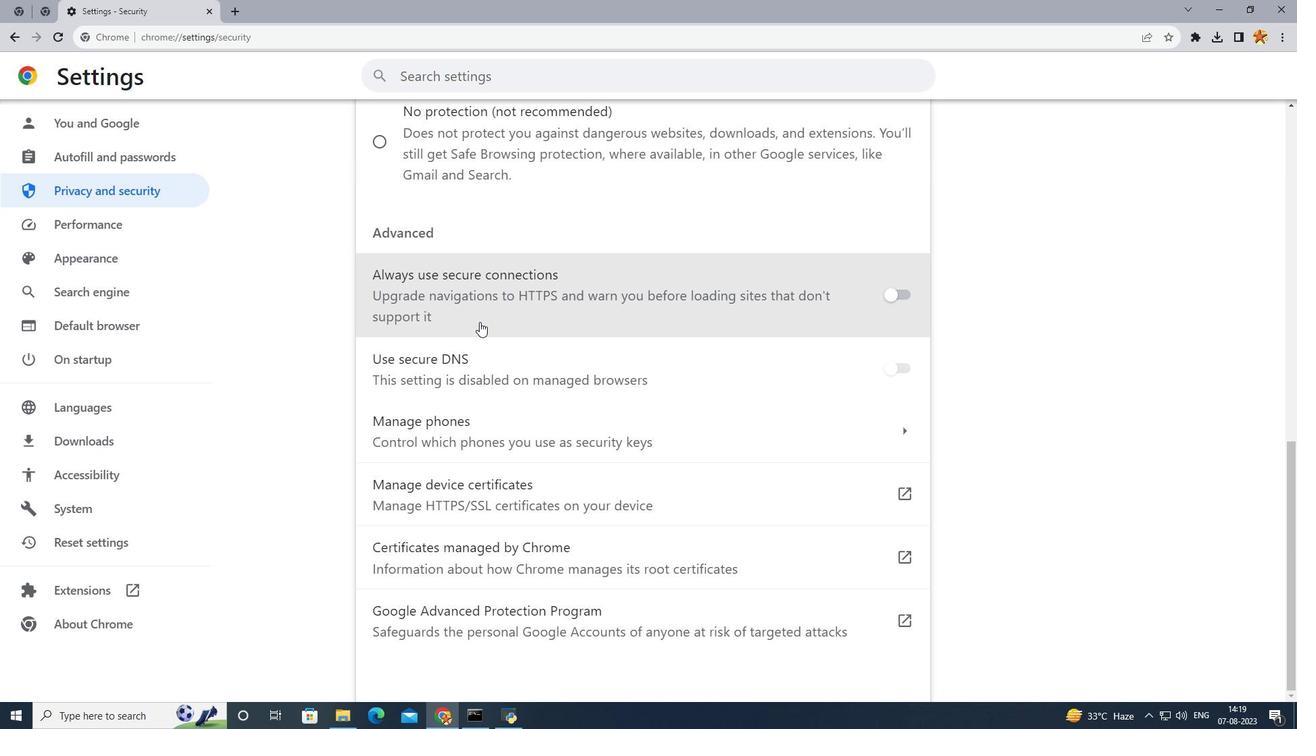 
Action: Mouse moved to (479, 322)
Screenshot: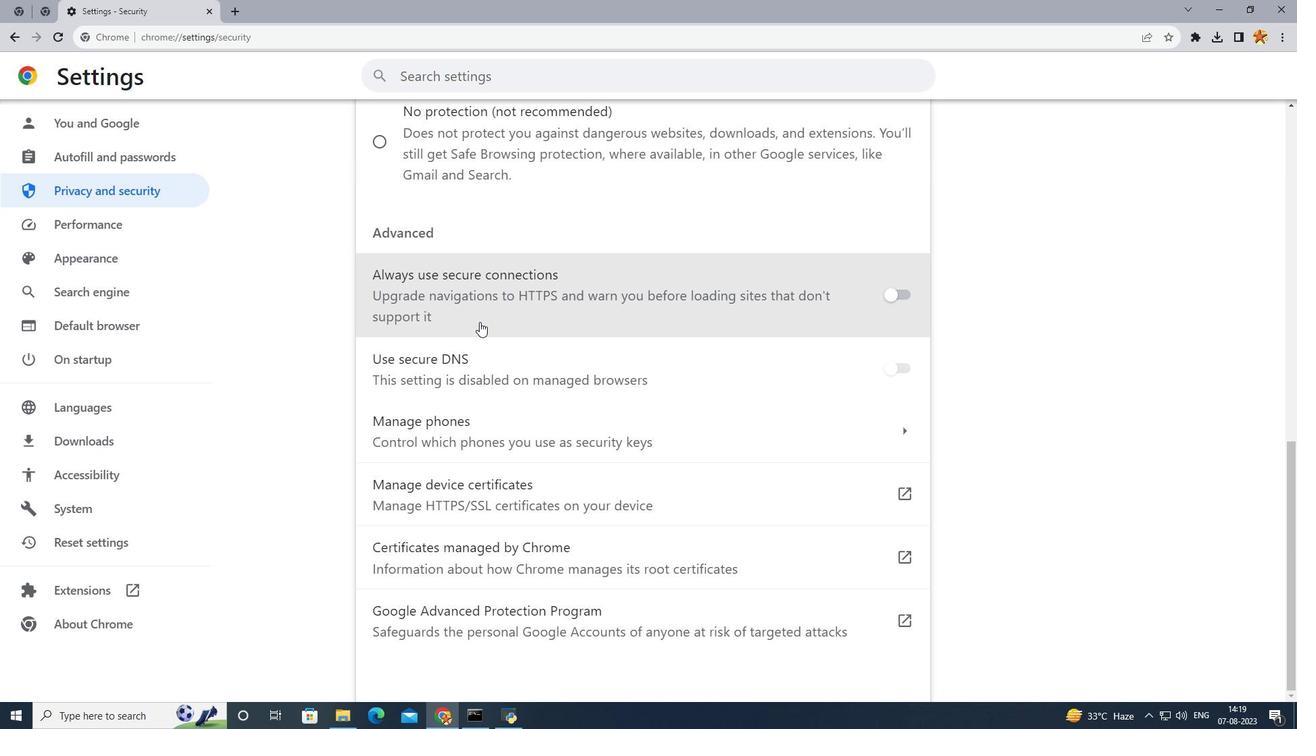 
Action: Mouse scrolled (479, 321) with delta (0, 0)
Screenshot: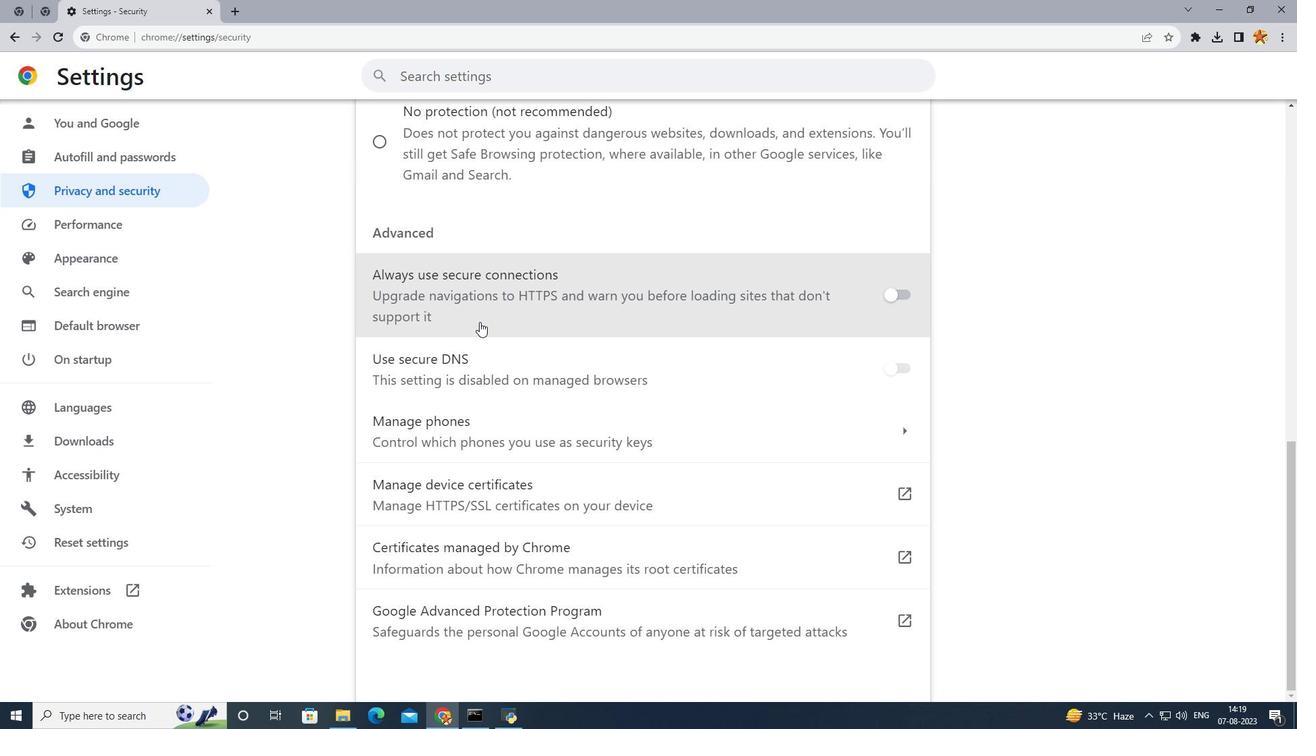 
Action: Mouse moved to (416, 147)
Screenshot: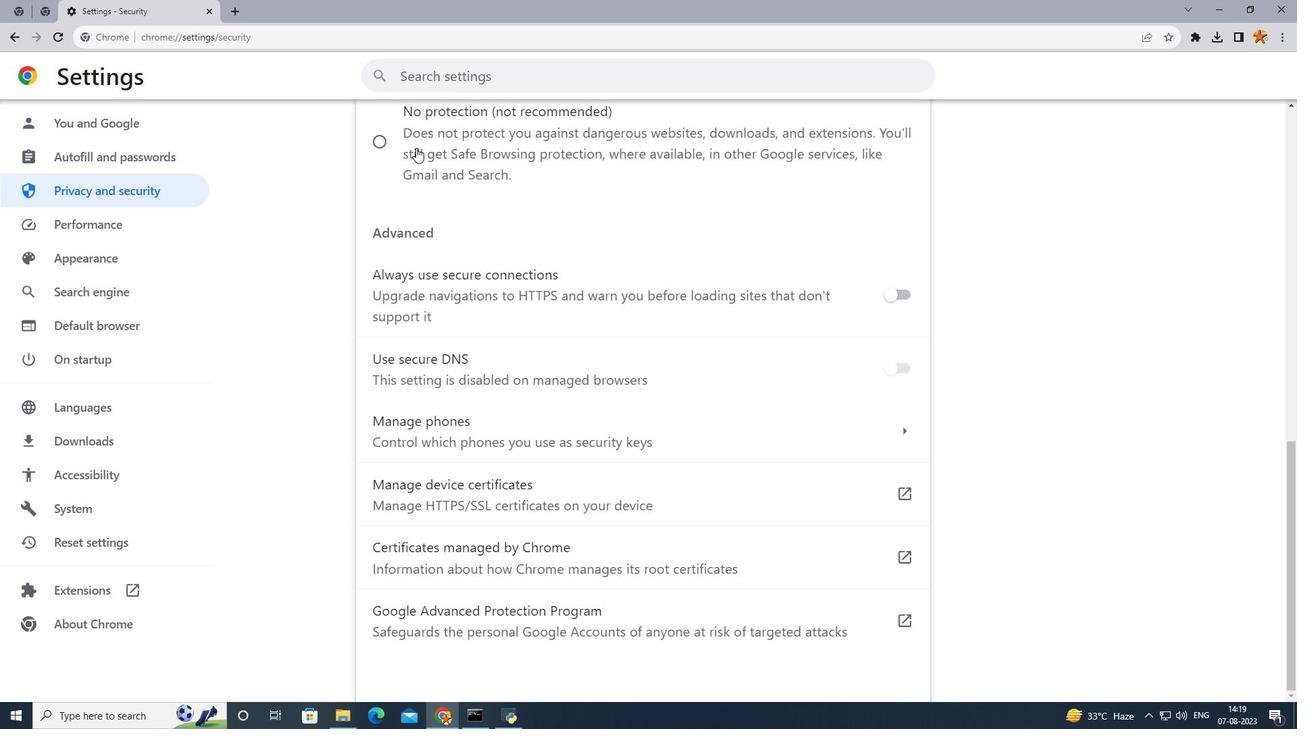 
Action: Mouse scrolled (416, 148) with delta (0, 0)
Screenshot: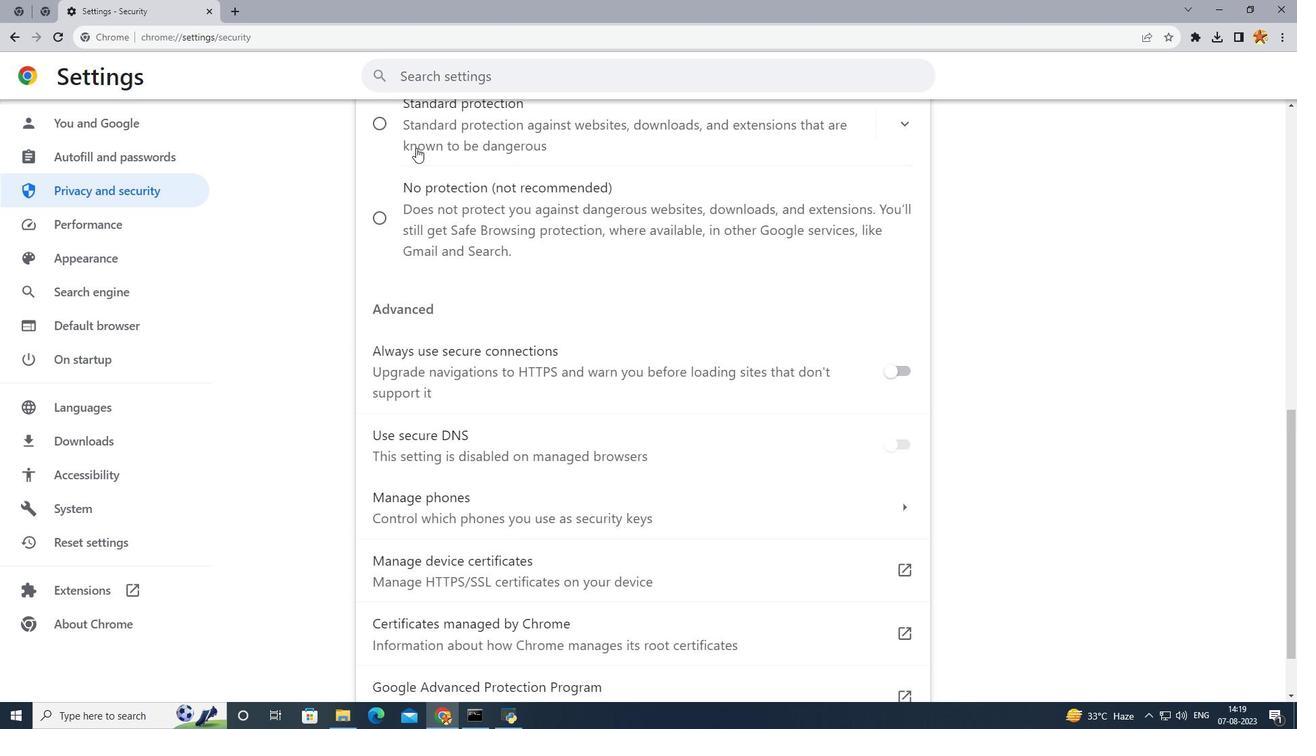 
Action: Mouse scrolled (416, 148) with delta (0, 0)
Screenshot: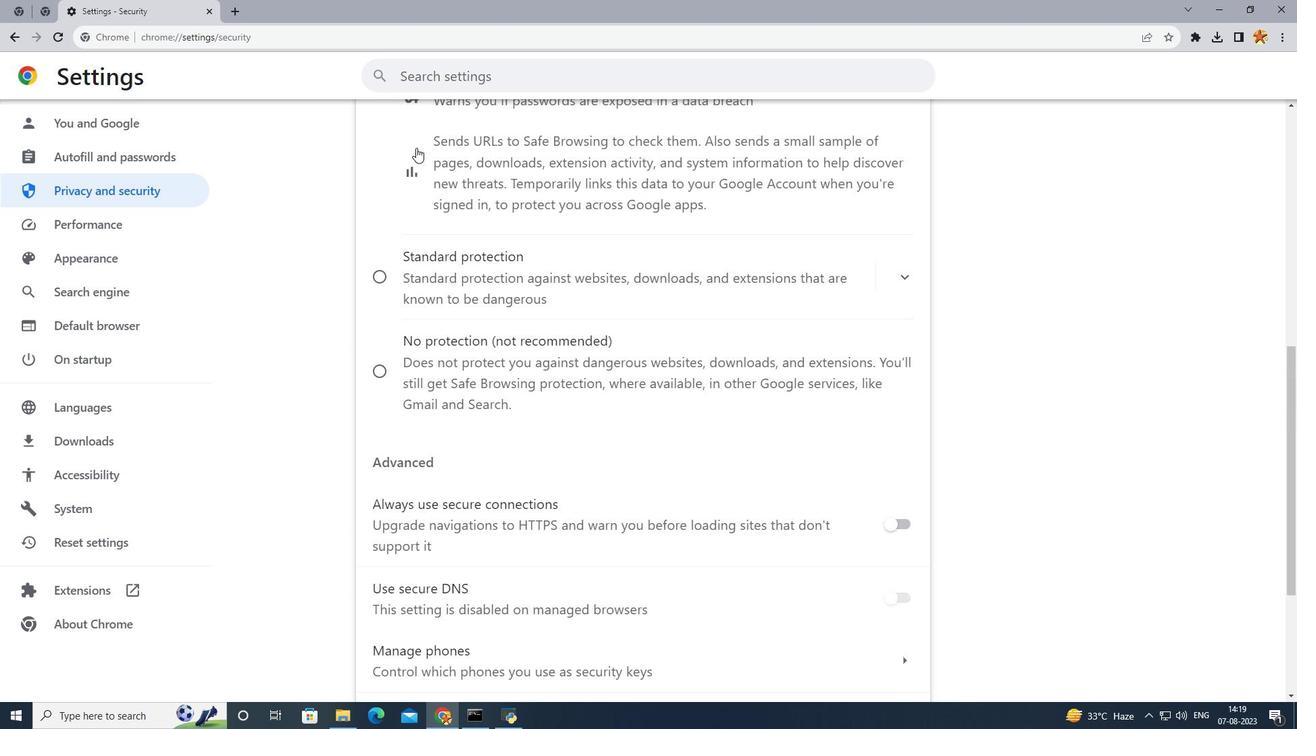 
Action: Mouse scrolled (416, 148) with delta (0, 0)
Screenshot: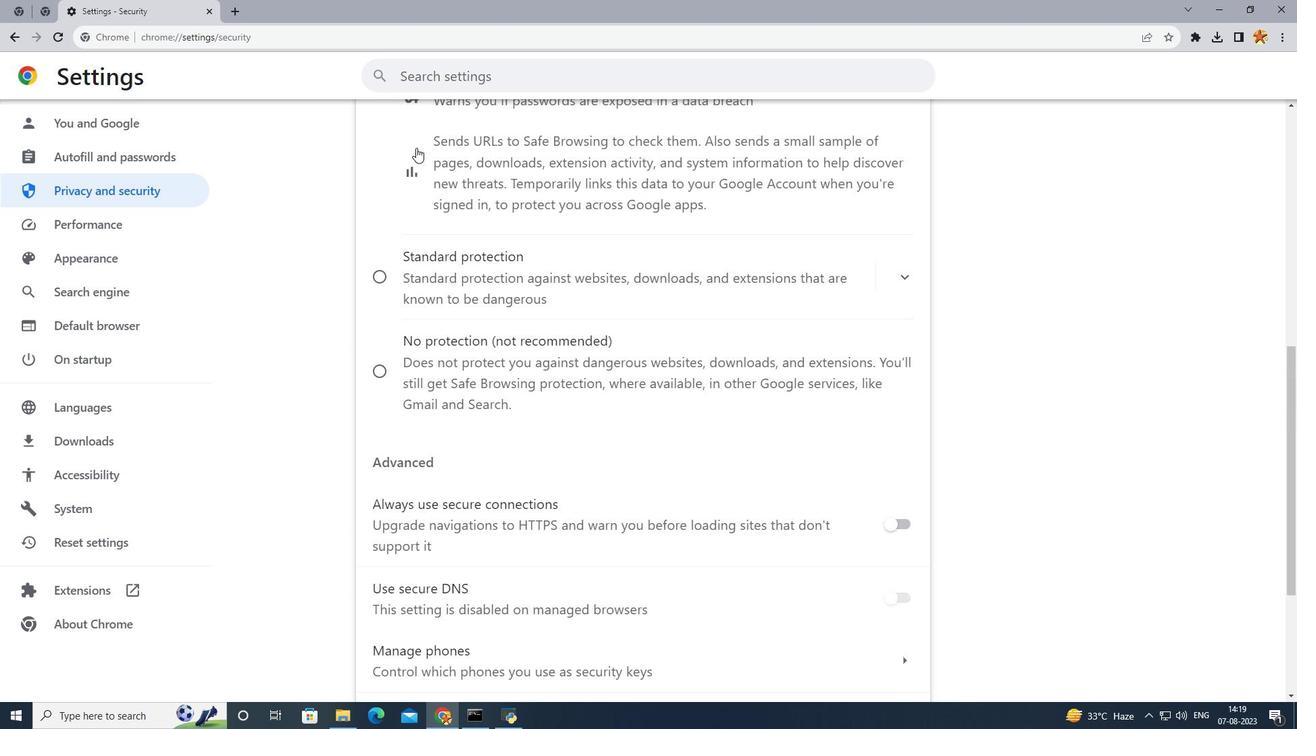 
Action: Mouse scrolled (416, 148) with delta (0, 0)
Screenshot: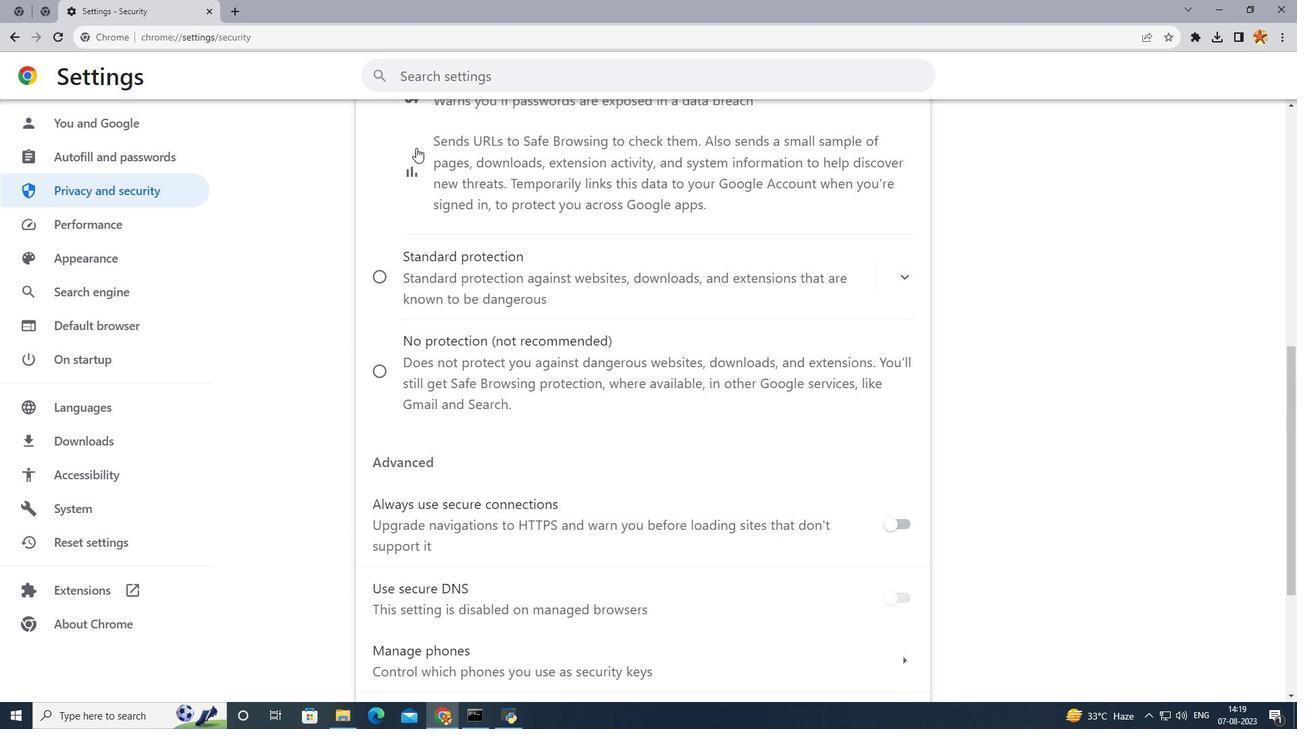 
Action: Mouse scrolled (416, 148) with delta (0, 0)
Screenshot: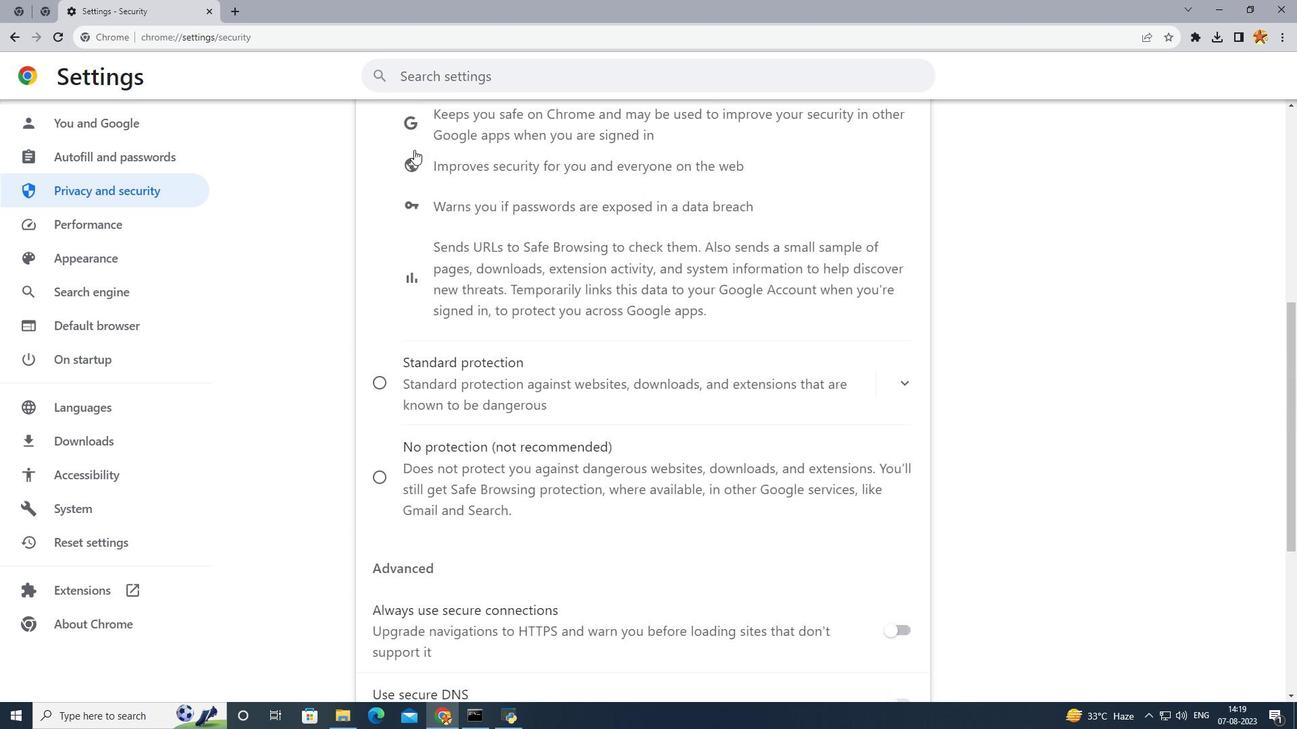 
Action: Mouse scrolled (416, 148) with delta (0, 0)
Screenshot: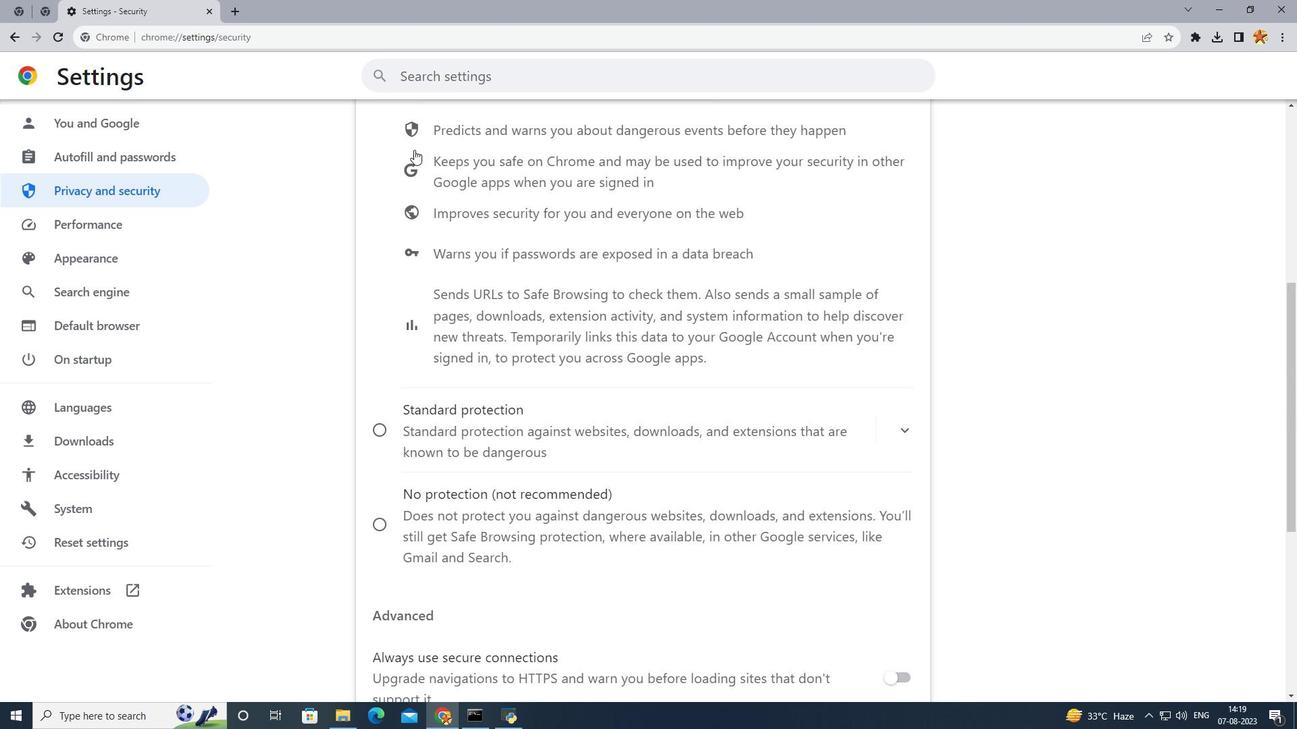 
Action: Mouse moved to (411, 150)
Screenshot: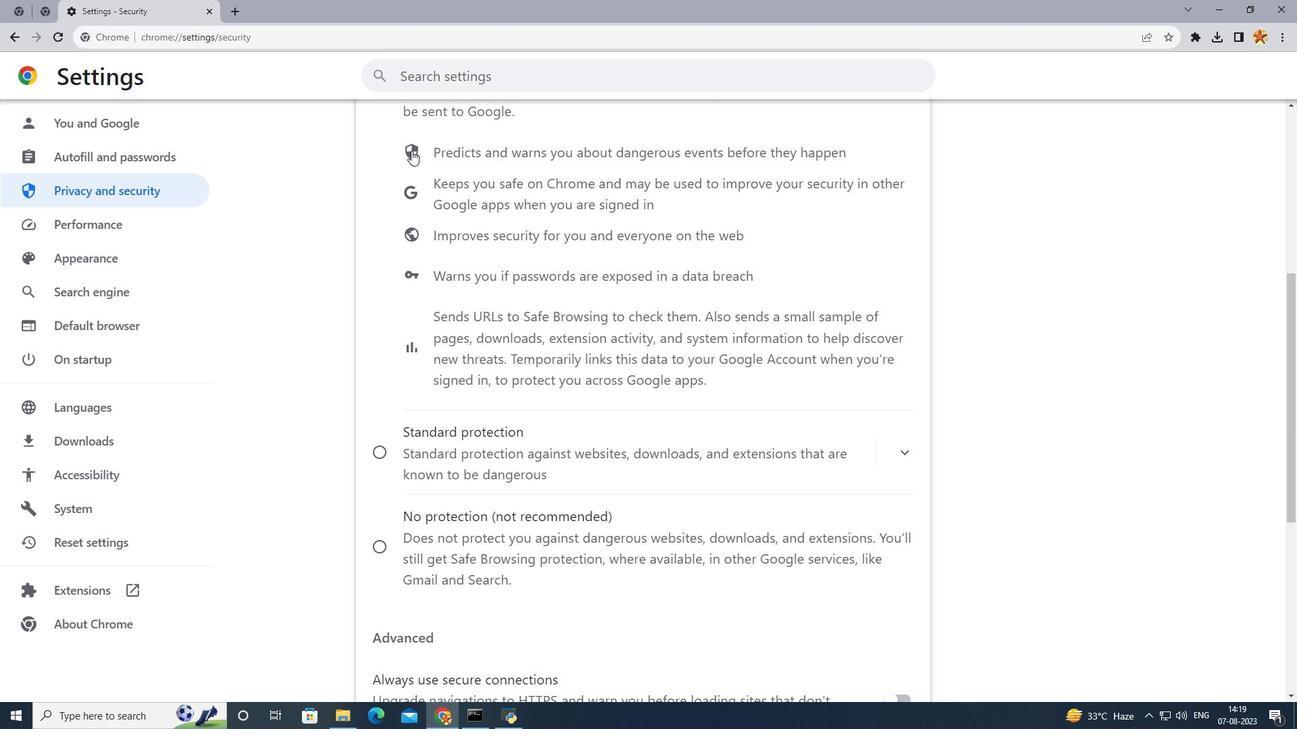
Action: Mouse scrolled (411, 151) with delta (0, 0)
Screenshot: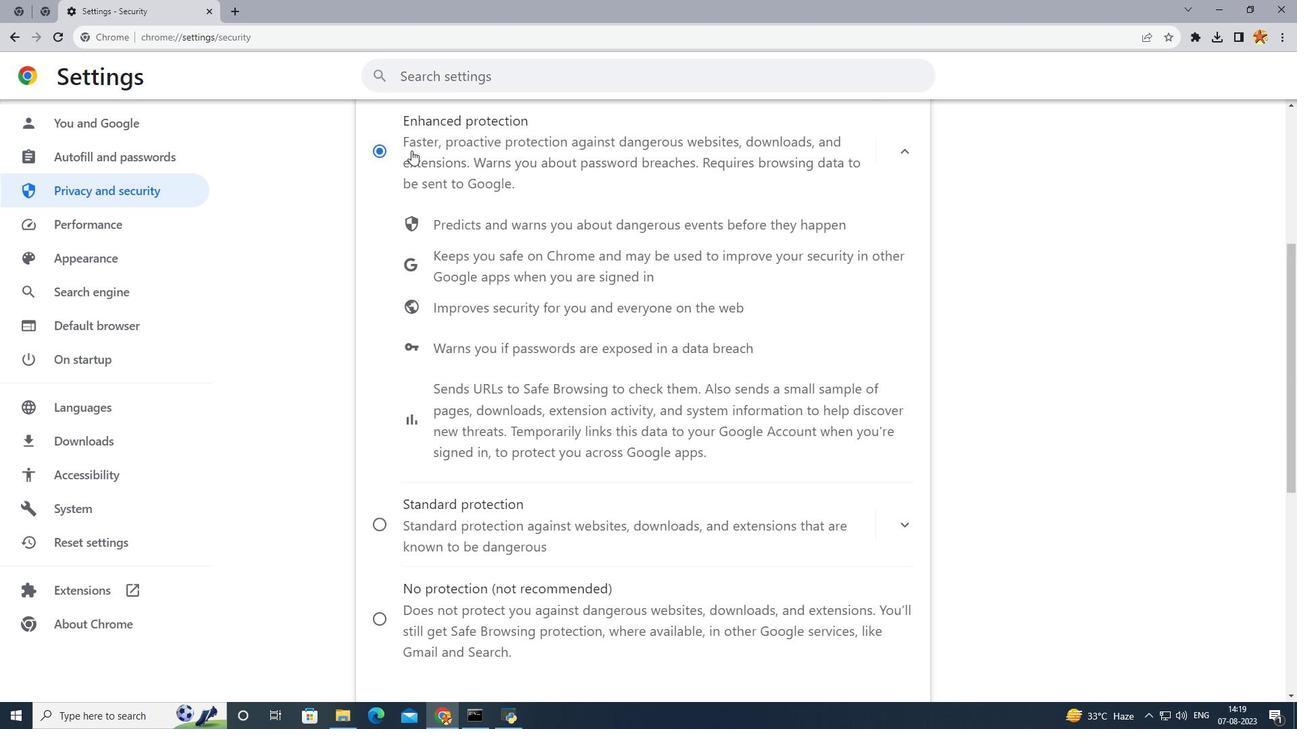 
Action: Mouse scrolled (411, 151) with delta (0, 0)
Screenshot: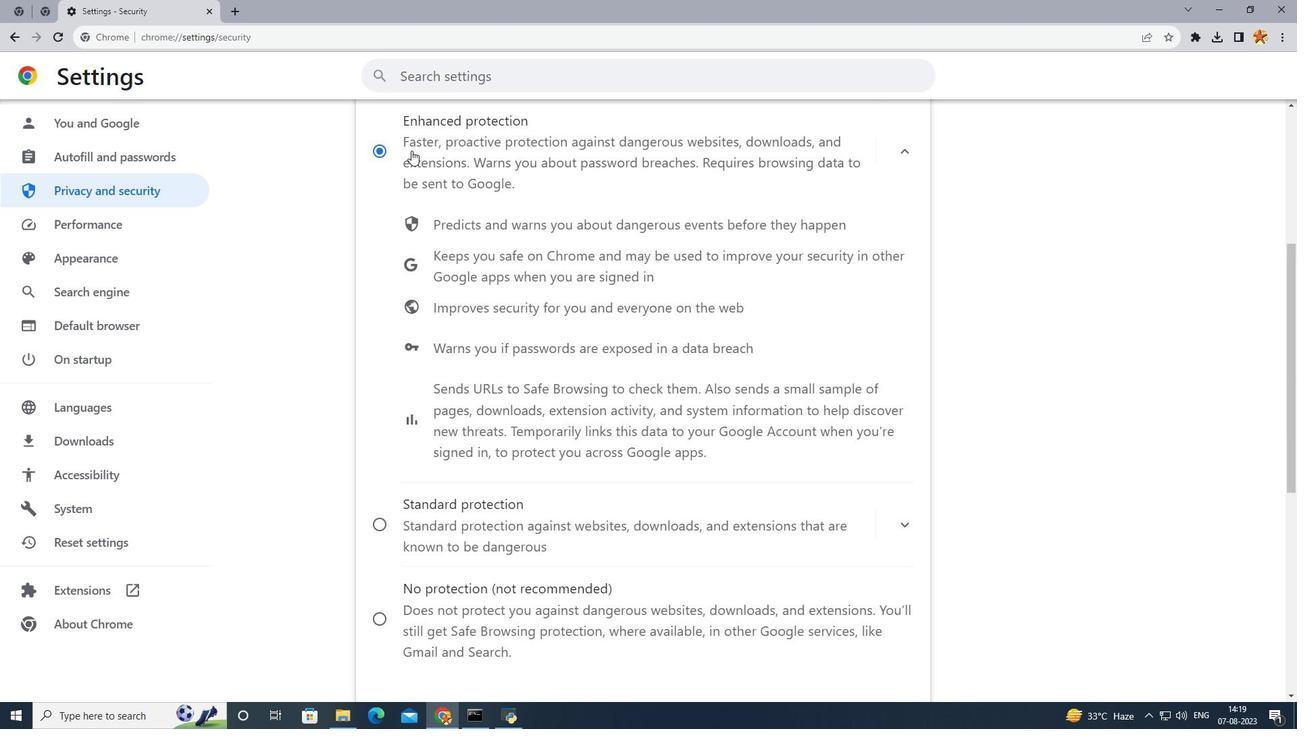 
Action: Mouse scrolled (411, 151) with delta (0, 0)
Screenshot: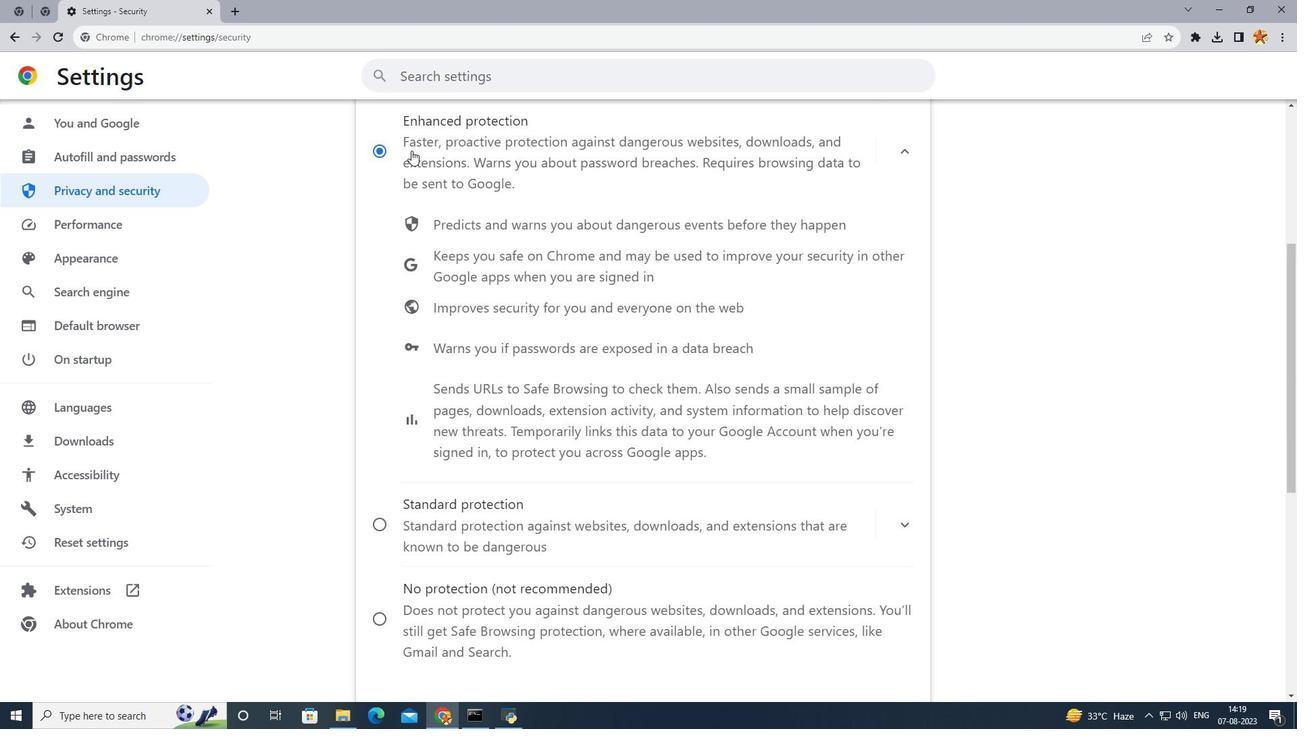 
Action: Mouse scrolled (411, 151) with delta (0, 0)
Screenshot: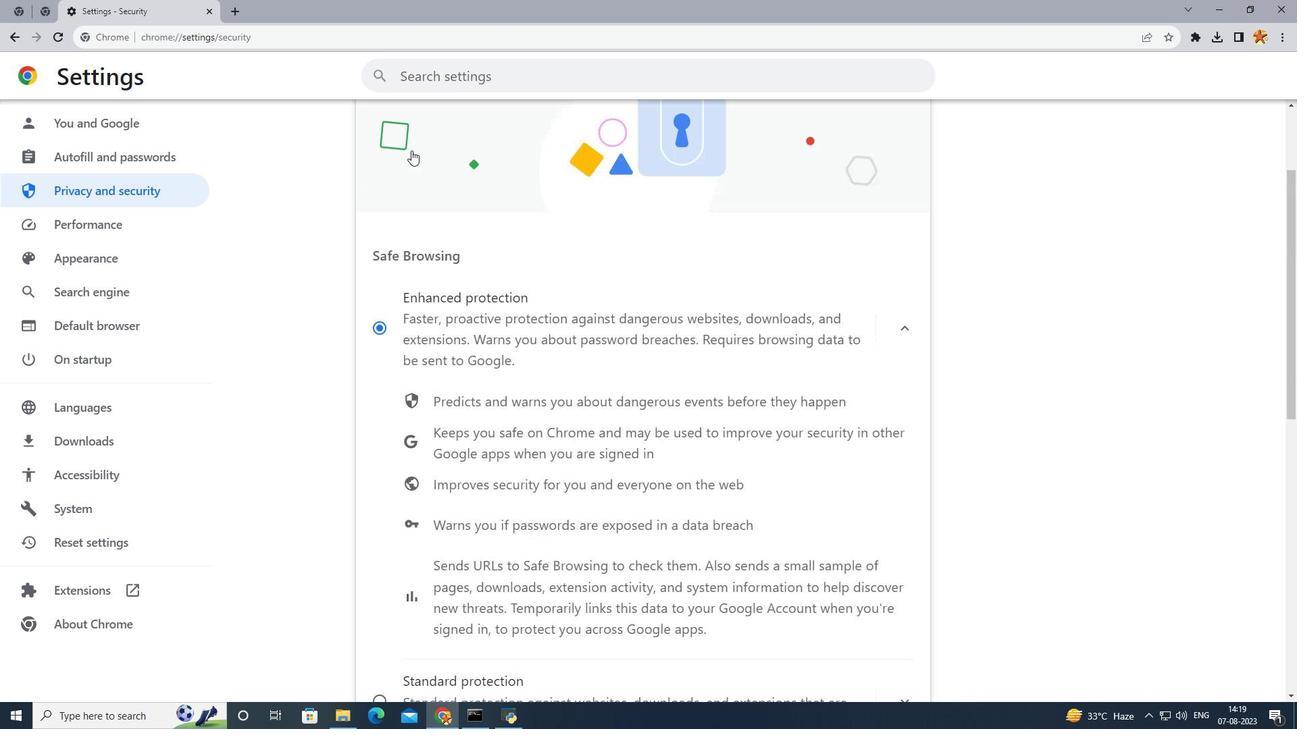 
Action: Mouse moved to (406, 152)
Screenshot: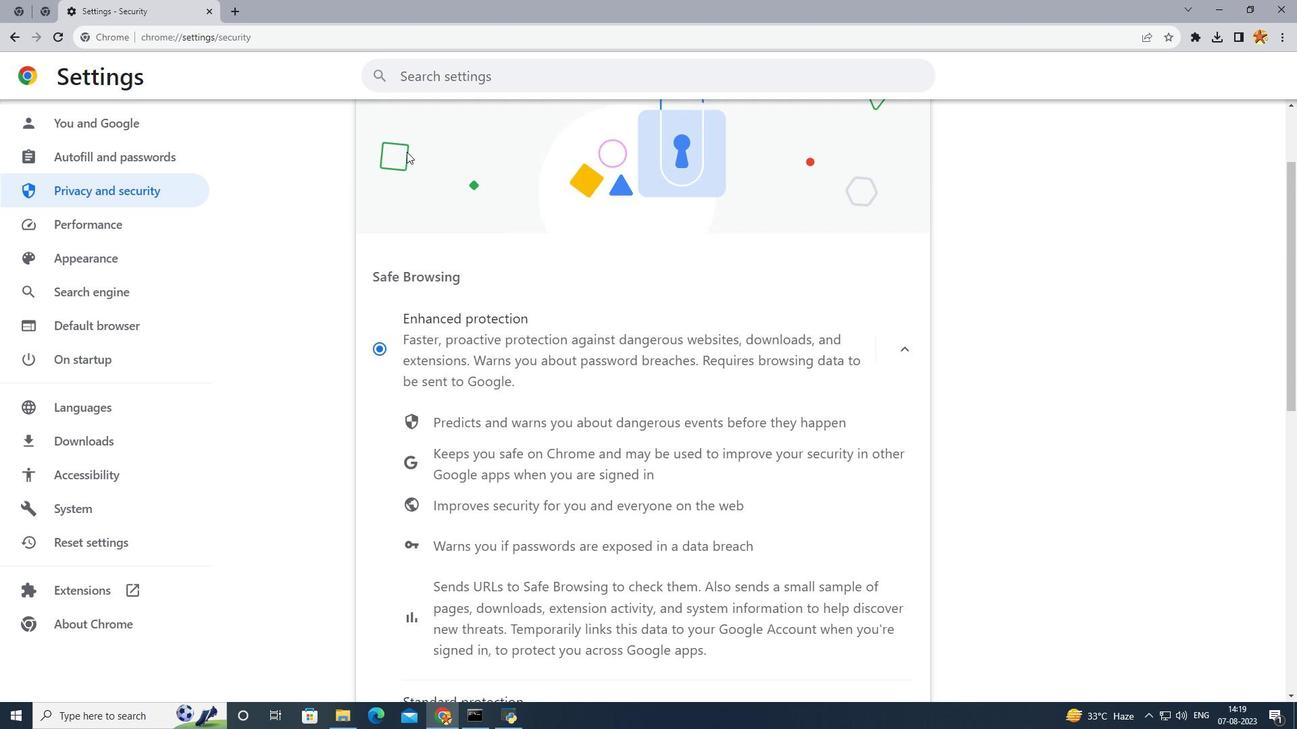 
Action: Mouse scrolled (406, 152) with delta (0, 0)
Screenshot: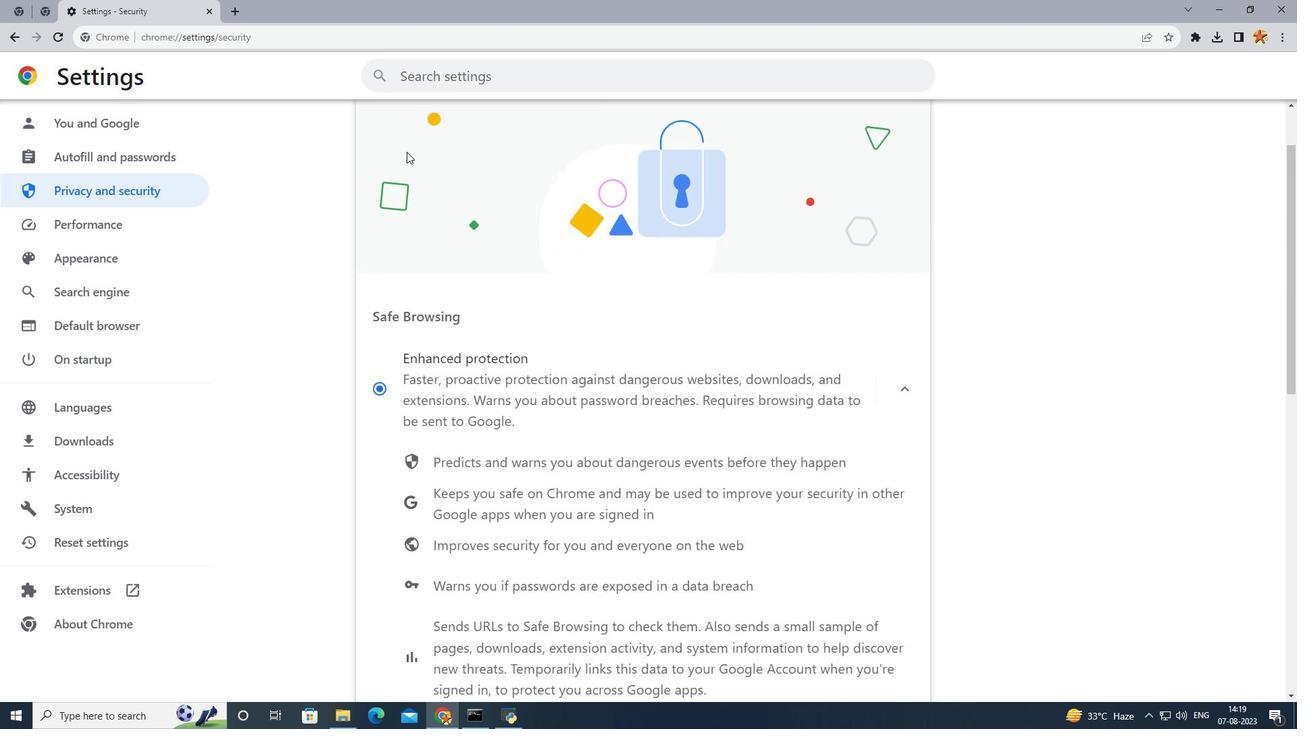 
Action: Mouse scrolled (406, 152) with delta (0, 0)
Screenshot: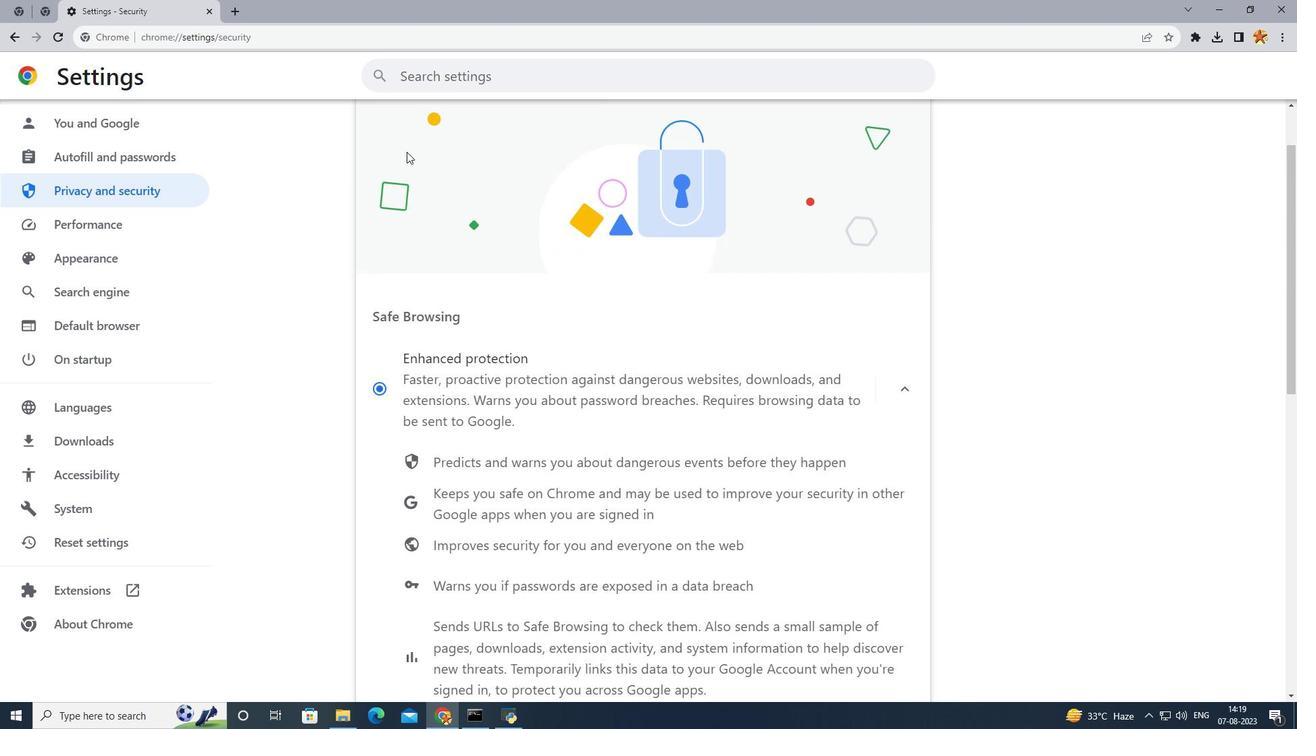 
Action: Mouse scrolled (406, 152) with delta (0, 0)
Screenshot: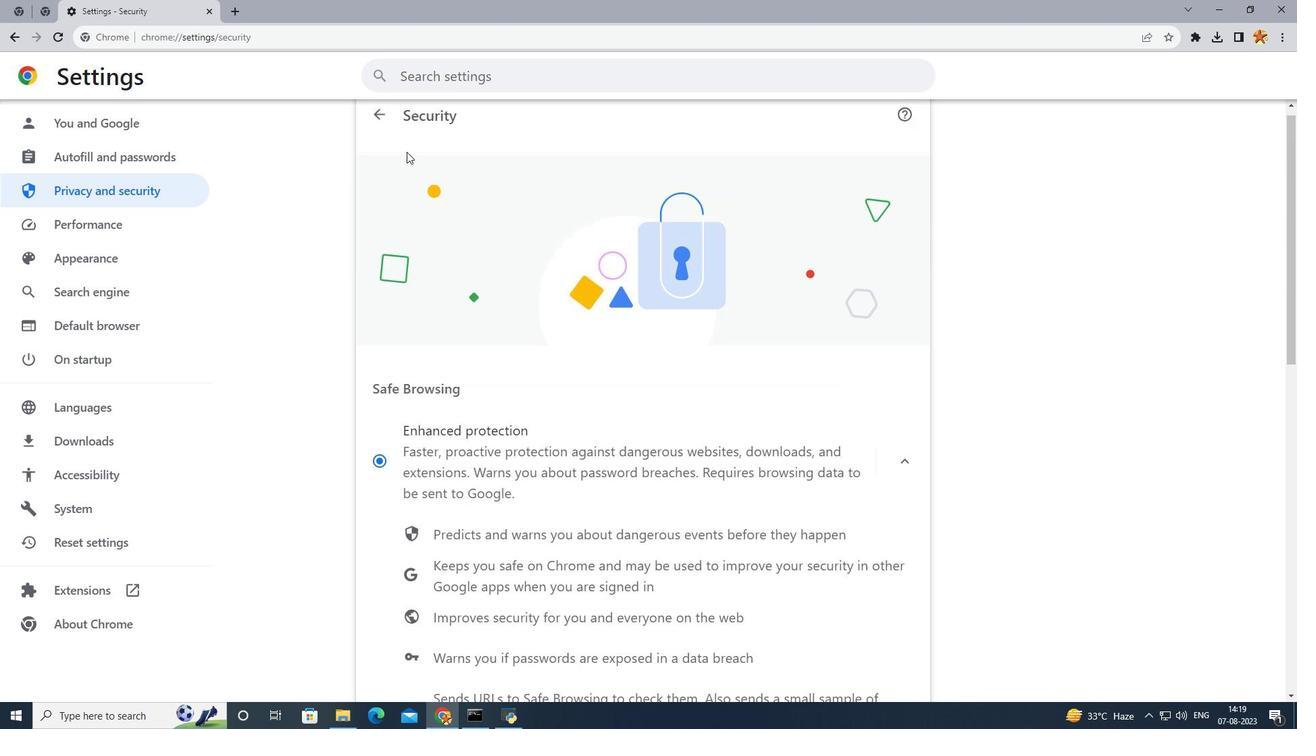 
Action: Mouse scrolled (406, 152) with delta (0, 0)
Screenshot: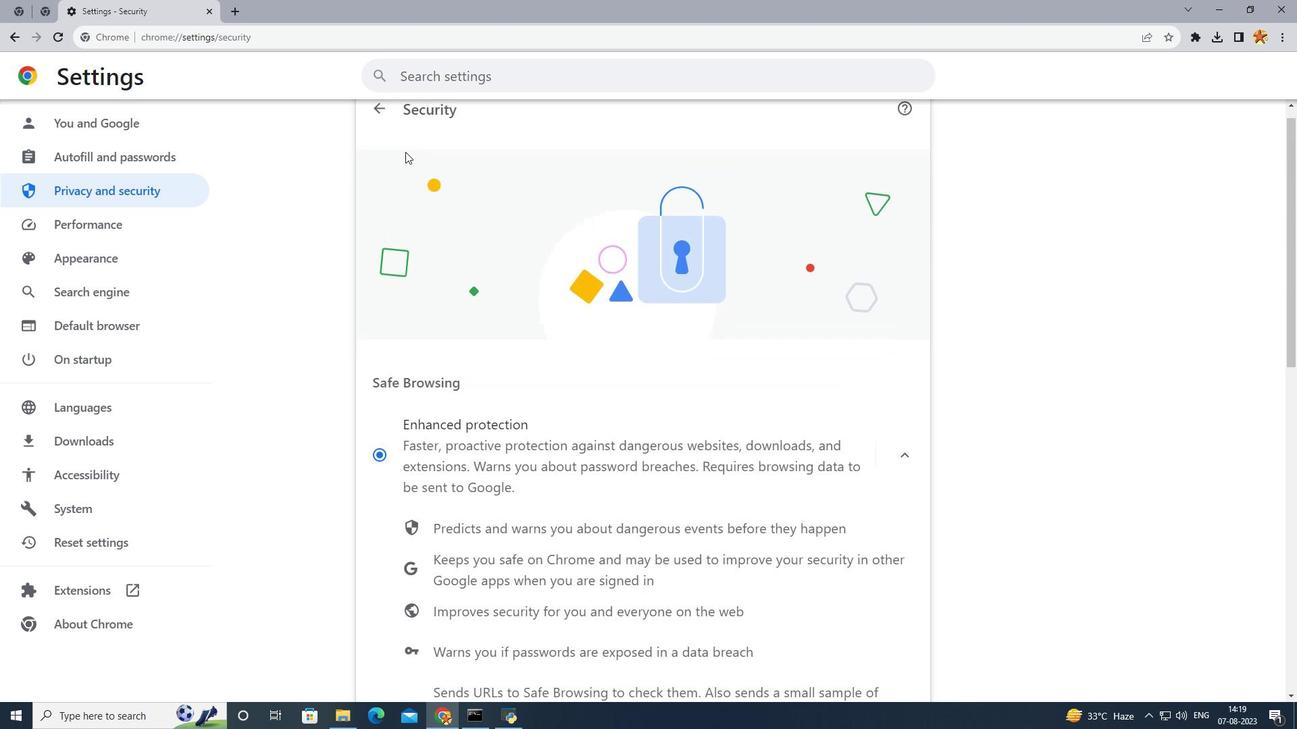 
Action: Mouse scrolled (406, 151) with delta (0, 0)
Screenshot: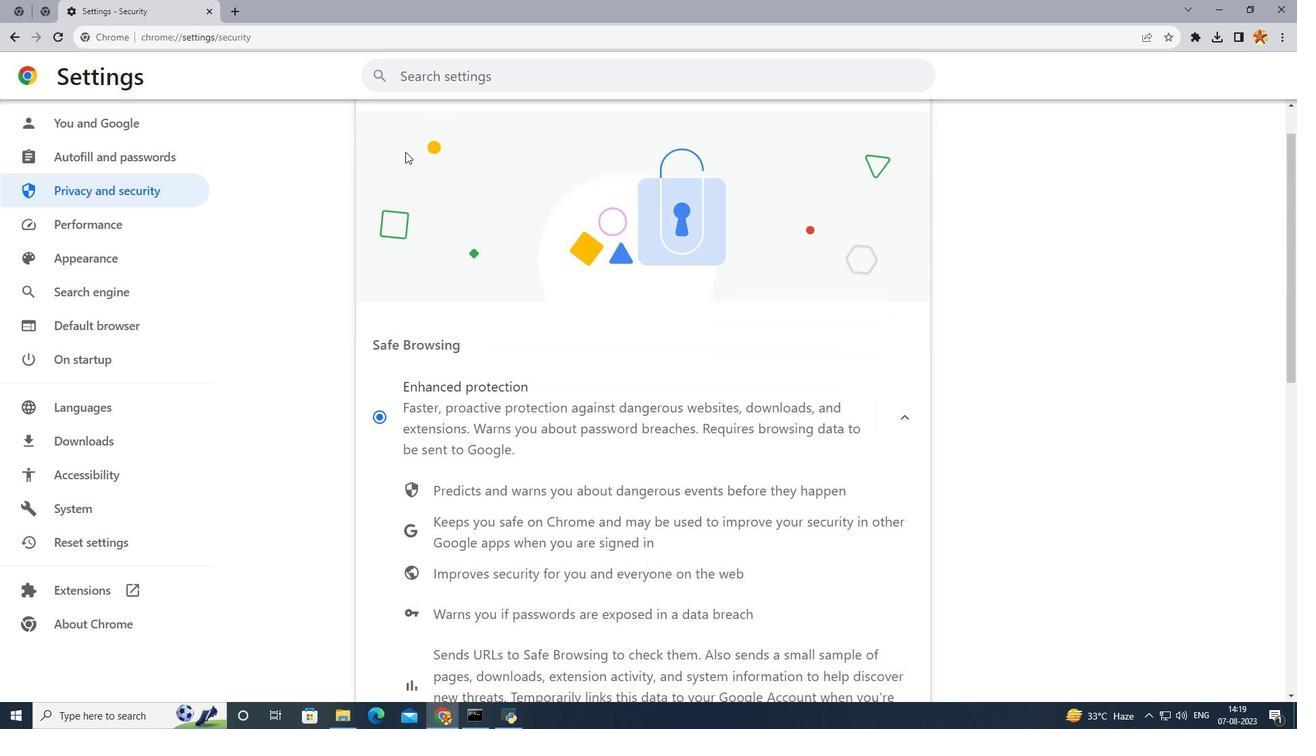 
Action: Mouse moved to (405, 152)
Screenshot: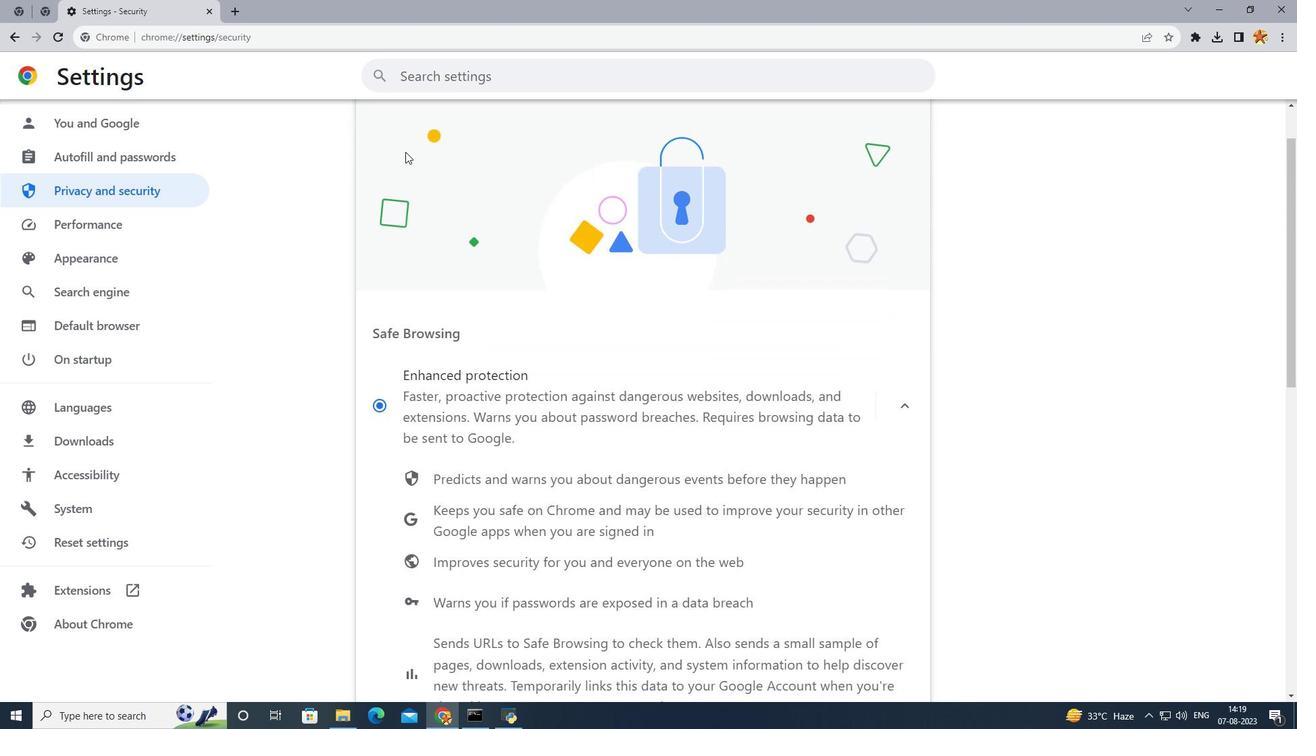 
Action: Mouse scrolled (405, 152) with delta (0, 0)
Screenshot: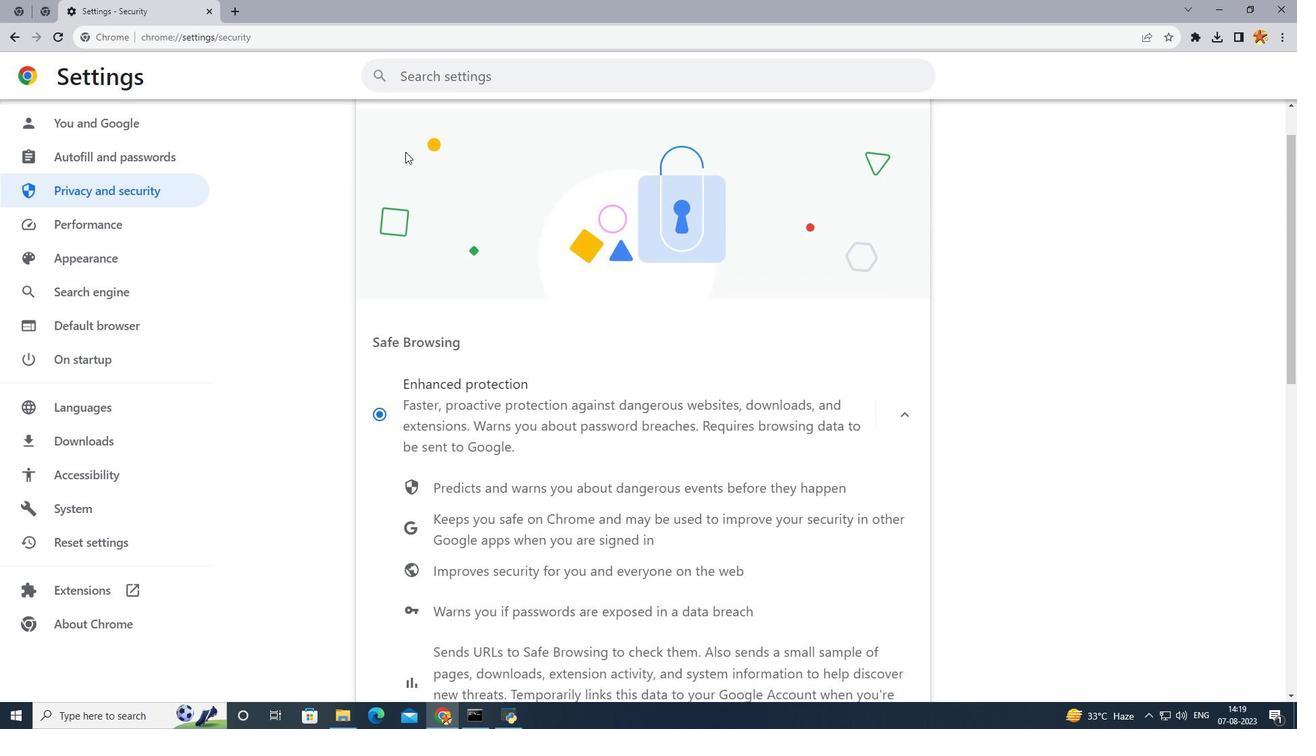 
Action: Mouse scrolled (405, 152) with delta (0, 0)
Screenshot: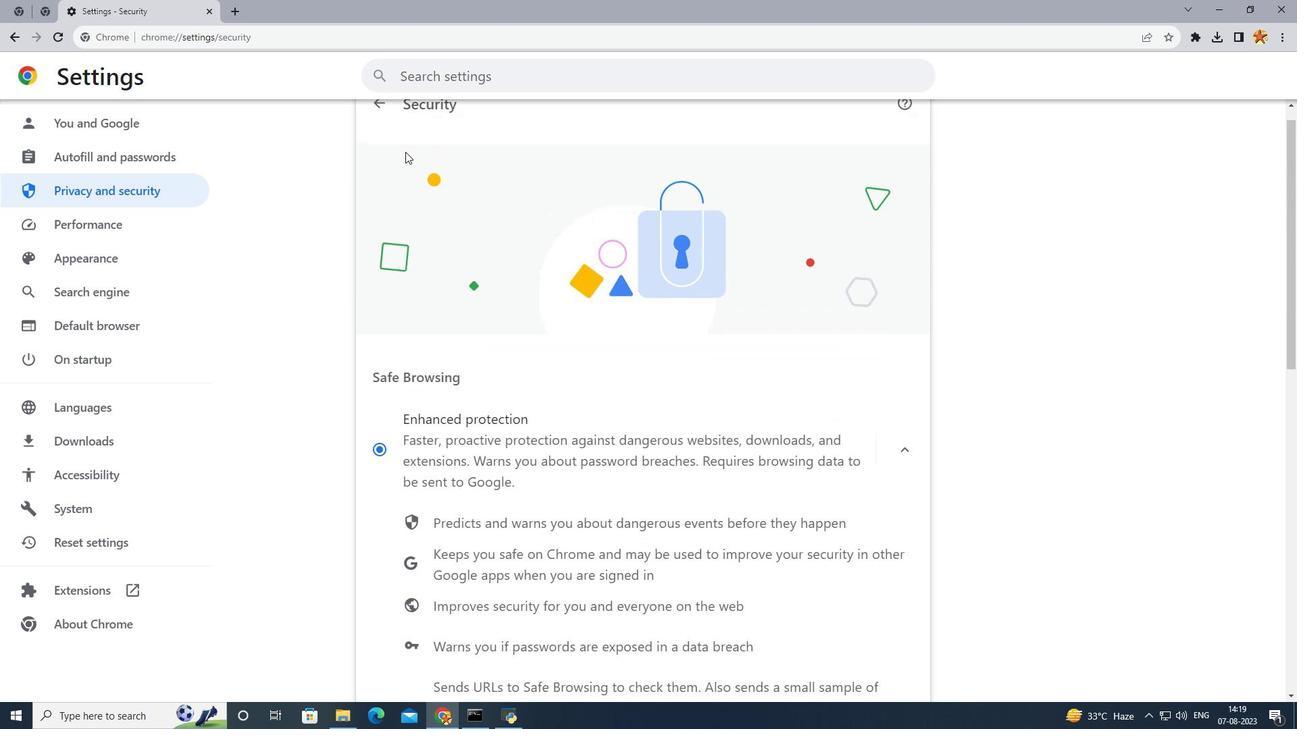 
Action: Mouse scrolled (405, 152) with delta (0, 0)
Screenshot: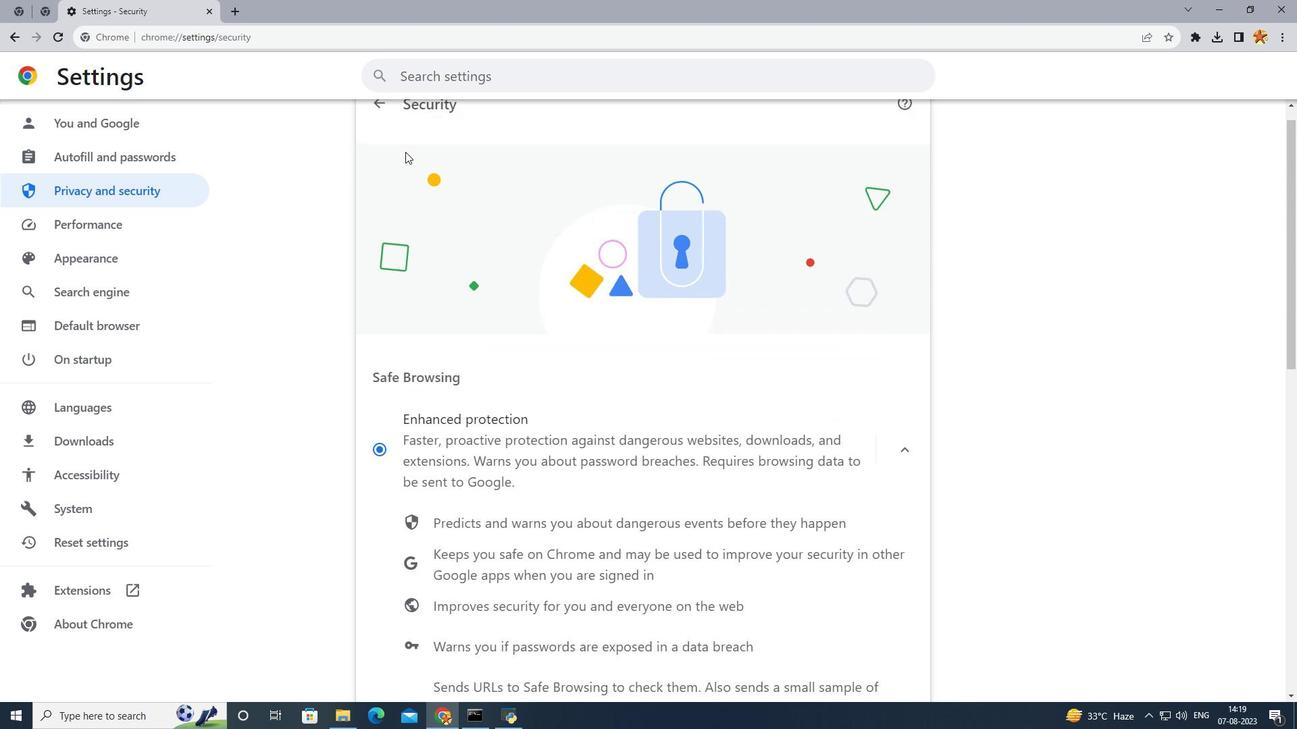 
Action: Mouse scrolled (405, 152) with delta (0, 0)
Screenshot: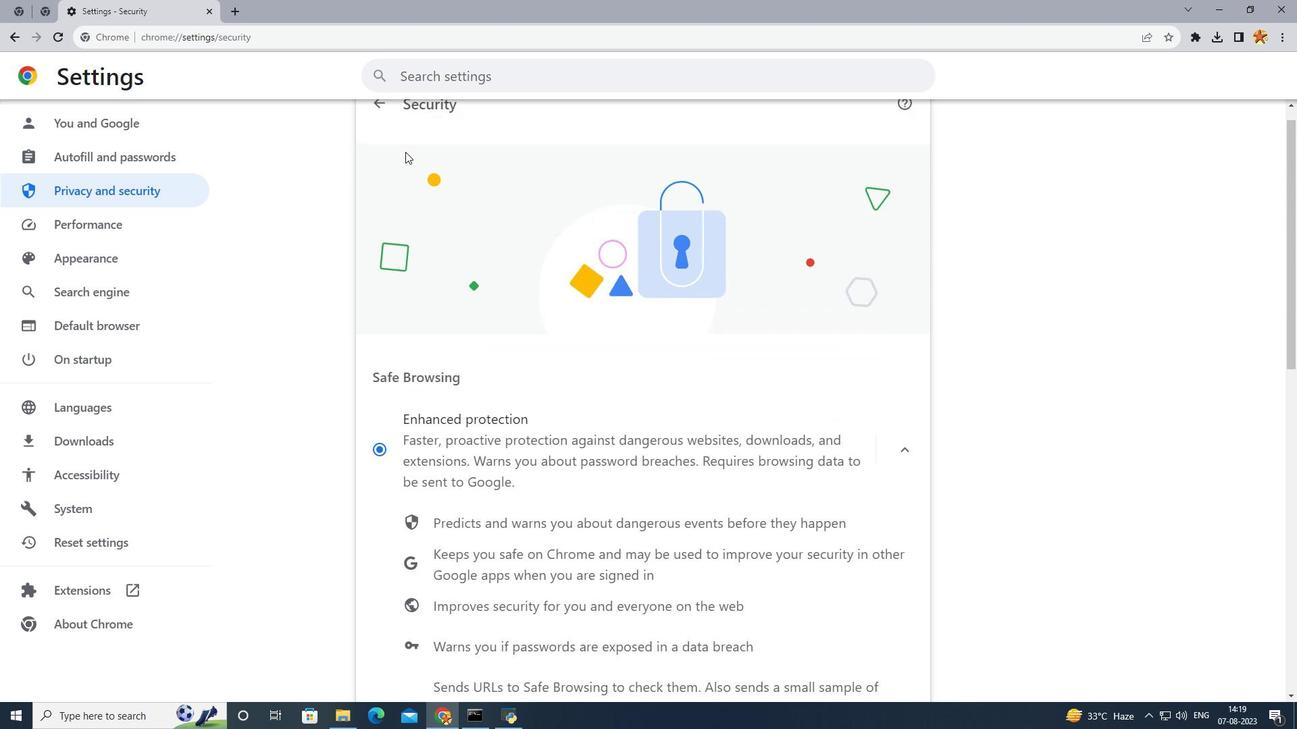 
Action: Mouse scrolled (405, 152) with delta (0, 0)
Screenshot: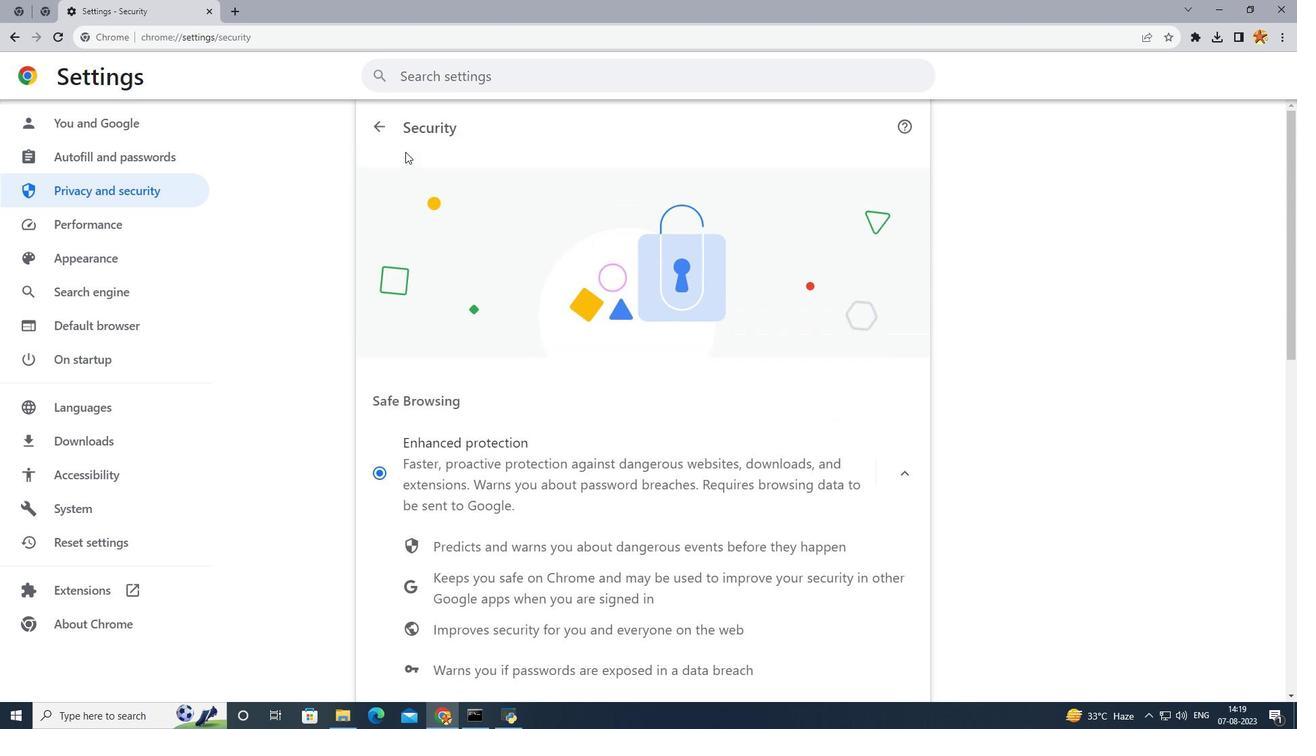 
Action: Mouse moved to (381, 129)
Screenshot: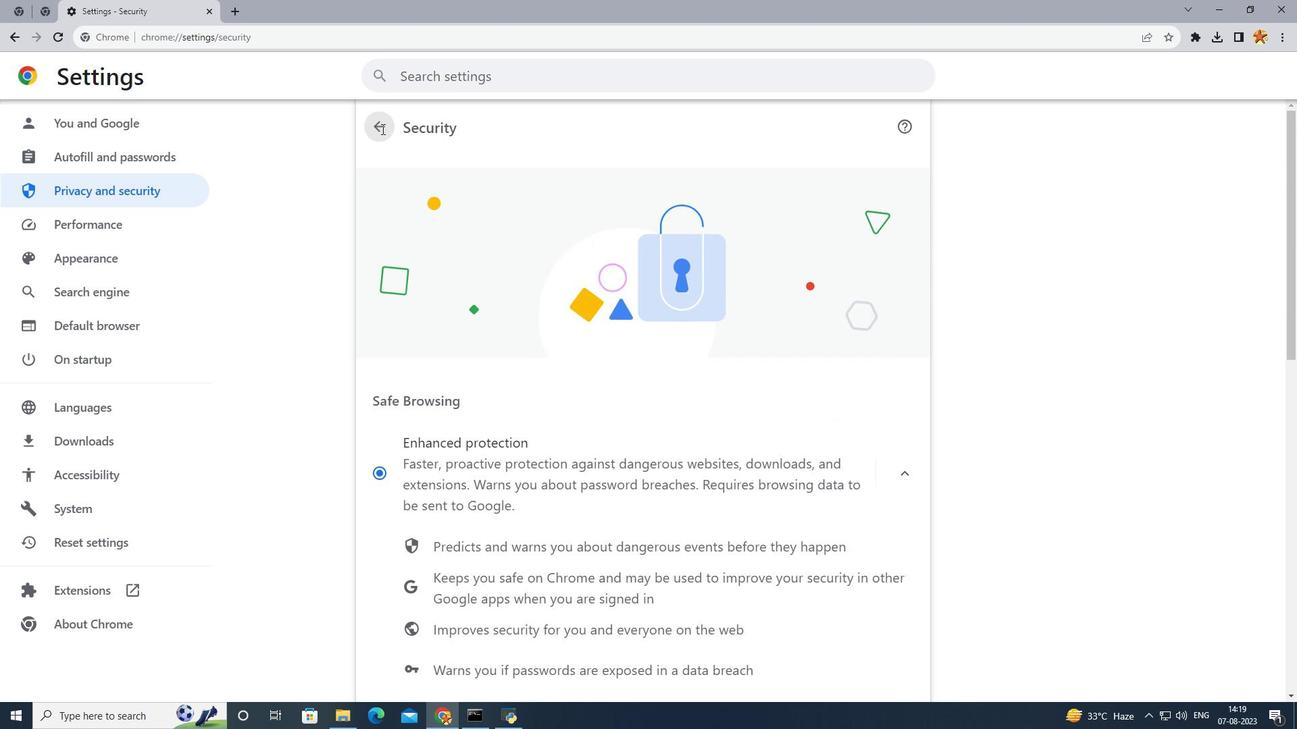 
Action: Mouse pressed left at (381, 129)
Screenshot: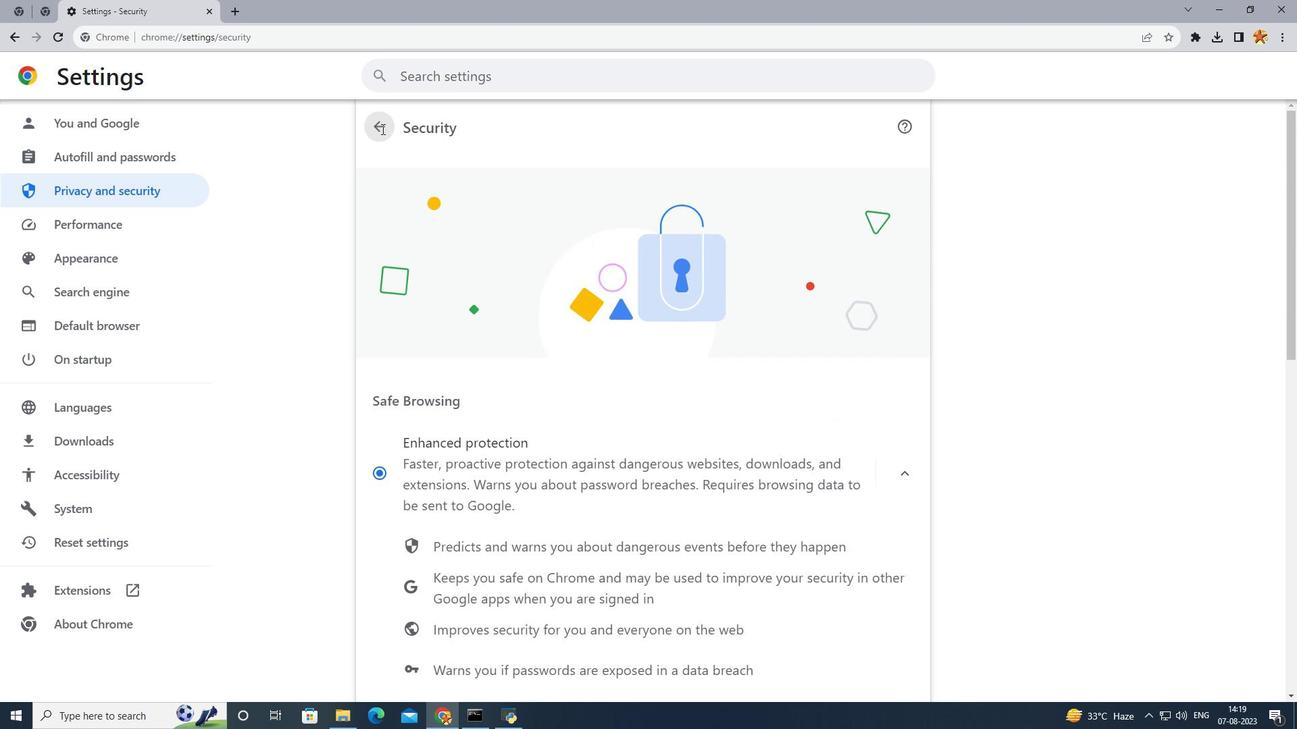 
Action: Mouse moved to (678, 403)
Screenshot: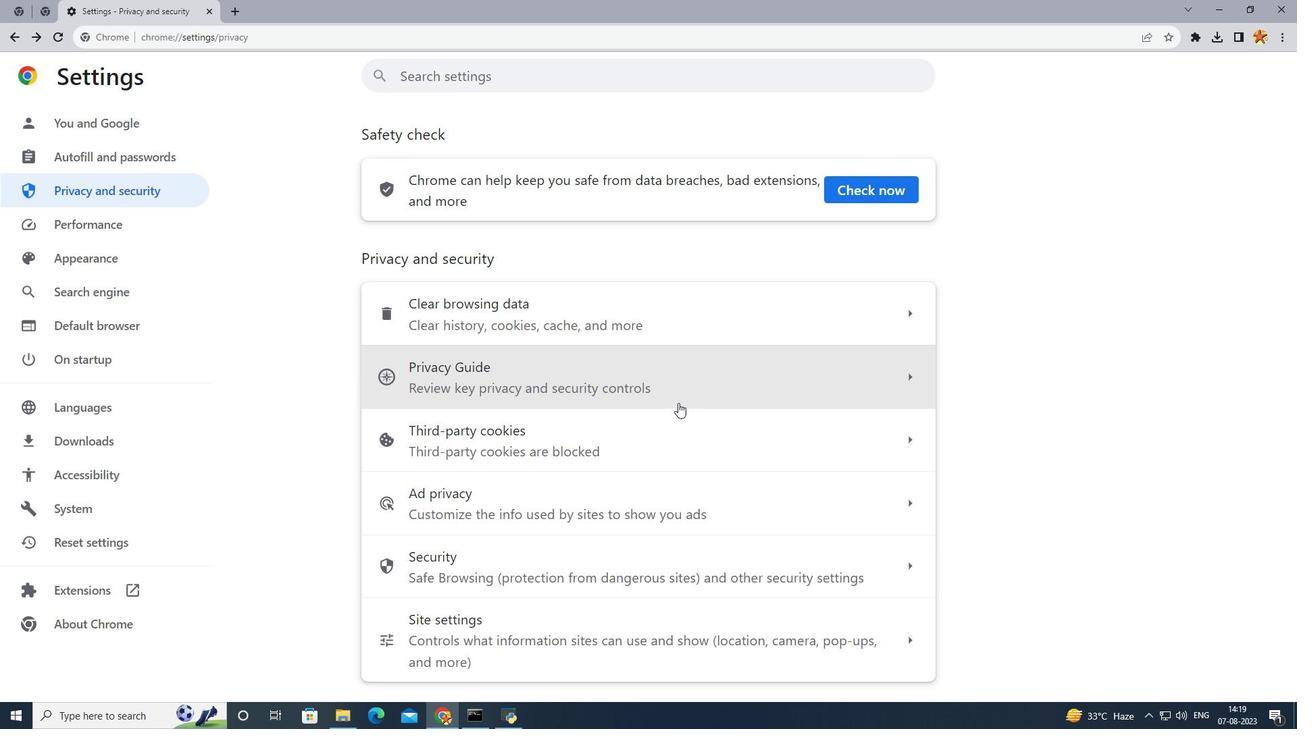 
Action: Mouse scrolled (678, 402) with delta (0, 0)
Screenshot: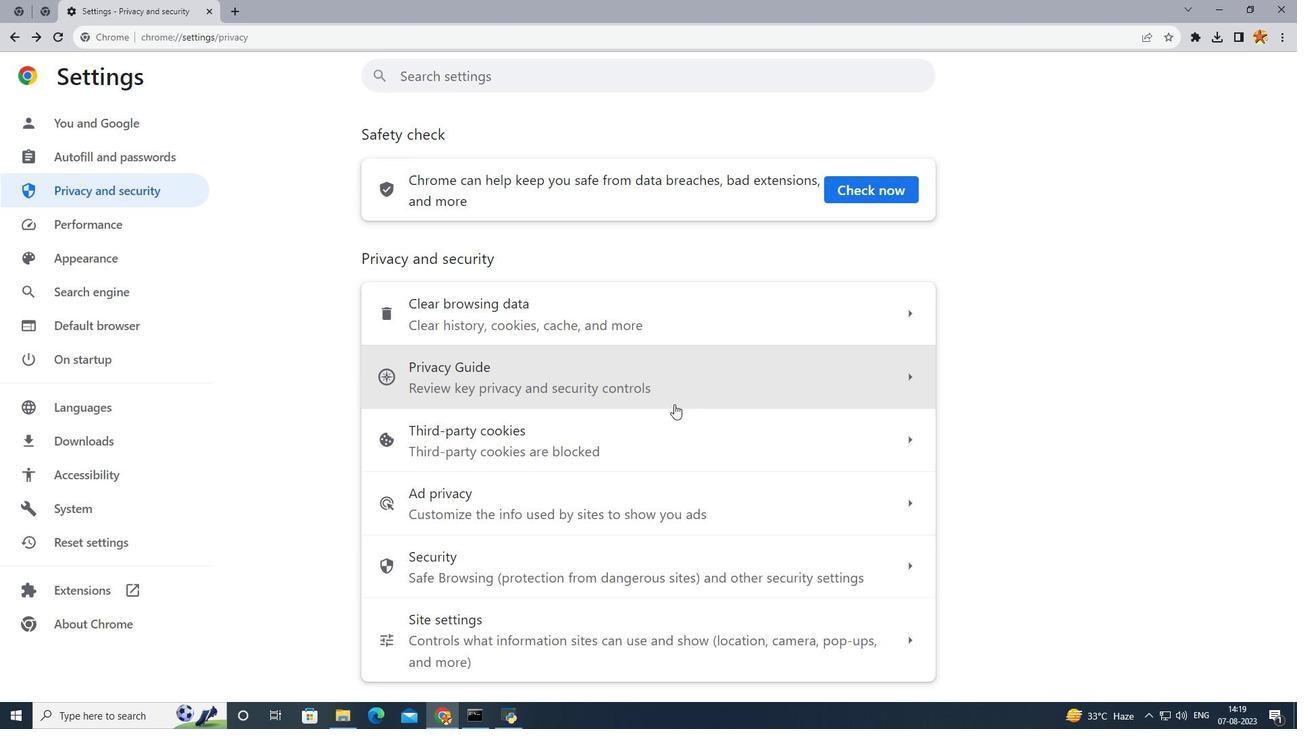 
Action: Mouse scrolled (678, 402) with delta (0, 0)
Screenshot: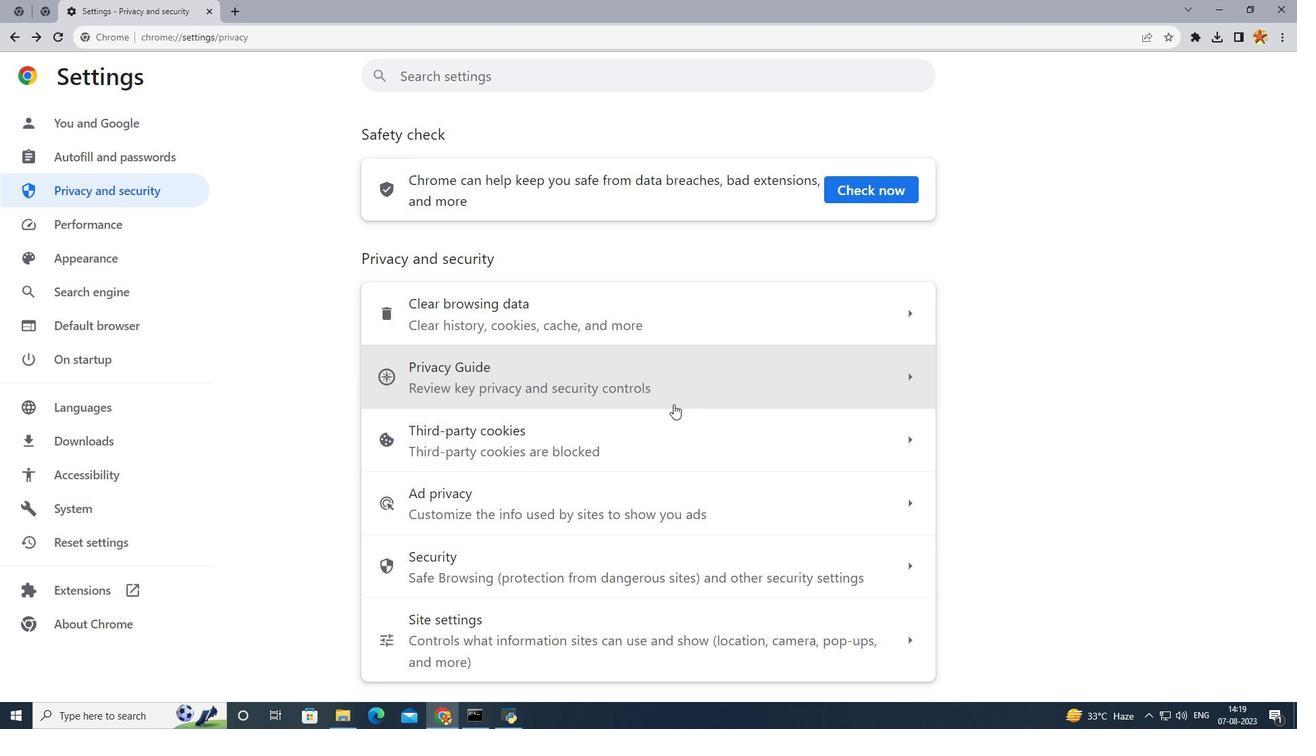 
Action: Mouse scrolled (678, 402) with delta (0, 0)
Screenshot: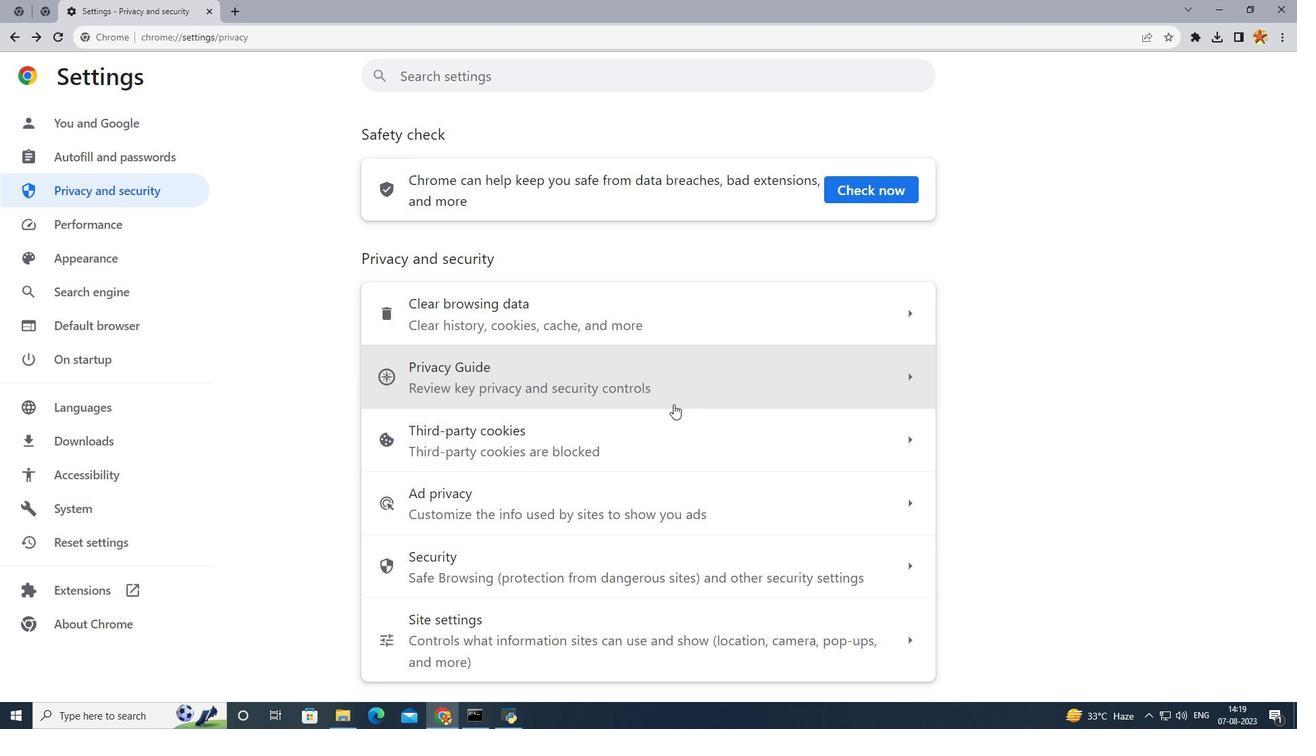 
Action: Mouse moved to (677, 403)
Screenshot: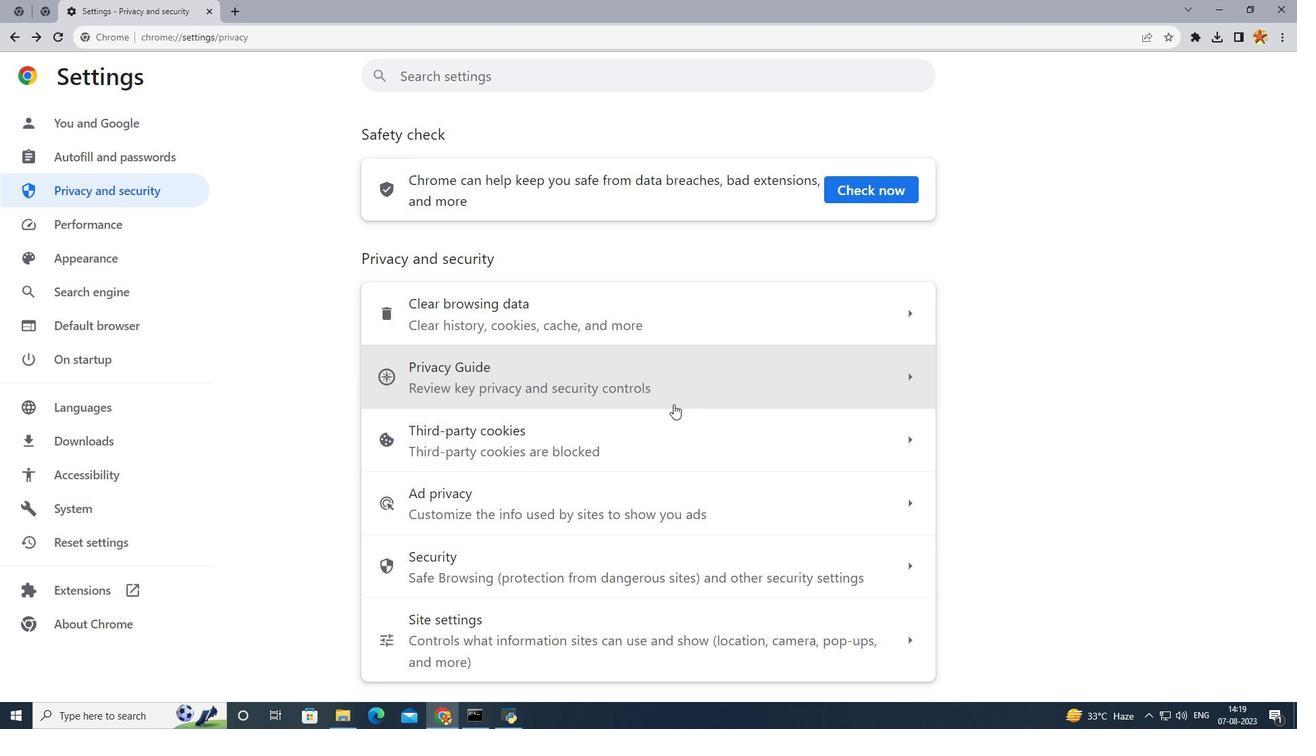 
Action: Mouse scrolled (677, 402) with delta (0, 0)
Screenshot: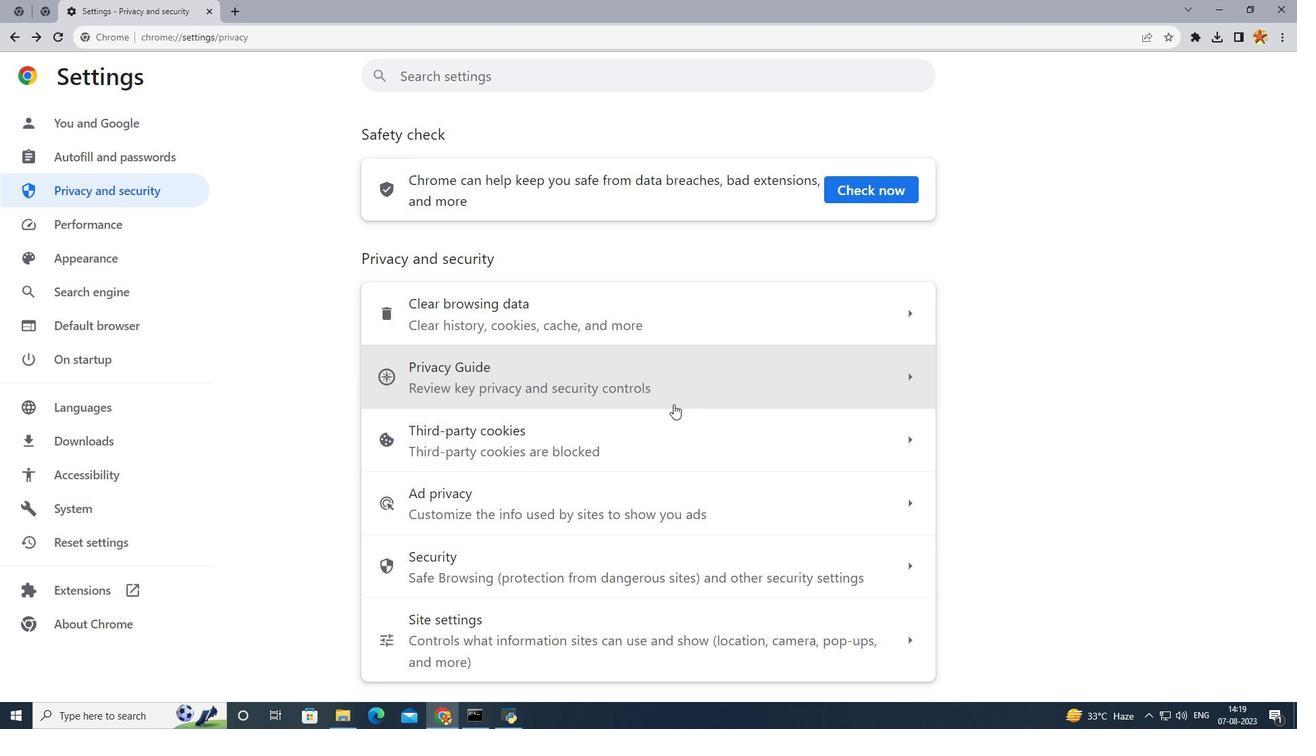 
Action: Mouse moved to (671, 405)
Screenshot: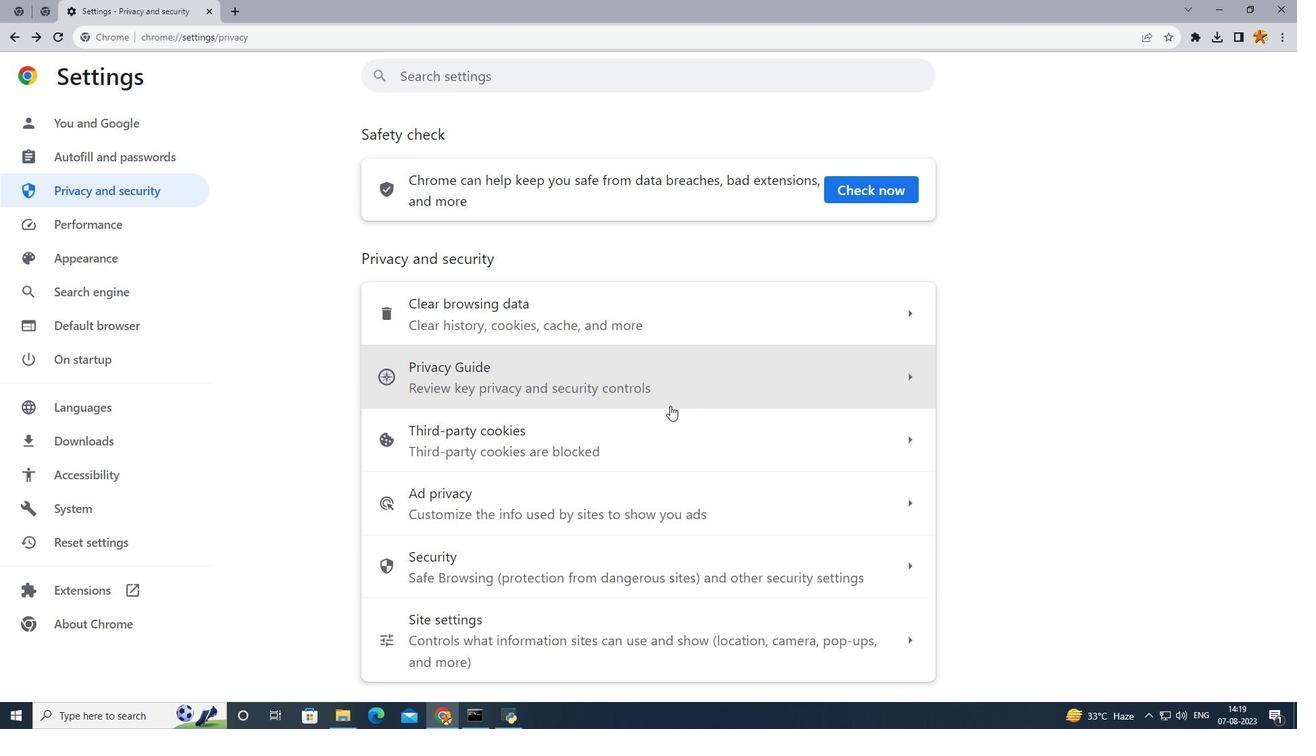 
Action: Mouse scrolled (671, 404) with delta (0, 0)
Screenshot: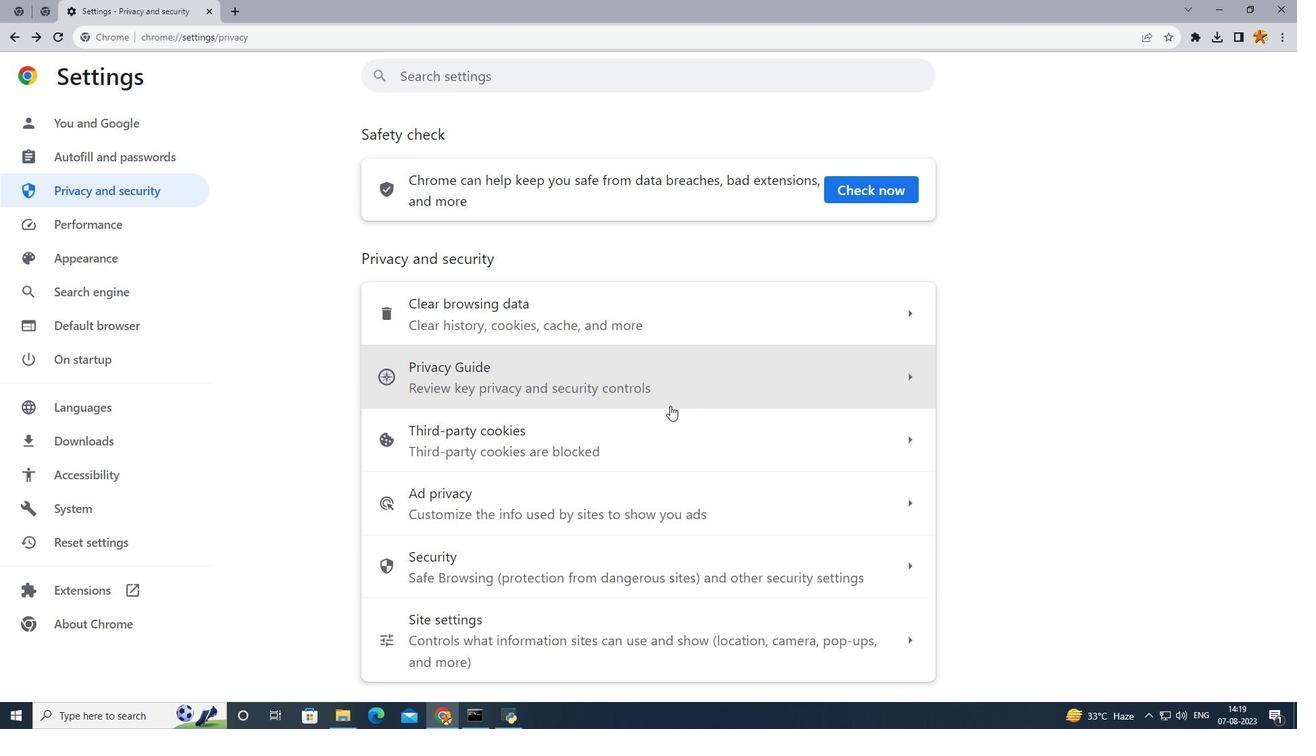 
Action: Mouse moved to (670, 405)
Screenshot: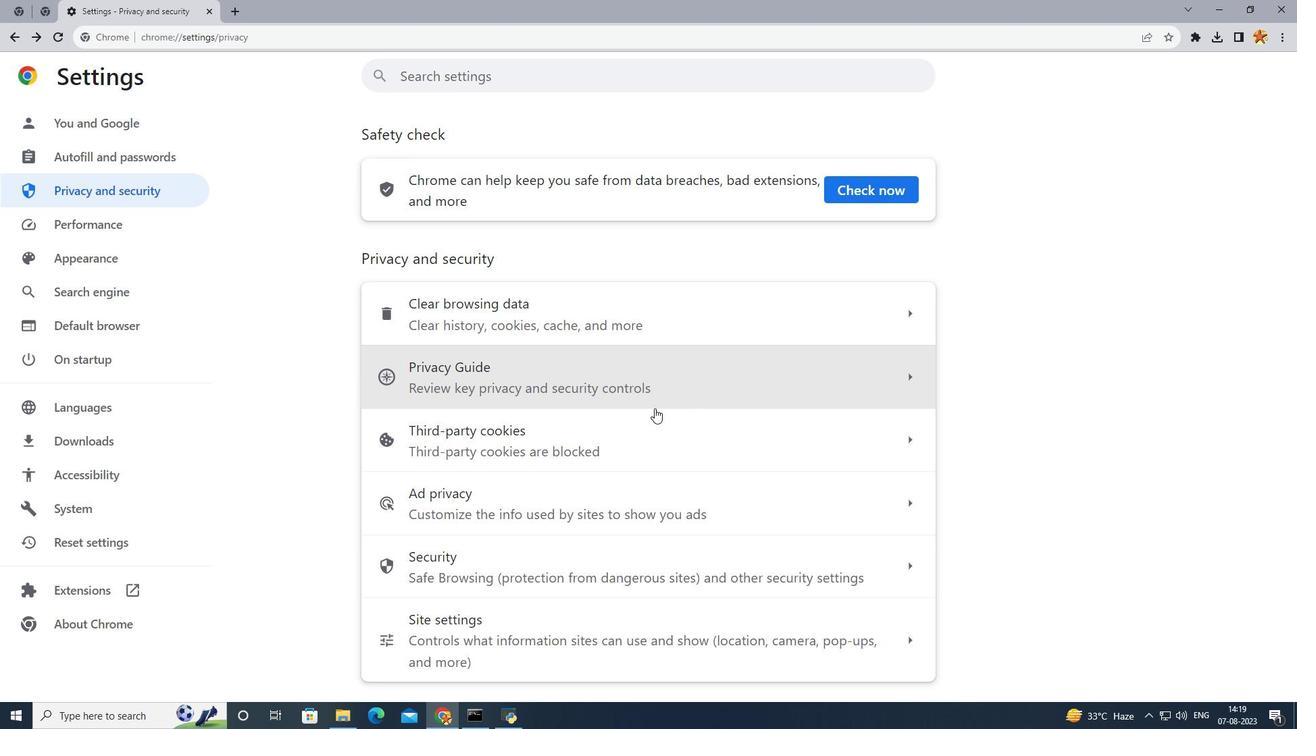 
Action: Mouse scrolled (670, 404) with delta (0, 0)
Screenshot: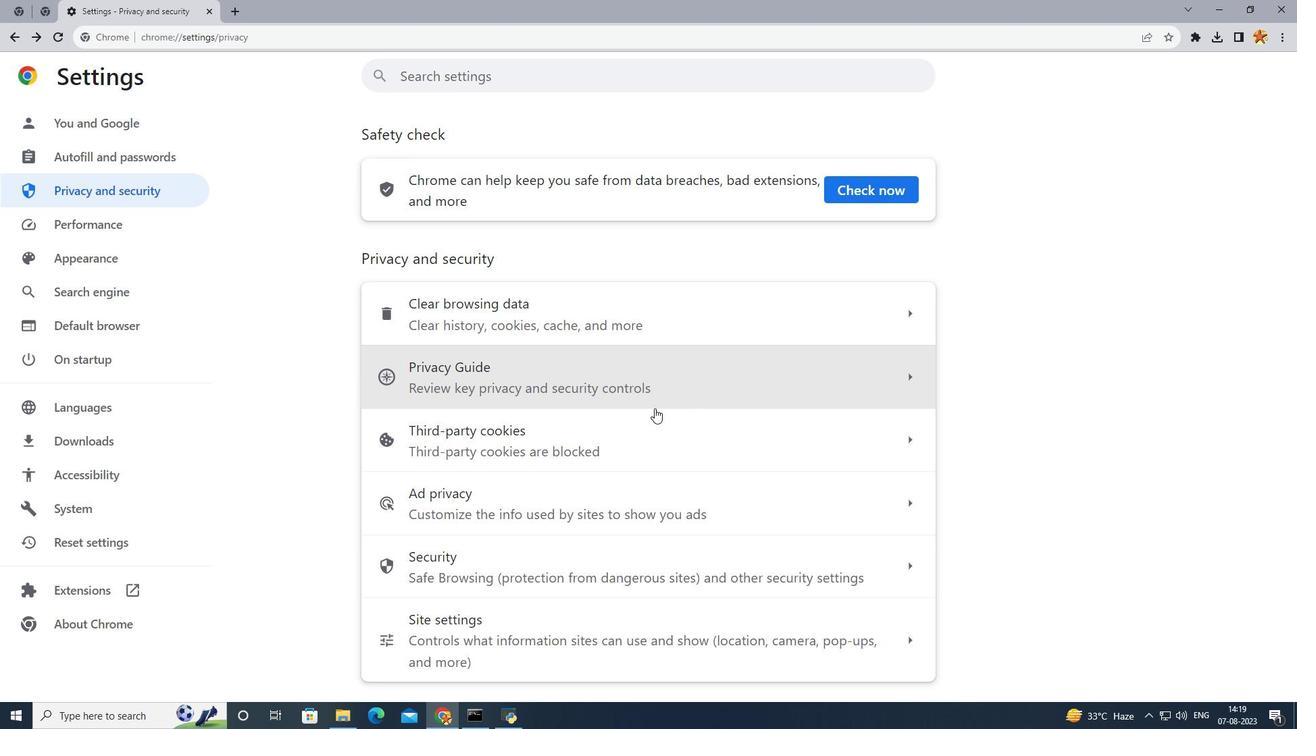 
Action: Mouse moved to (670, 406)
Screenshot: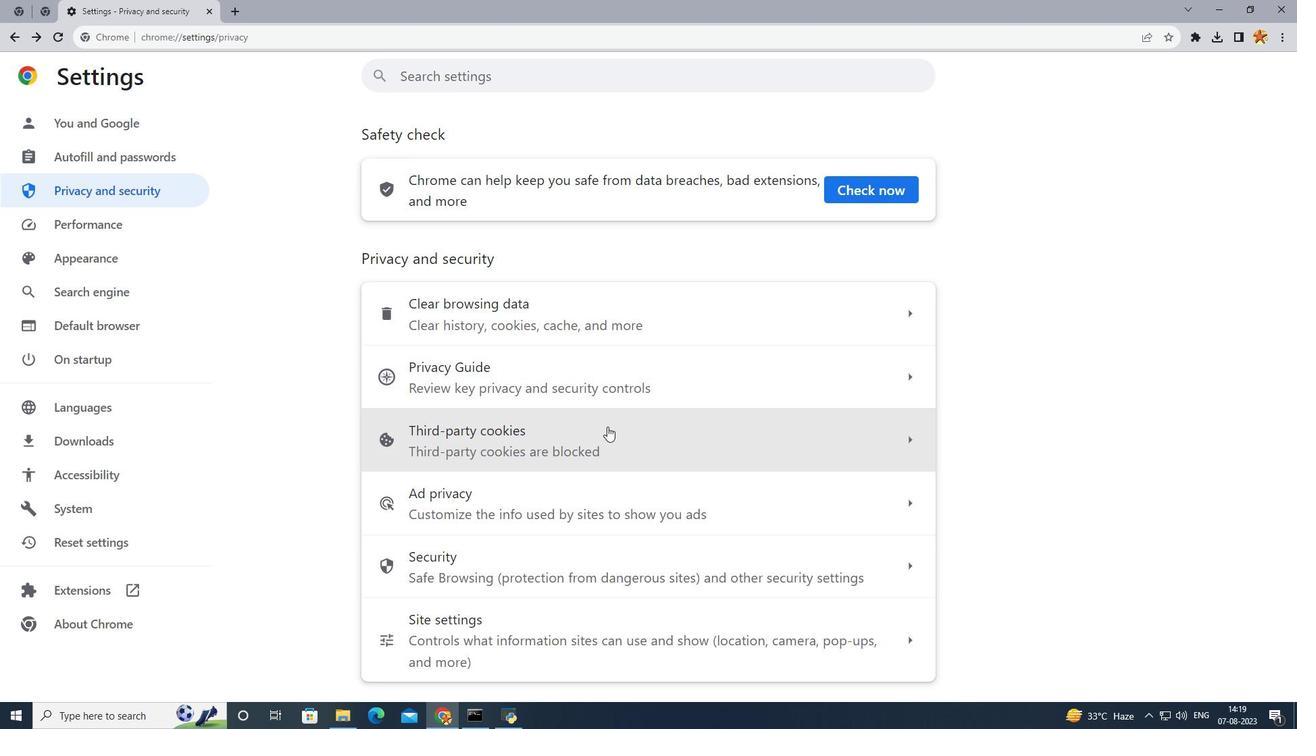
Action: Mouse scrolled (670, 405) with delta (0, 0)
Screenshot: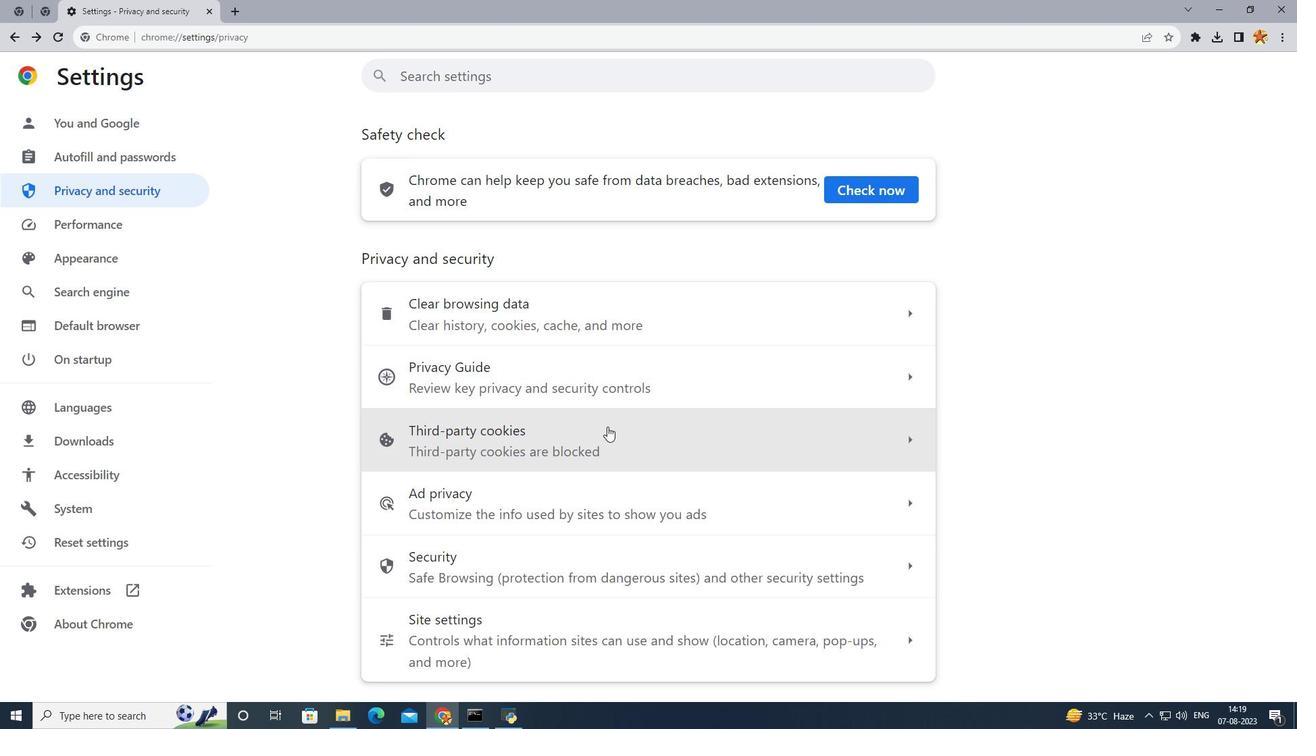 
Action: Mouse moved to (554, 658)
Screenshot: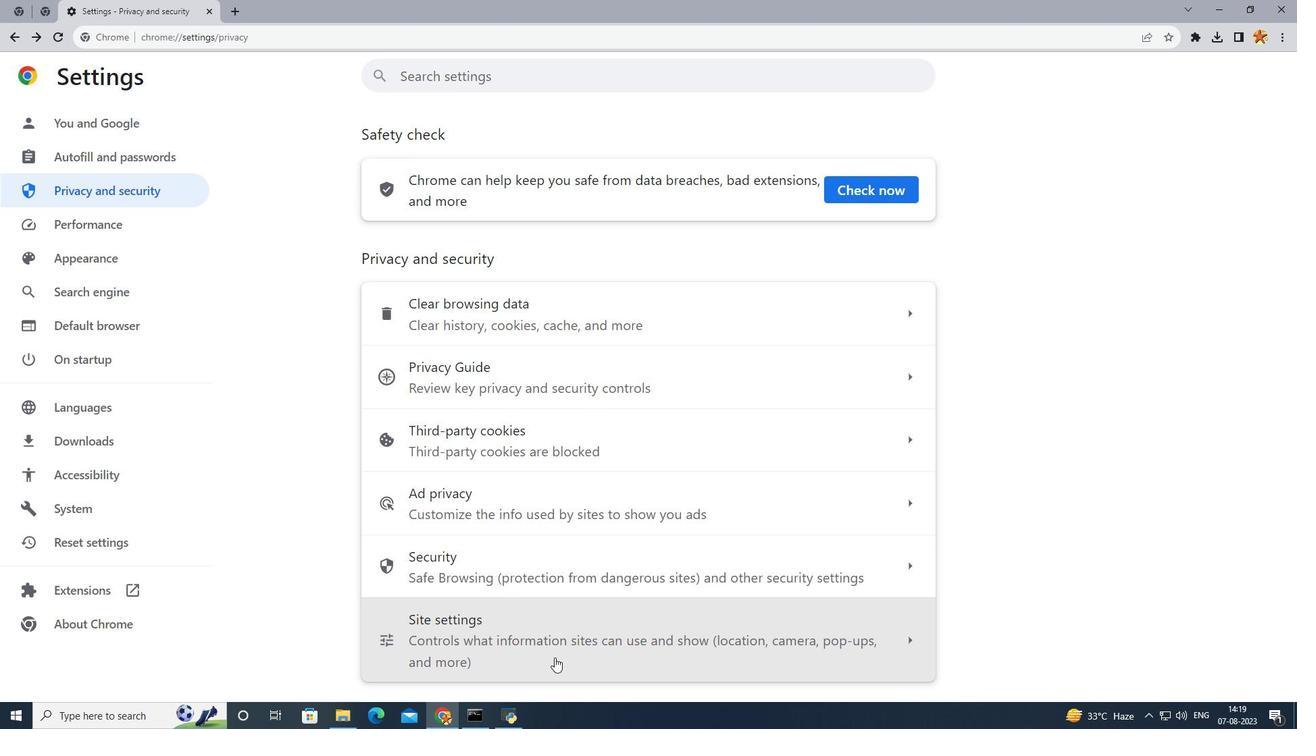 
Action: Mouse pressed left at (554, 658)
Screenshot: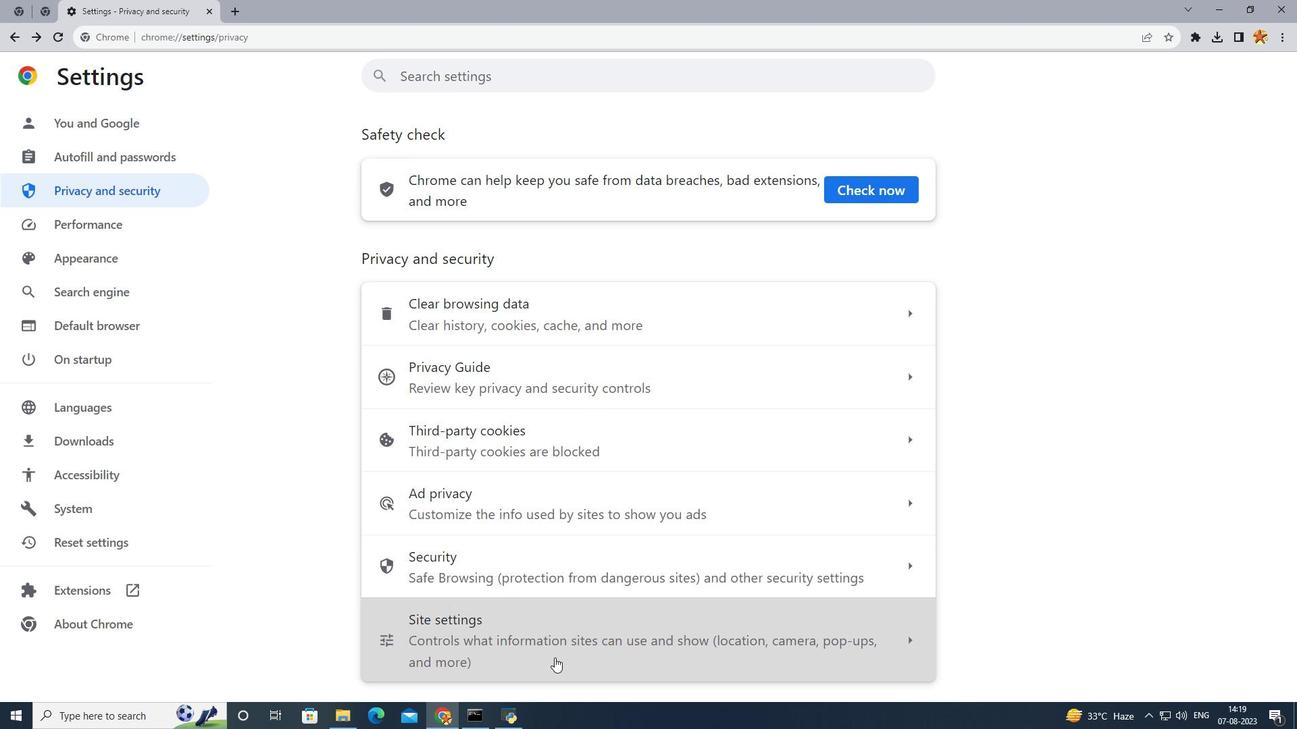 
Action: Mouse moved to (564, 582)
Screenshot: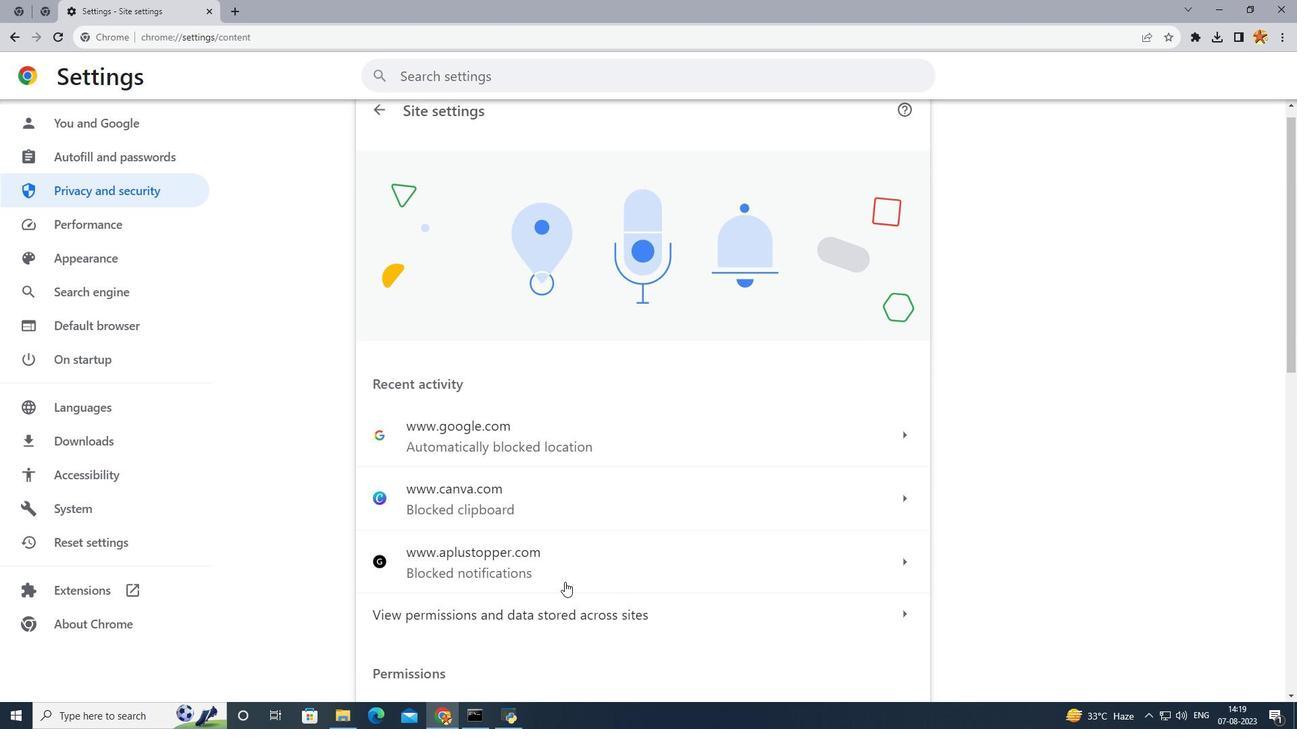 
Action: Mouse scrolled (564, 581) with delta (0, 0)
Screenshot: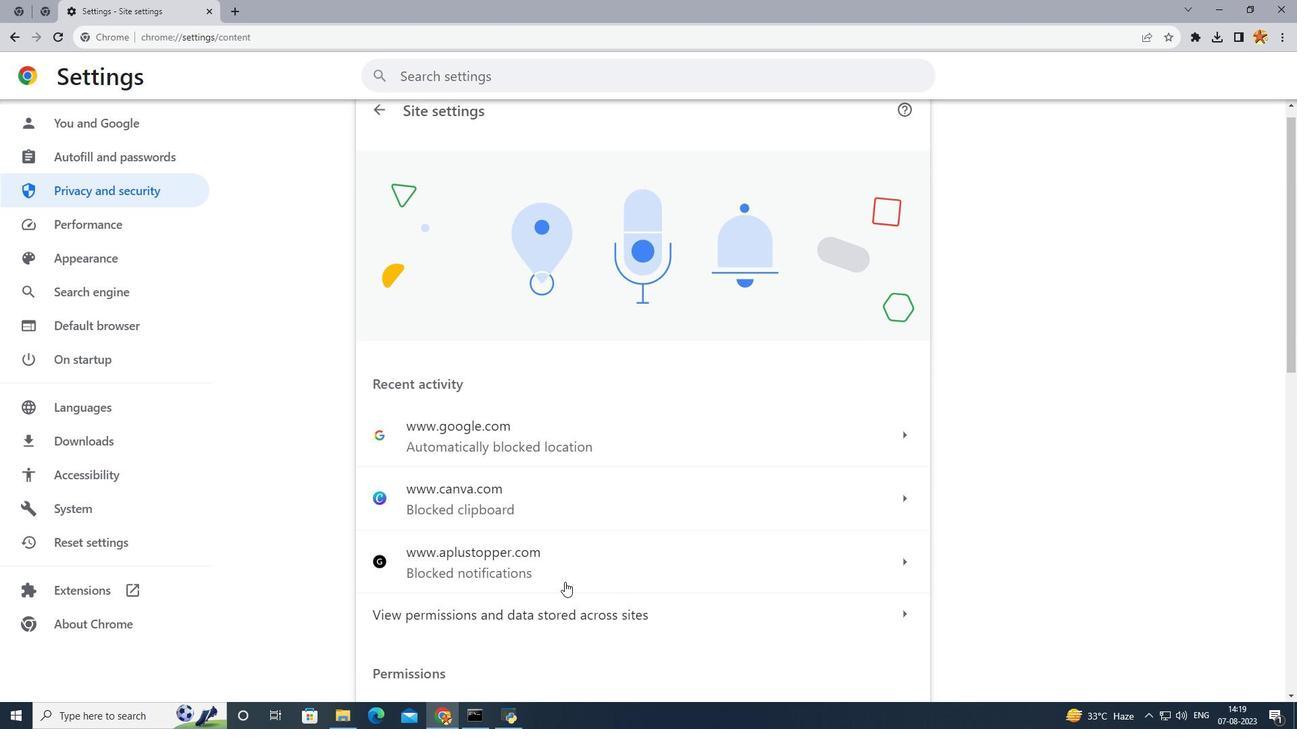 
Action: Mouse scrolled (564, 581) with delta (0, 0)
Screenshot: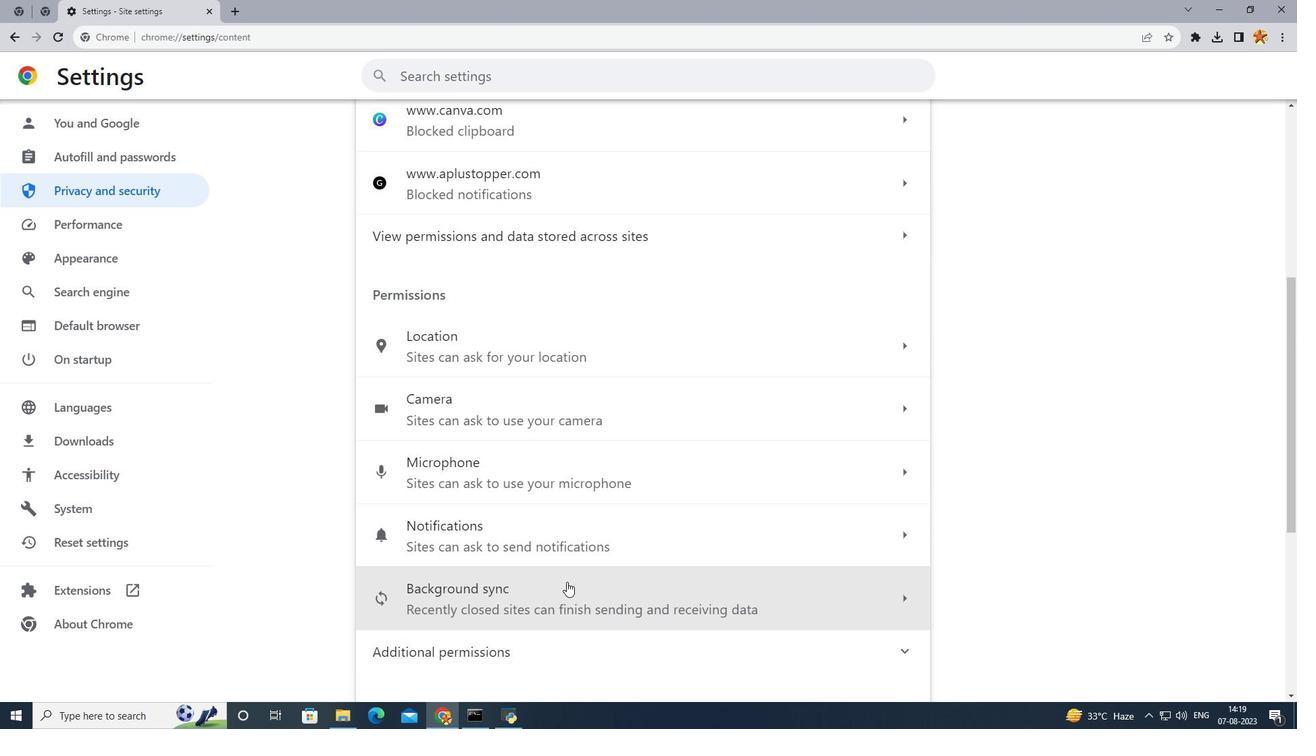 
Action: Mouse scrolled (564, 581) with delta (0, 0)
Screenshot: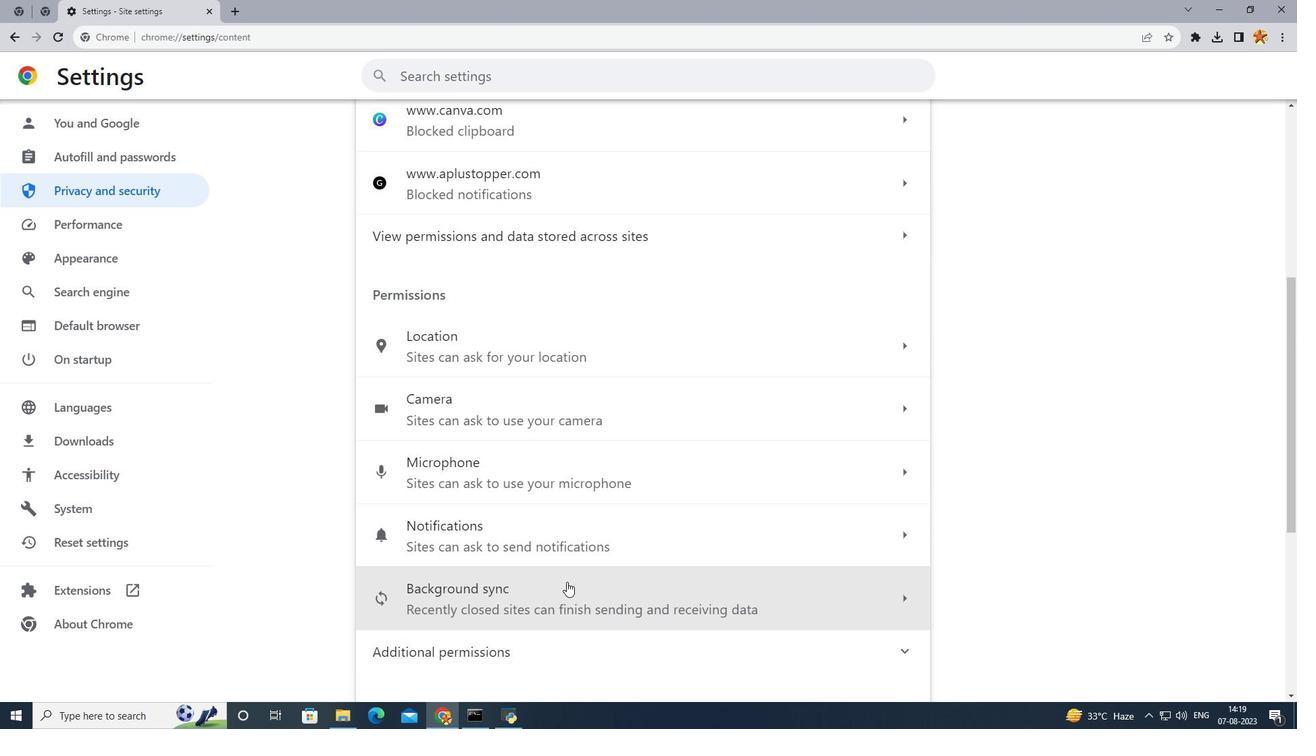 
Action: Mouse scrolled (564, 581) with delta (0, 0)
Screenshot: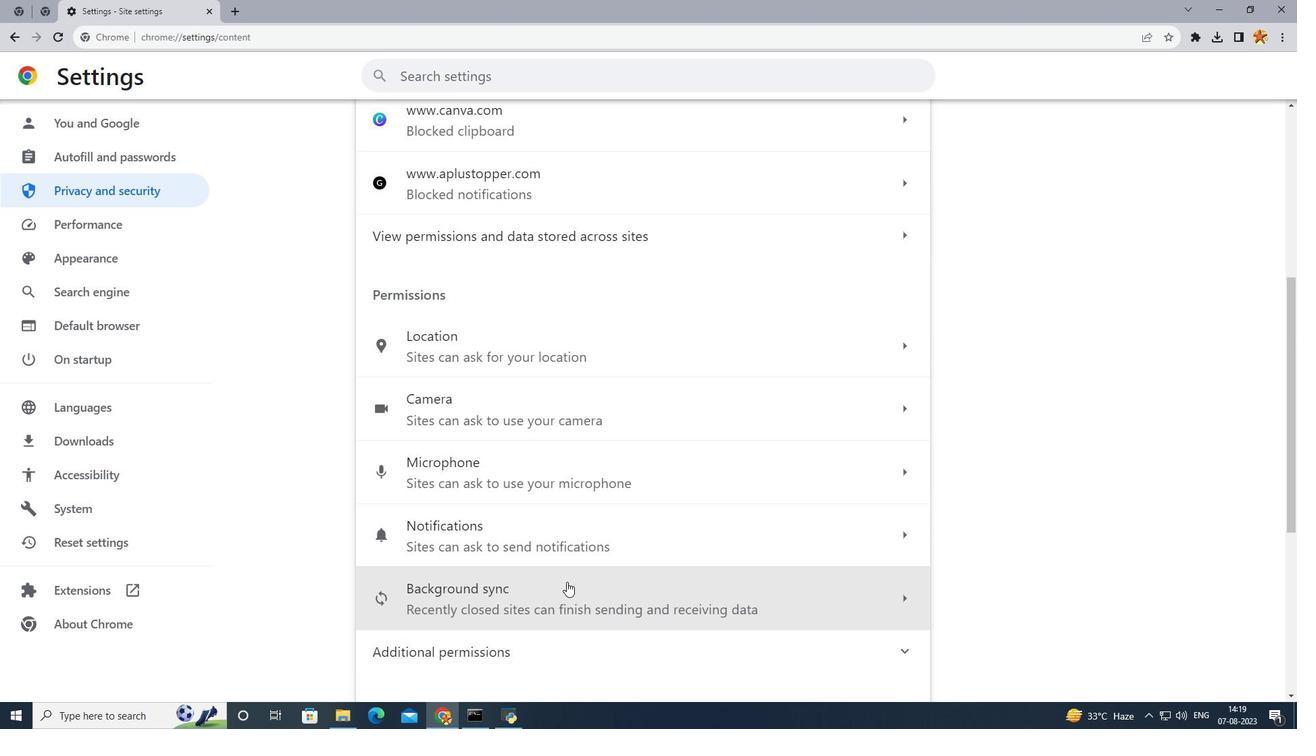 
Action: Mouse scrolled (564, 581) with delta (0, 0)
Screenshot: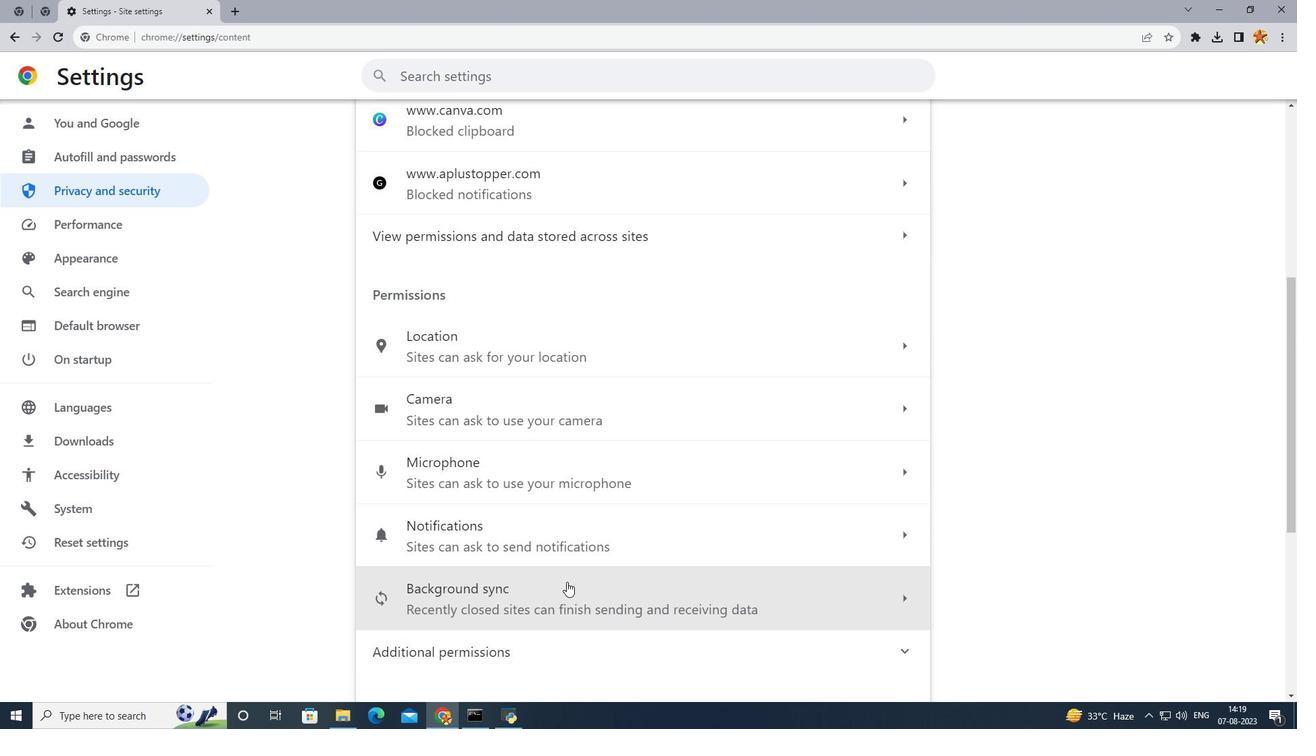 
Action: Mouse scrolled (564, 581) with delta (0, 0)
Screenshot: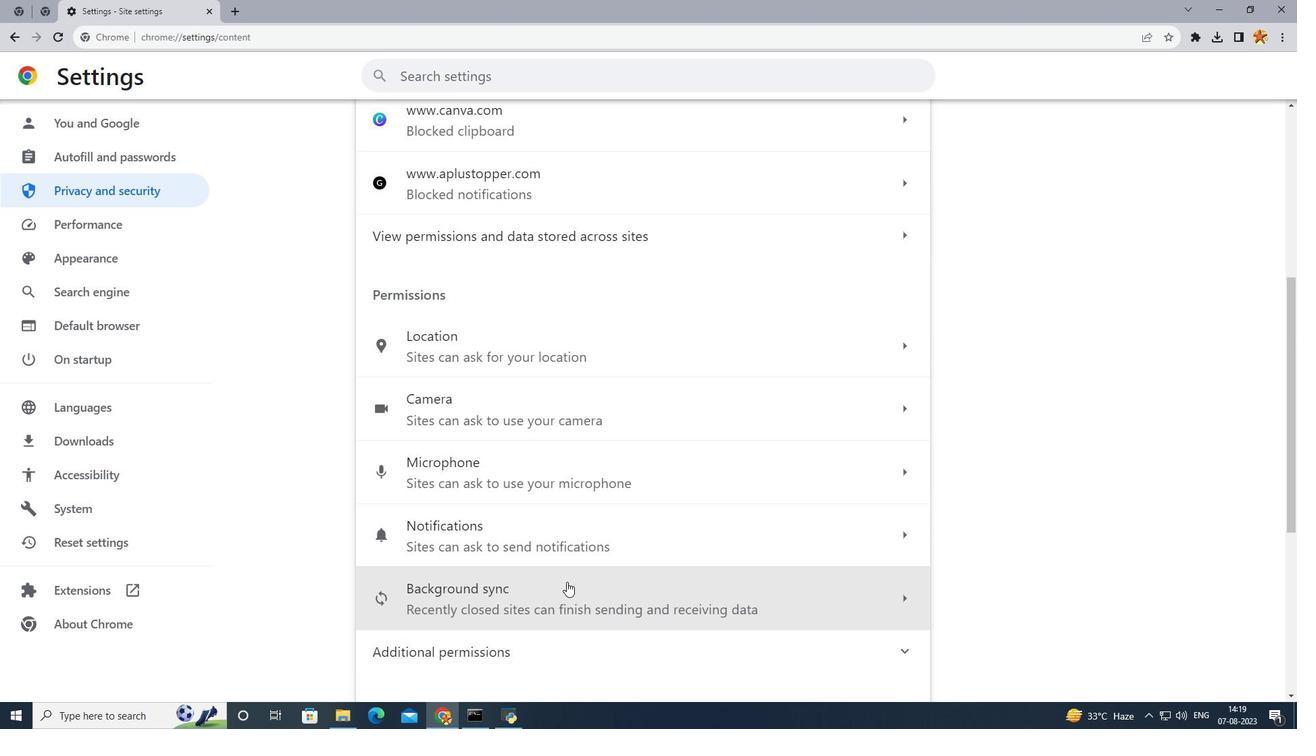 
Action: Mouse scrolled (564, 581) with delta (0, 0)
Screenshot: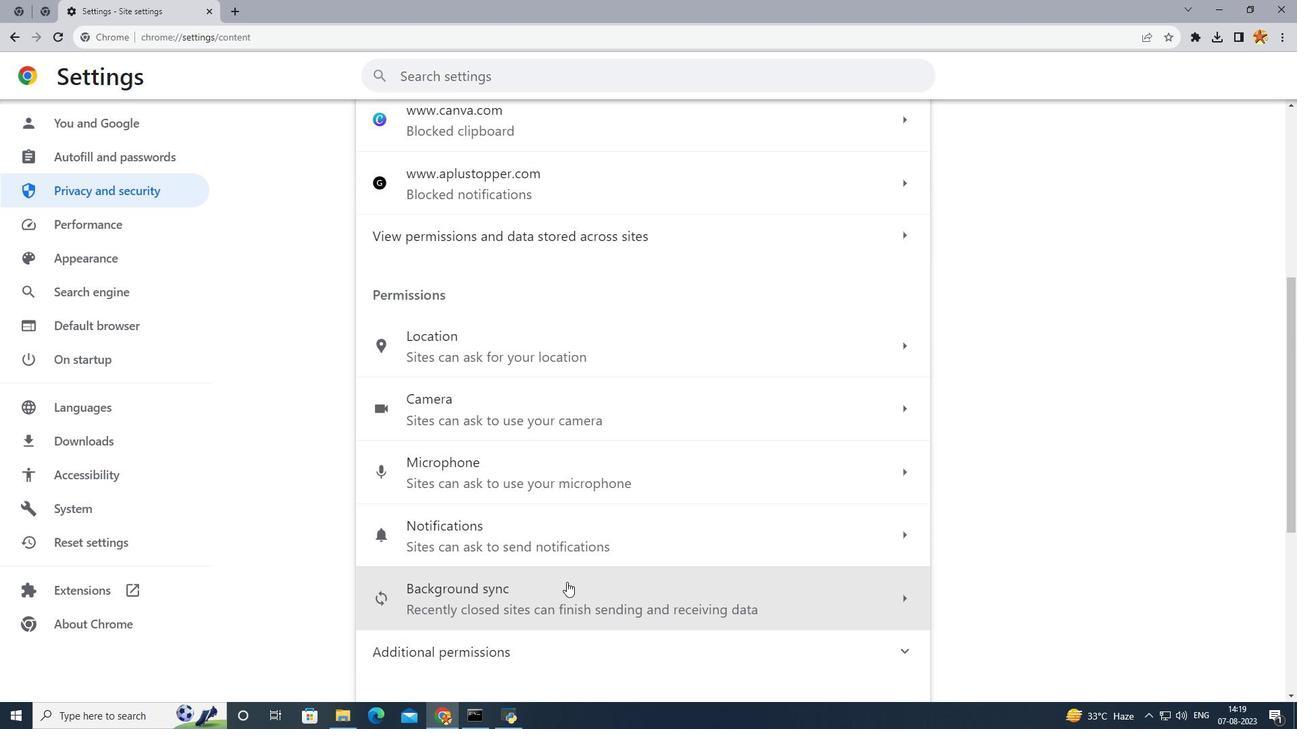 
Action: Mouse moved to (566, 582)
Screenshot: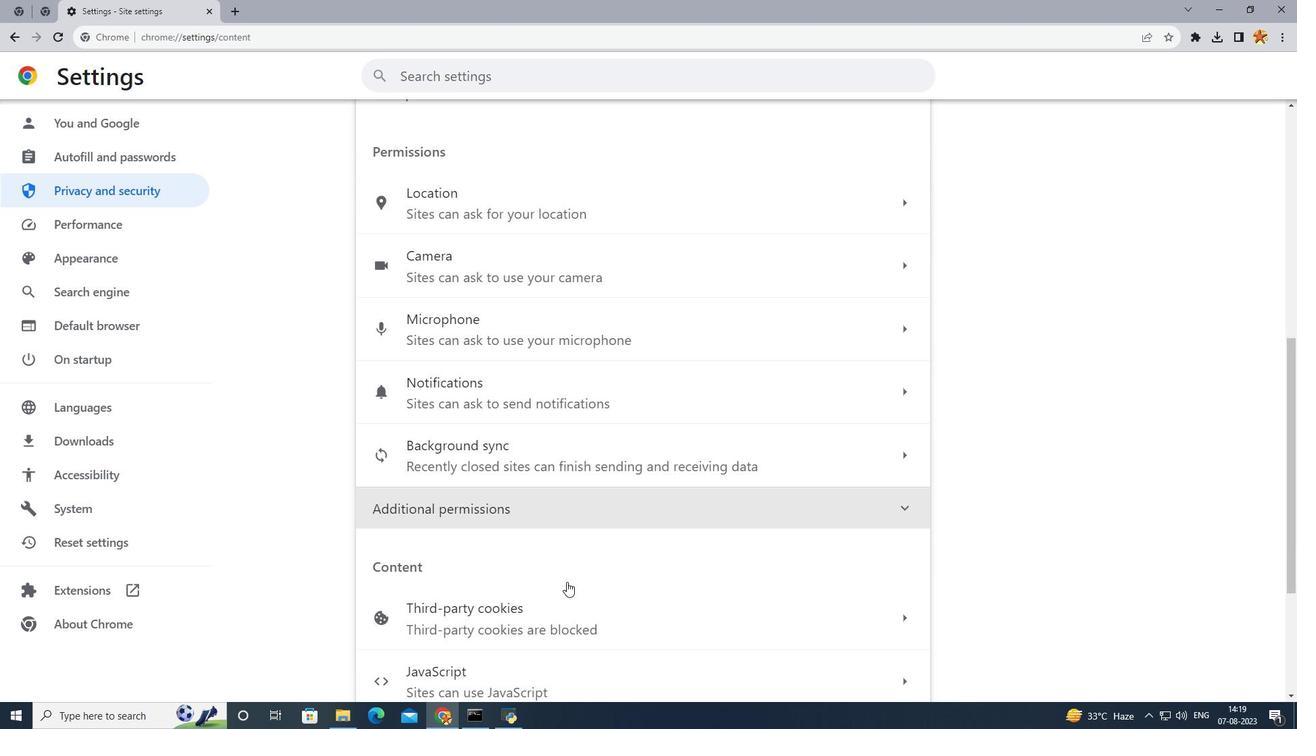 
Action: Mouse scrolled (564, 581) with delta (0, 0)
Screenshot: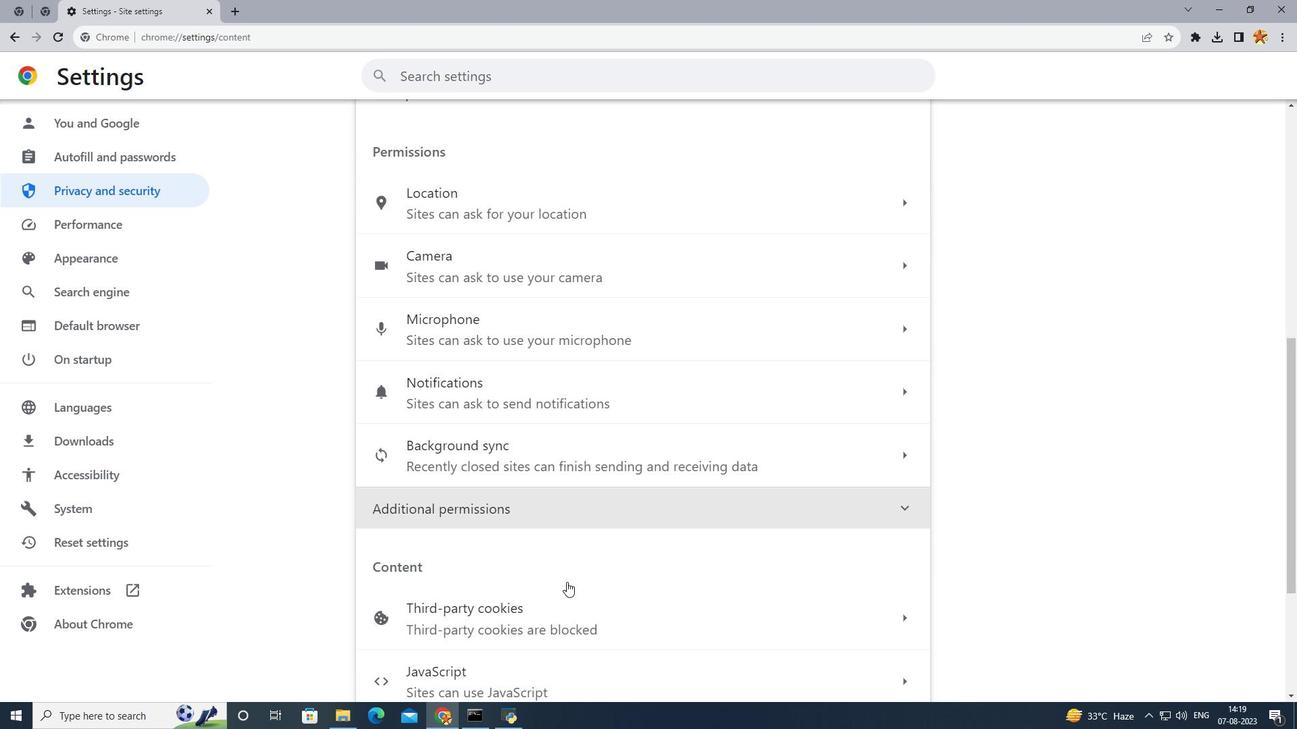 
Action: Mouse moved to (566, 582)
Screenshot: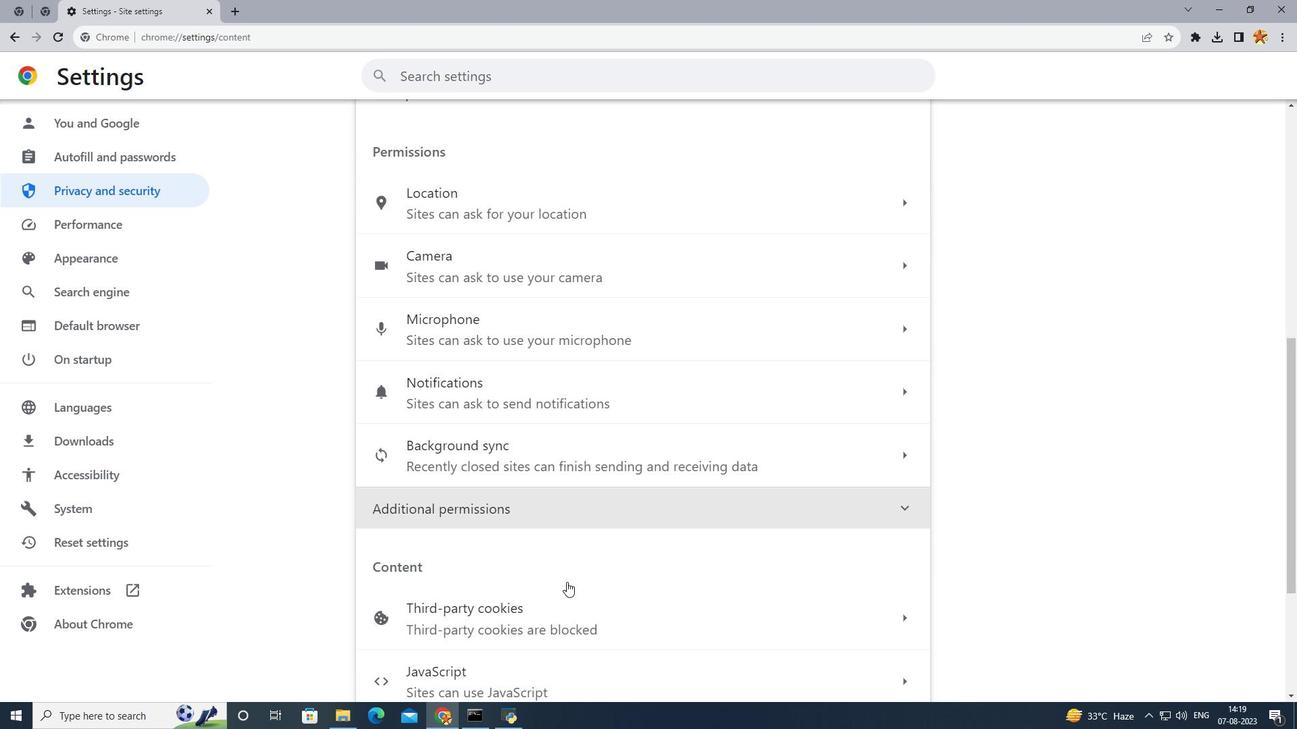 
Action: Mouse scrolled (566, 581) with delta (0, 0)
Screenshot: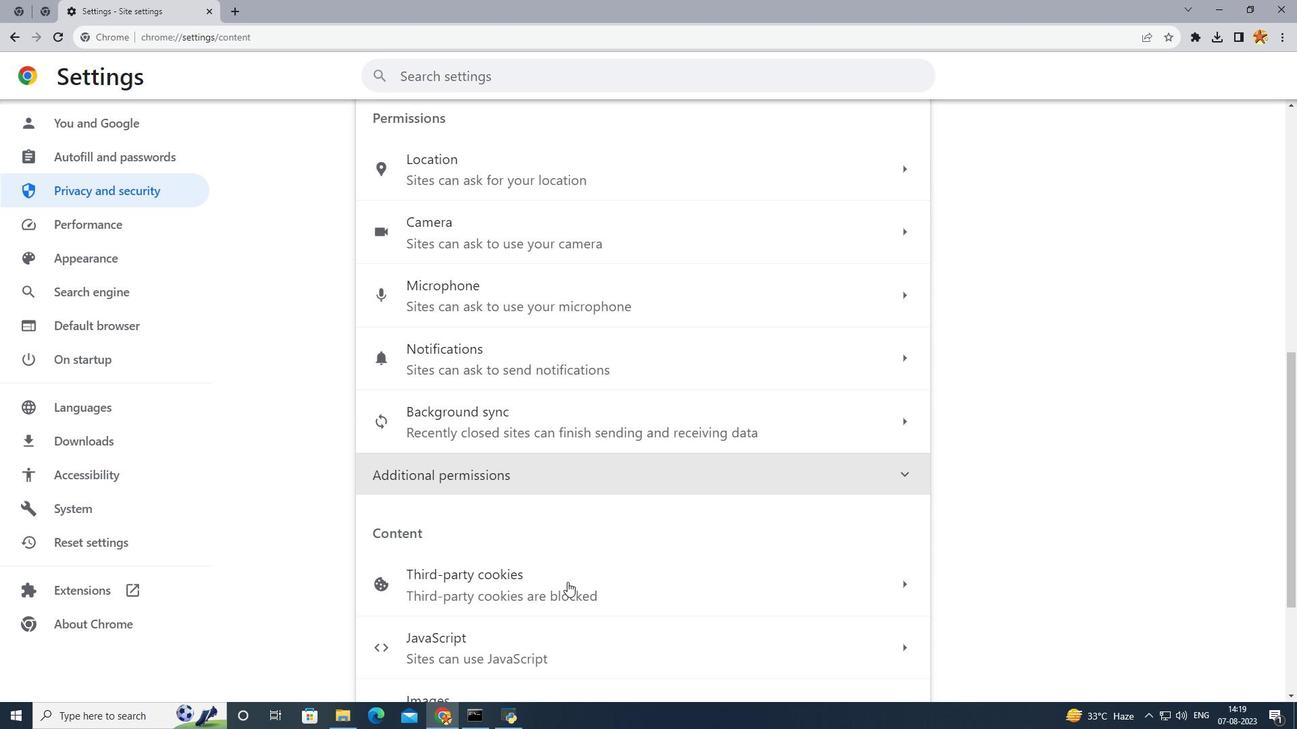 
Action: Mouse scrolled (566, 581) with delta (0, 0)
Screenshot: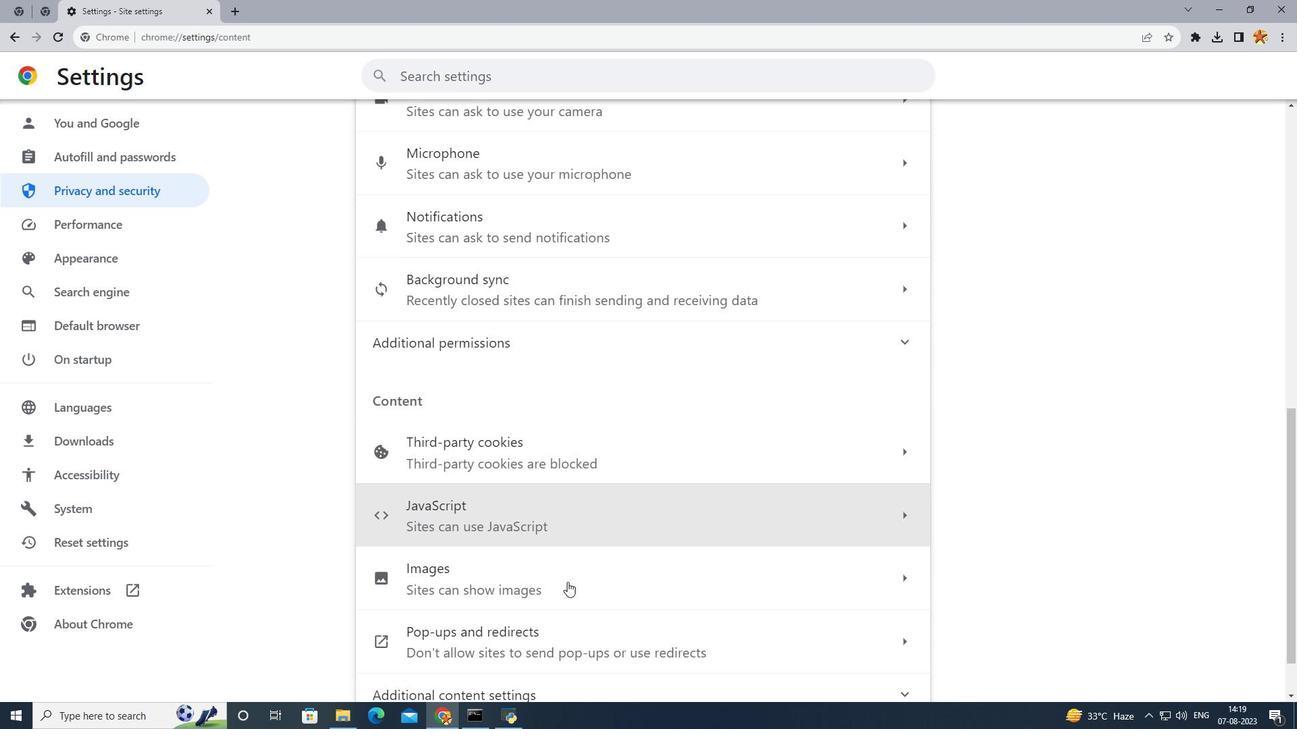 
Action: Mouse scrolled (566, 581) with delta (0, 0)
Screenshot: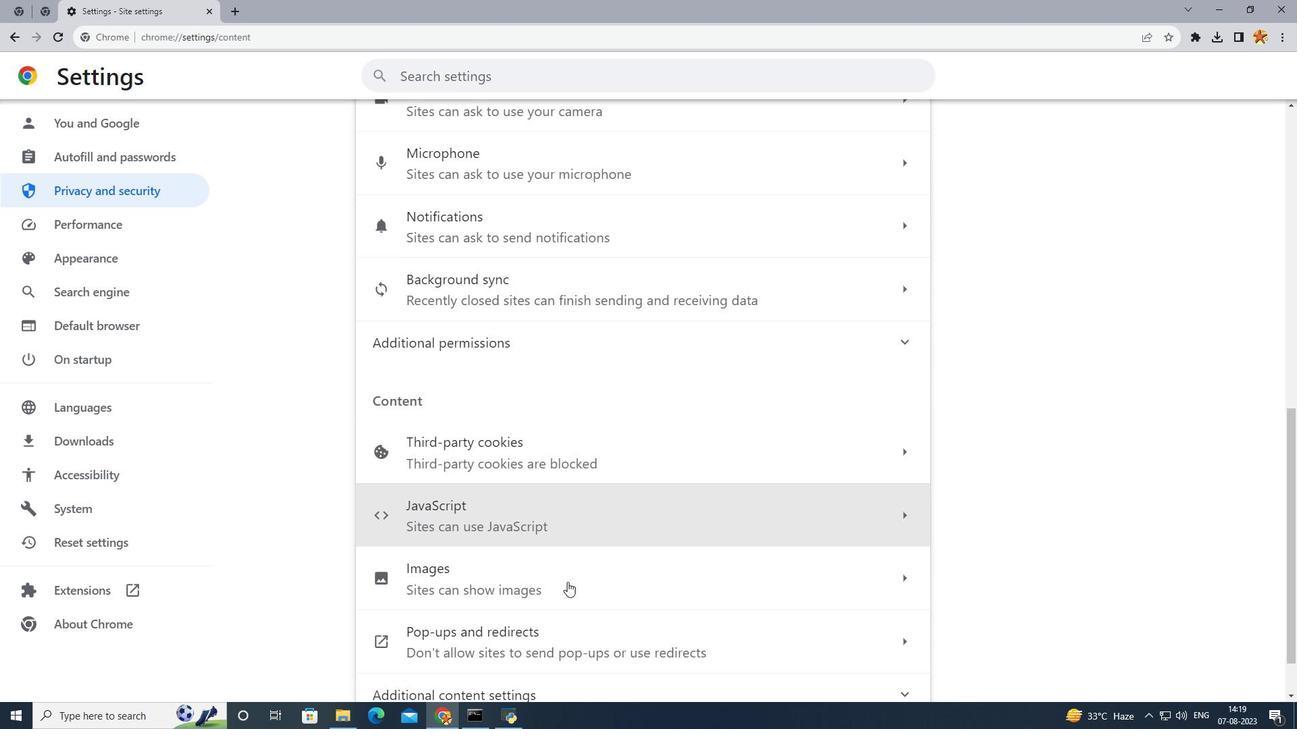 
Action: Mouse scrolled (566, 581) with delta (0, 0)
Screenshot: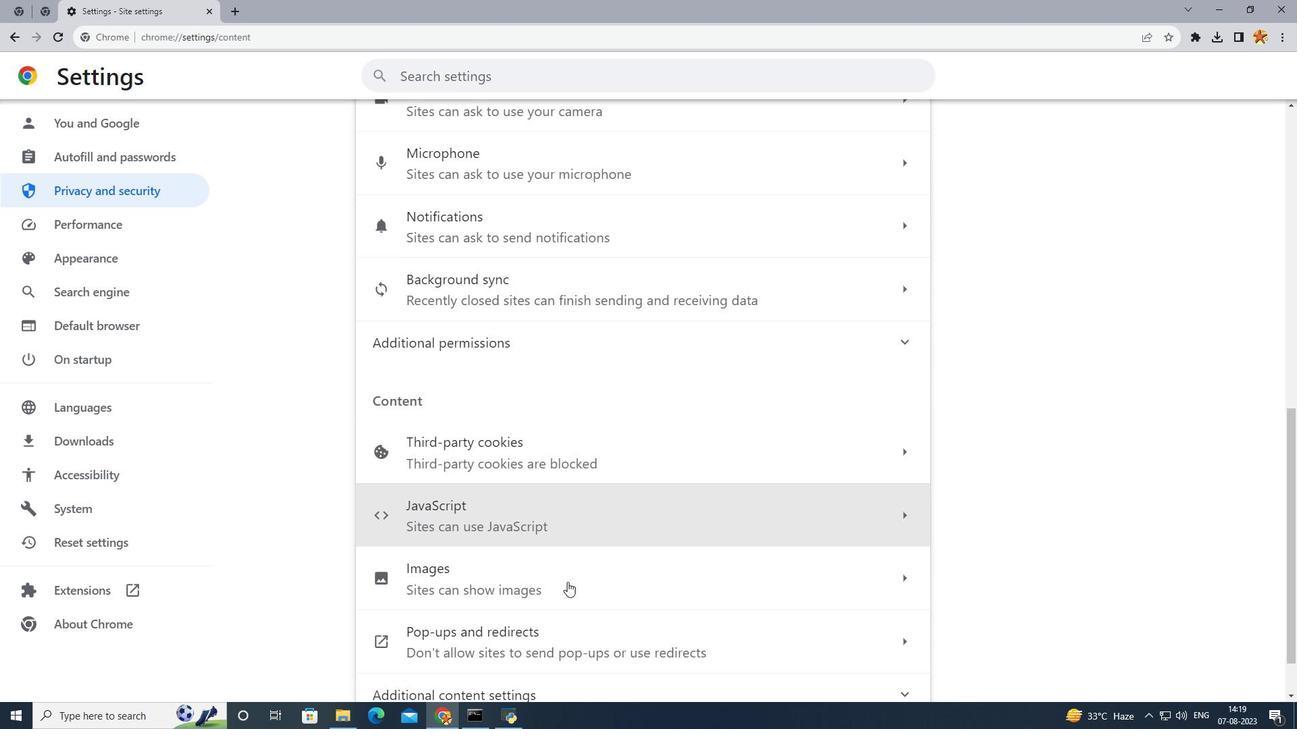 
Action: Mouse scrolled (566, 581) with delta (0, 0)
Screenshot: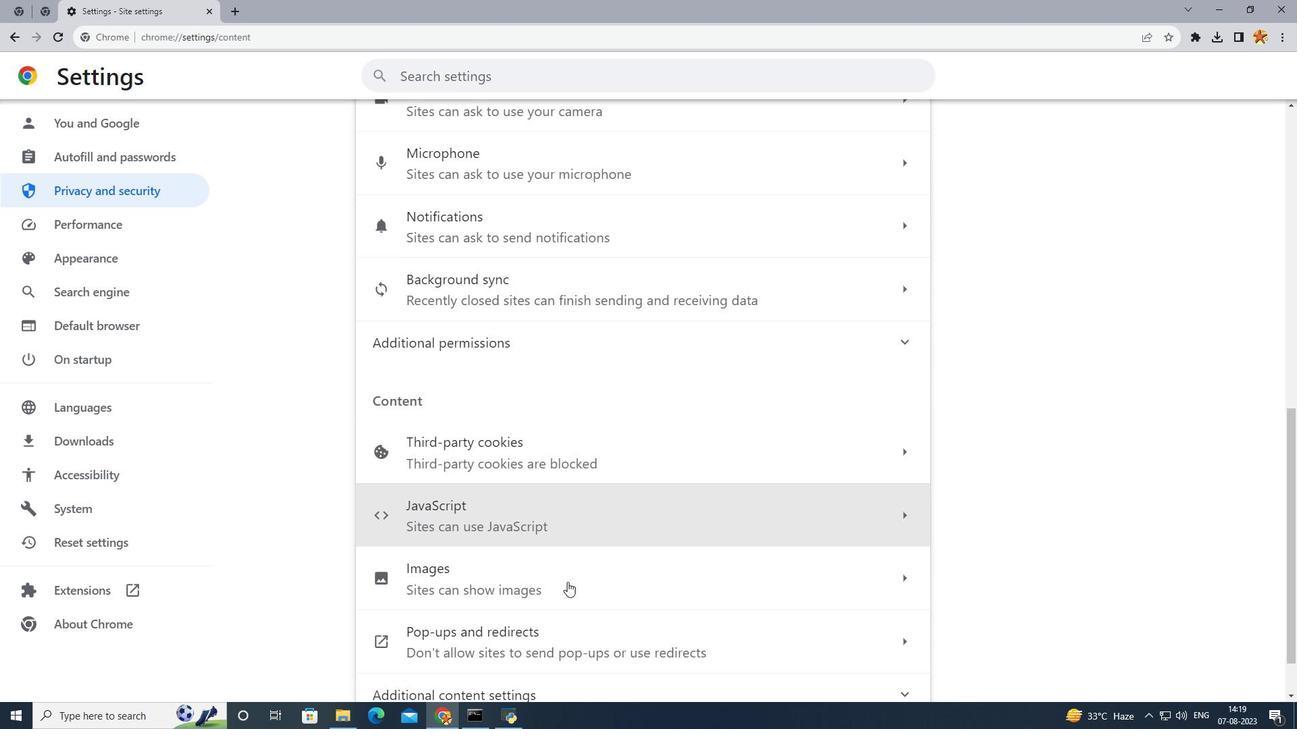 
Action: Mouse scrolled (566, 581) with delta (0, 0)
Screenshot: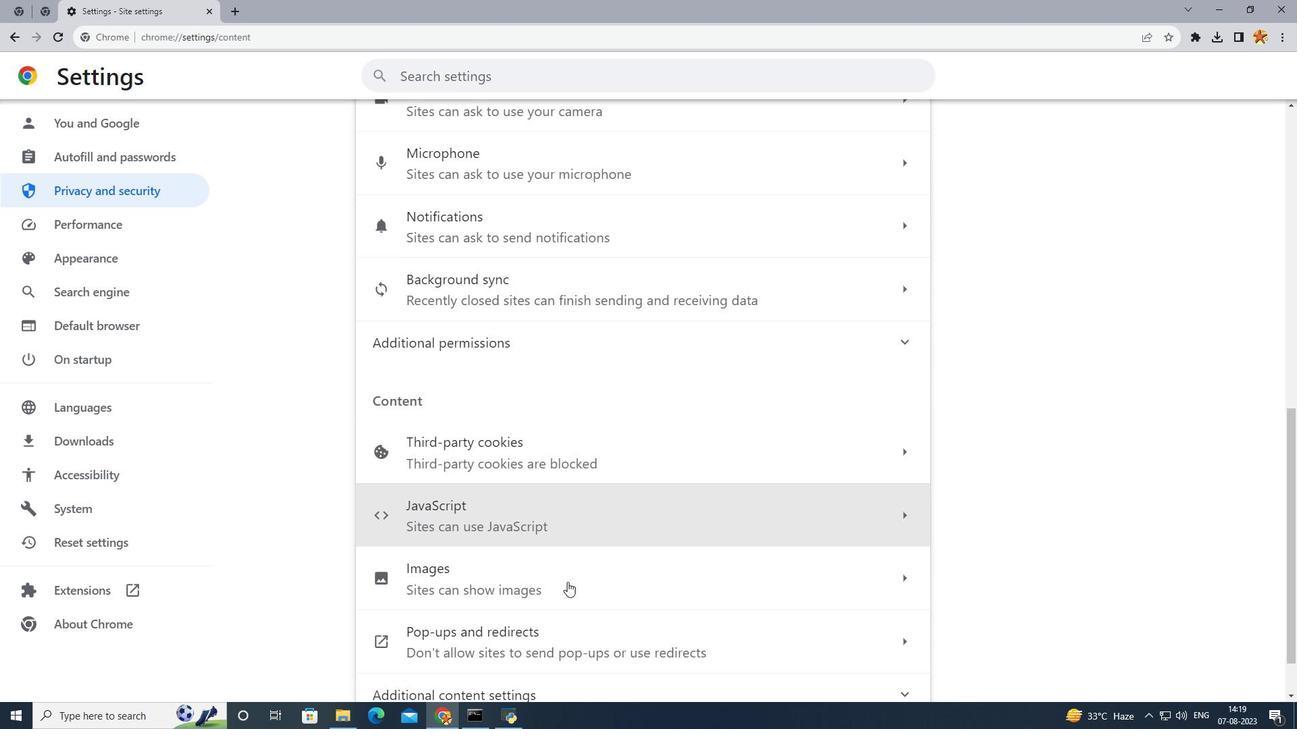 
Action: Mouse moved to (553, 550)
Screenshot: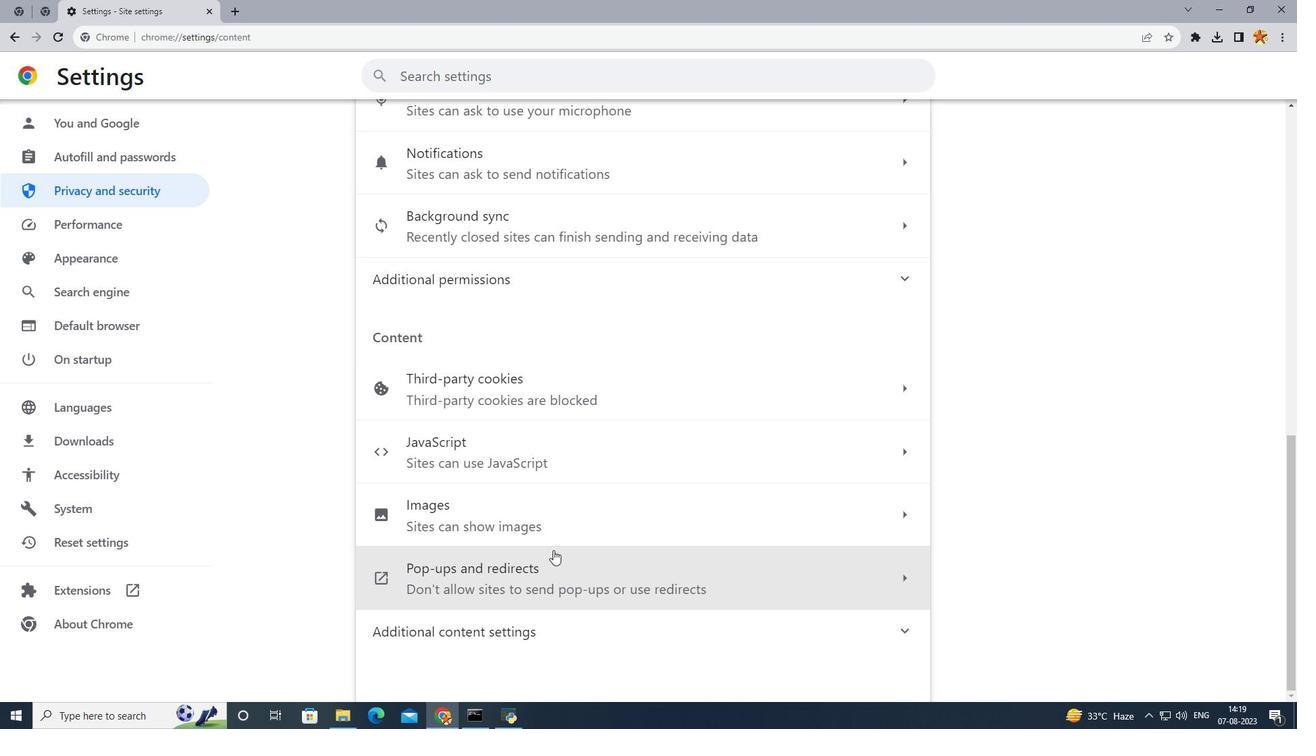 
Action: Mouse scrolled (553, 550) with delta (0, 0)
Screenshot: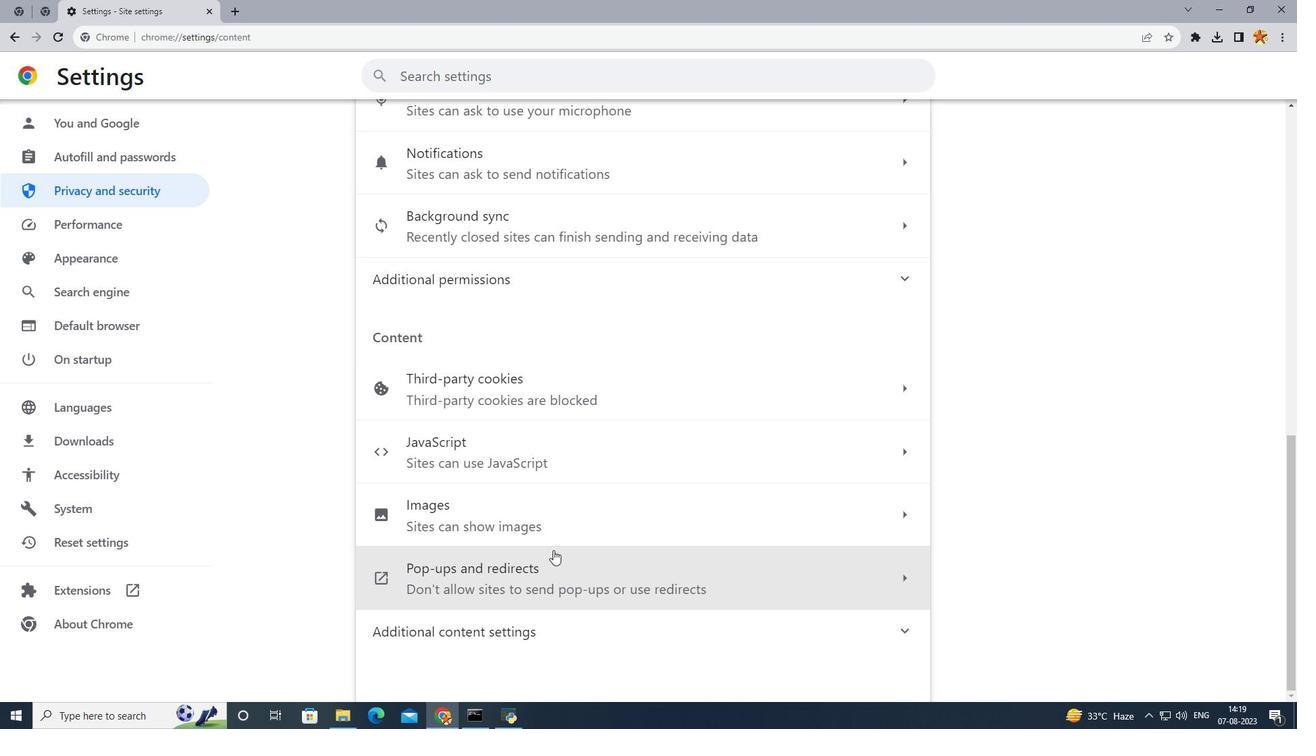 
Action: Mouse scrolled (553, 550) with delta (0, 0)
Screenshot: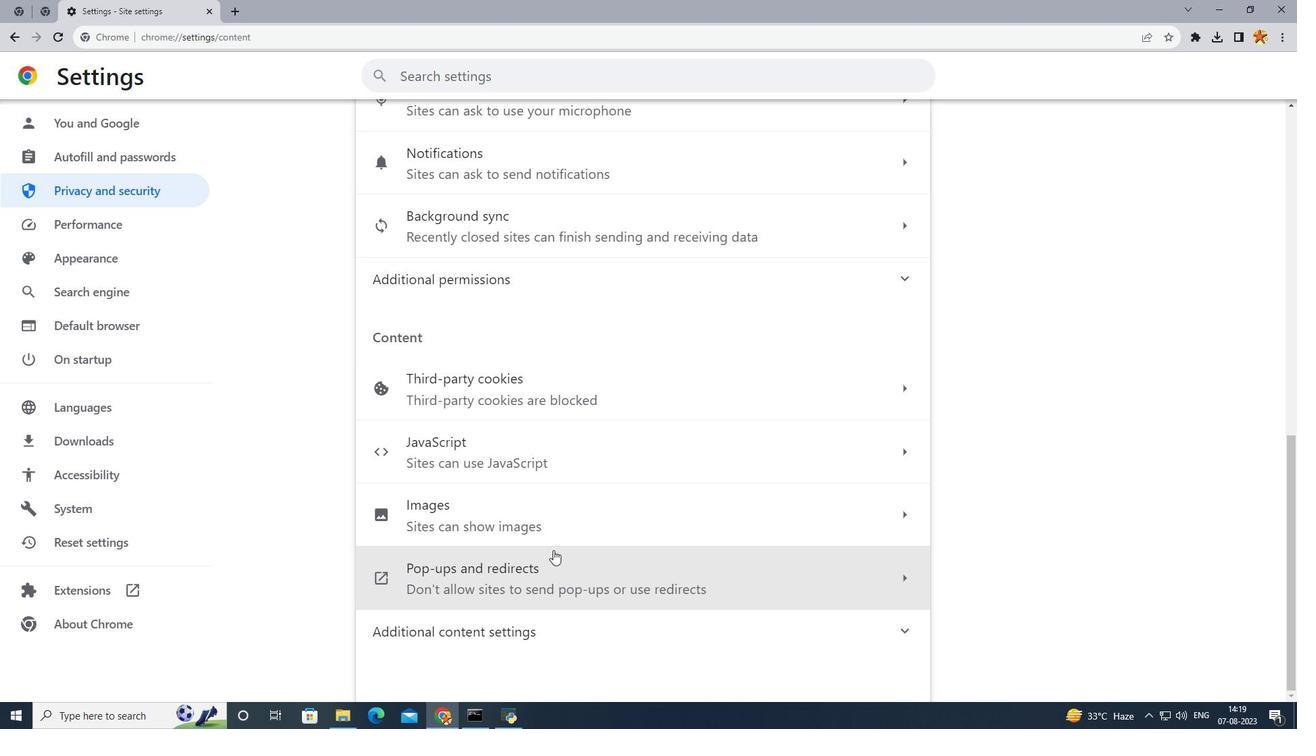 
Action: Mouse scrolled (553, 550) with delta (0, 0)
Screenshot: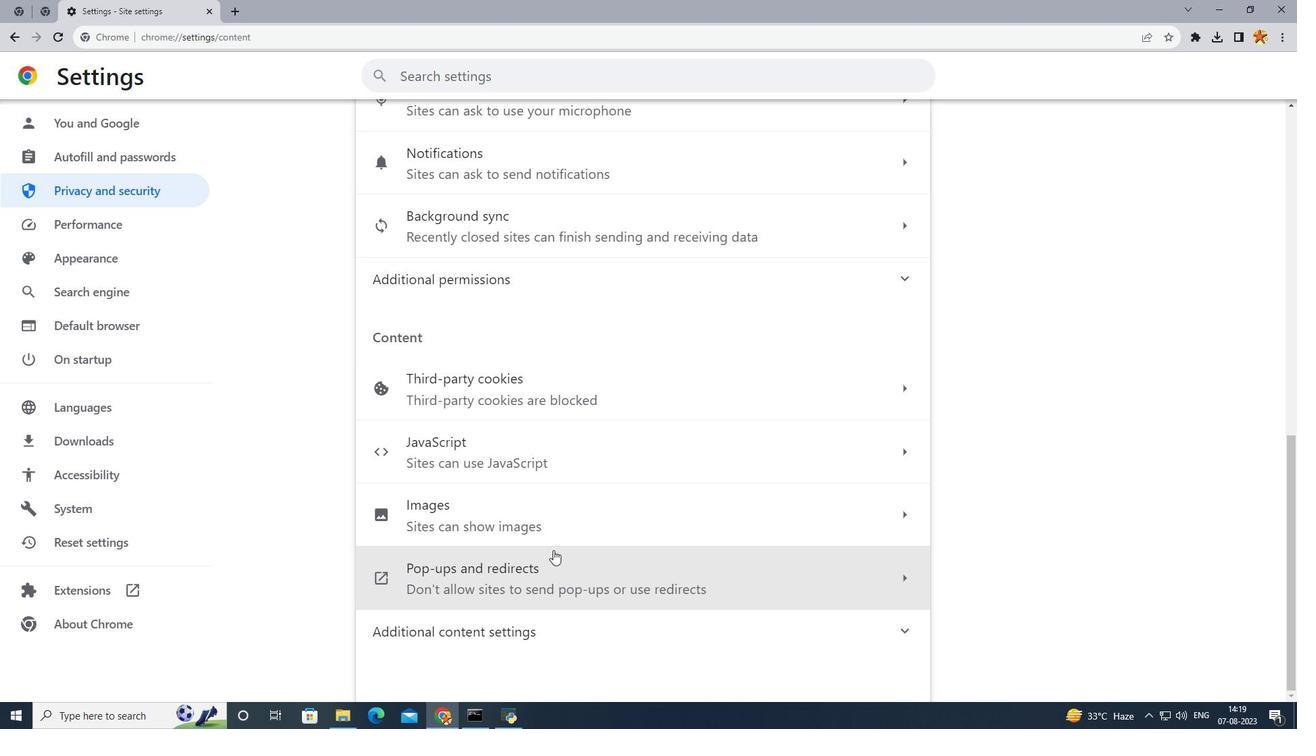 
Action: Mouse scrolled (553, 550) with delta (0, 0)
Screenshot: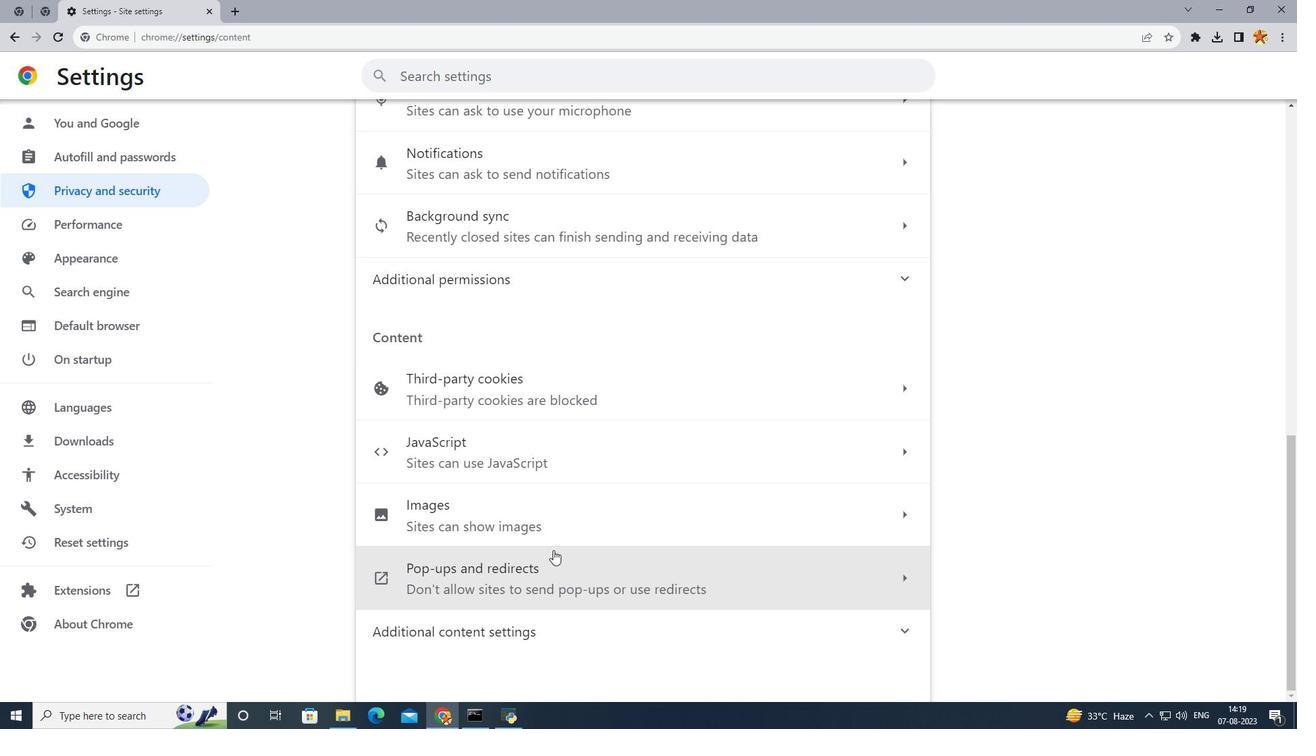 
Action: Mouse scrolled (553, 550) with delta (0, 0)
Screenshot: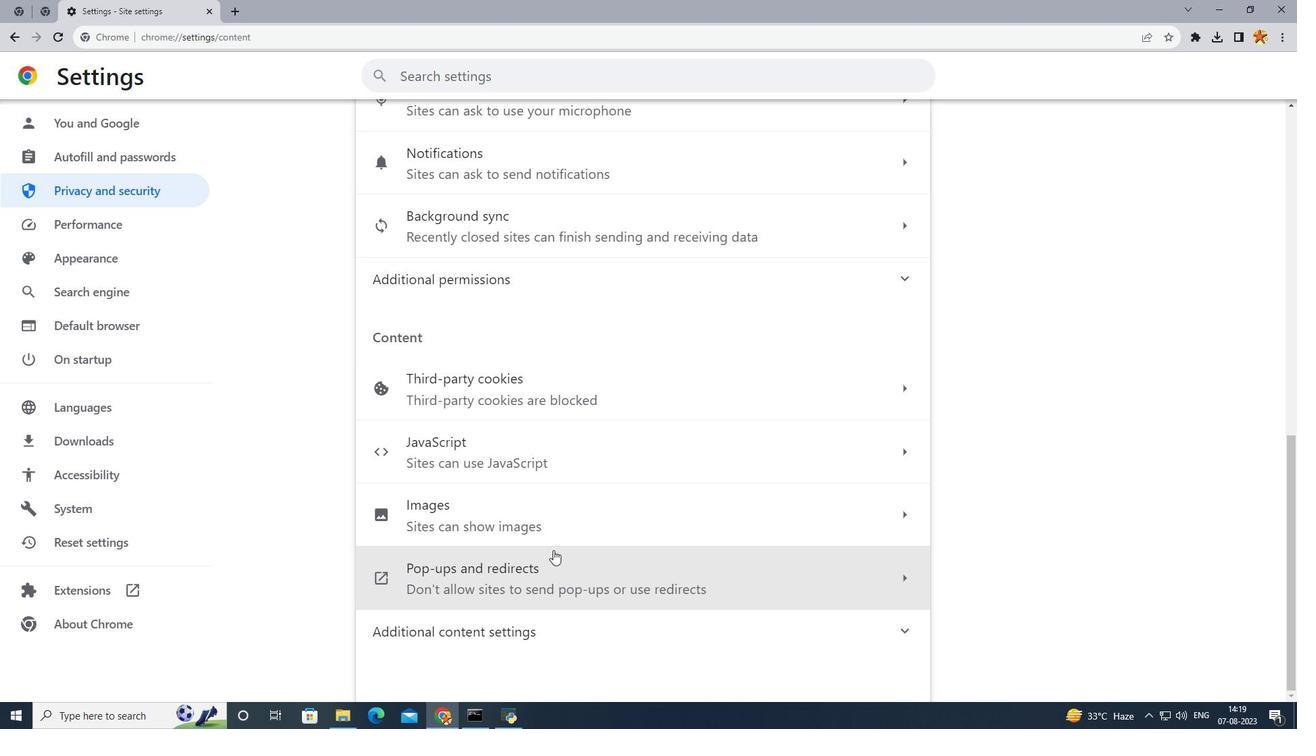 
Action: Mouse scrolled (553, 550) with delta (0, 0)
Screenshot: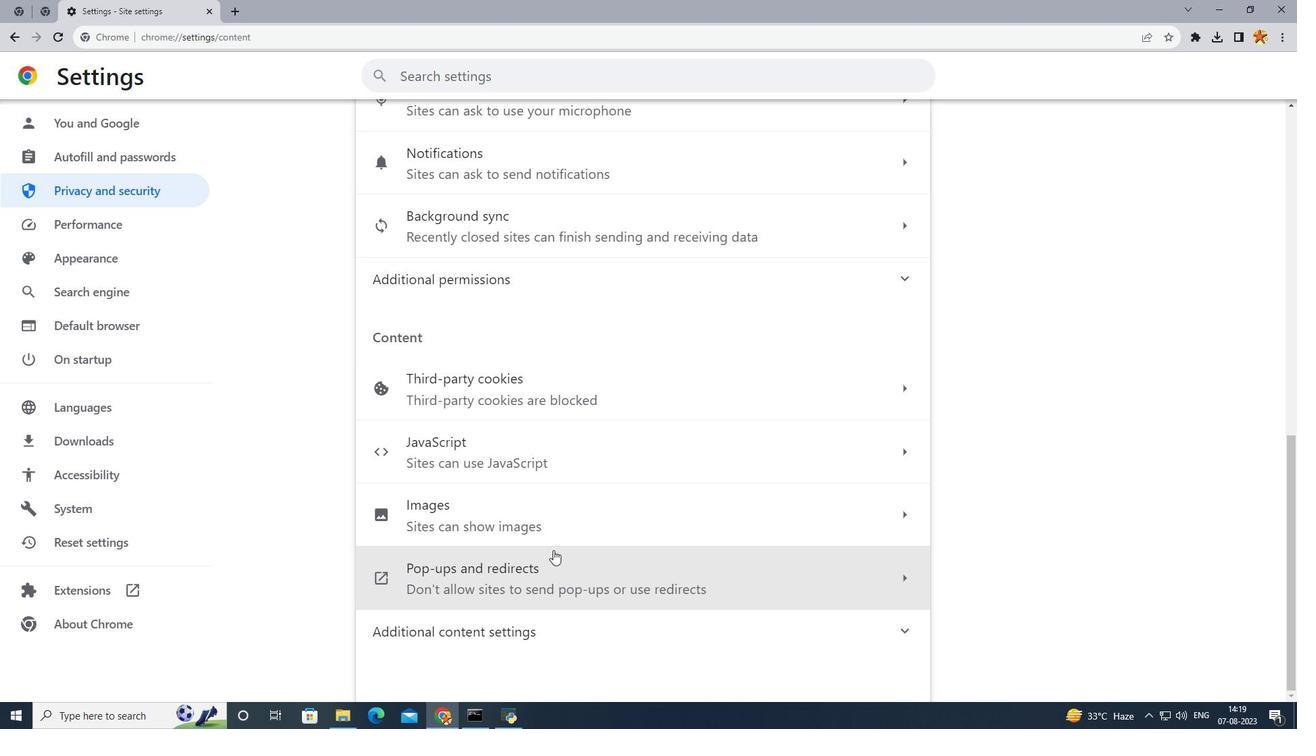 
Action: Mouse moved to (525, 445)
Screenshot: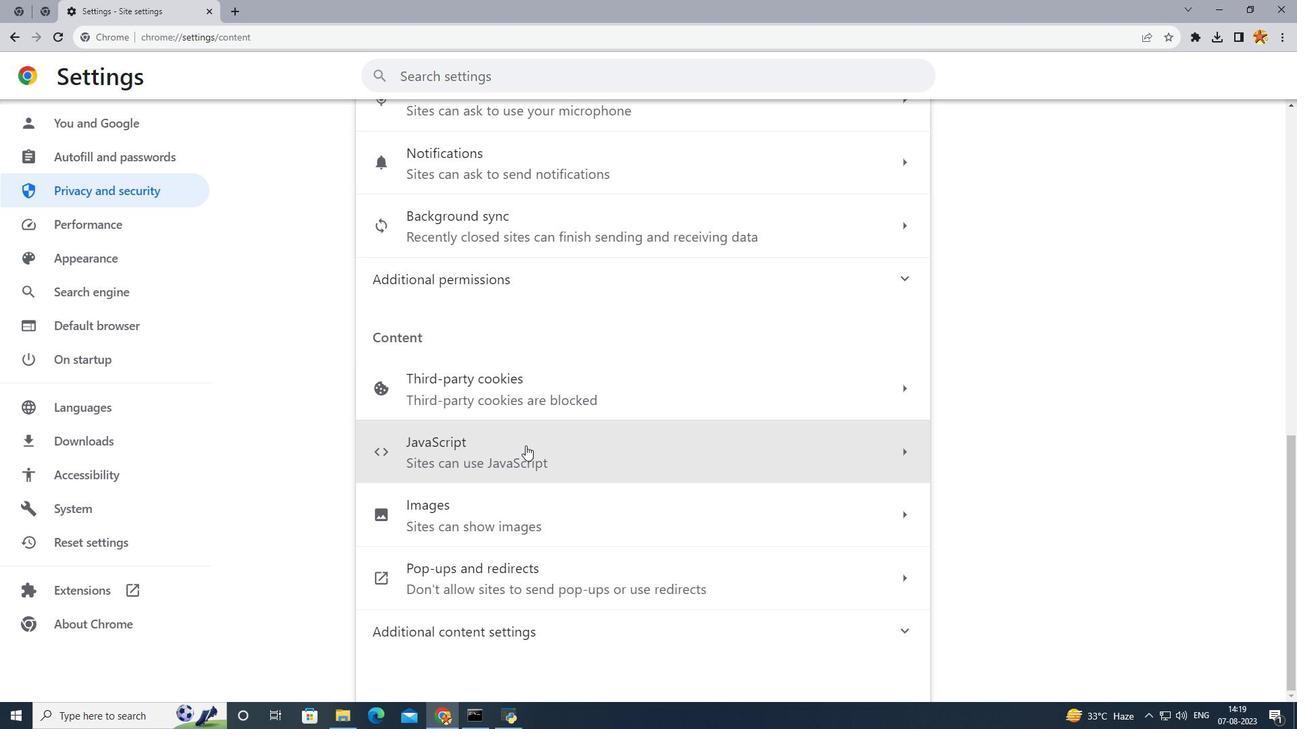 
Action: Mouse pressed left at (525, 445)
Screenshot: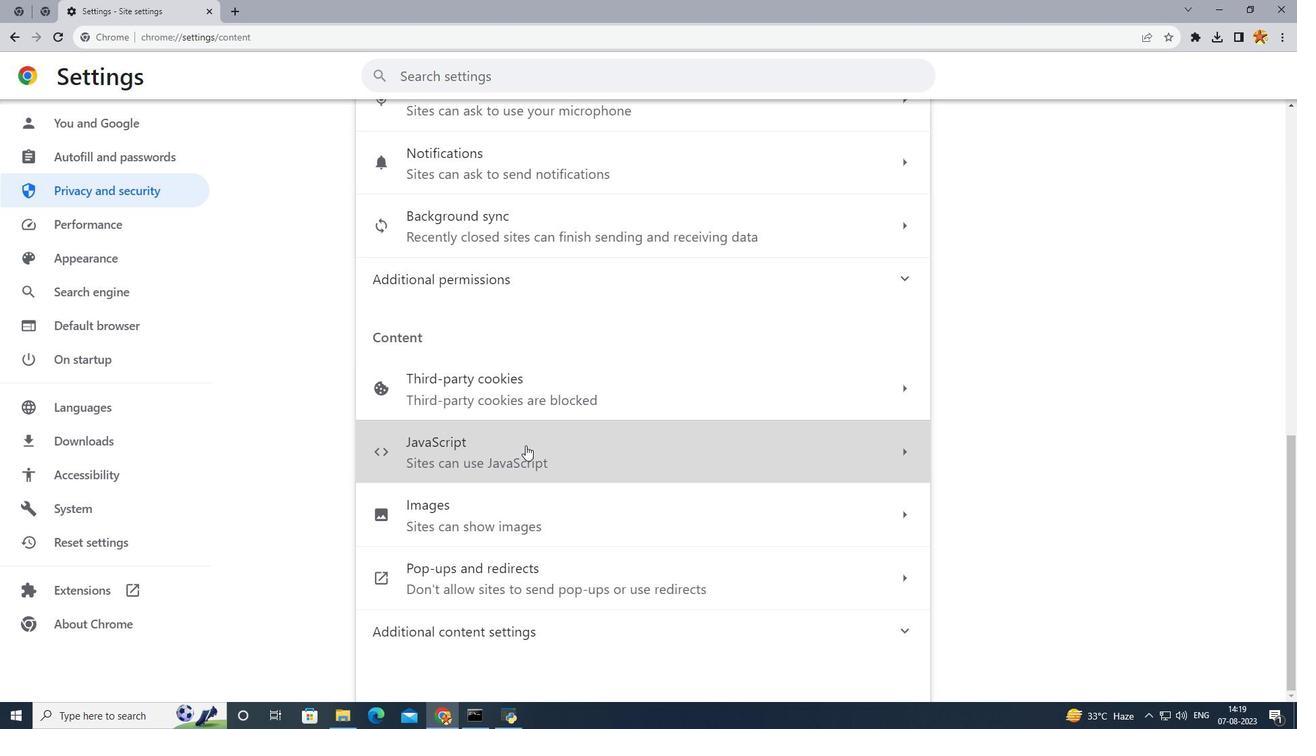 
Action: Mouse moved to (432, 335)
Screenshot: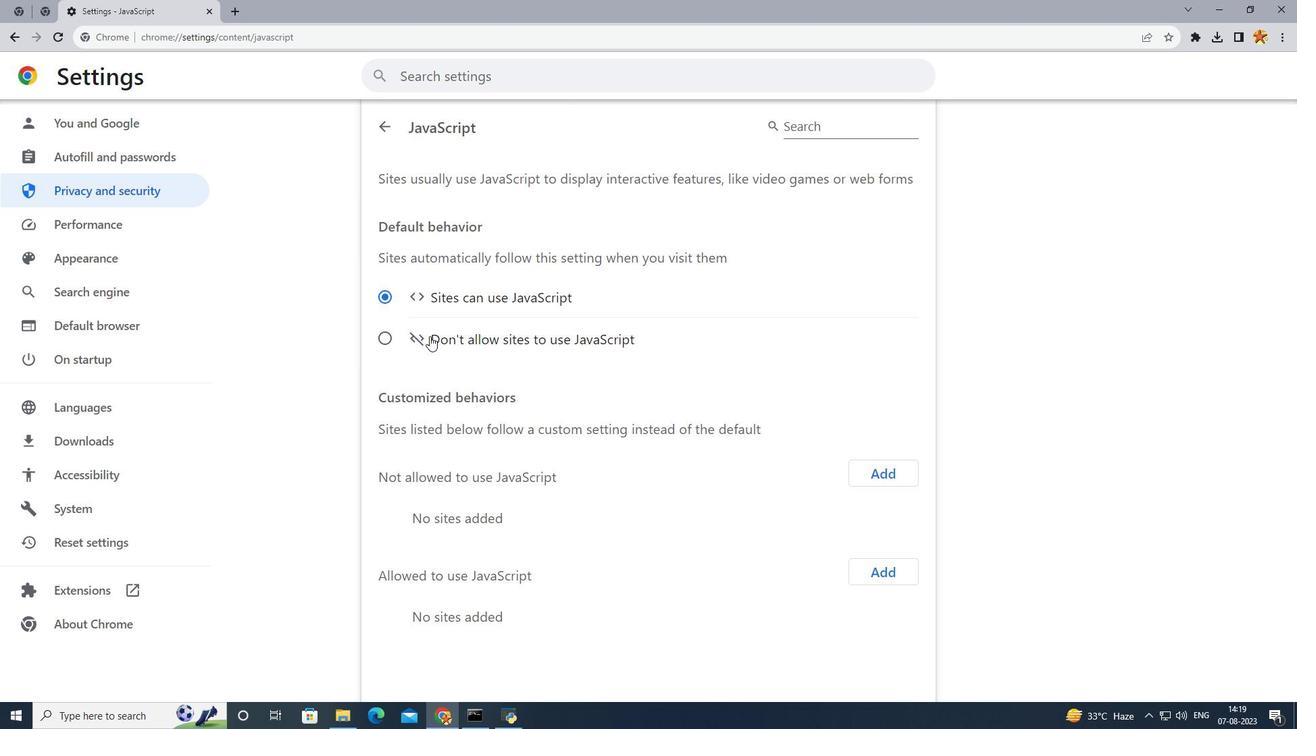 
Action: Mouse pressed left at (432, 335)
Screenshot: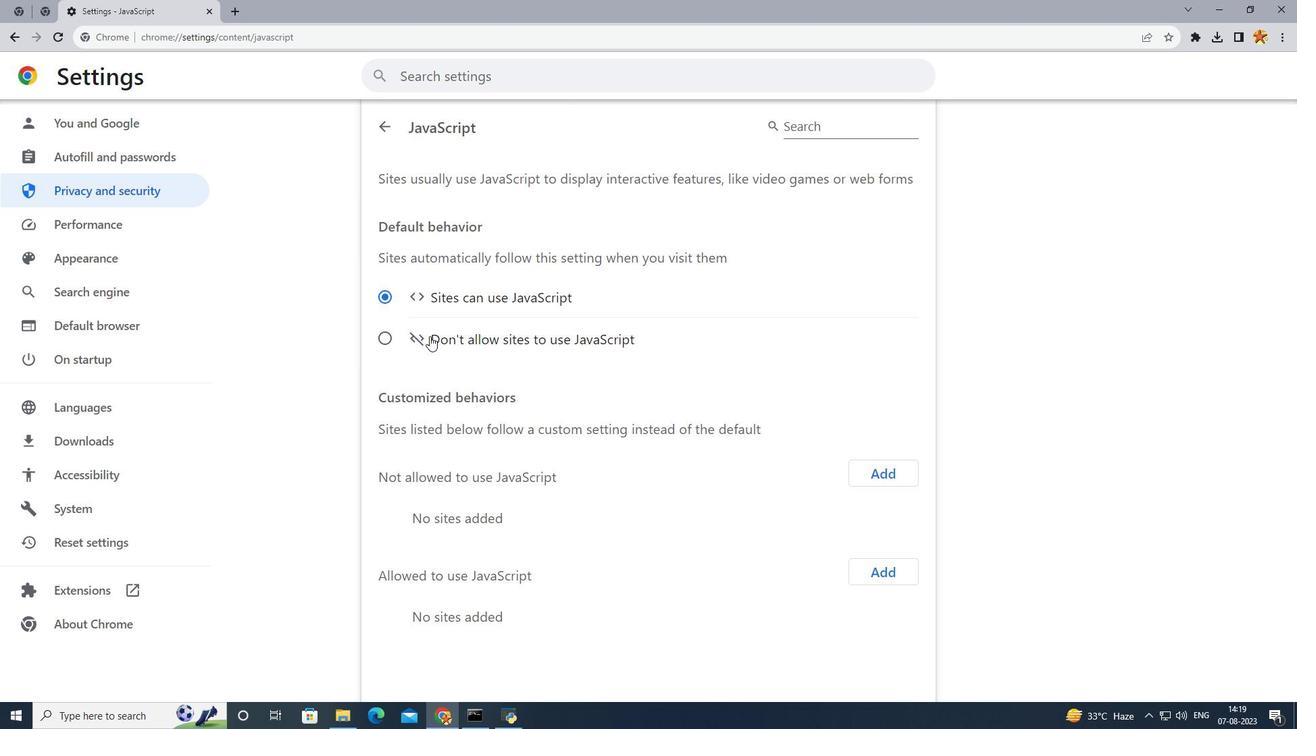 
Action: Mouse moved to (468, 310)
Screenshot: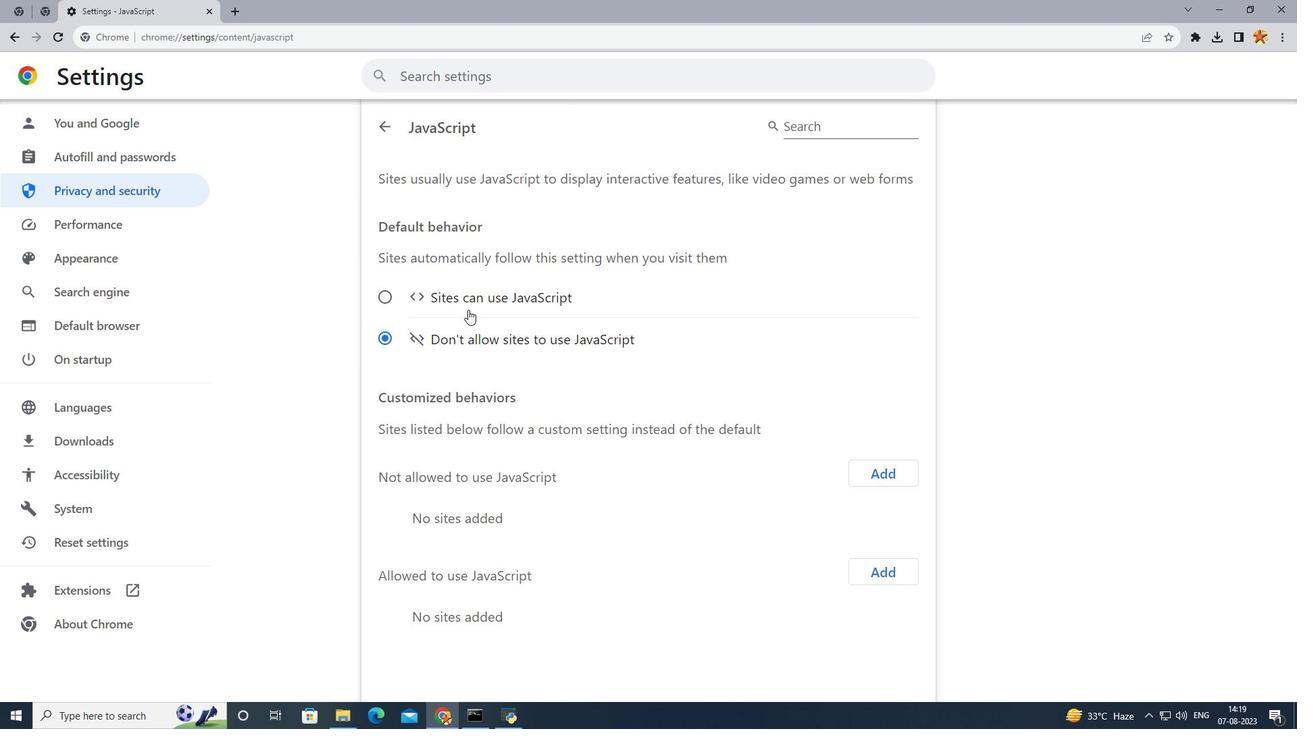 
Action: Mouse pressed left at (468, 310)
Screenshot: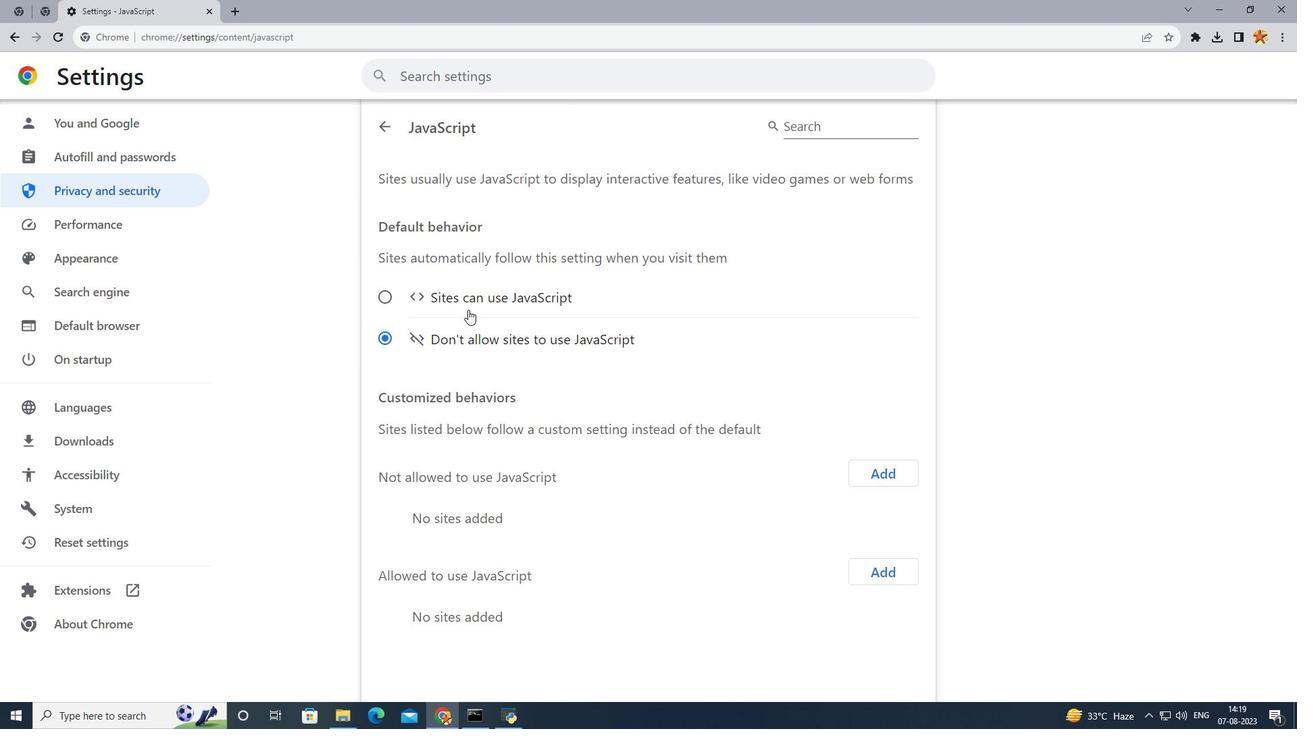 
Action: Mouse moved to (5, 34)
Screenshot: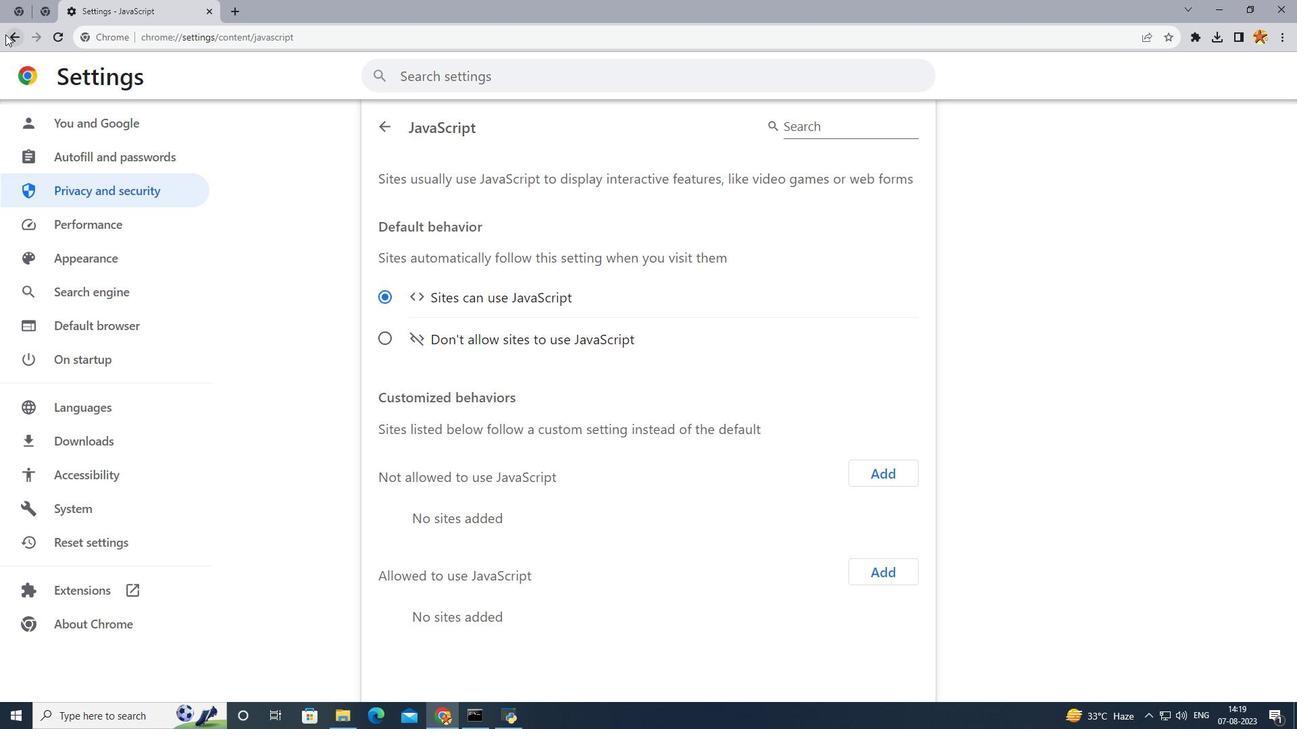 
Action: Mouse pressed left at (5, 34)
Screenshot: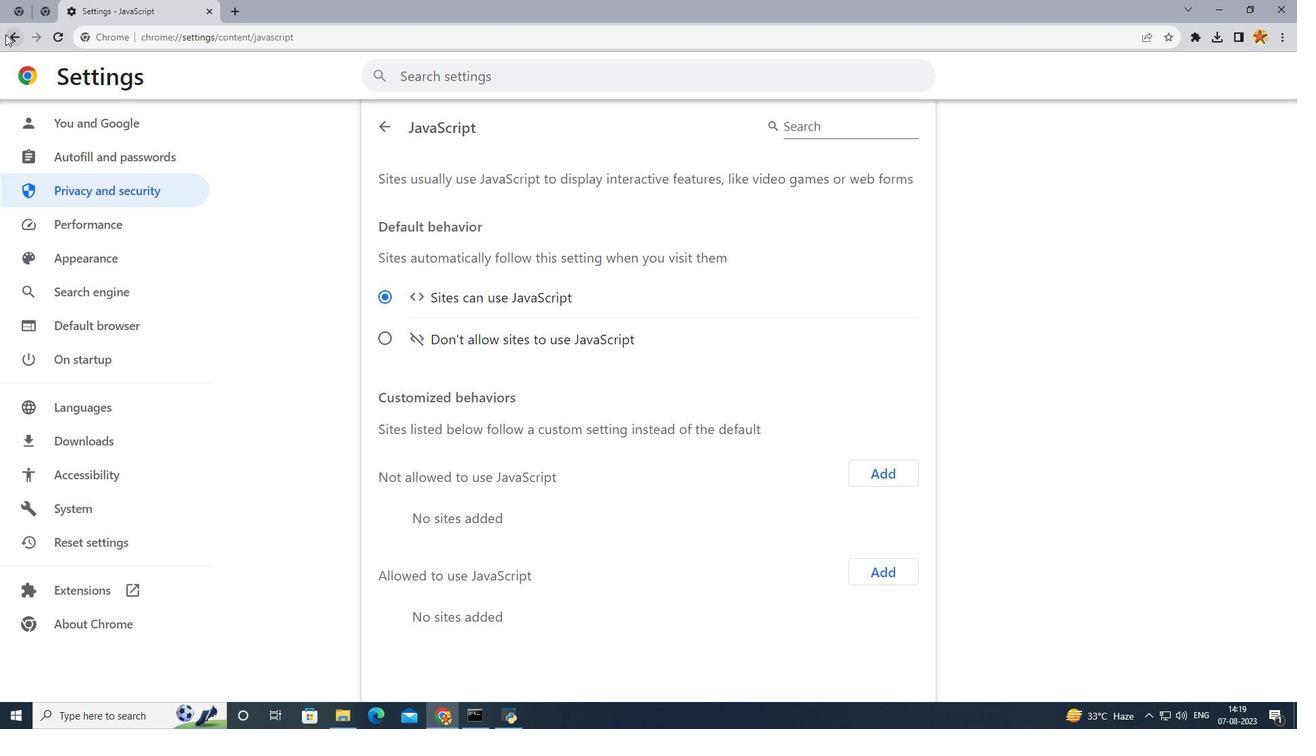 
Action: Mouse moved to (464, 529)
Screenshot: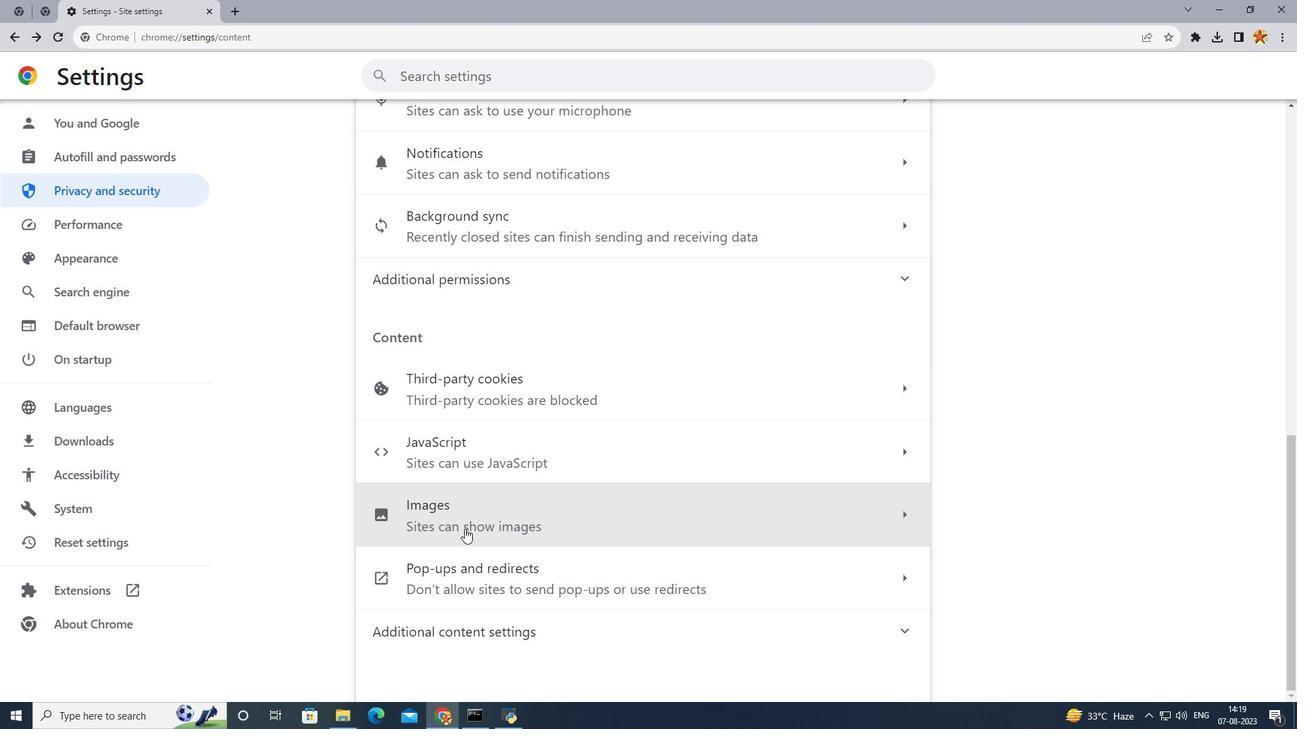 
Action: Mouse pressed left at (464, 529)
Screenshot: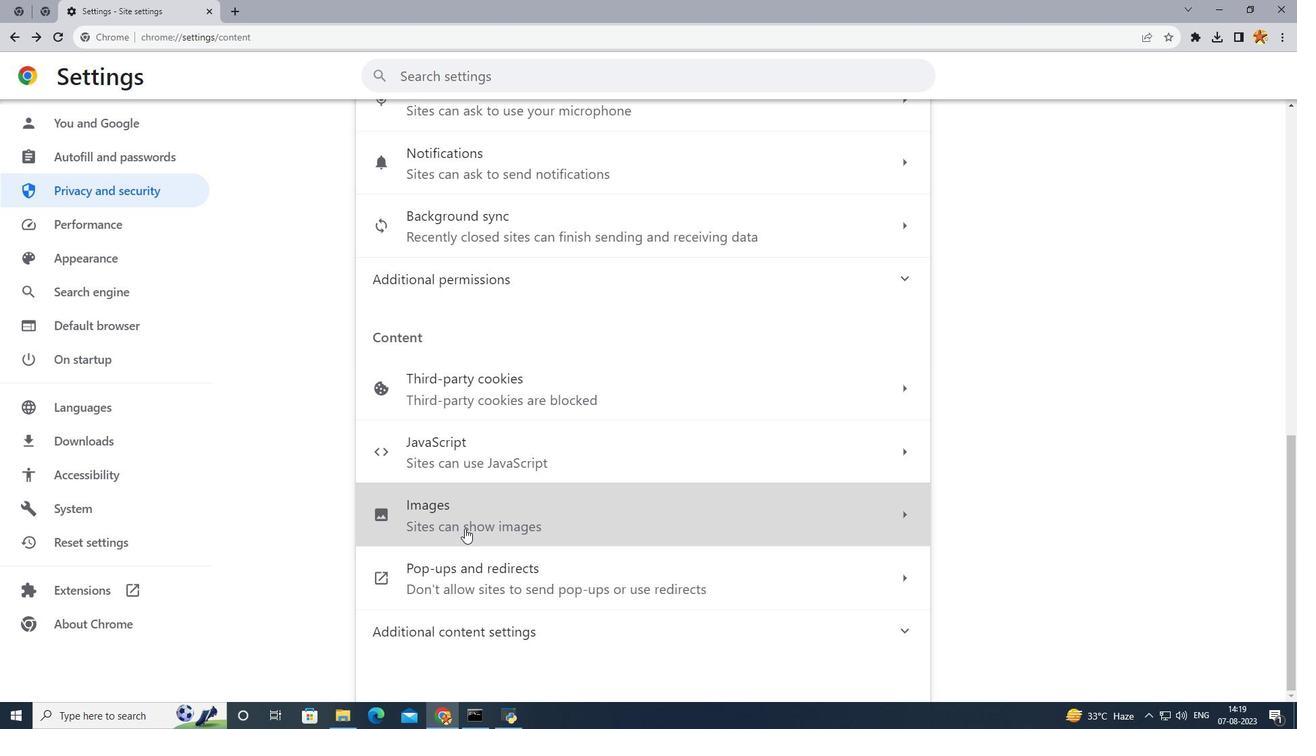 
Action: Mouse moved to (386, 353)
Screenshot: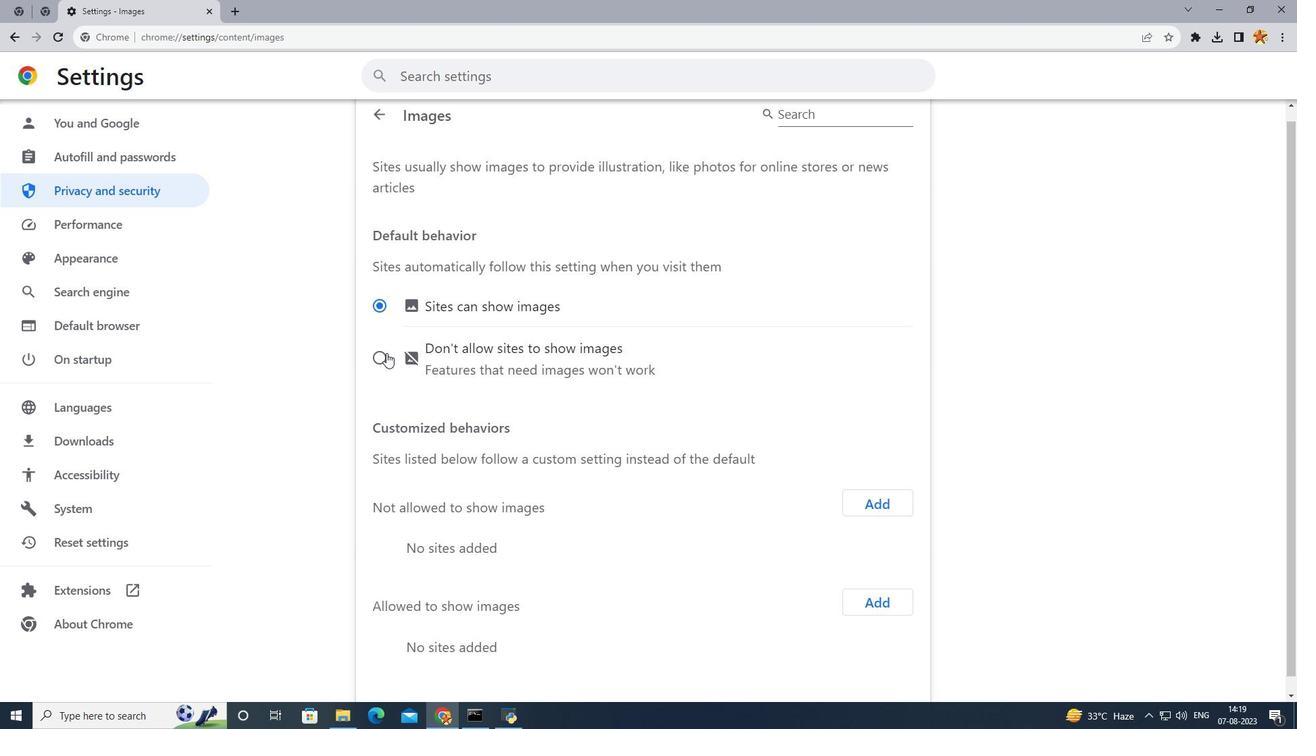 
Action: Mouse pressed left at (386, 353)
Screenshot: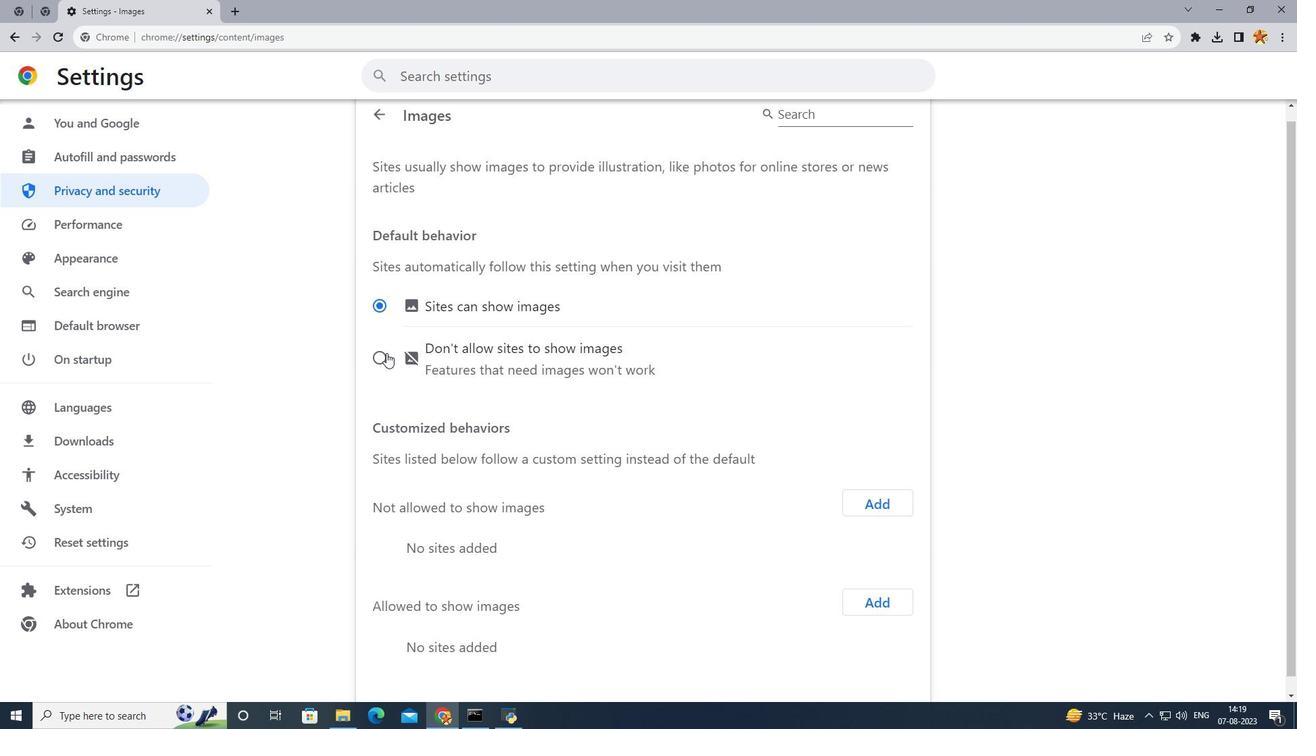 
Action: Mouse moved to (409, 302)
Screenshot: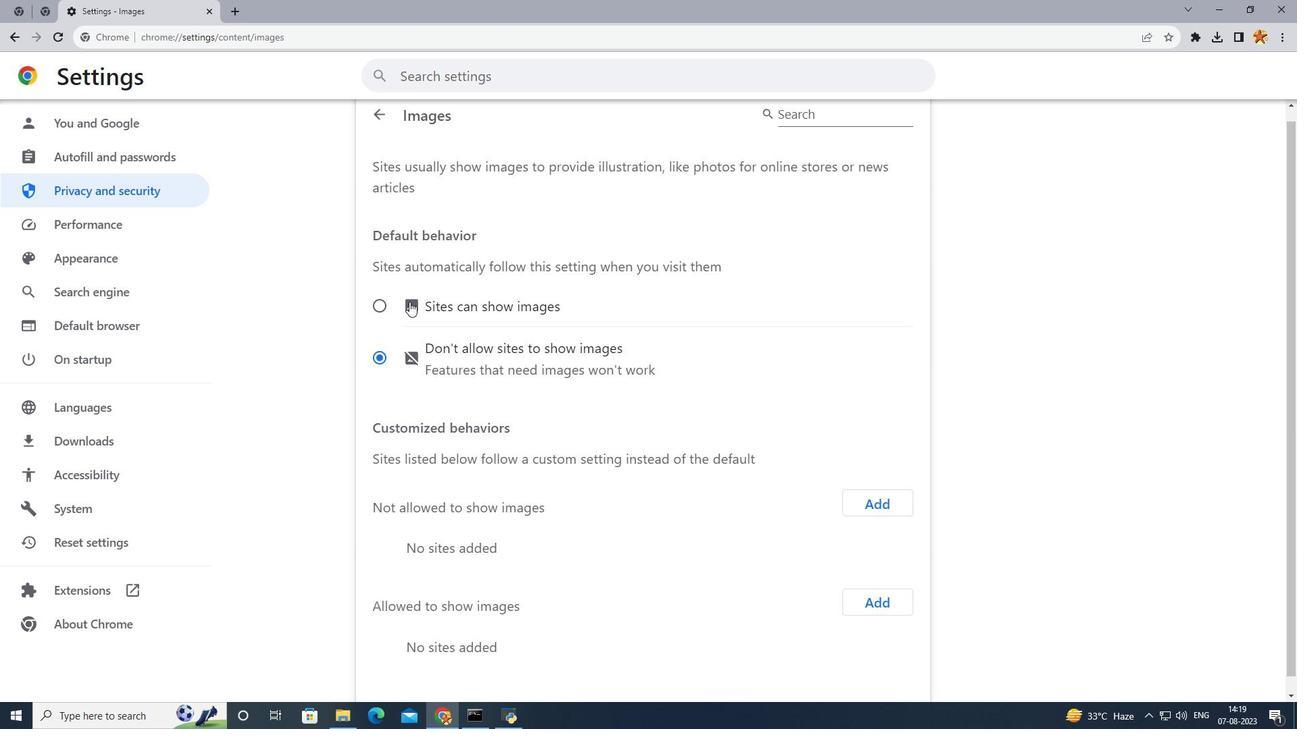 
Action: Mouse pressed left at (409, 302)
Screenshot: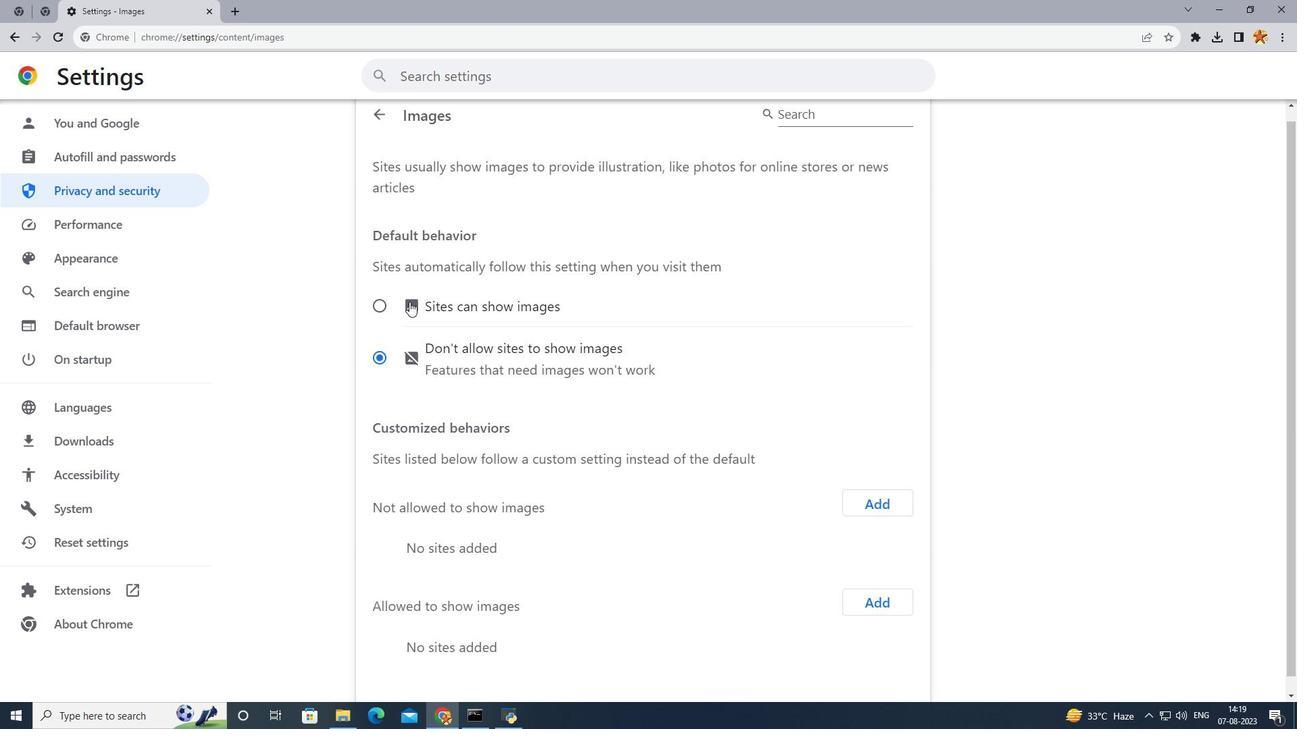 
Action: Mouse moved to (384, 360)
Screenshot: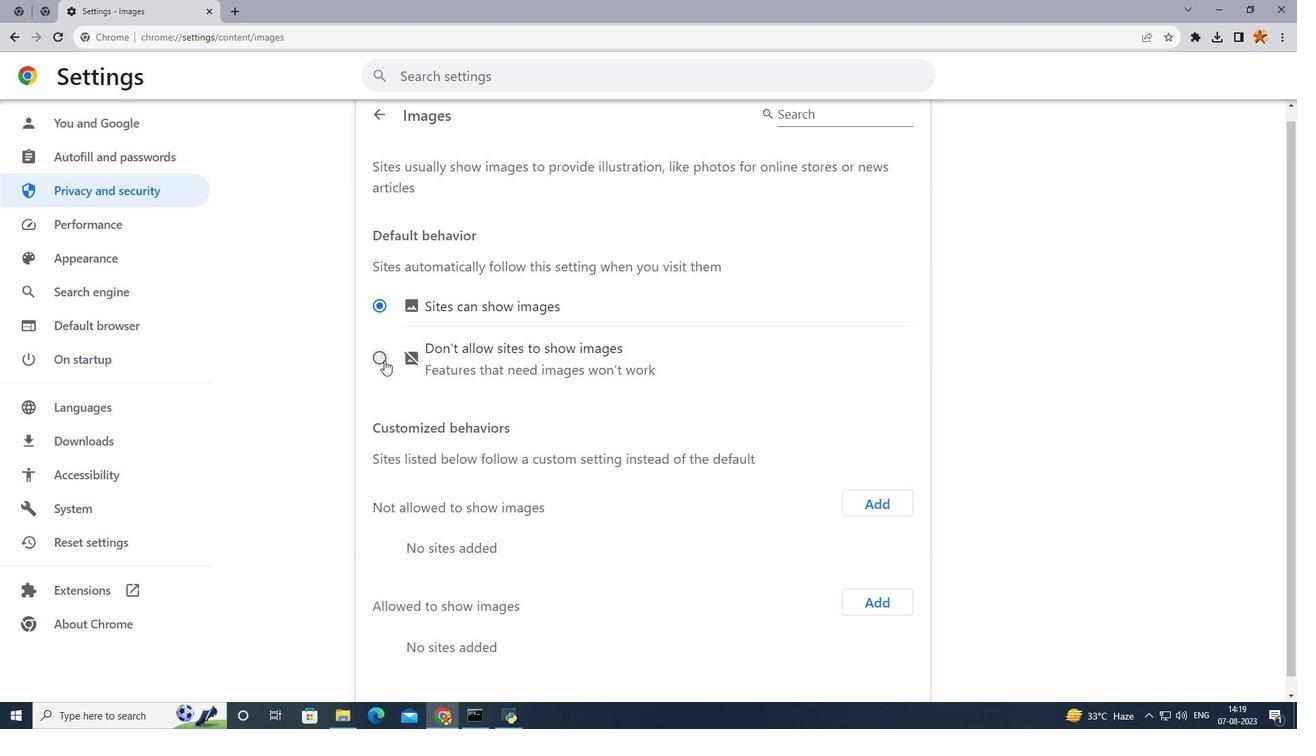 
Action: Mouse pressed left at (384, 360)
Screenshot: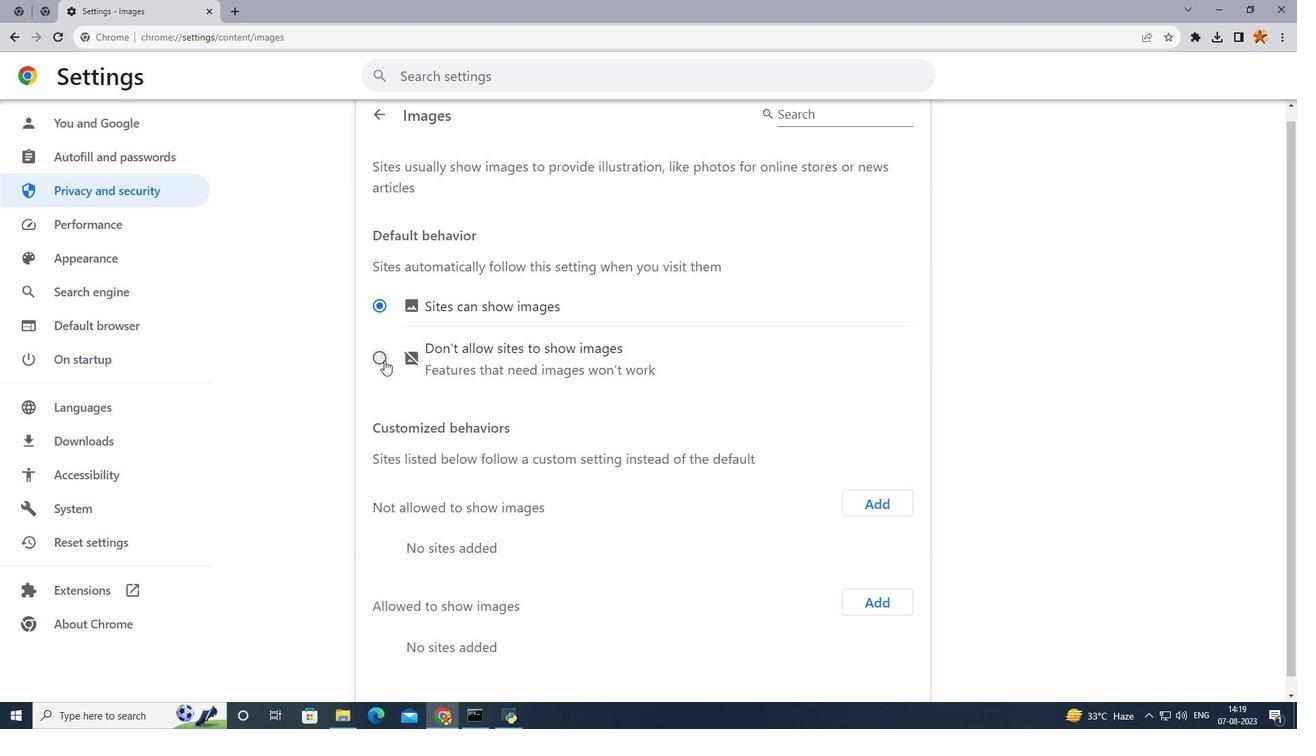 
Action: Mouse moved to (407, 300)
Screenshot: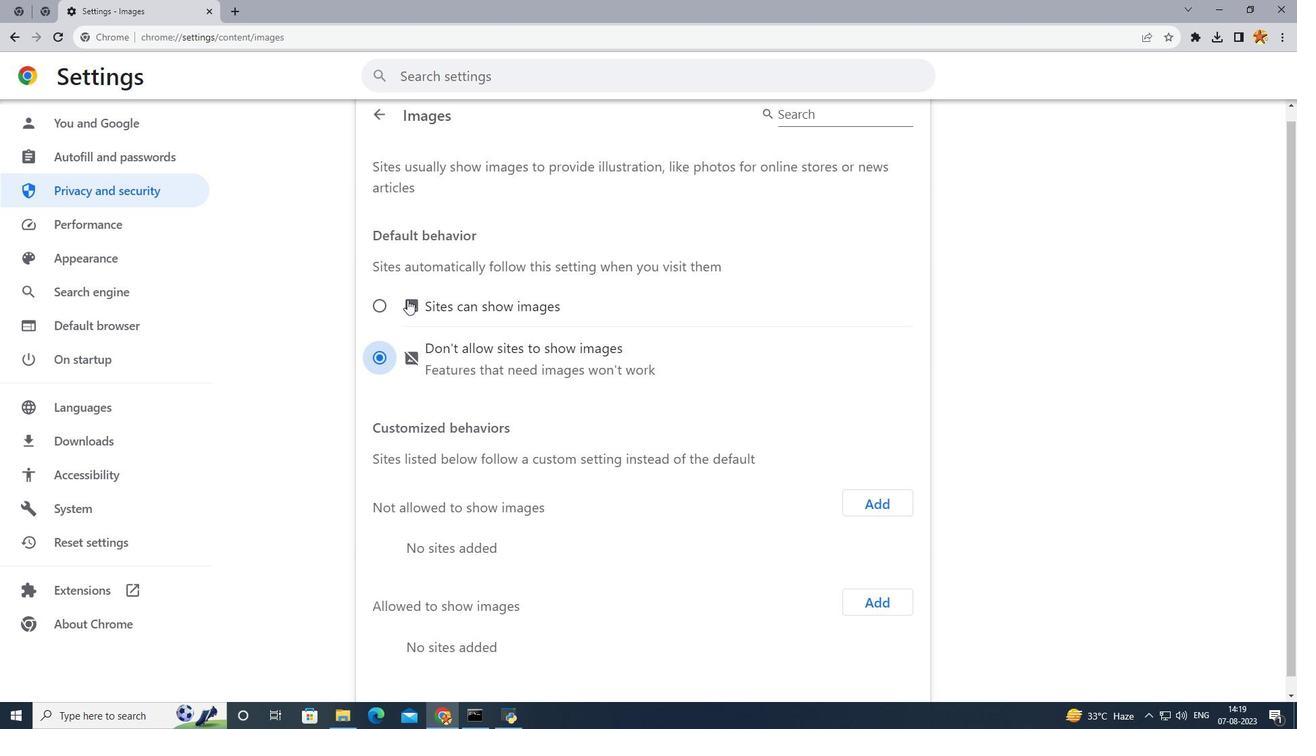 
Action: Mouse pressed left at (407, 300)
Screenshot: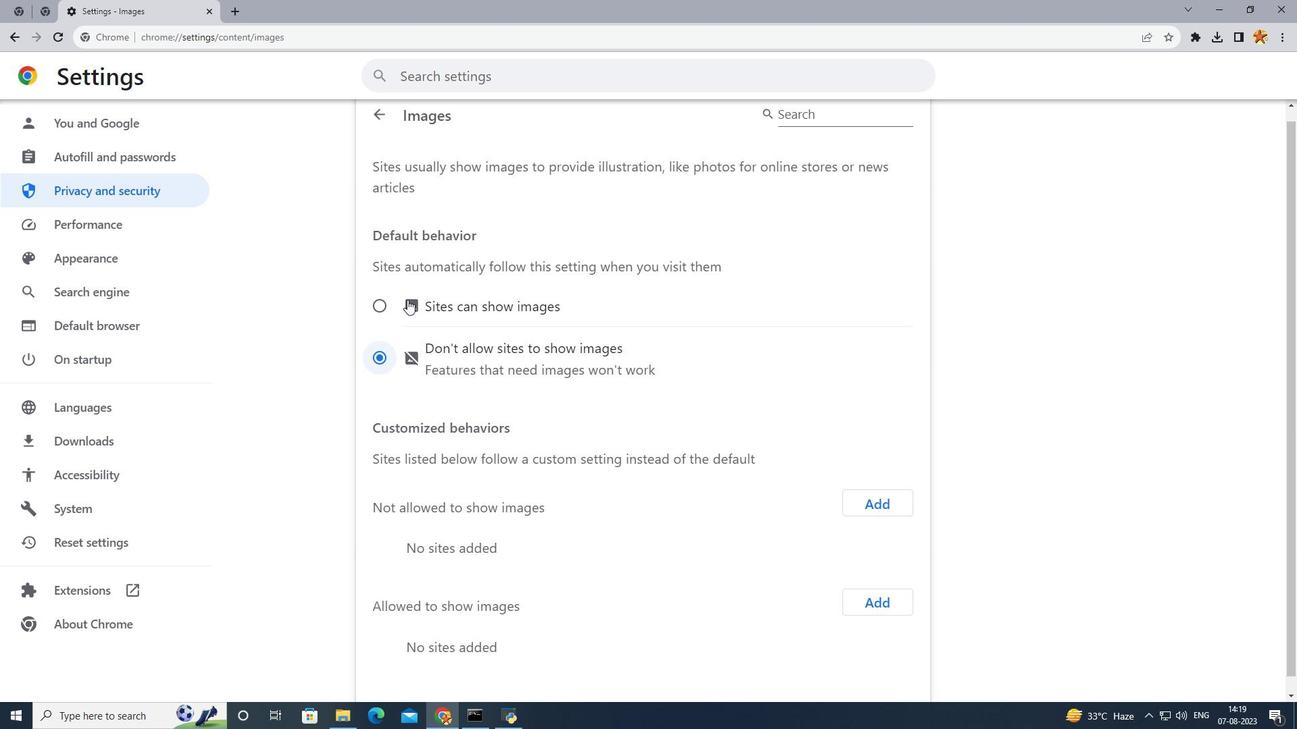 
Action: Mouse moved to (21, 34)
Screenshot: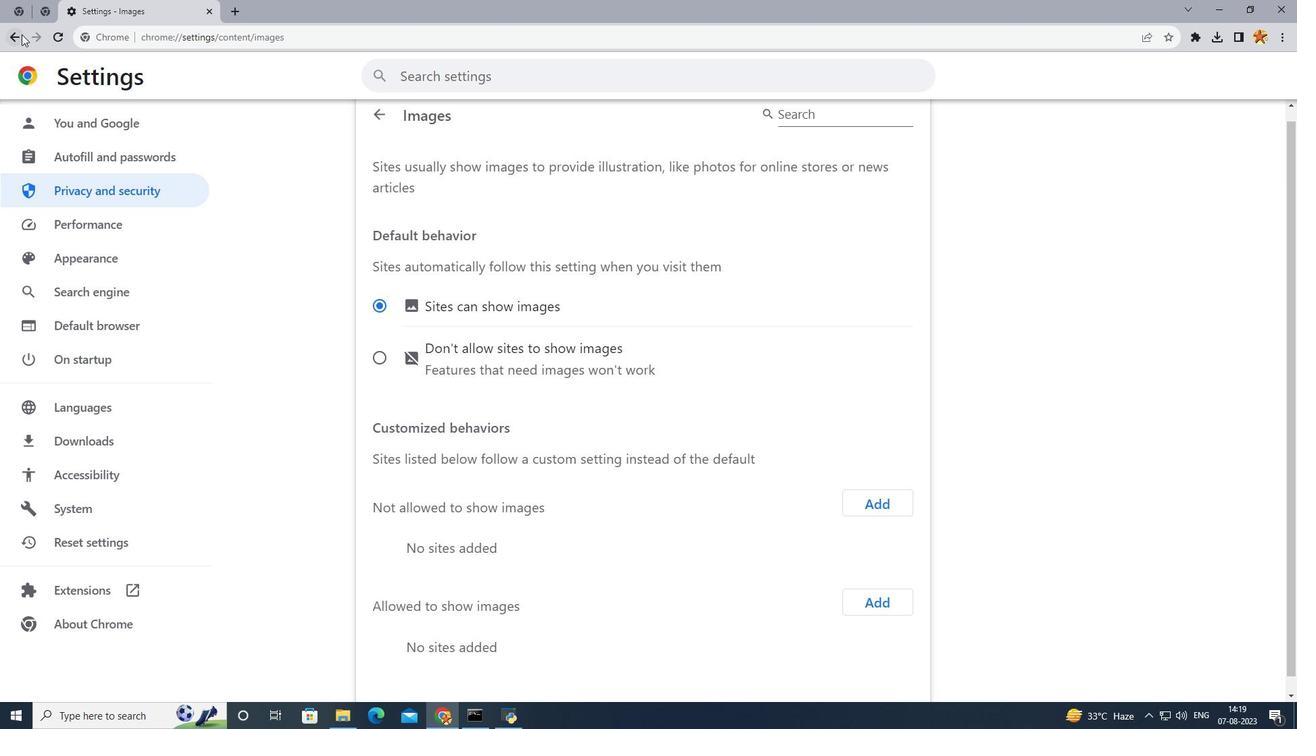
Action: Mouse pressed left at (21, 34)
Screenshot: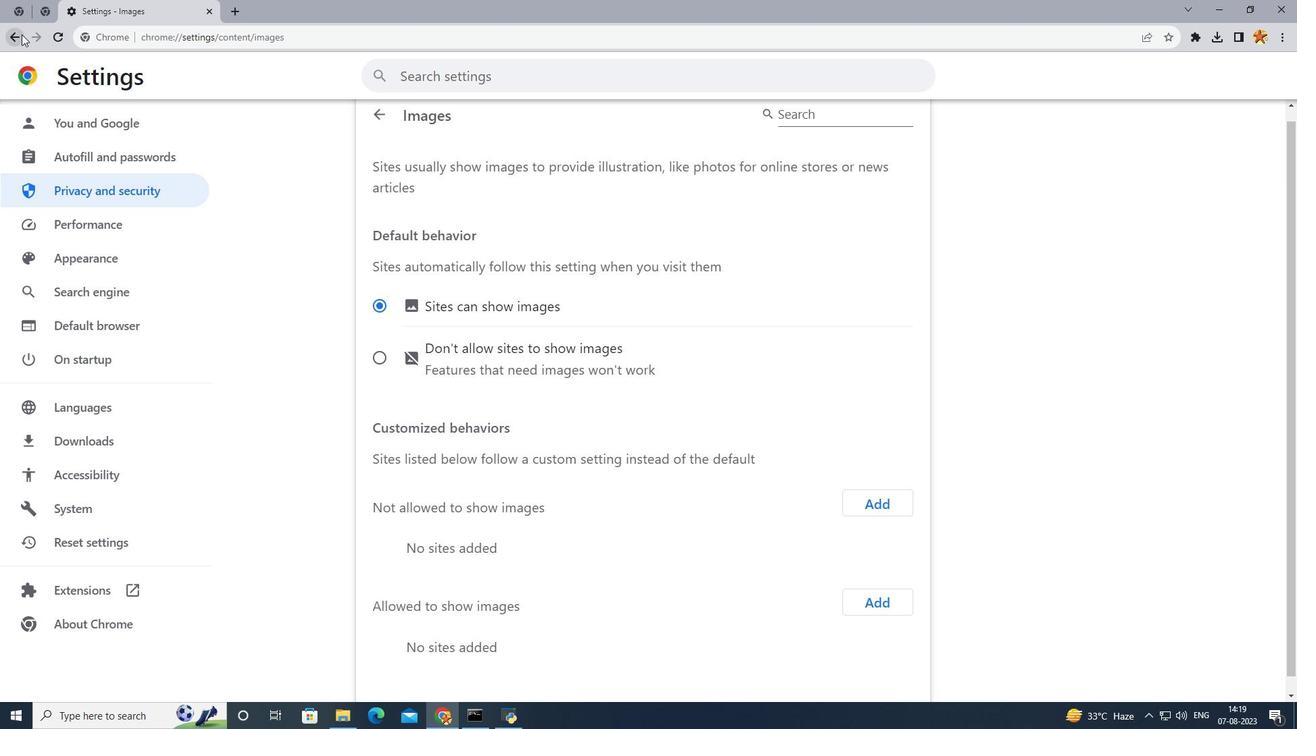 
Action: Mouse moved to (454, 556)
Screenshot: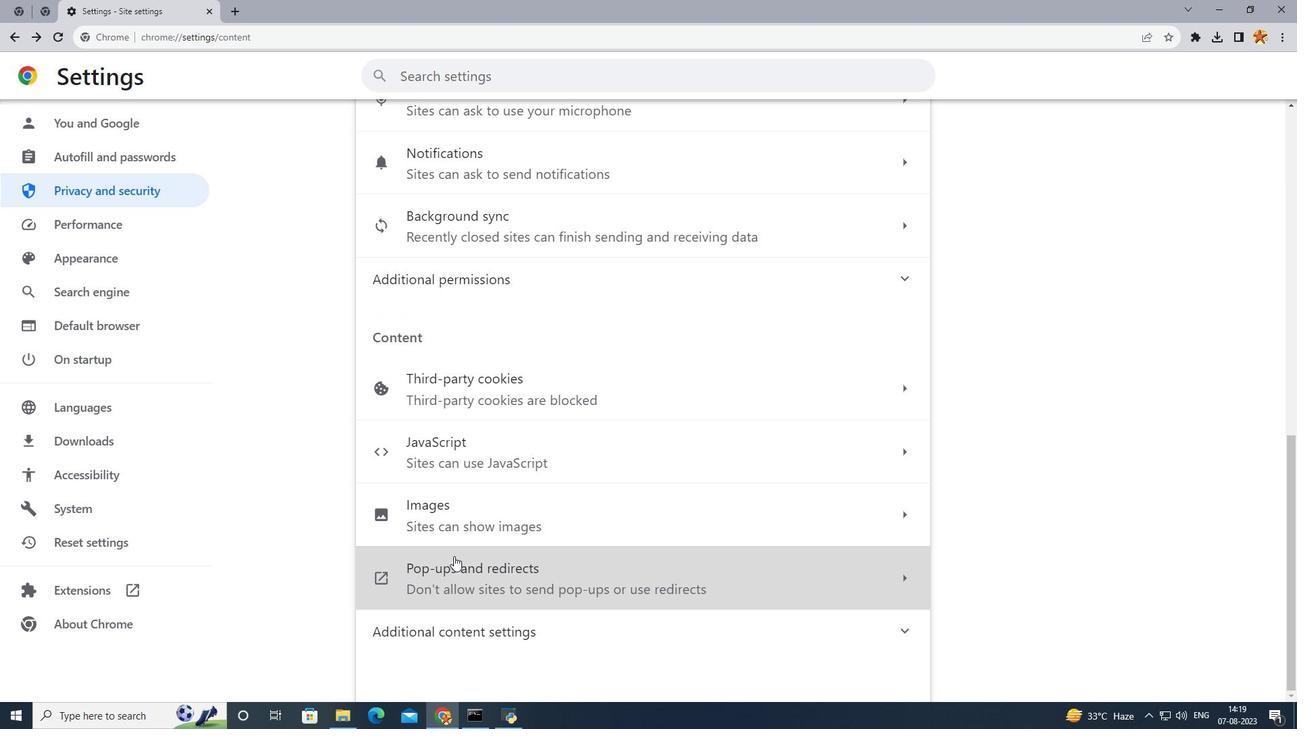 
Action: Mouse pressed left at (454, 556)
Screenshot: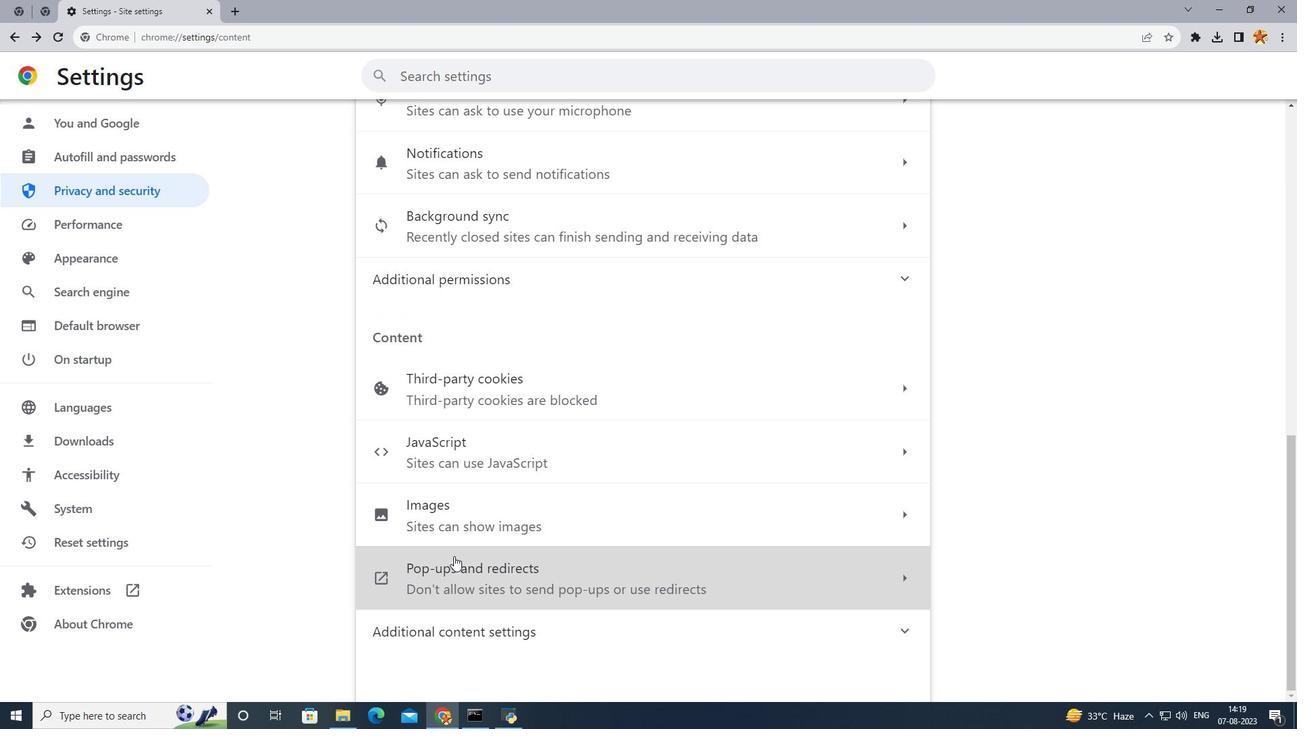 
Action: Mouse moved to (416, 306)
Screenshot: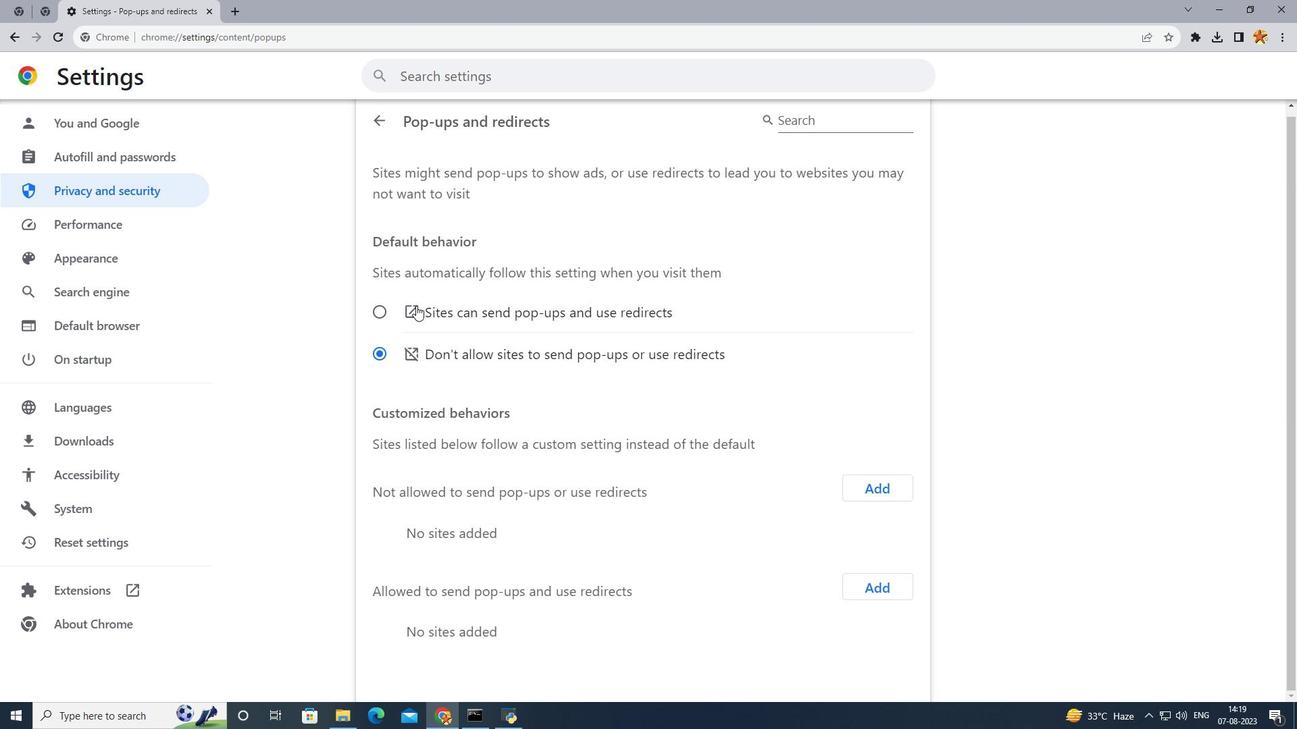 
Action: Mouse pressed left at (416, 306)
Screenshot: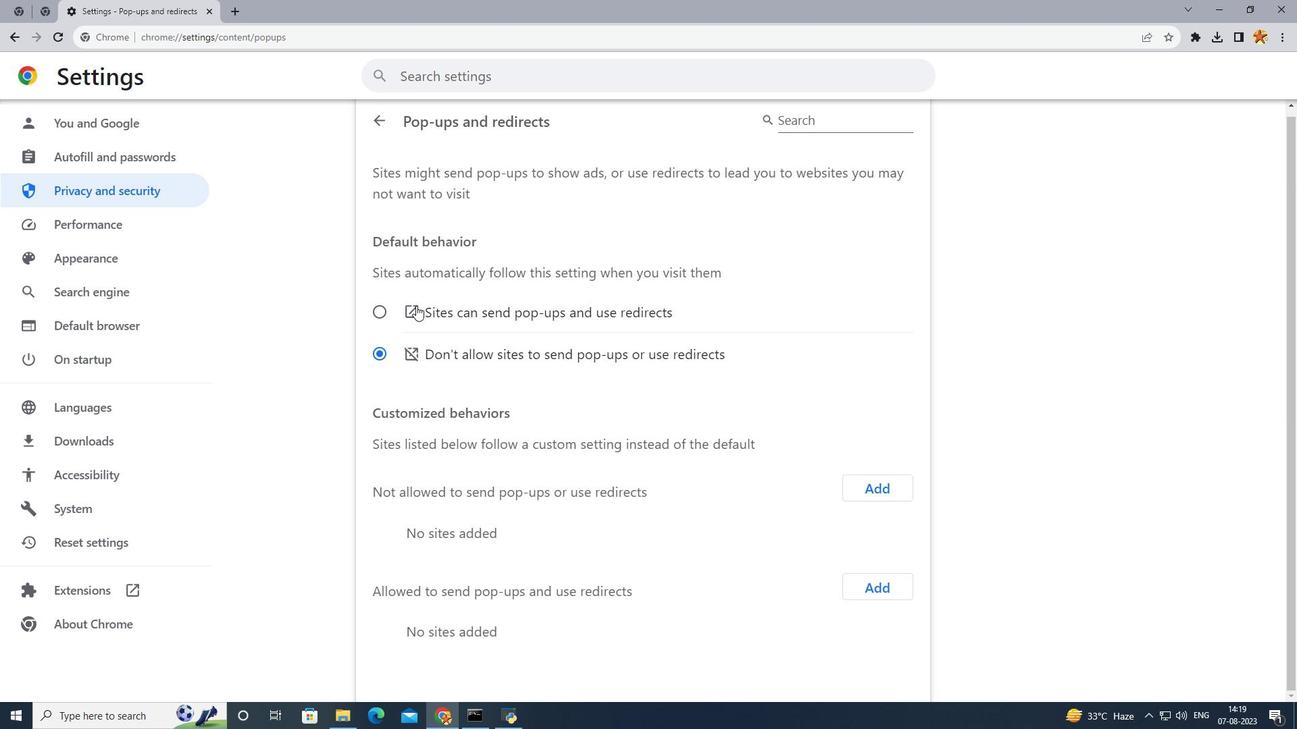 
Action: Mouse moved to (403, 350)
Screenshot: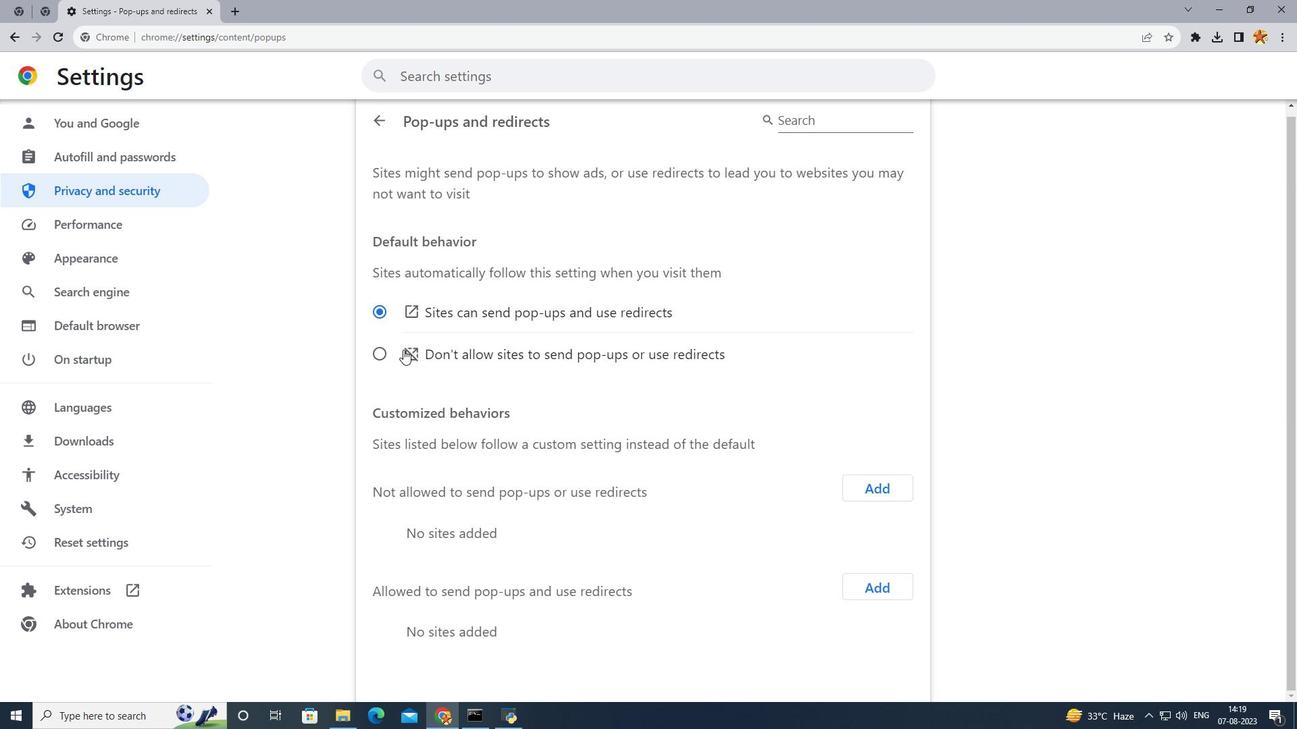 
Action: Mouse pressed left at (403, 350)
Screenshot: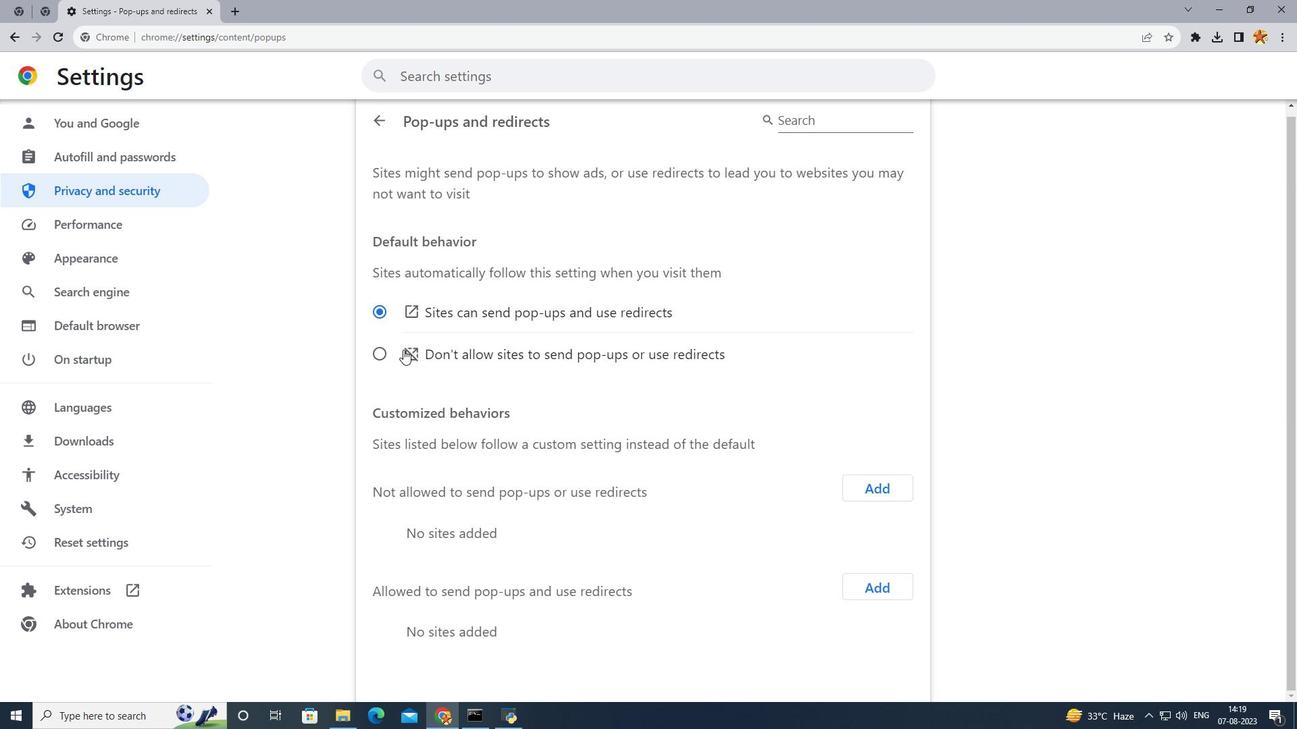 
Action: Mouse moved to (422, 311)
Screenshot: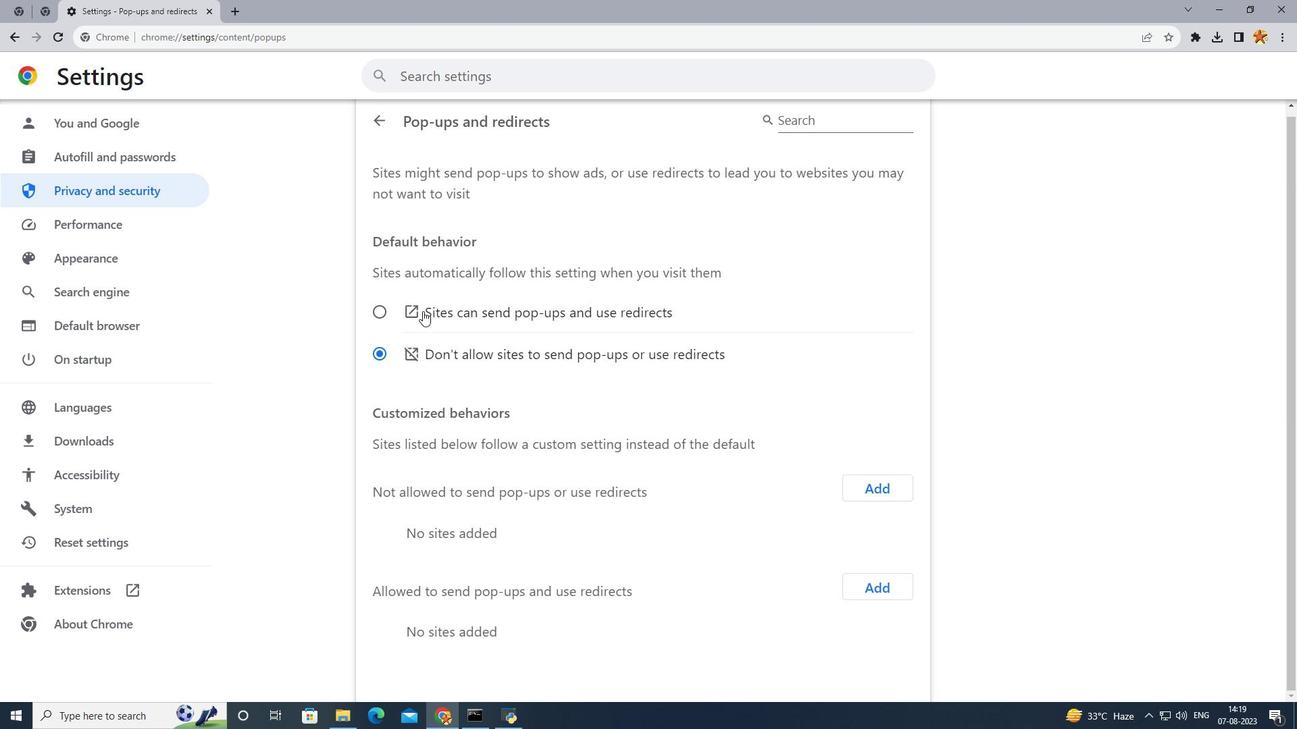 
Action: Mouse pressed left at (422, 311)
Screenshot: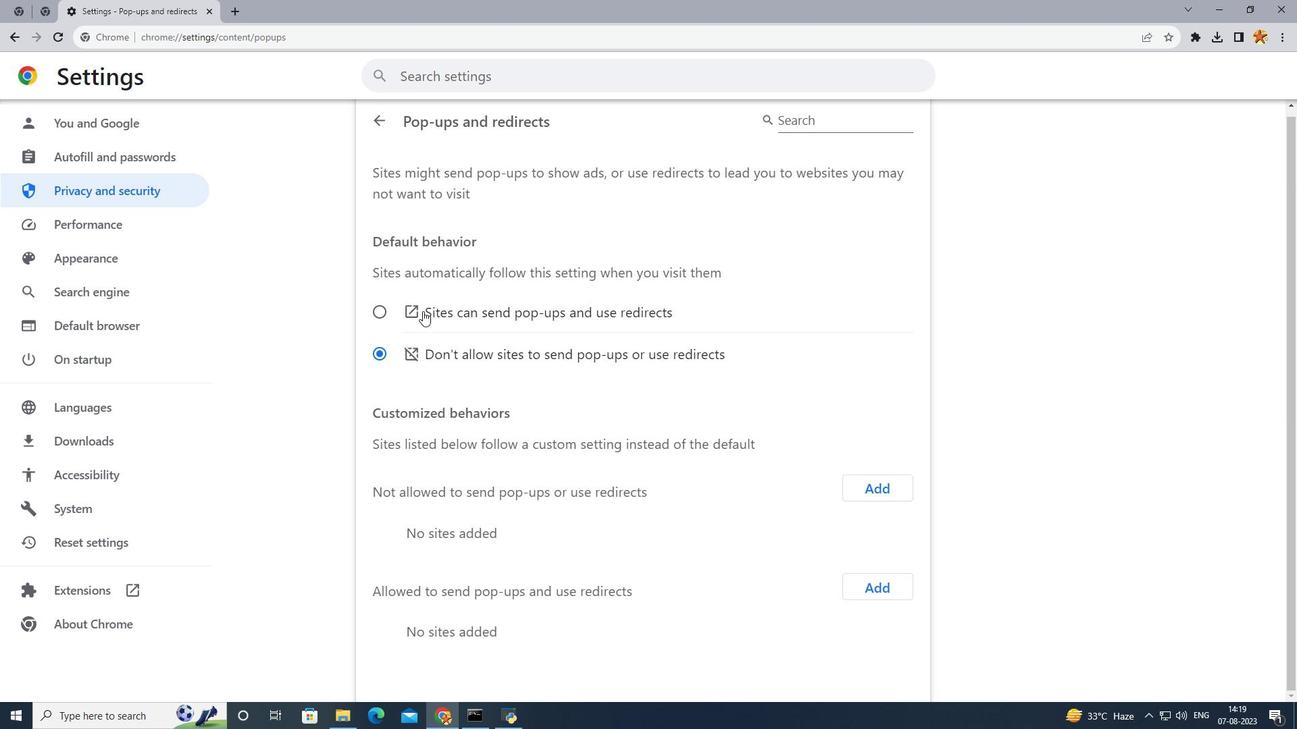 
Action: Mouse moved to (410, 360)
Screenshot: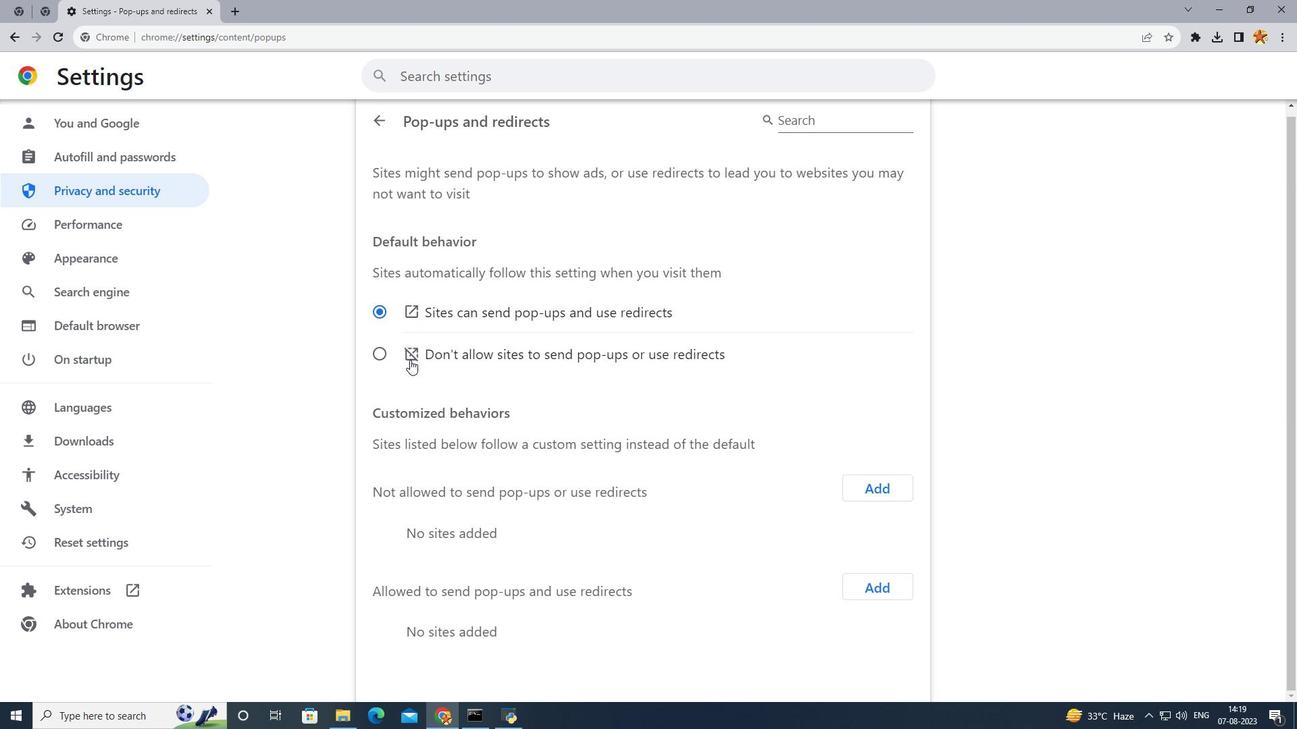 
Action: Mouse pressed left at (410, 360)
Screenshot: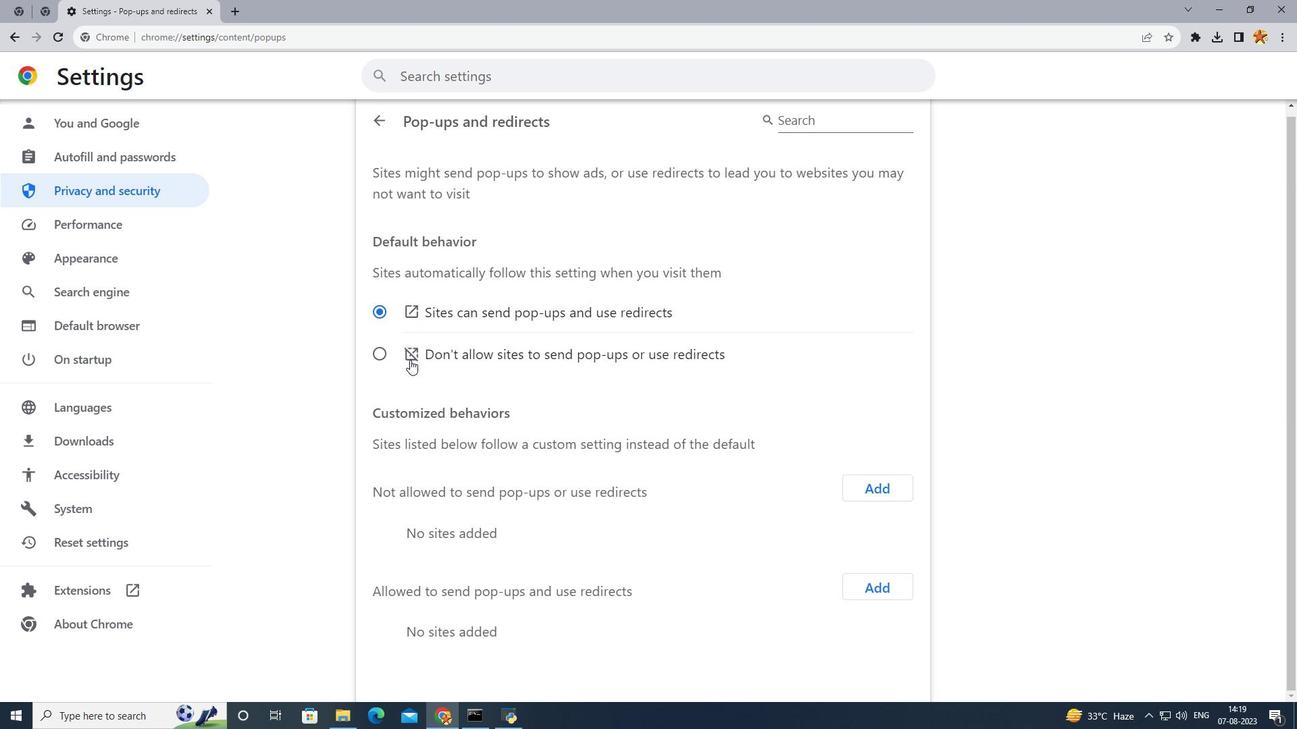 
Action: Mouse moved to (25, 43)
Screenshot: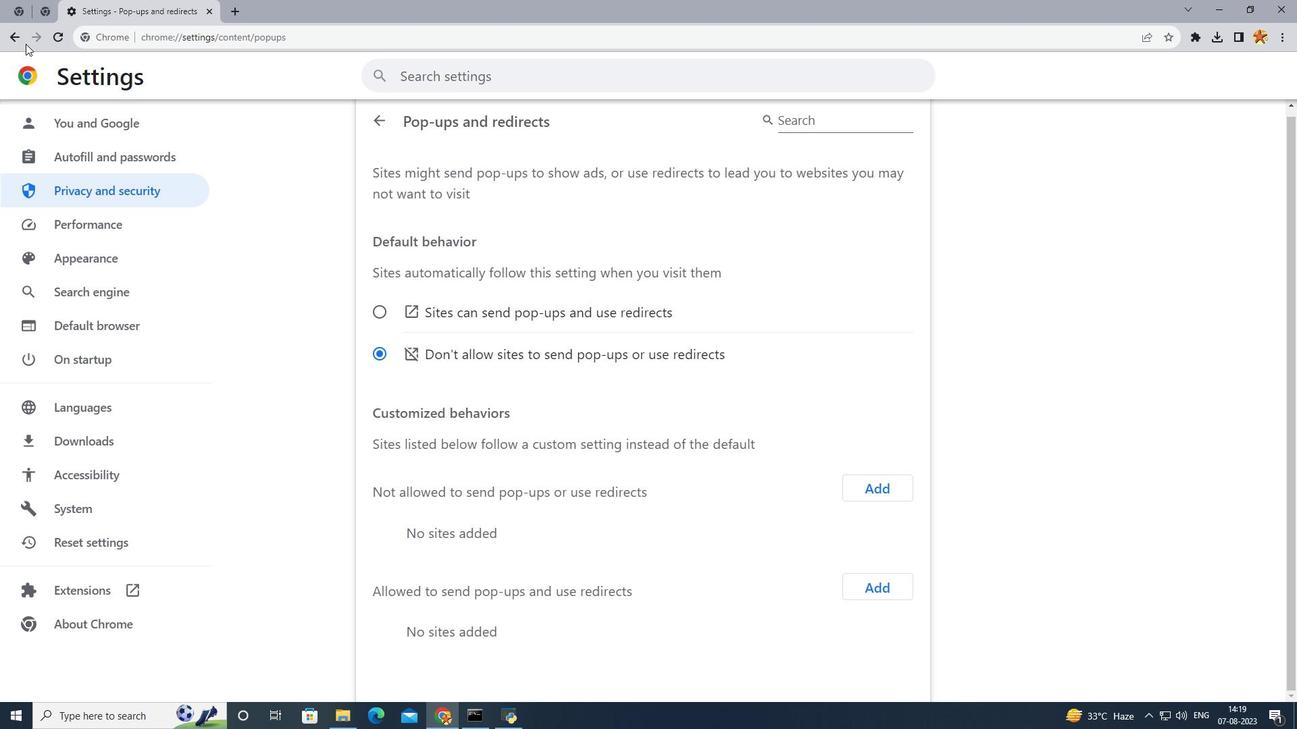 
Action: Mouse pressed left at (25, 43)
Screenshot: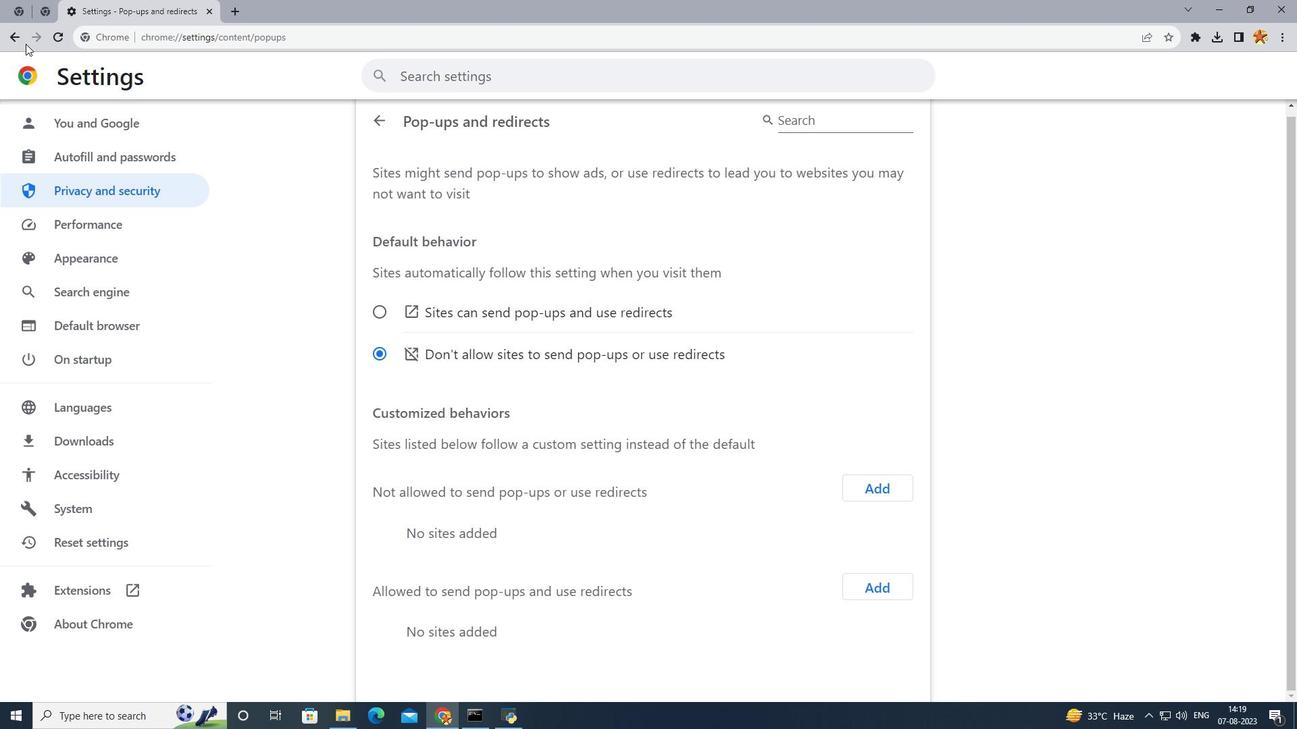 
Action: Mouse moved to (25, 42)
Screenshot: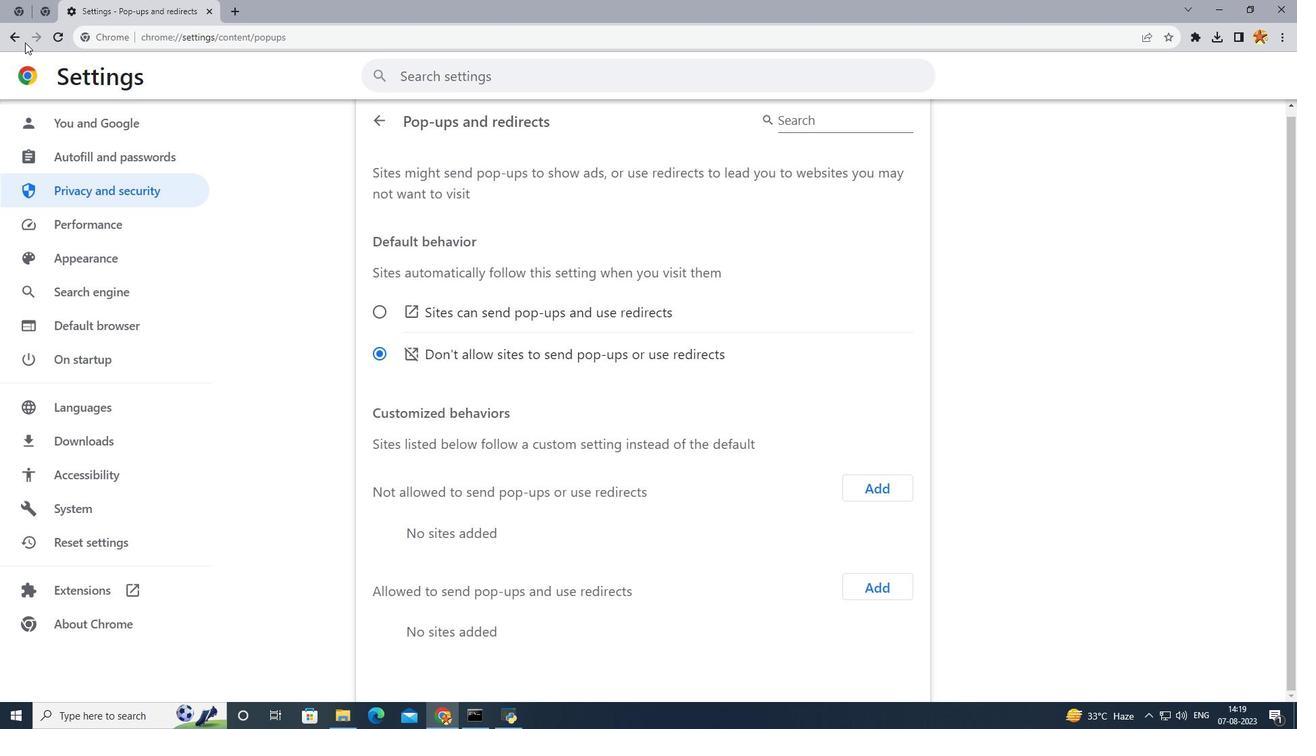 
Action: Mouse pressed left at (25, 42)
Screenshot: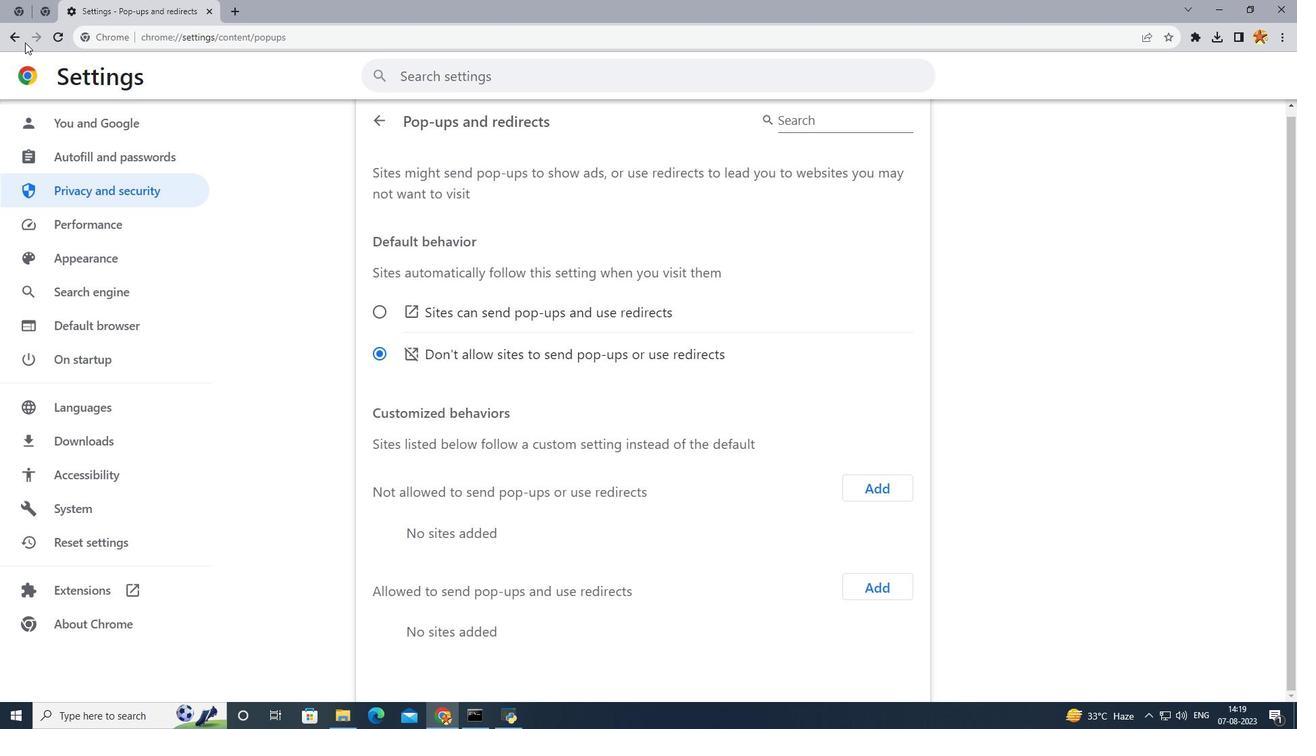 
Action: Mouse moved to (21, 41)
Screenshot: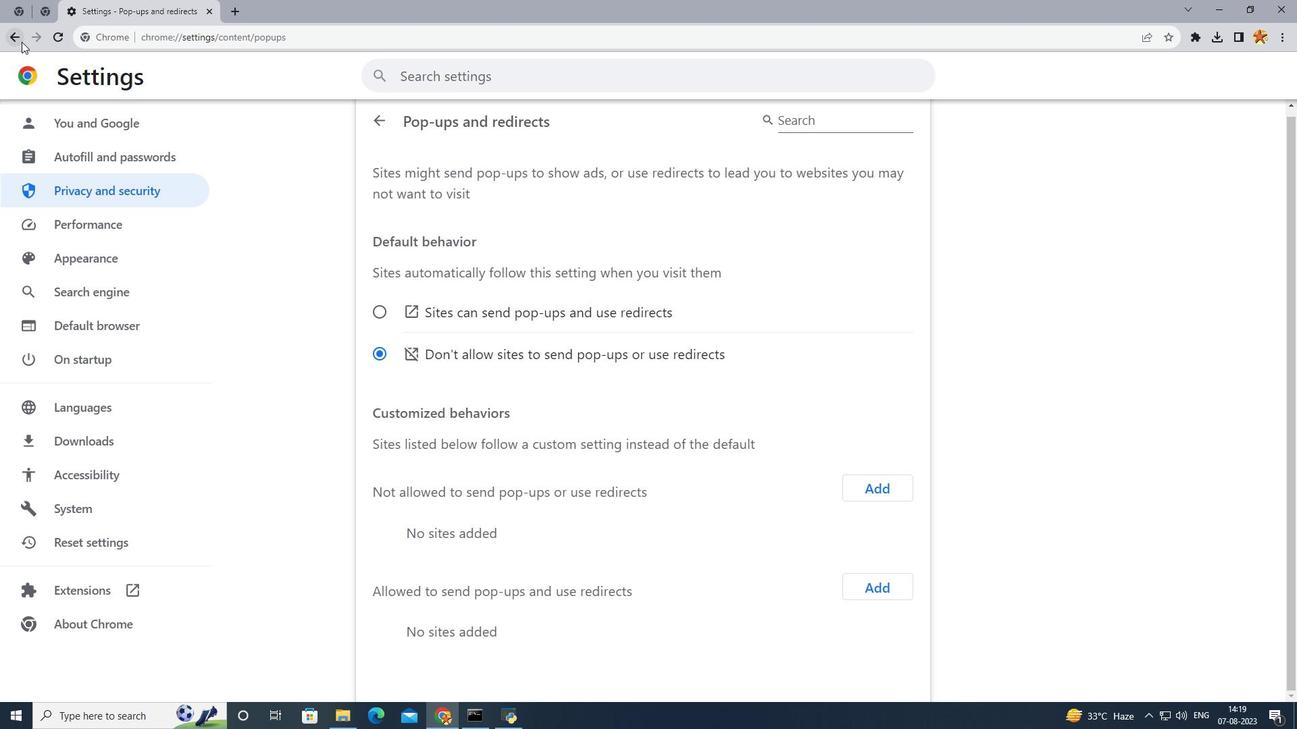
Action: Mouse pressed left at (21, 41)
Screenshot: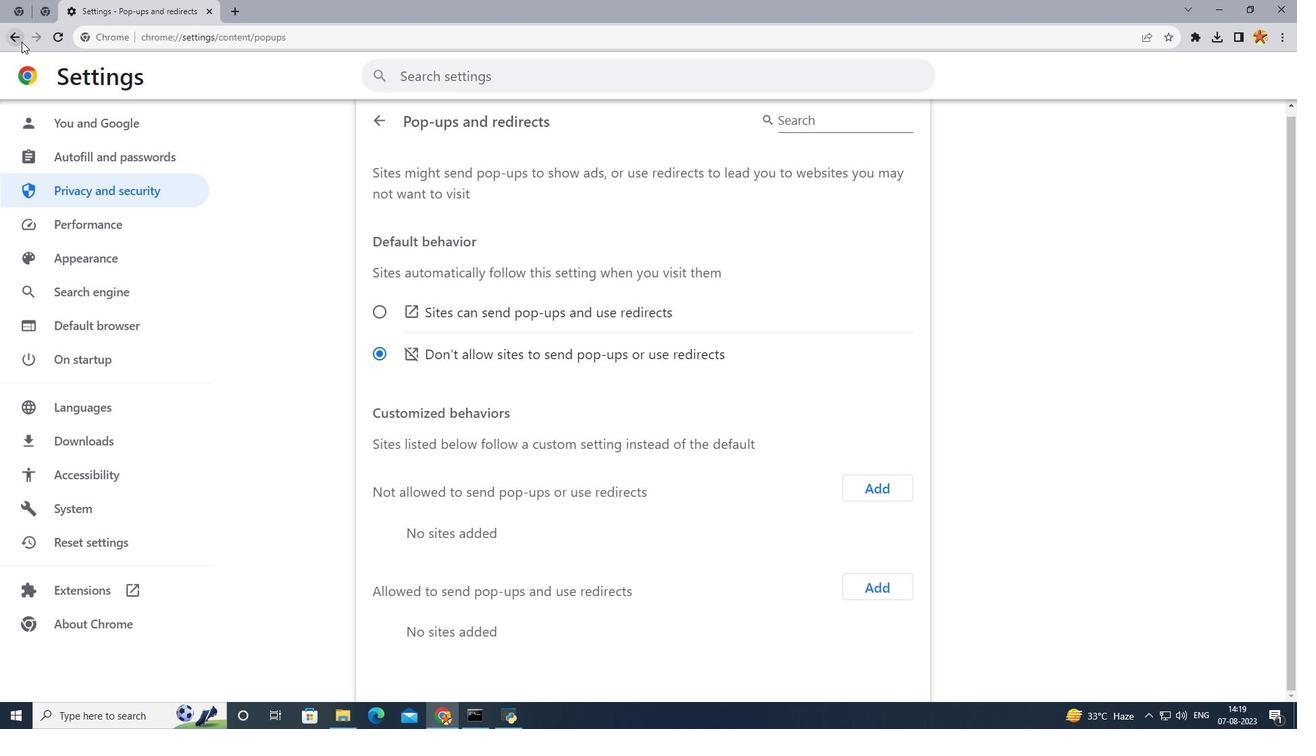 
Action: Mouse moved to (470, 246)
Screenshot: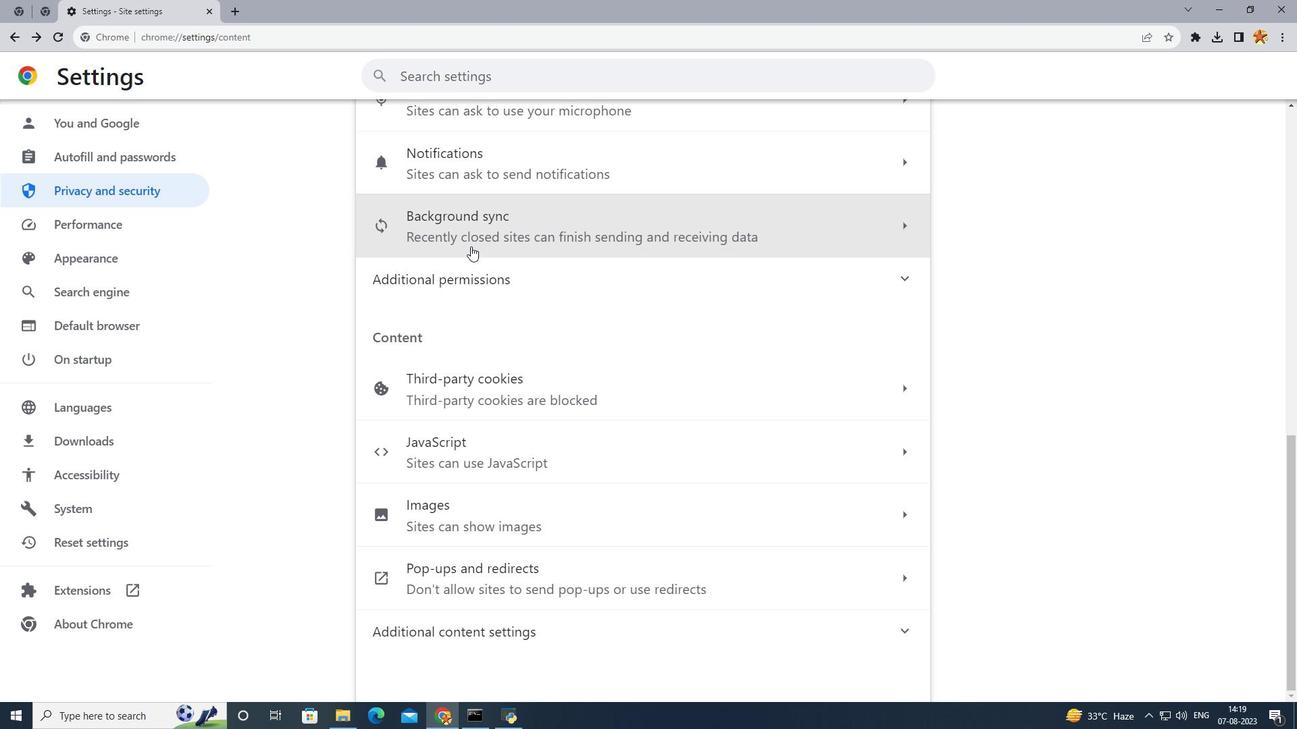
Action: Mouse scrolled (470, 247) with delta (0, 0)
Screenshot: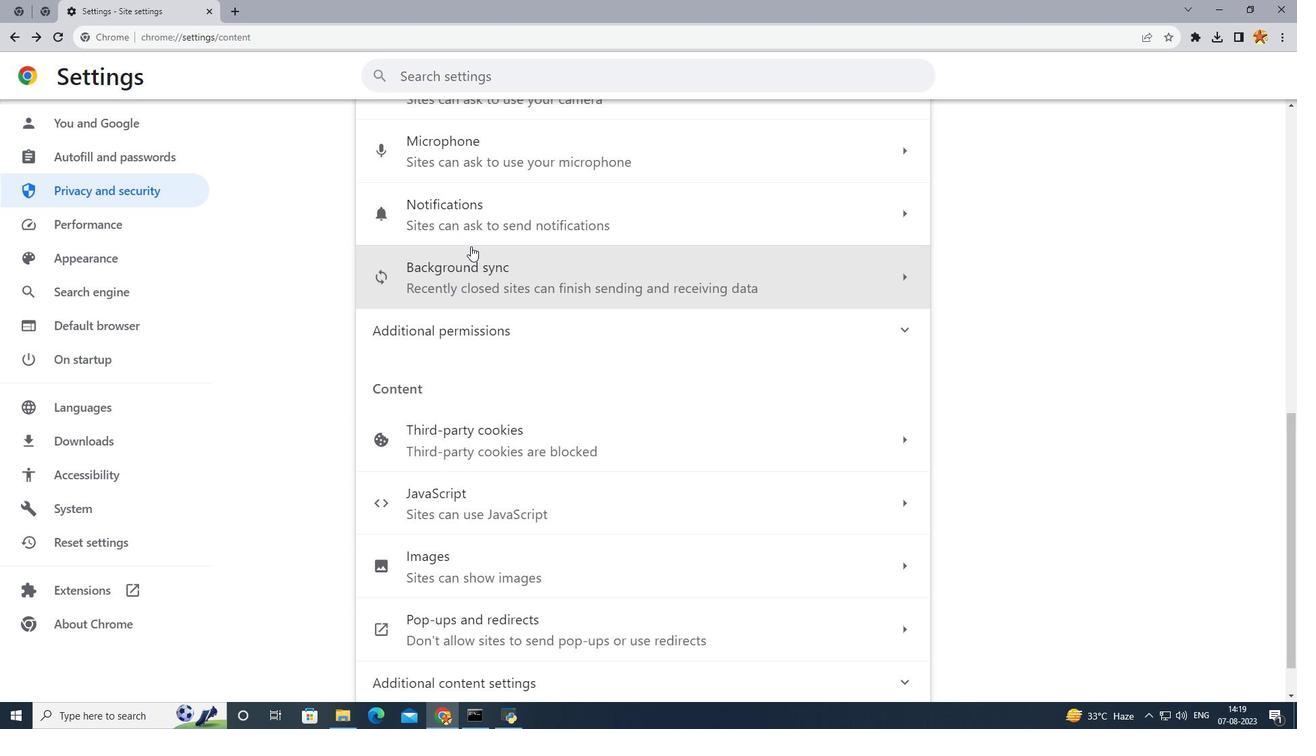 
Action: Mouse scrolled (470, 247) with delta (0, 0)
Screenshot: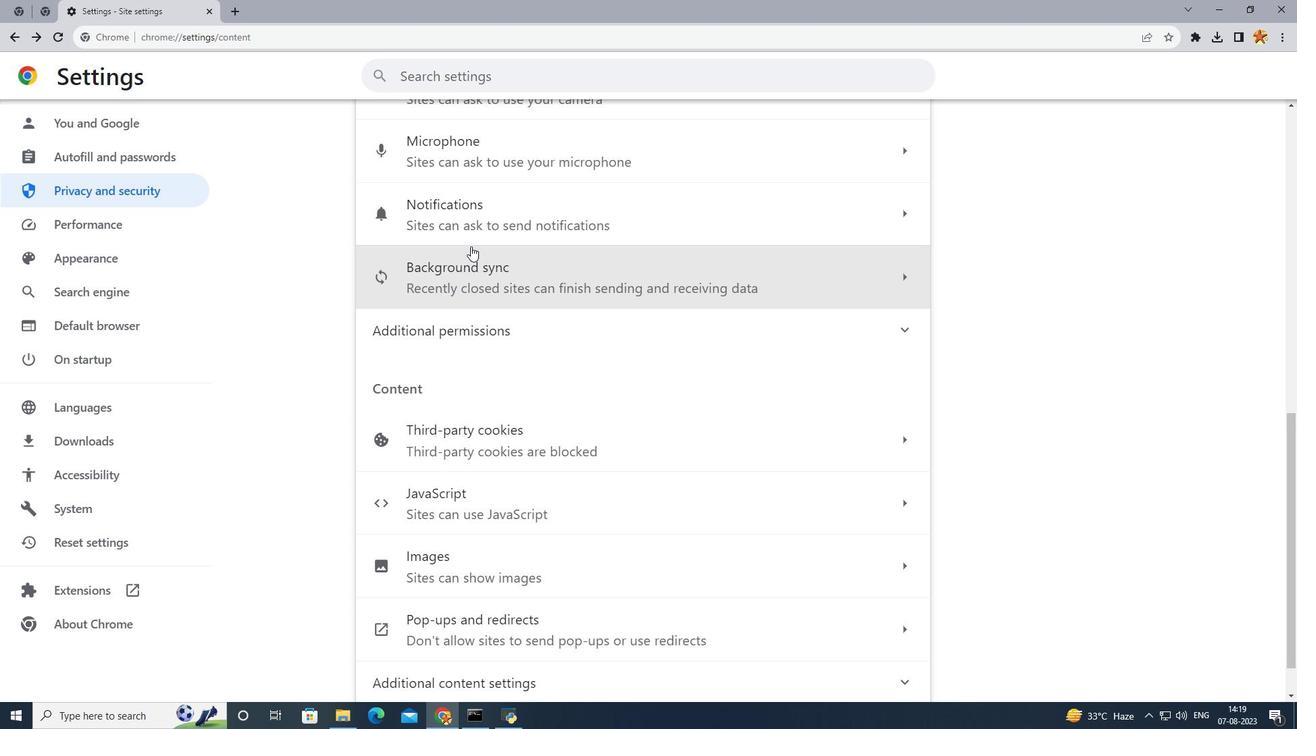 
Action: Mouse scrolled (470, 247) with delta (0, 0)
Screenshot: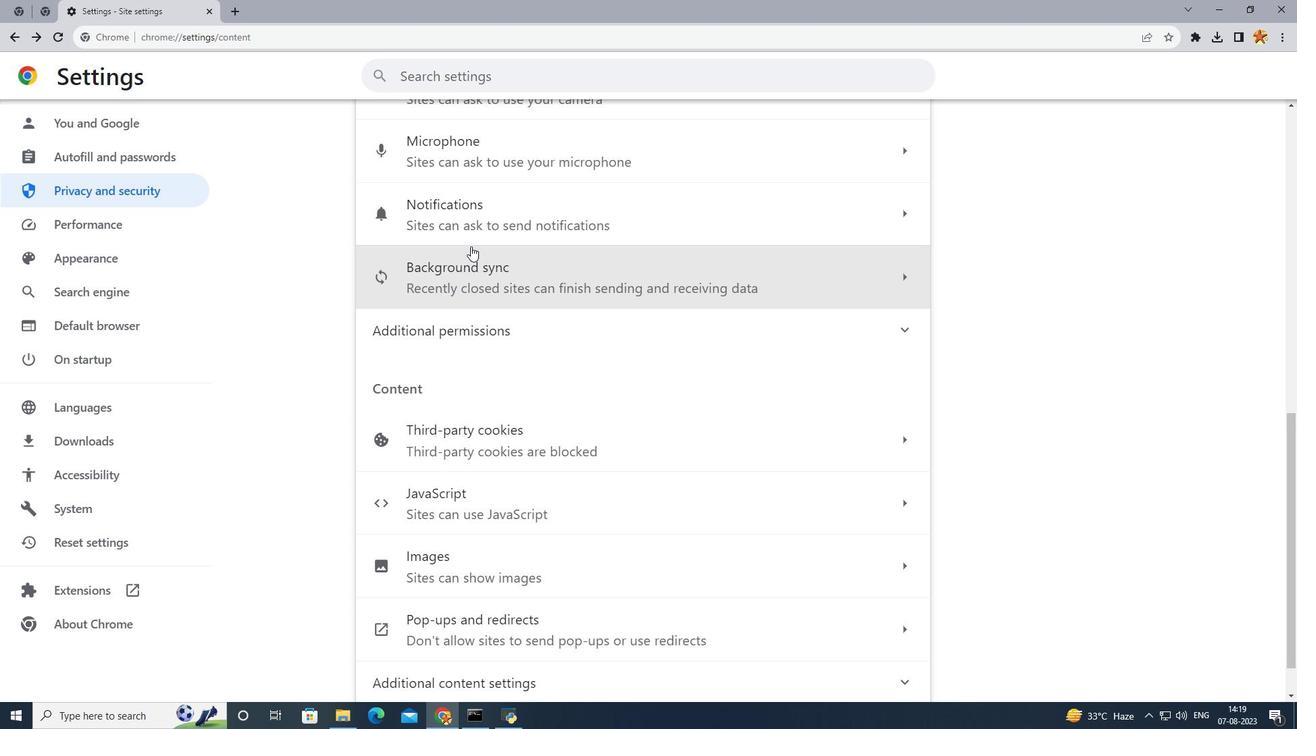 
Action: Mouse scrolled (470, 247) with delta (0, 0)
Screenshot: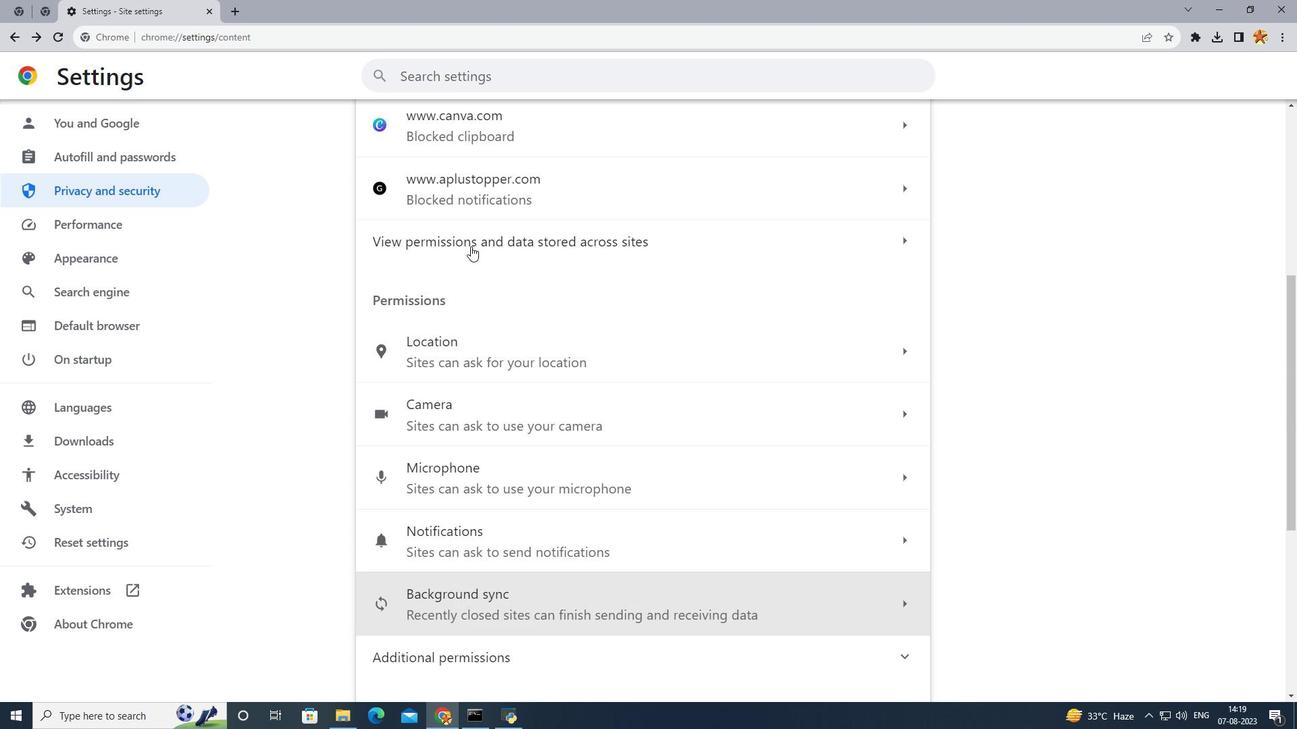 
Action: Mouse scrolled (470, 247) with delta (0, 0)
Screenshot: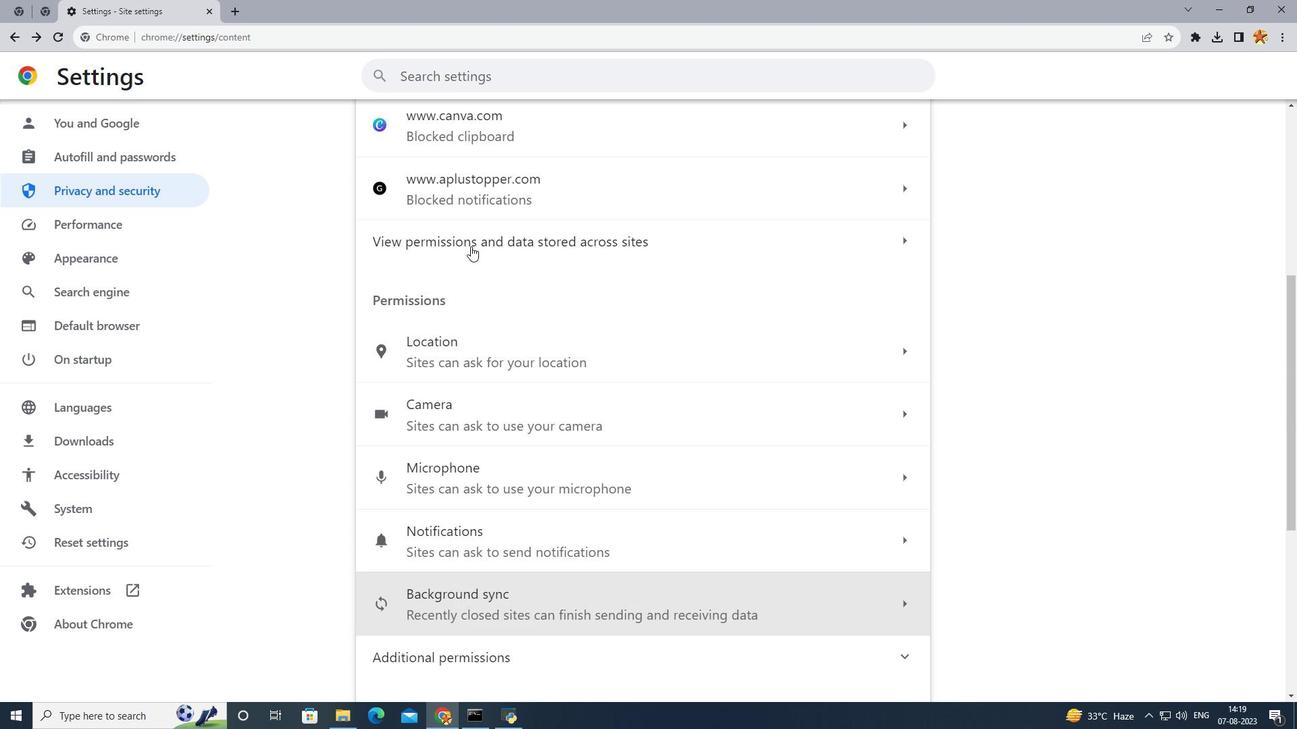 
Action: Mouse scrolled (470, 247) with delta (0, 0)
Screenshot: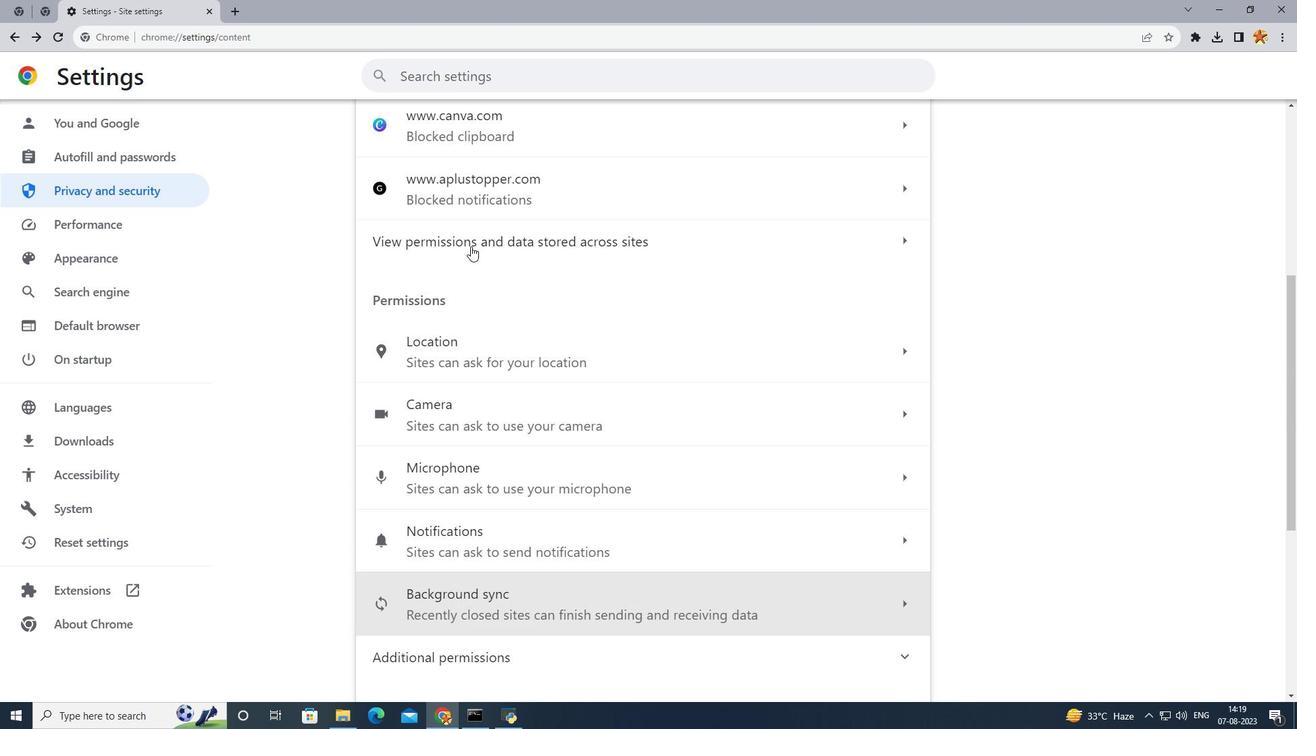
Action: Mouse scrolled (470, 247) with delta (0, 0)
Screenshot: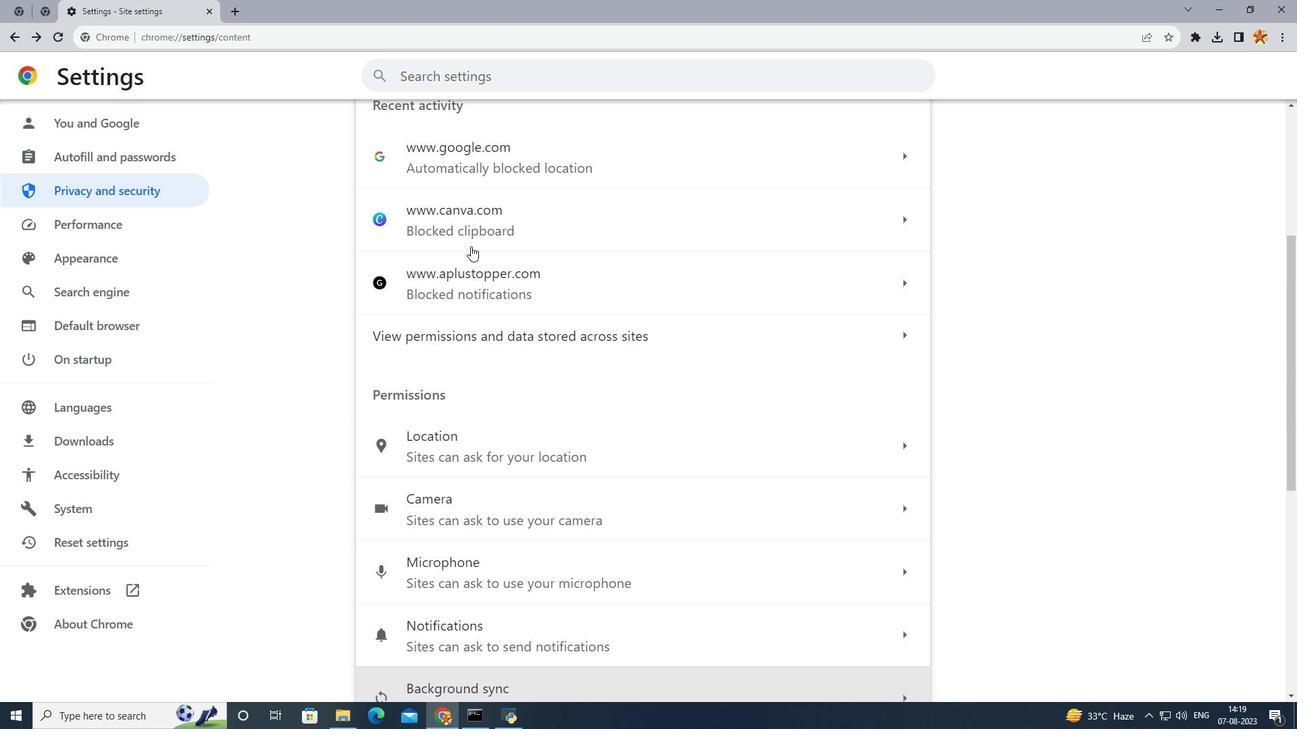 
Action: Mouse moved to (470, 245)
